 Task: Look for space in Padang, Indonesia from 13th August, 2023 to 17th August, 2023 for 2 adults in price range Rs.10000 to Rs.16000. Place can be entire place with 2 bedrooms having 2 beds and 1 bathroom. Property type can be house, flat, guest house. Amenities needed are: wifi. Booking option can be shelf check-in. Required host language is English.
Action: Mouse moved to (587, 70)
Screenshot: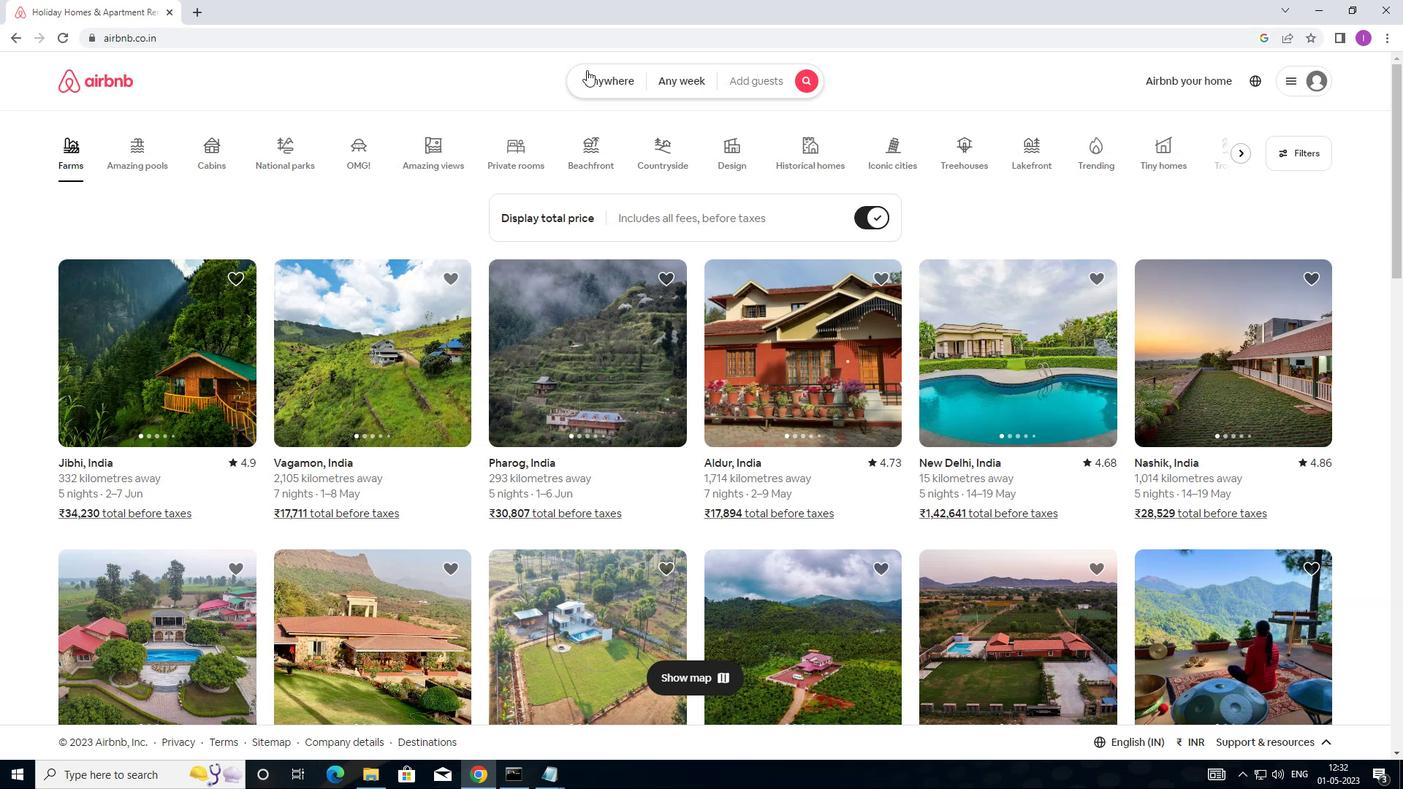 
Action: Mouse pressed left at (587, 70)
Screenshot: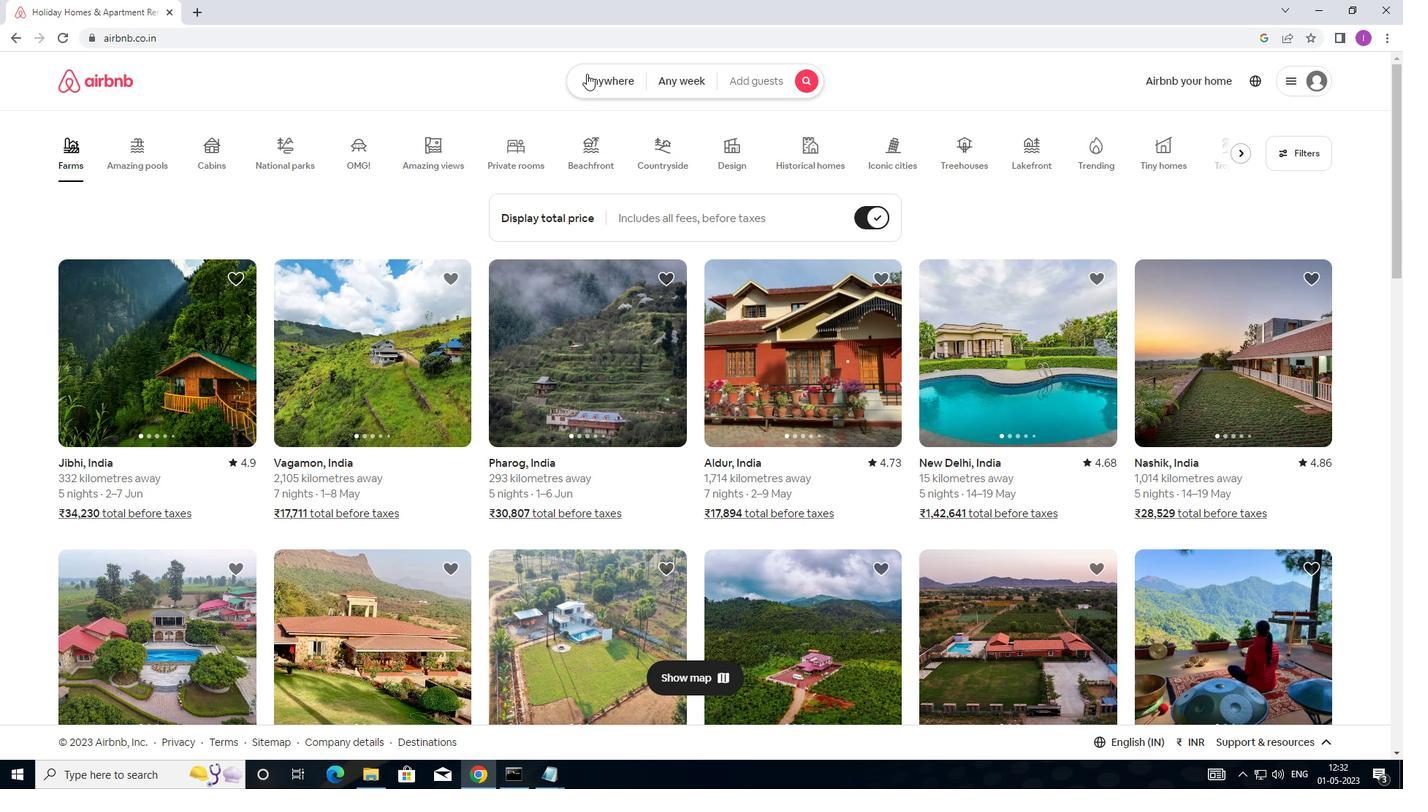 
Action: Mouse moved to (435, 140)
Screenshot: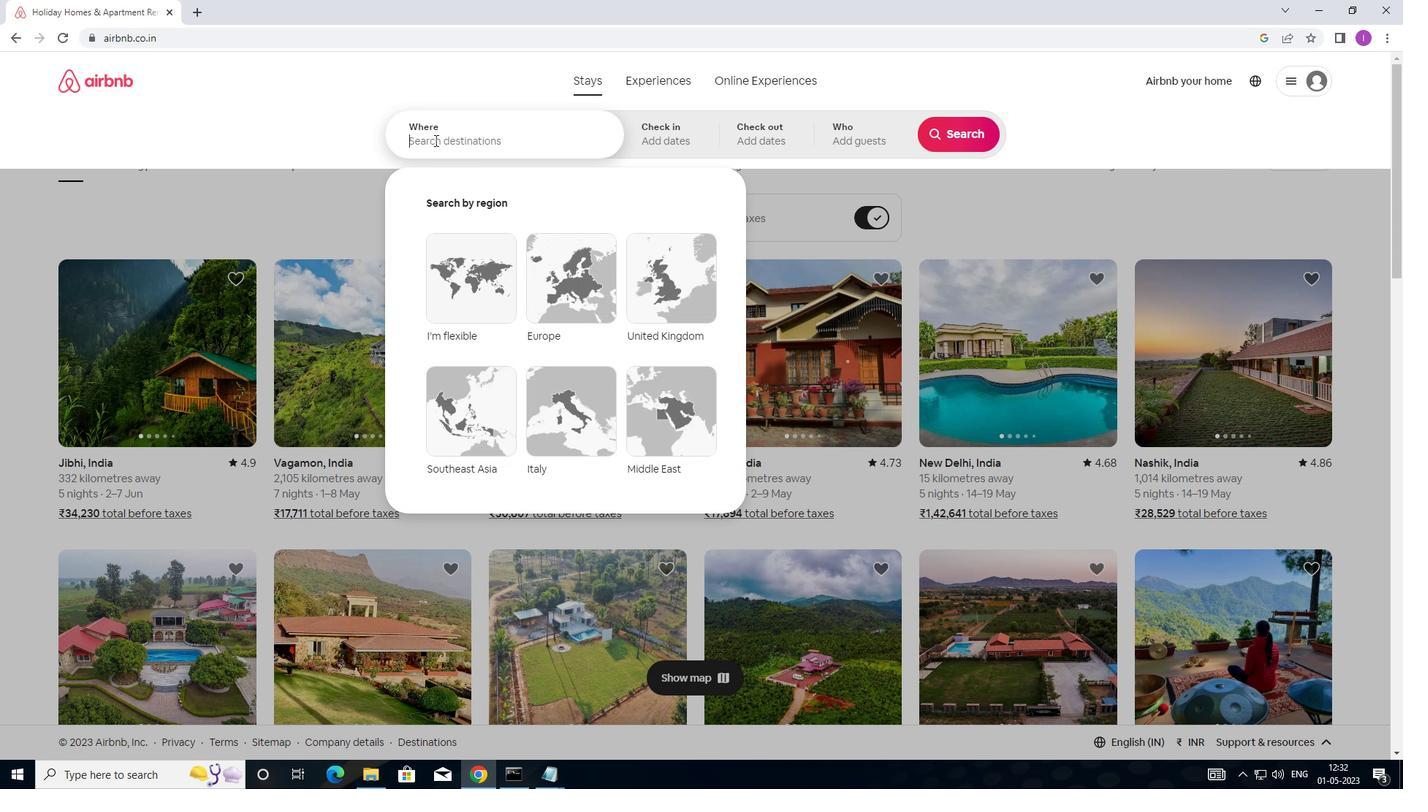 
Action: Mouse pressed left at (435, 140)
Screenshot: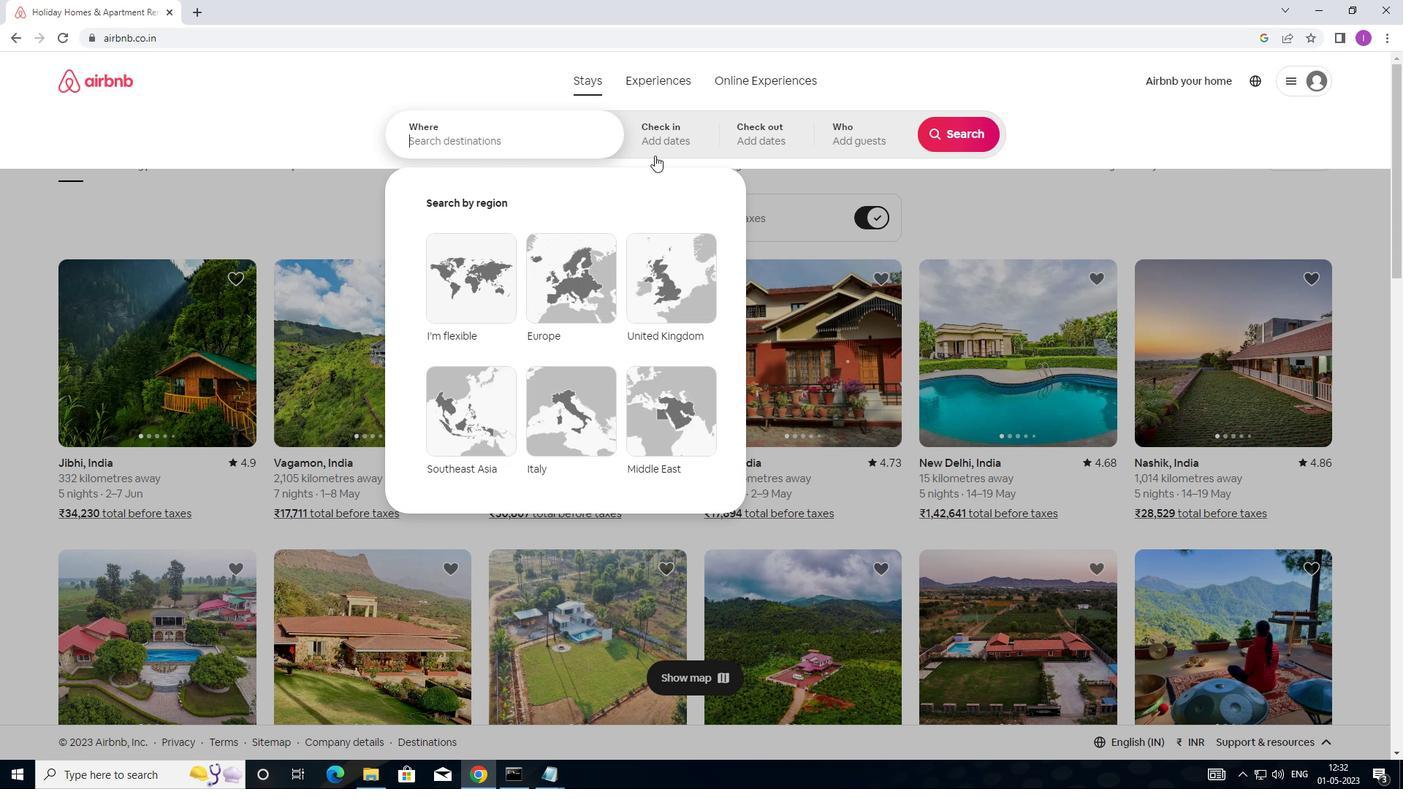 
Action: Mouse moved to (937, 157)
Screenshot: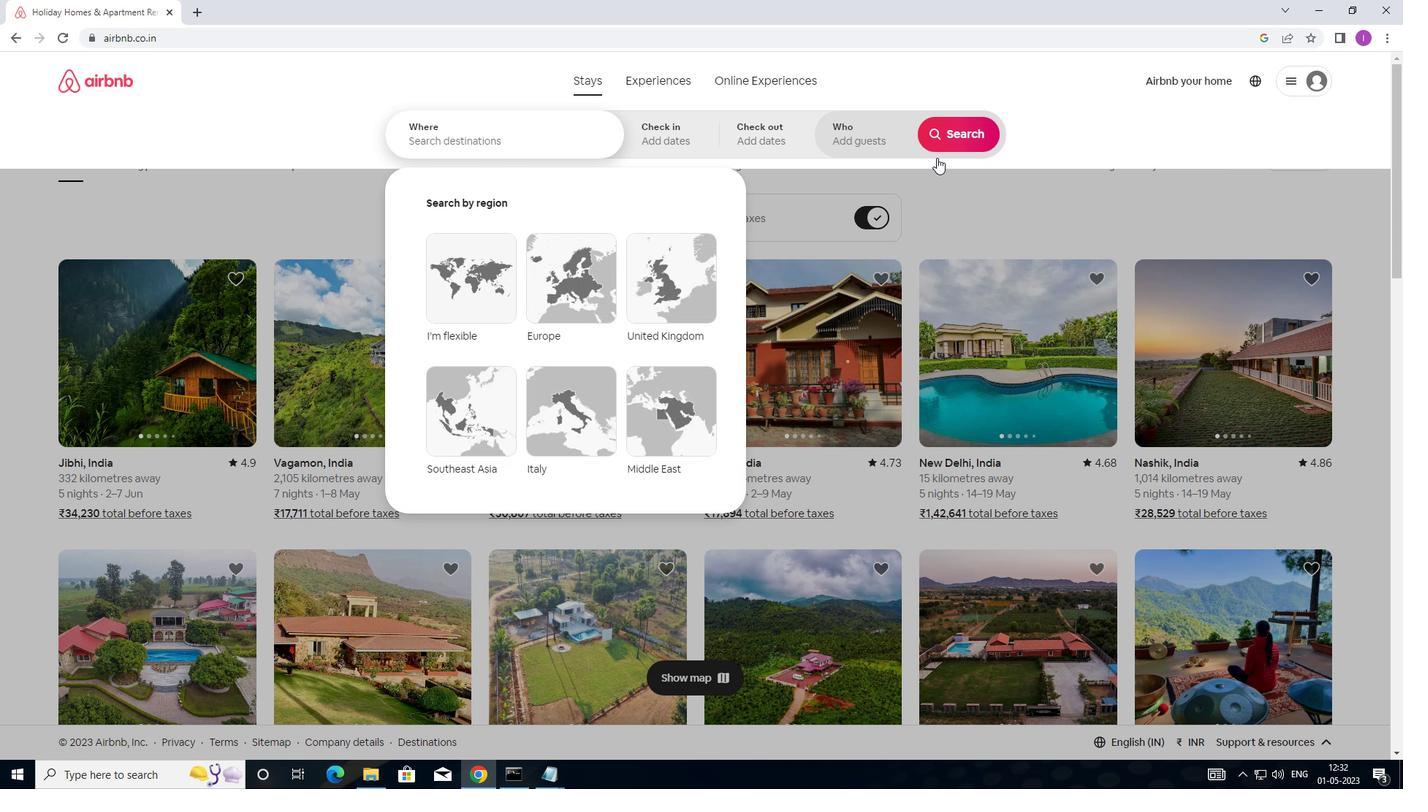 
Action: Key pressed <Key.shift>PADANG,<Key.shift>INDONESIA
Screenshot: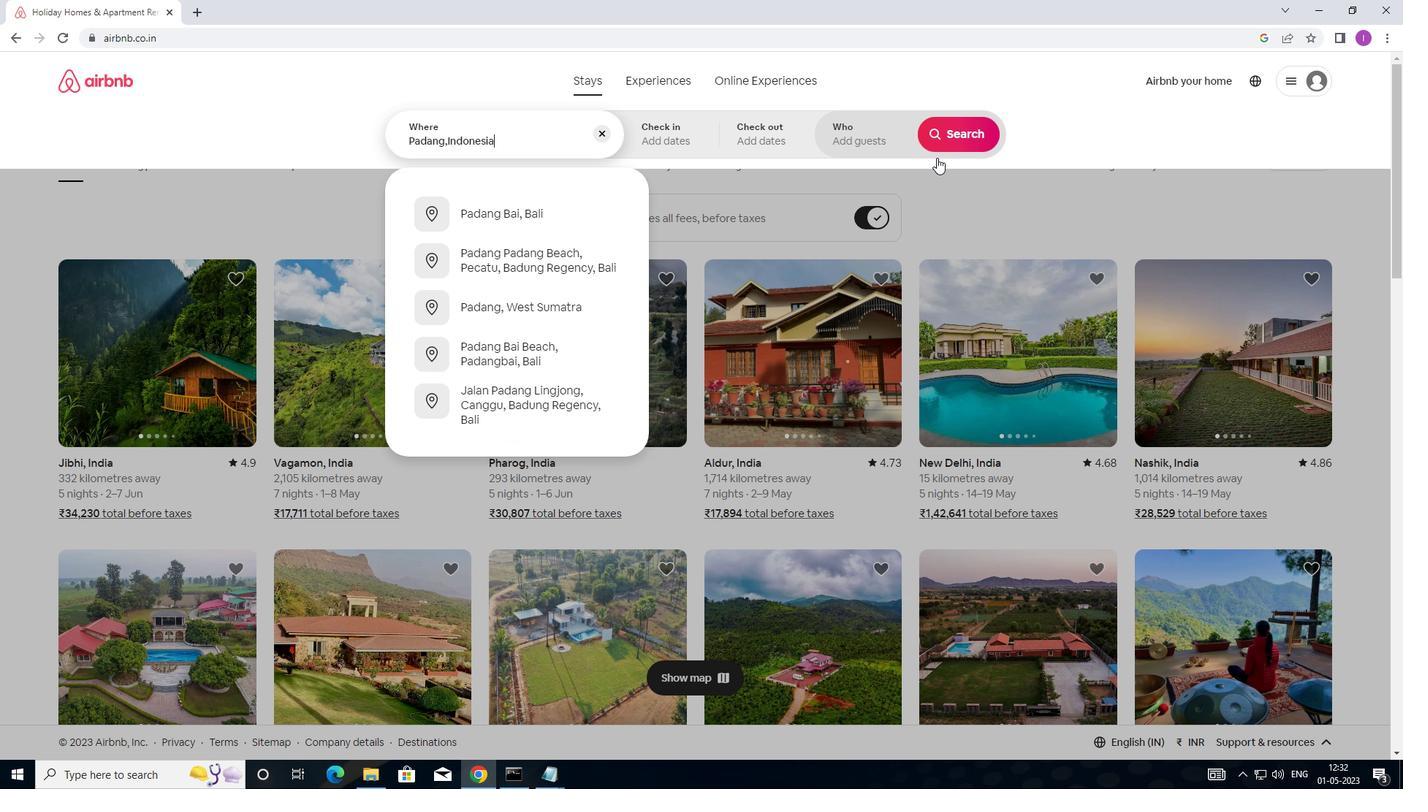 
Action: Mouse moved to (678, 133)
Screenshot: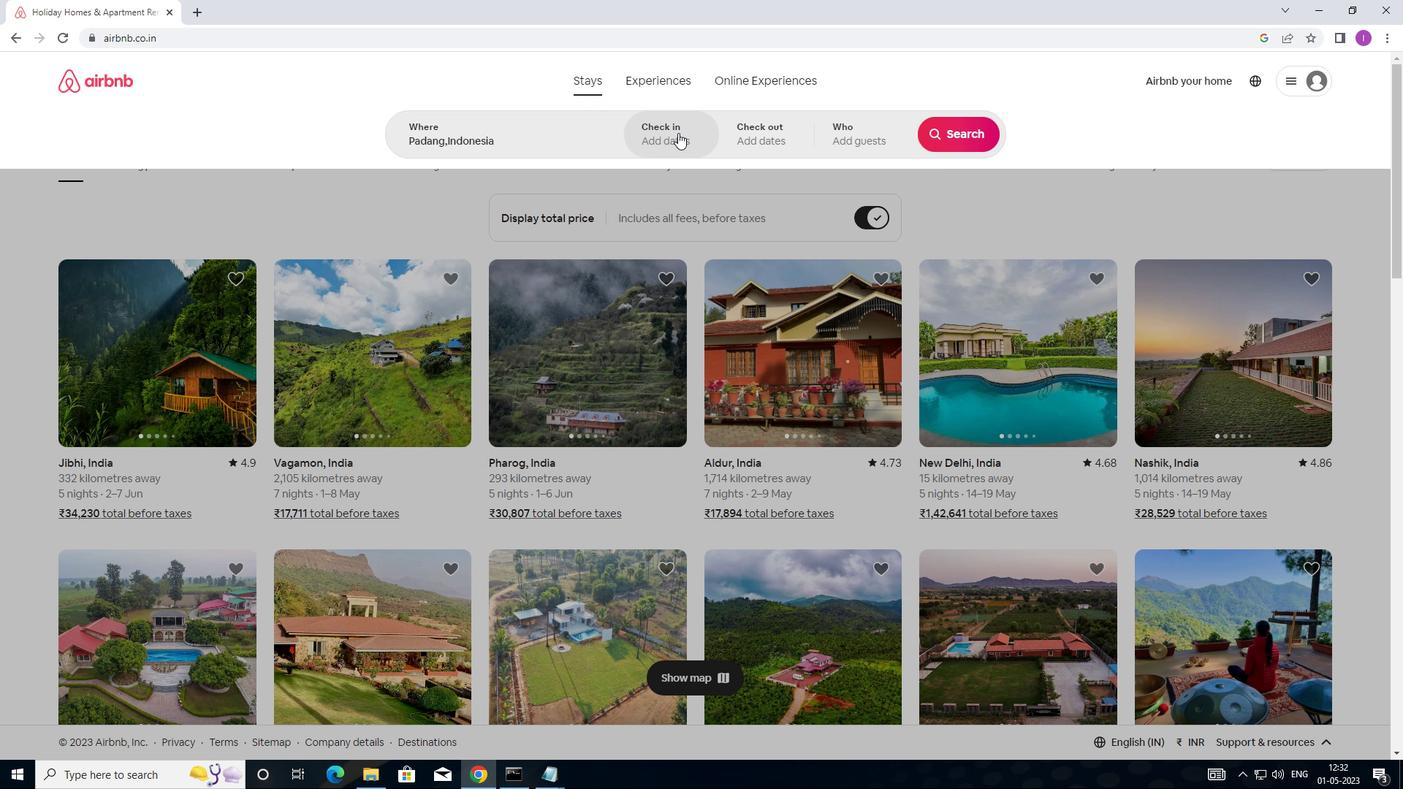 
Action: Mouse pressed left at (678, 133)
Screenshot: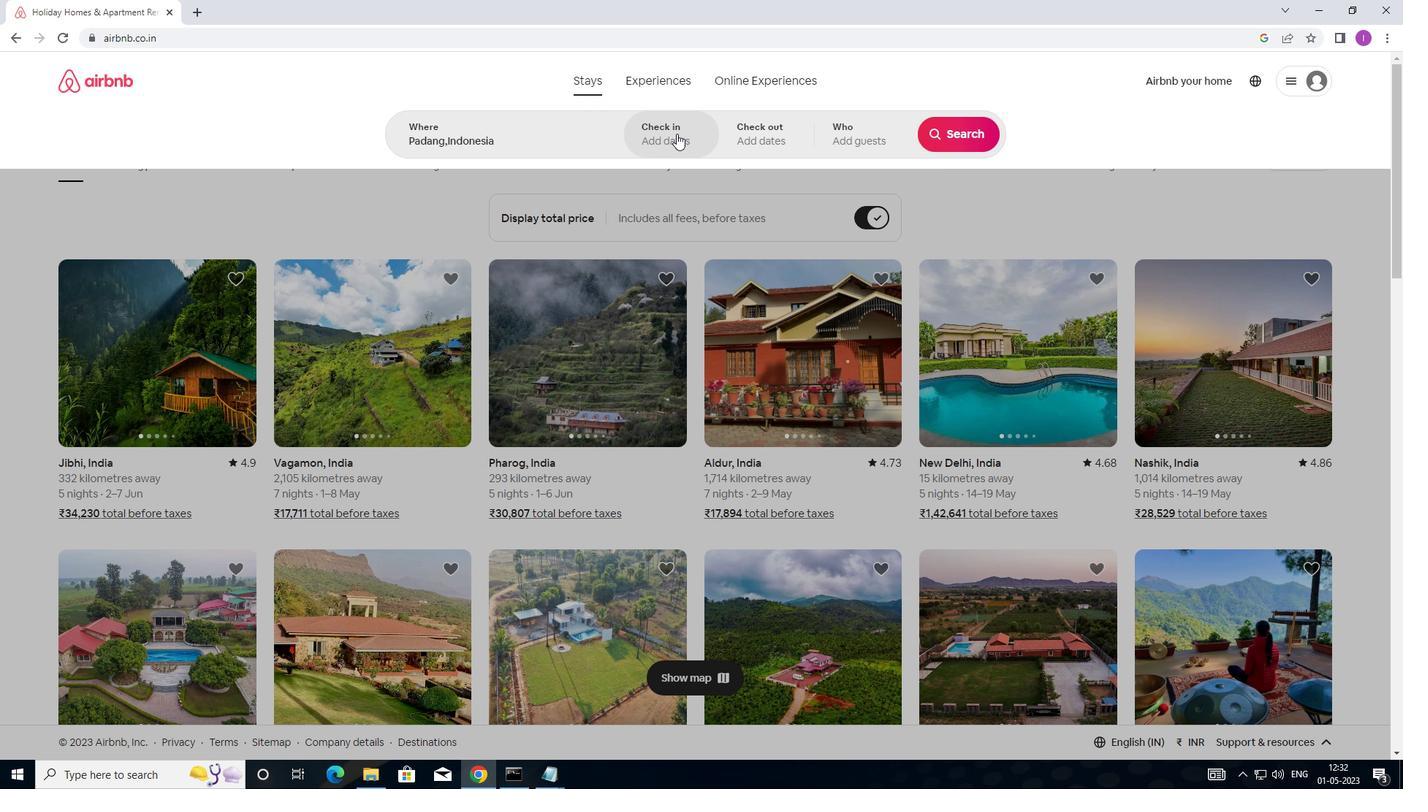 
Action: Mouse moved to (954, 257)
Screenshot: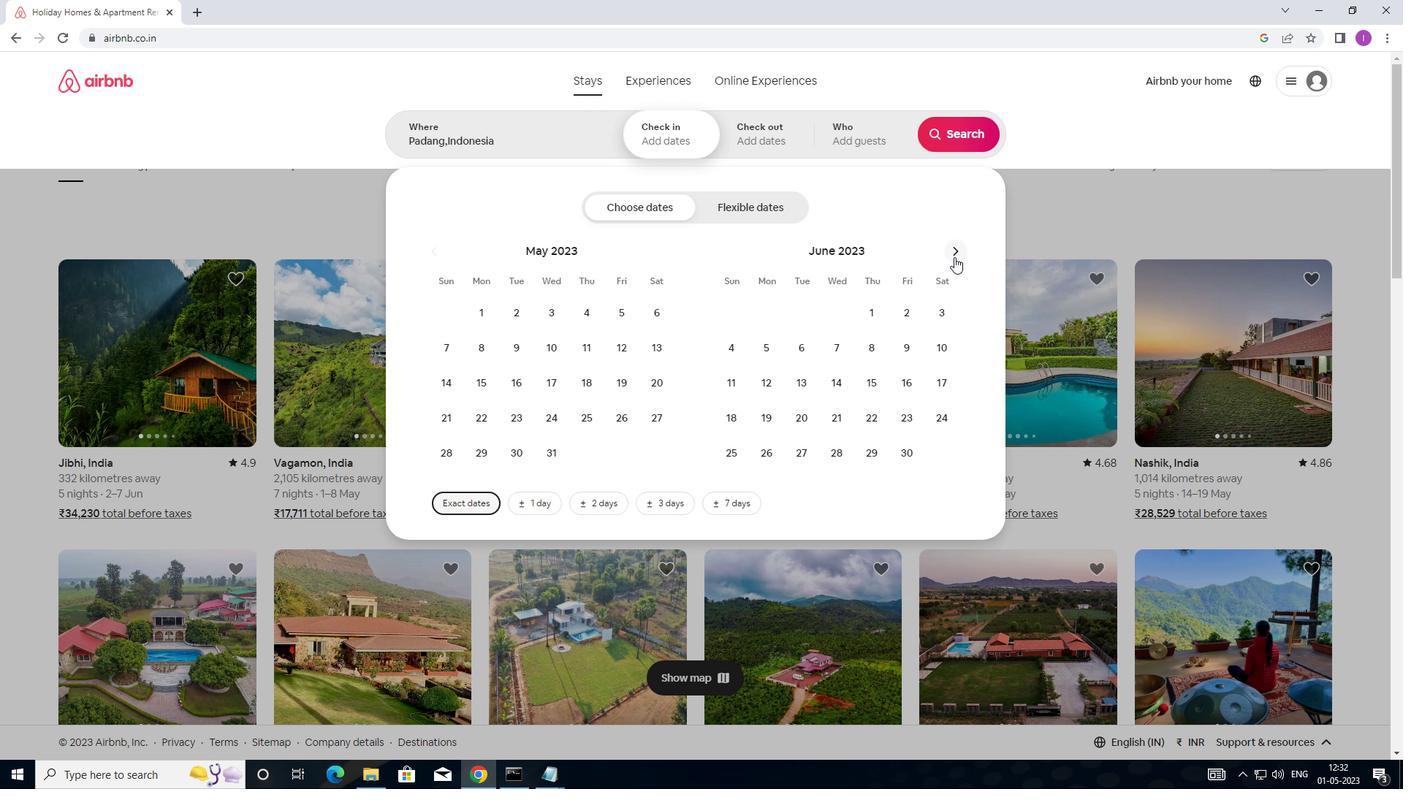 
Action: Mouse pressed left at (954, 257)
Screenshot: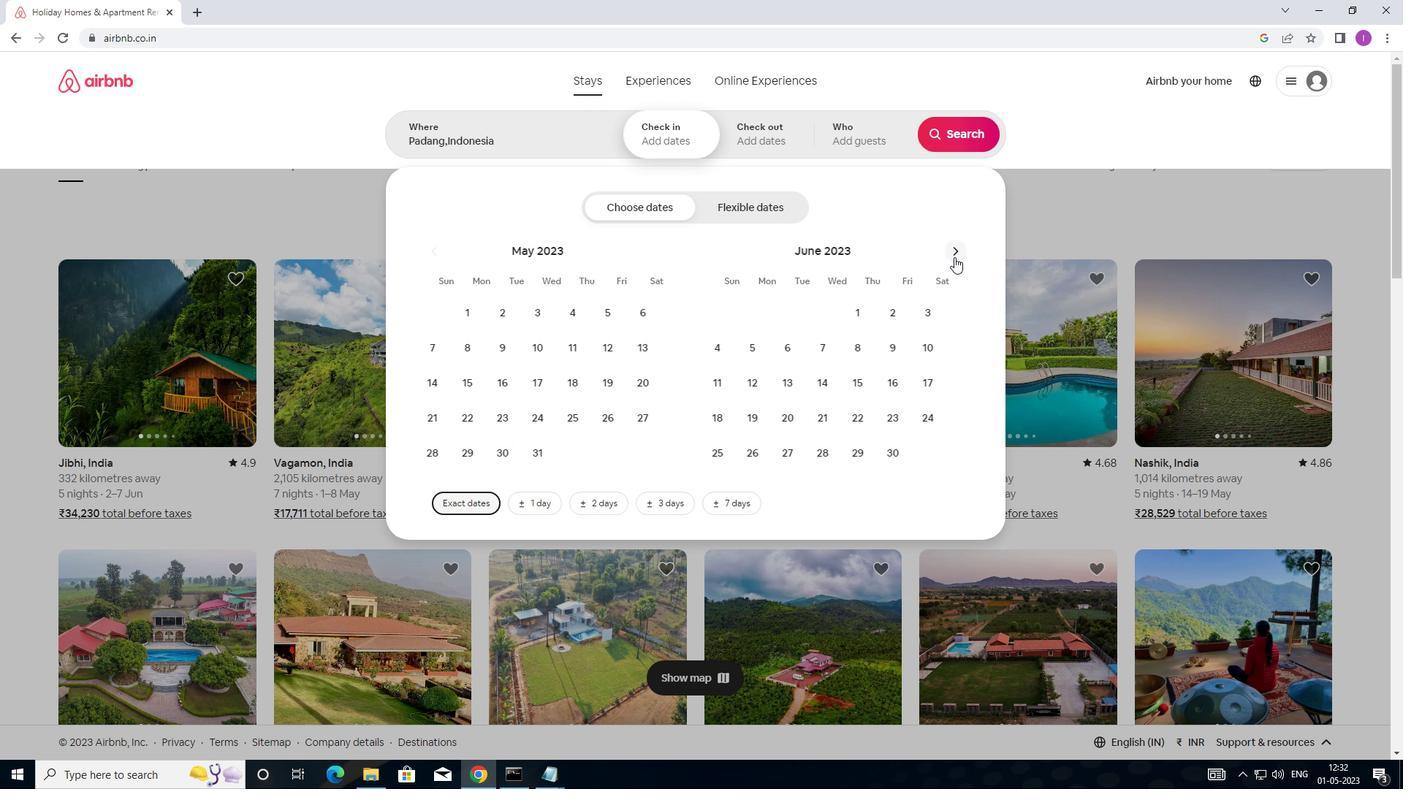 
Action: Mouse moved to (952, 261)
Screenshot: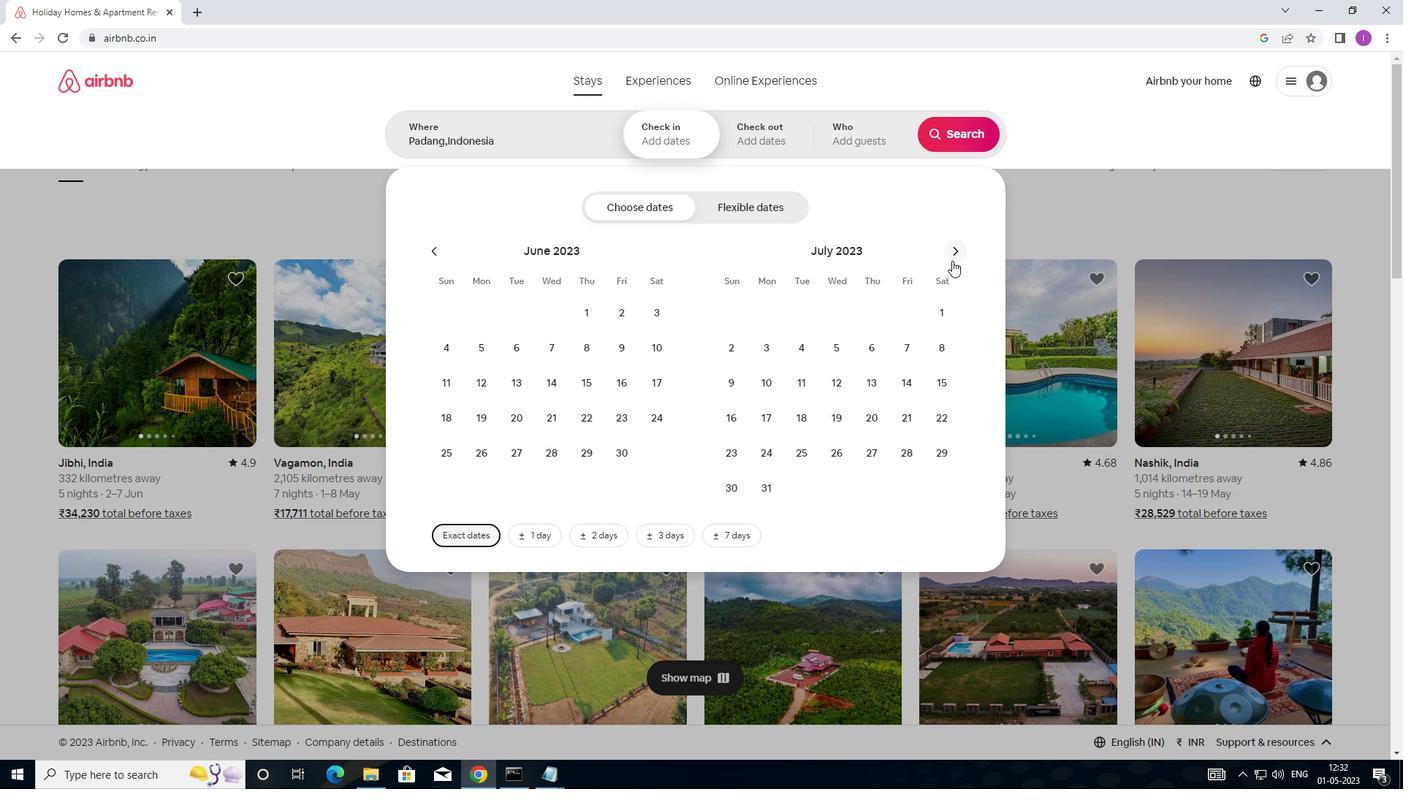 
Action: Mouse pressed left at (952, 261)
Screenshot: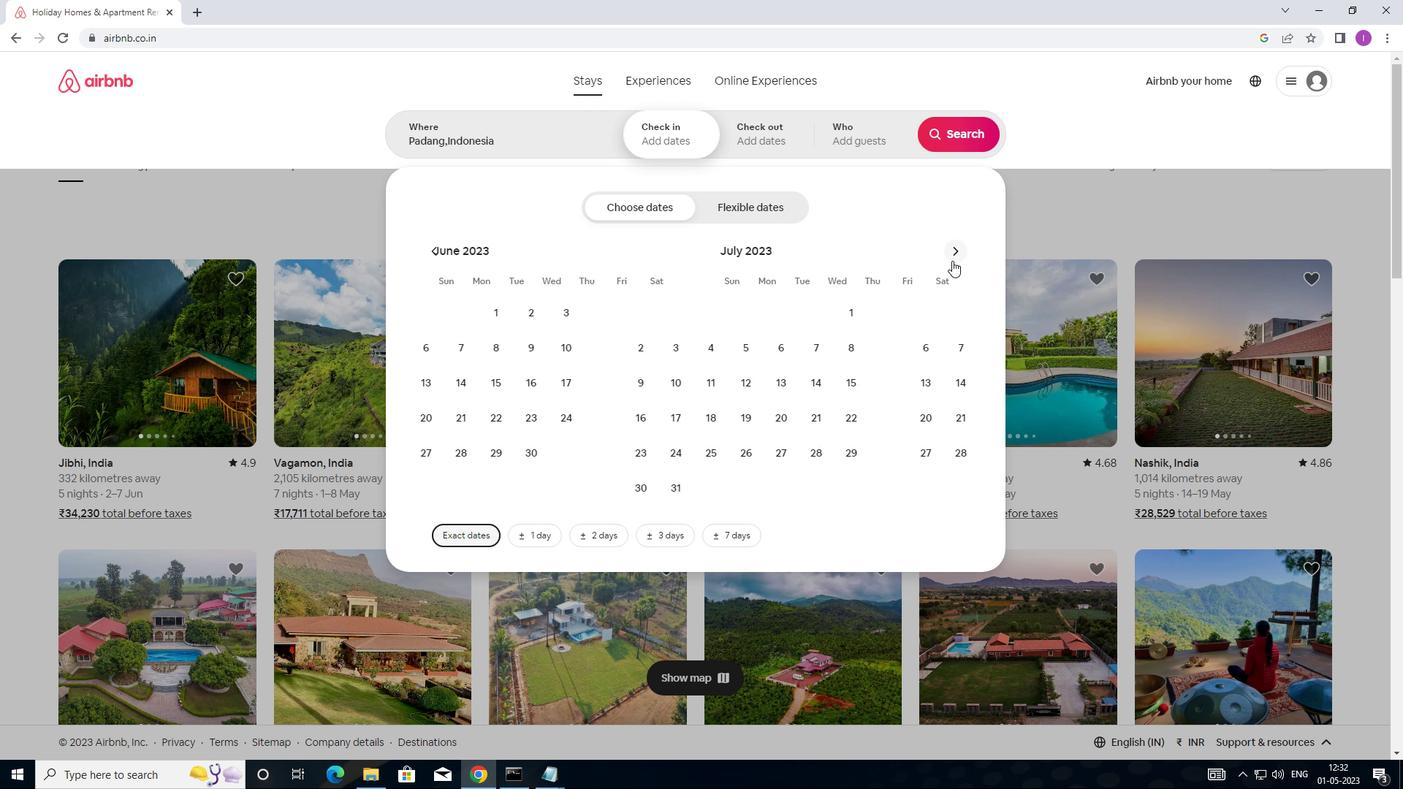 
Action: Mouse moved to (729, 379)
Screenshot: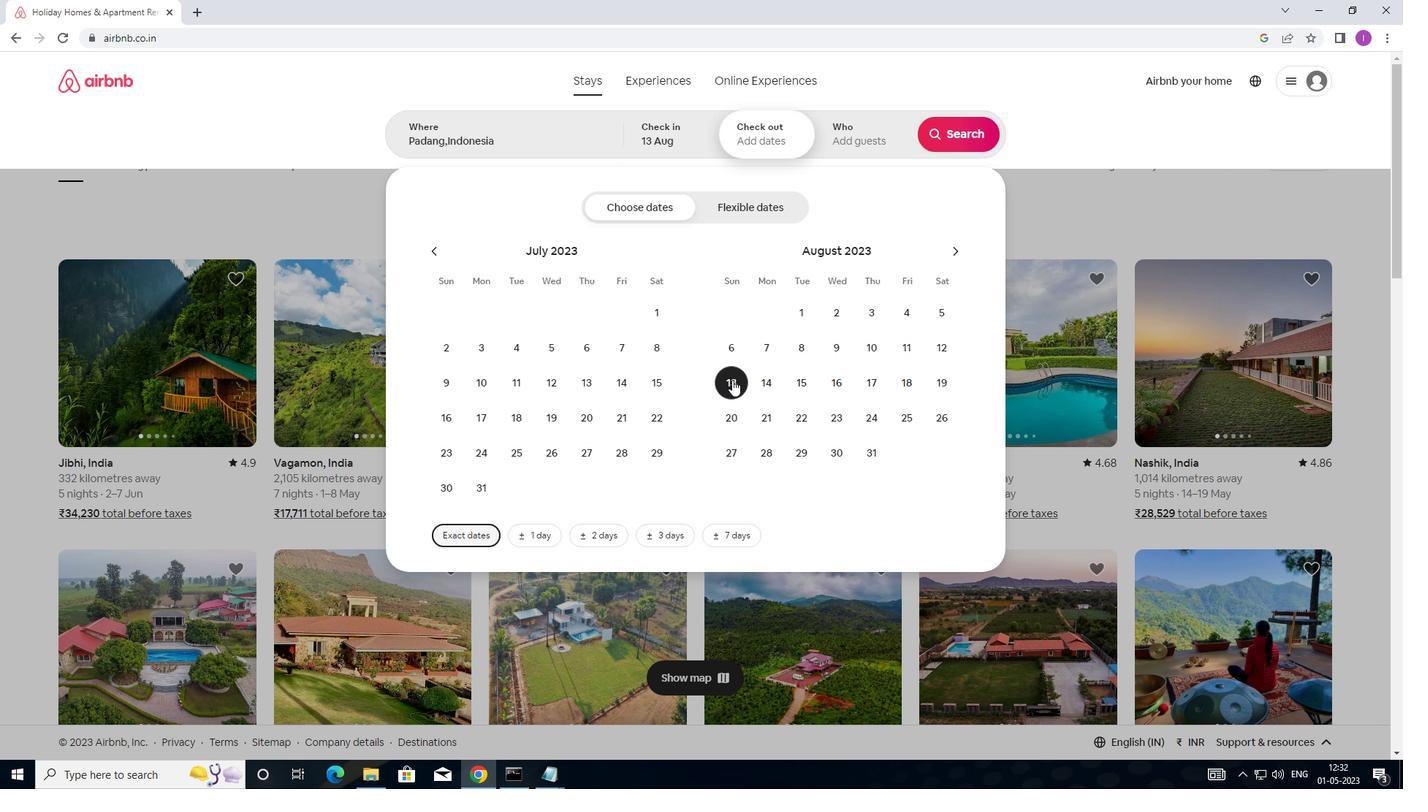 
Action: Mouse pressed left at (729, 379)
Screenshot: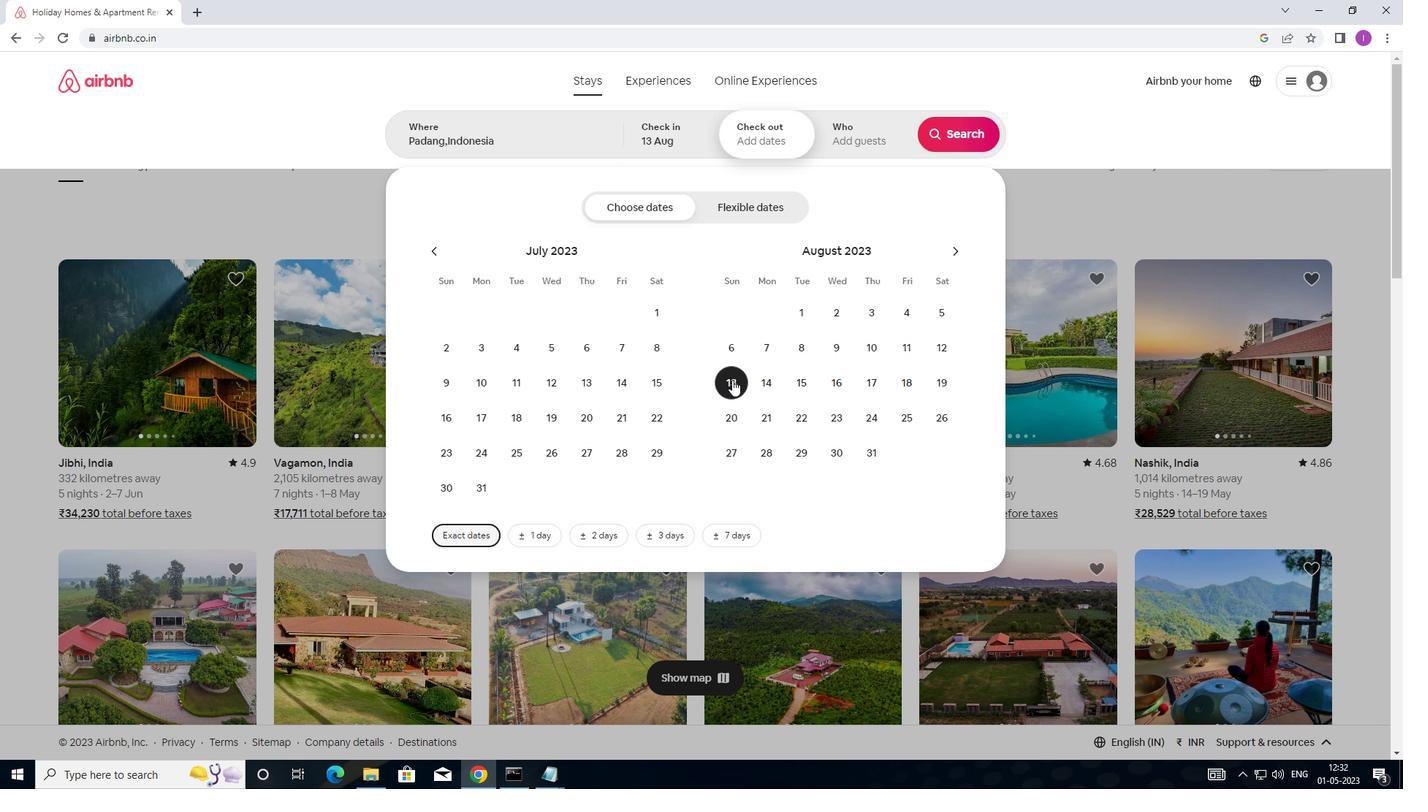 
Action: Mouse moved to (874, 383)
Screenshot: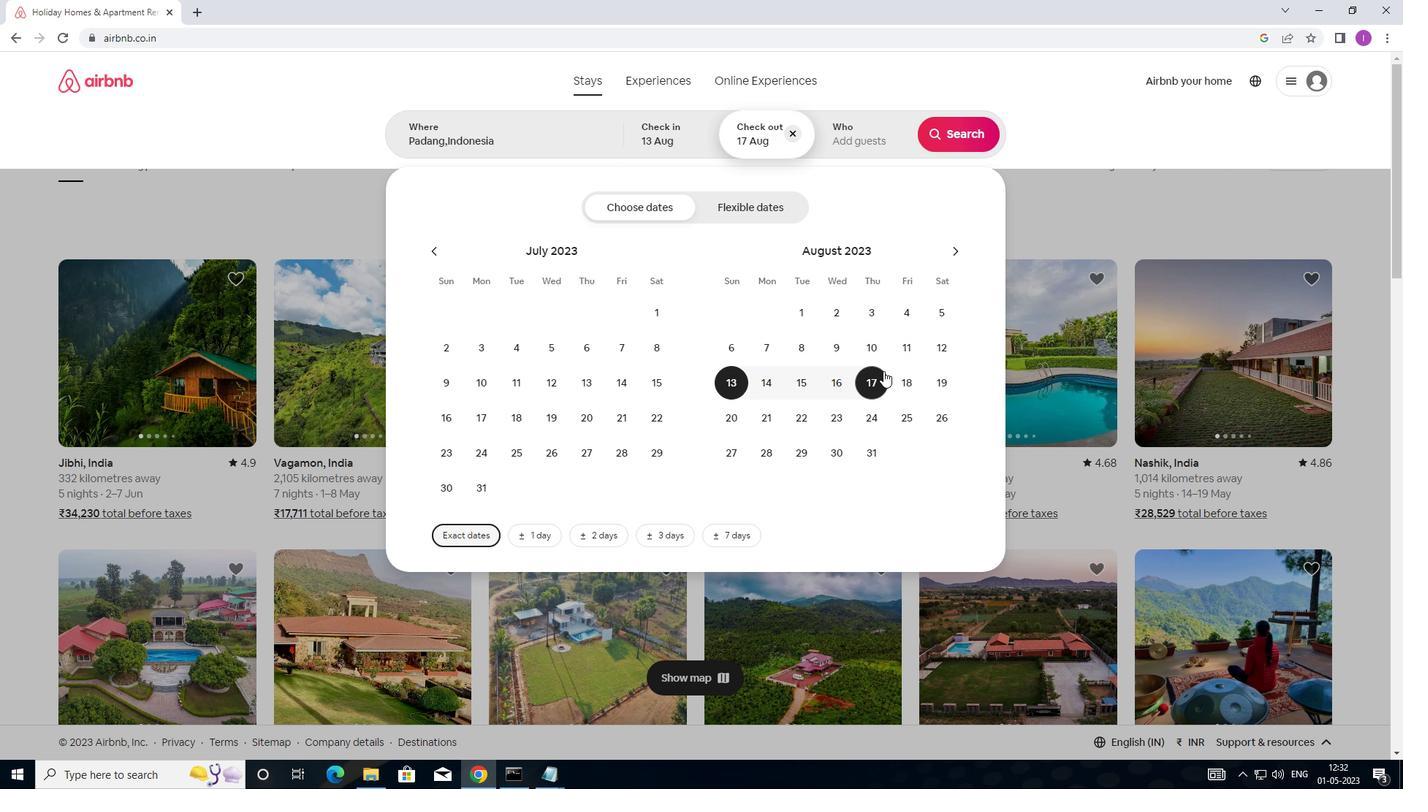 
Action: Mouse pressed left at (874, 383)
Screenshot: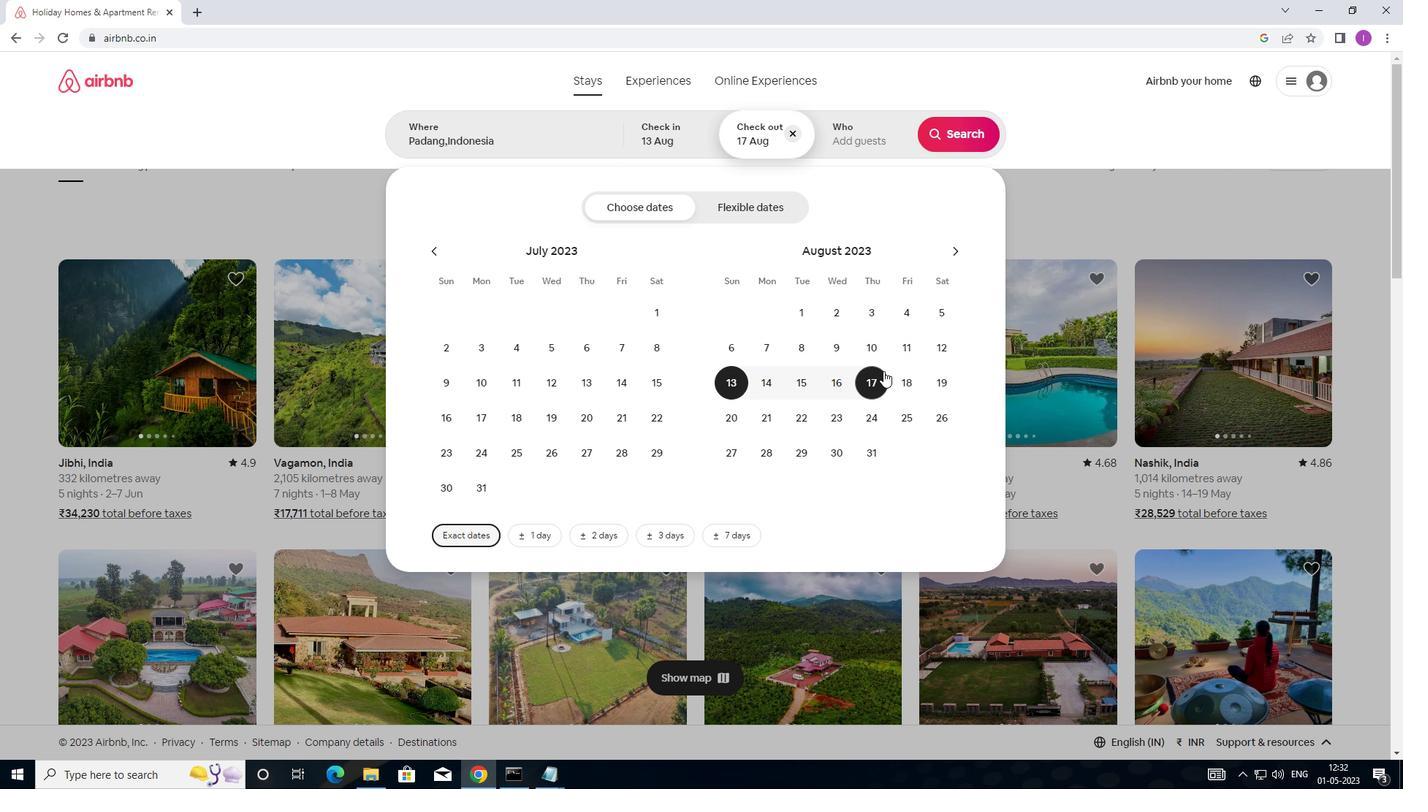 
Action: Mouse moved to (867, 139)
Screenshot: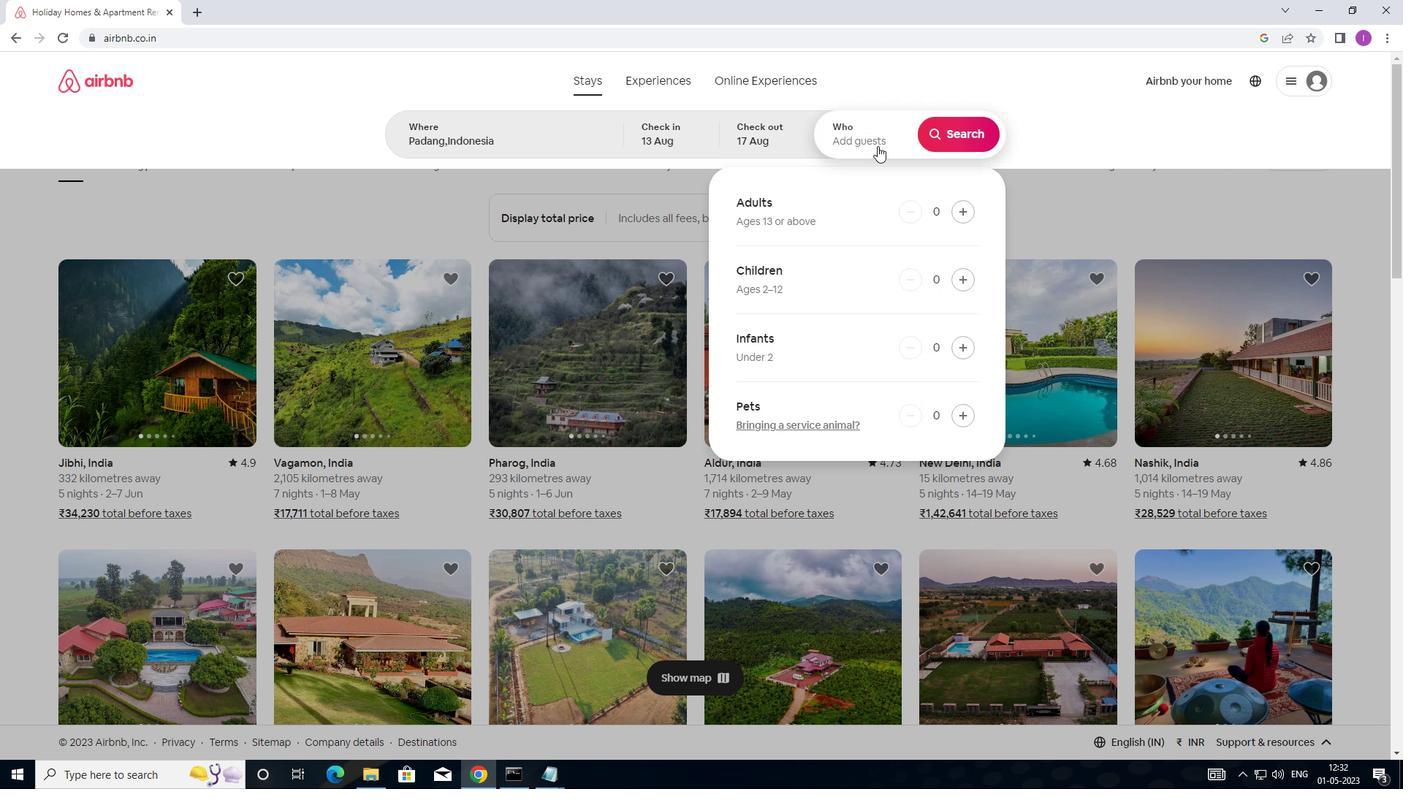 
Action: Mouse pressed left at (867, 139)
Screenshot: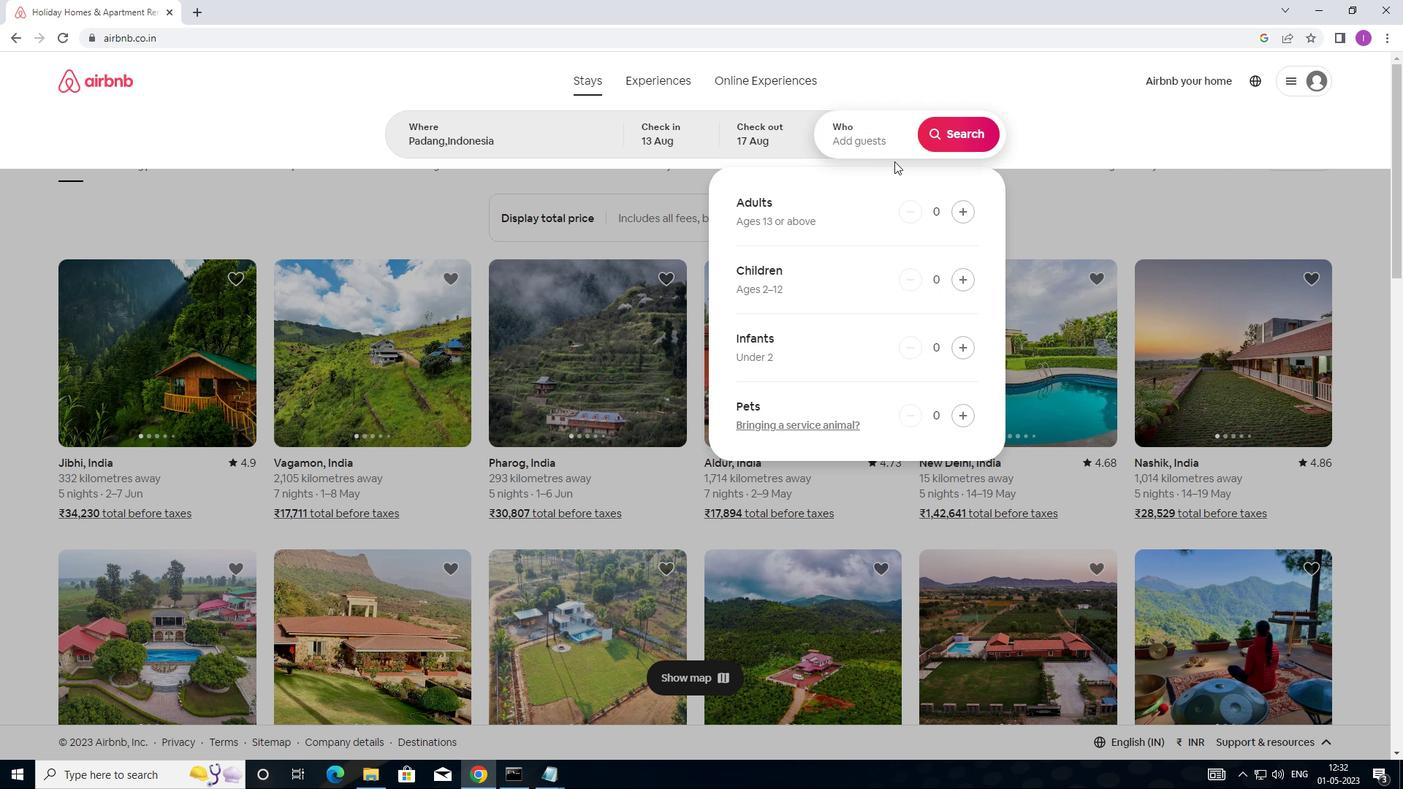 
Action: Mouse moved to (960, 209)
Screenshot: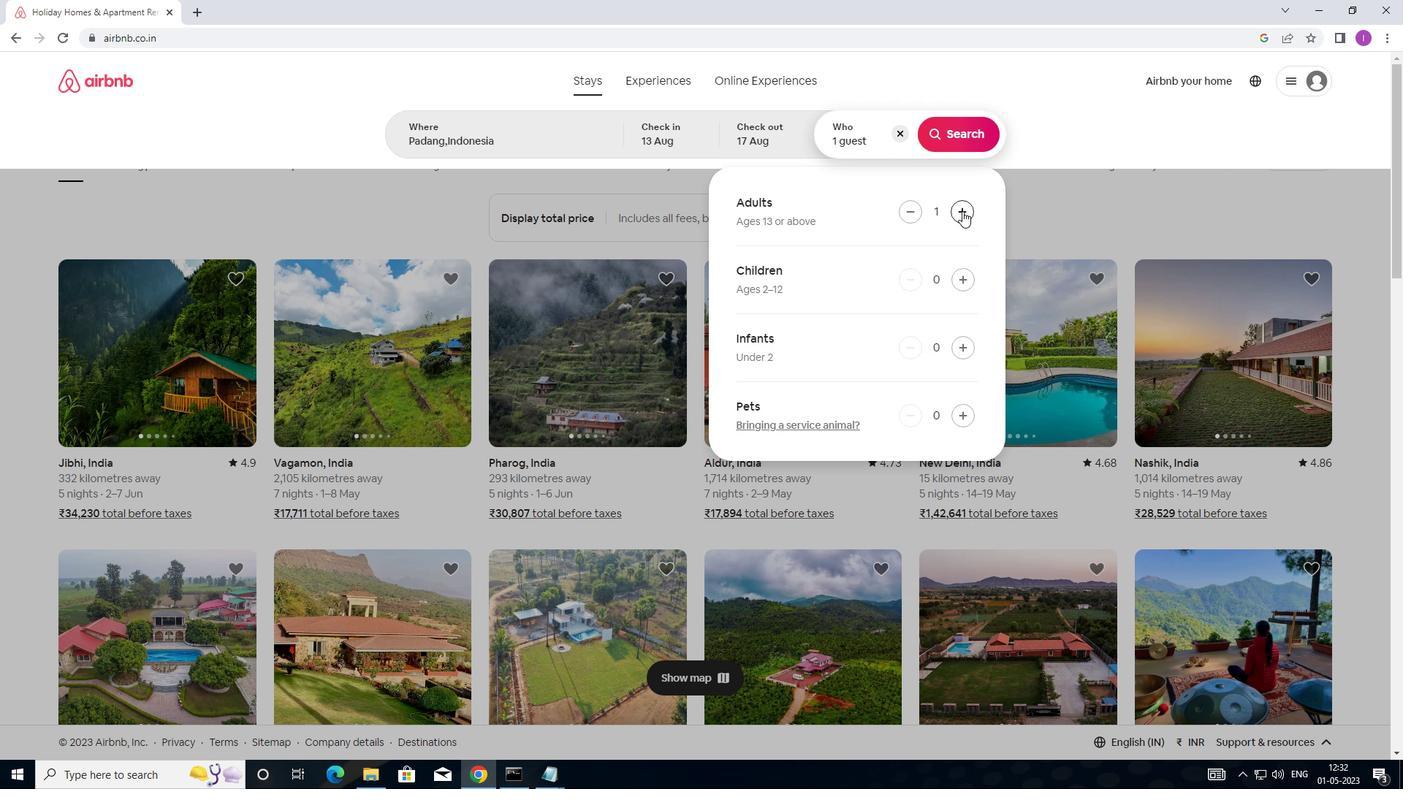 
Action: Mouse pressed left at (960, 209)
Screenshot: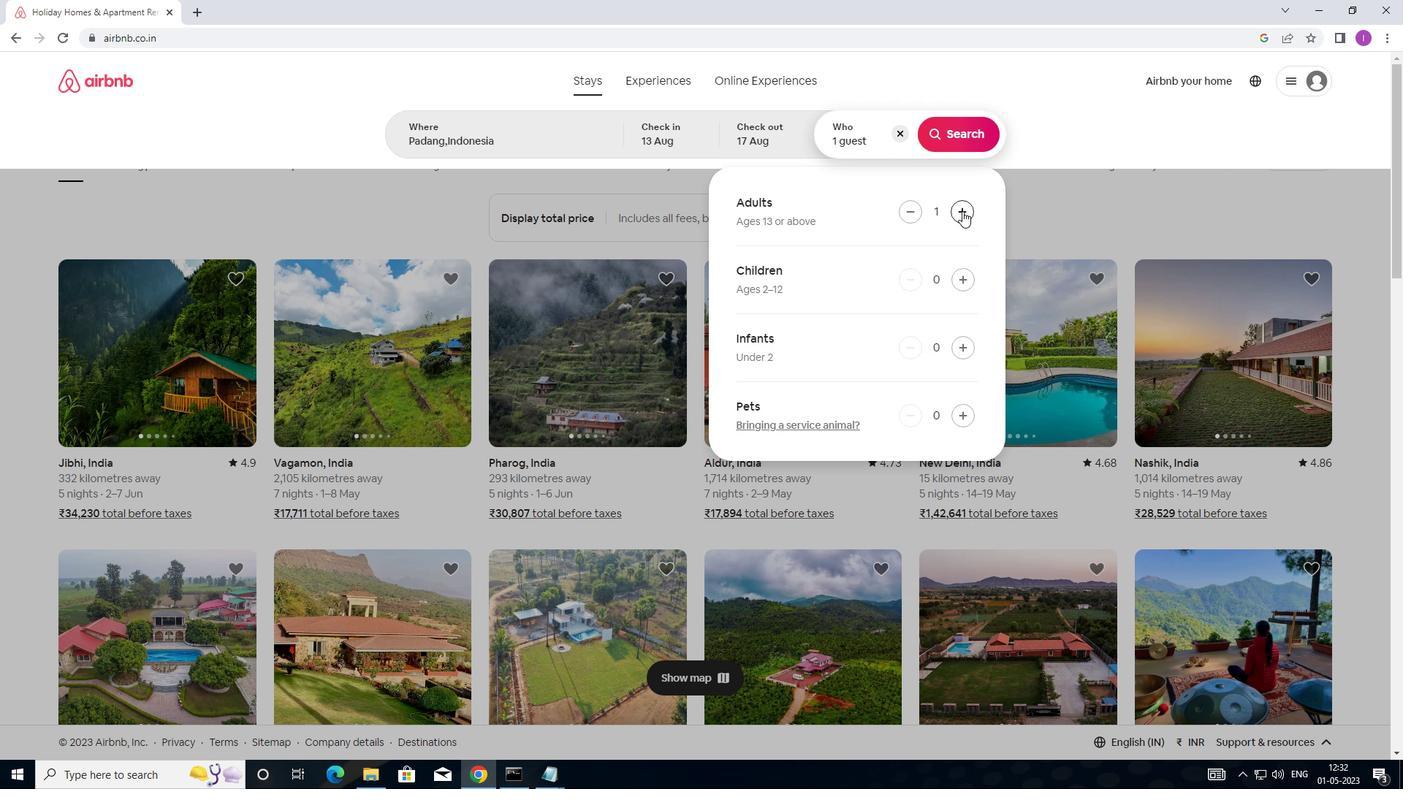 
Action: Mouse moved to (962, 211)
Screenshot: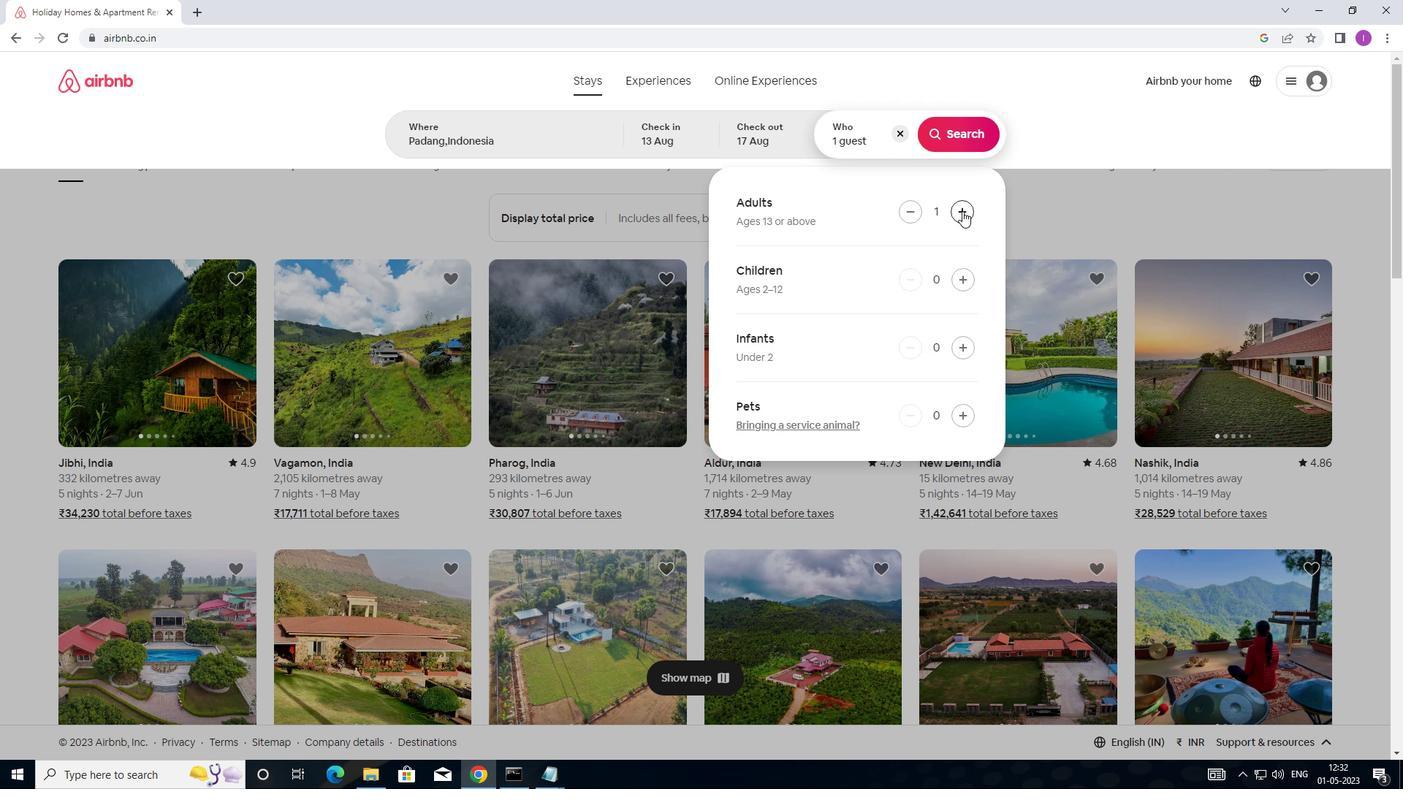 
Action: Mouse pressed left at (962, 211)
Screenshot: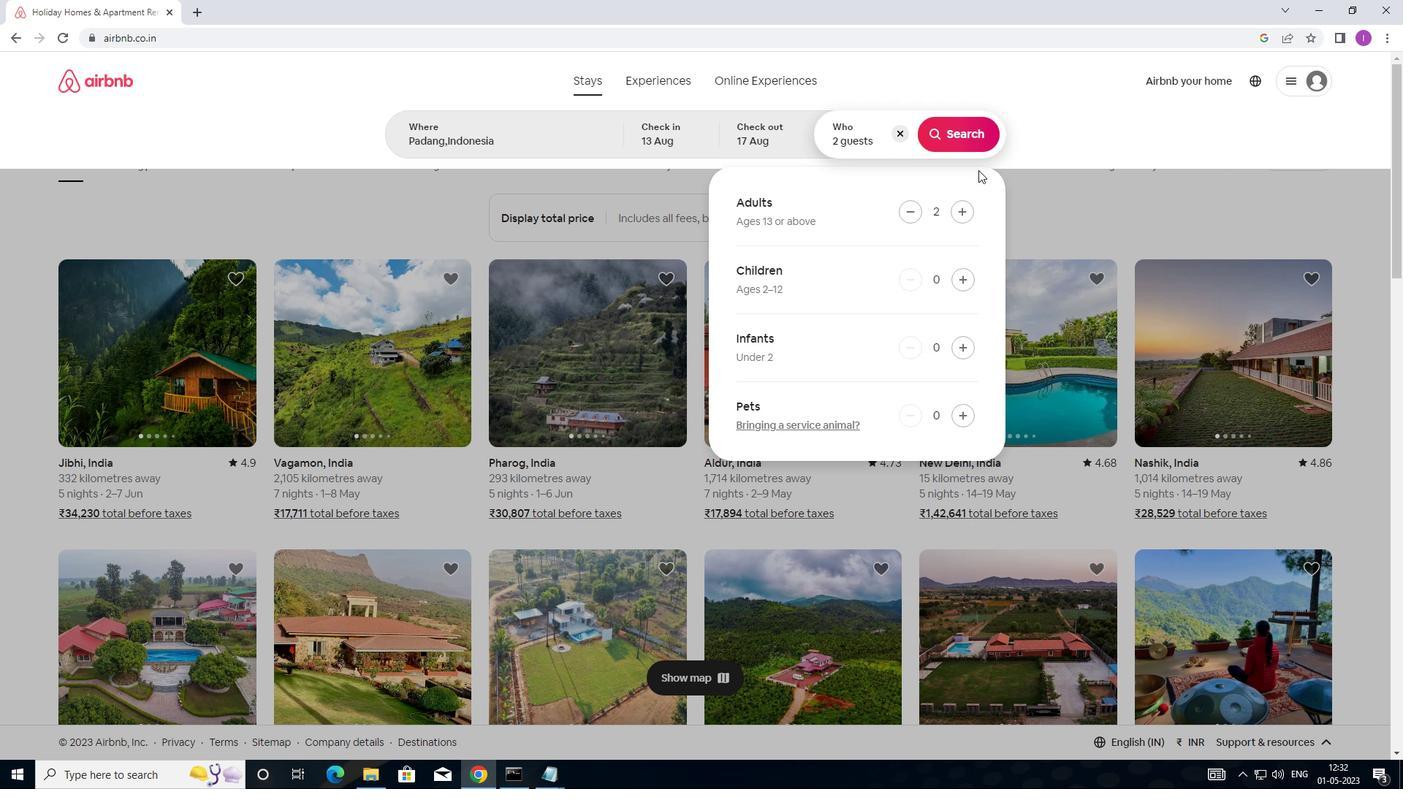 
Action: Mouse moved to (975, 134)
Screenshot: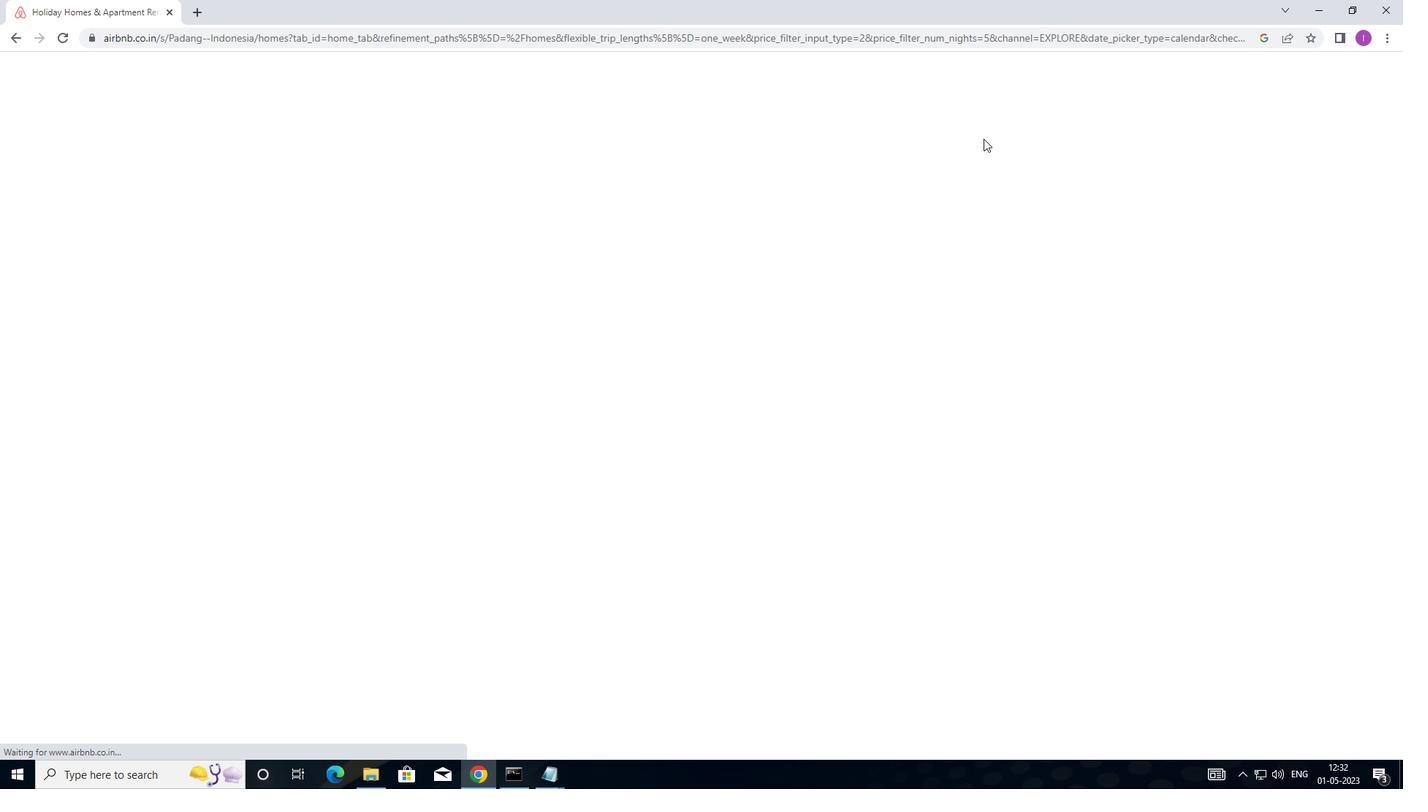 
Action: Mouse pressed left at (975, 134)
Screenshot: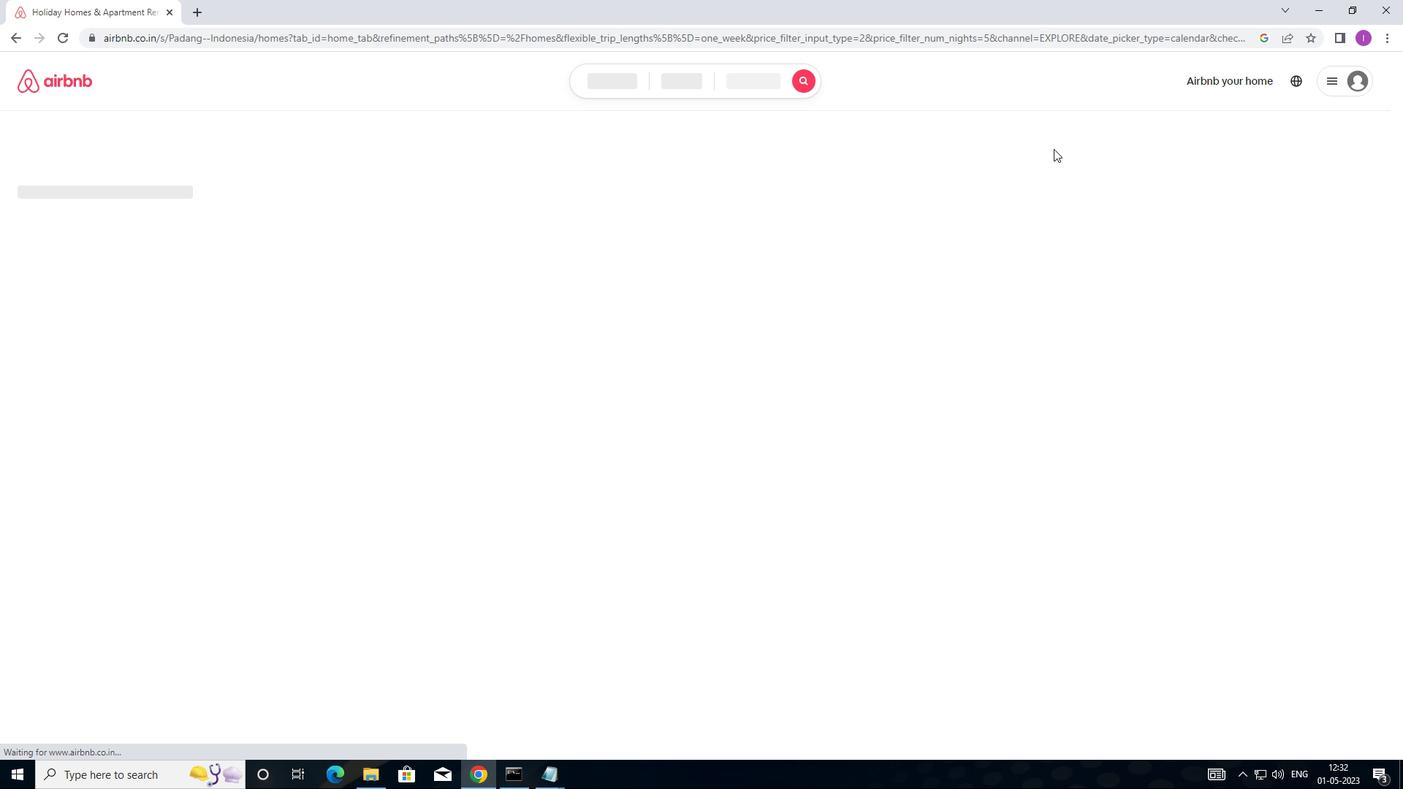 
Action: Mouse moved to (1307, 144)
Screenshot: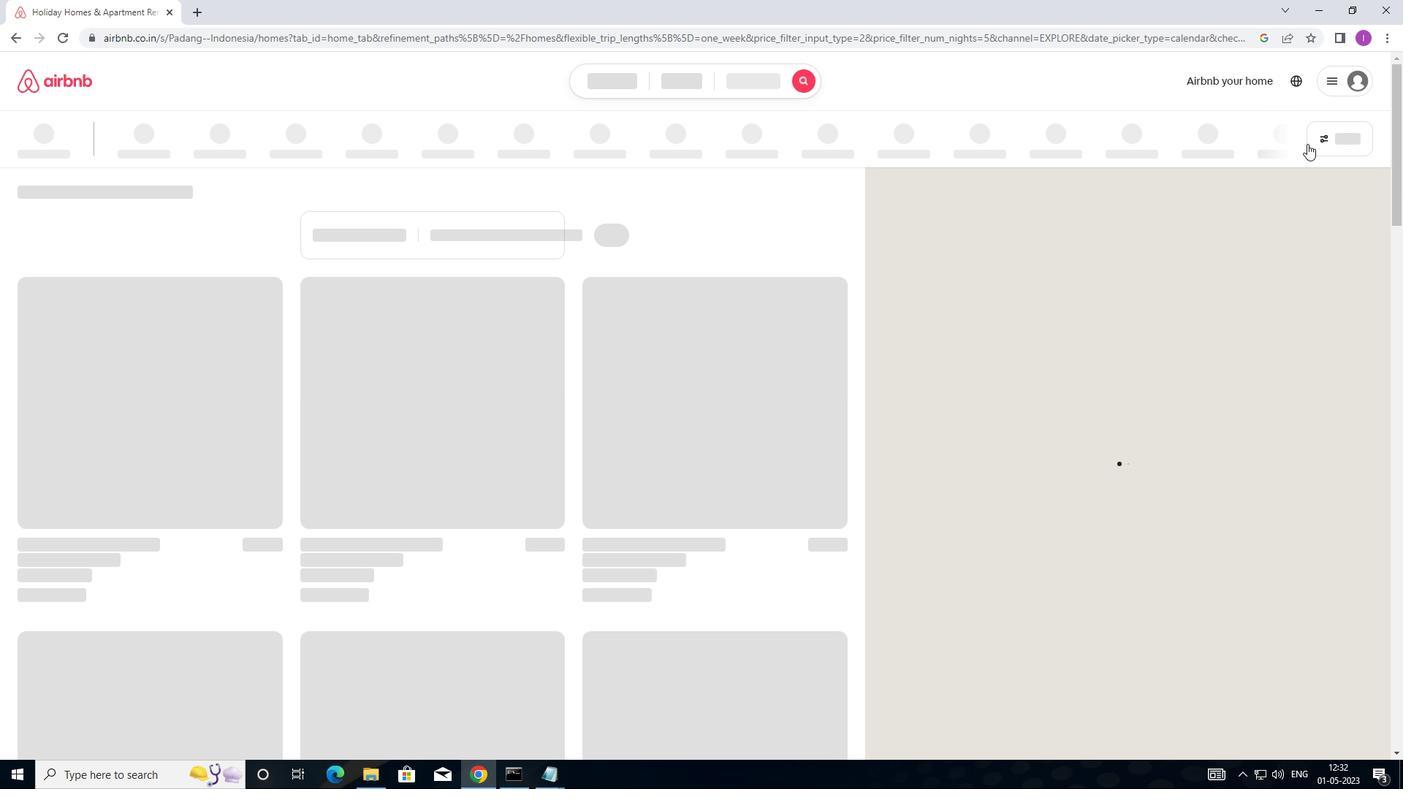 
Action: Mouse pressed left at (1307, 144)
Screenshot: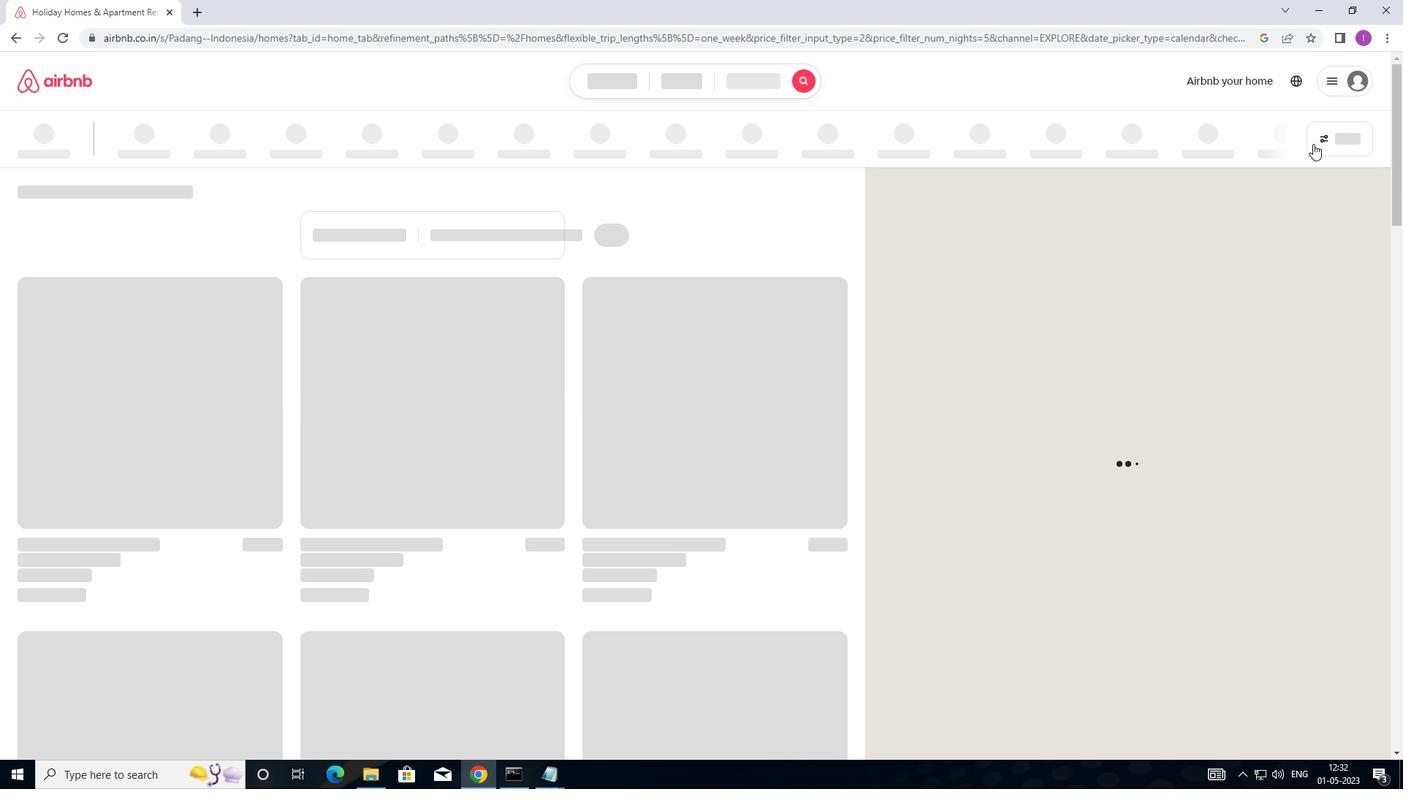 
Action: Mouse moved to (1341, 142)
Screenshot: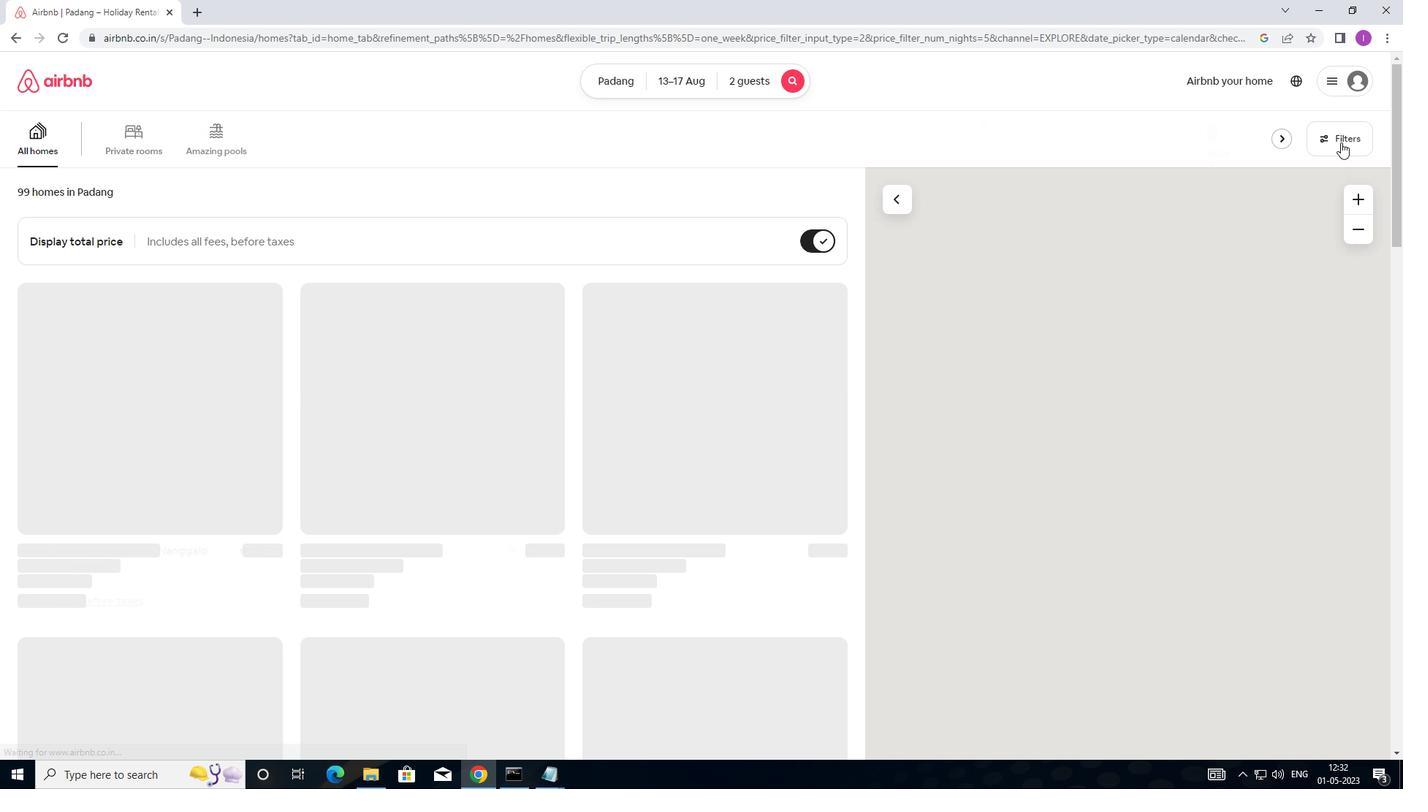 
Action: Mouse pressed left at (1341, 142)
Screenshot: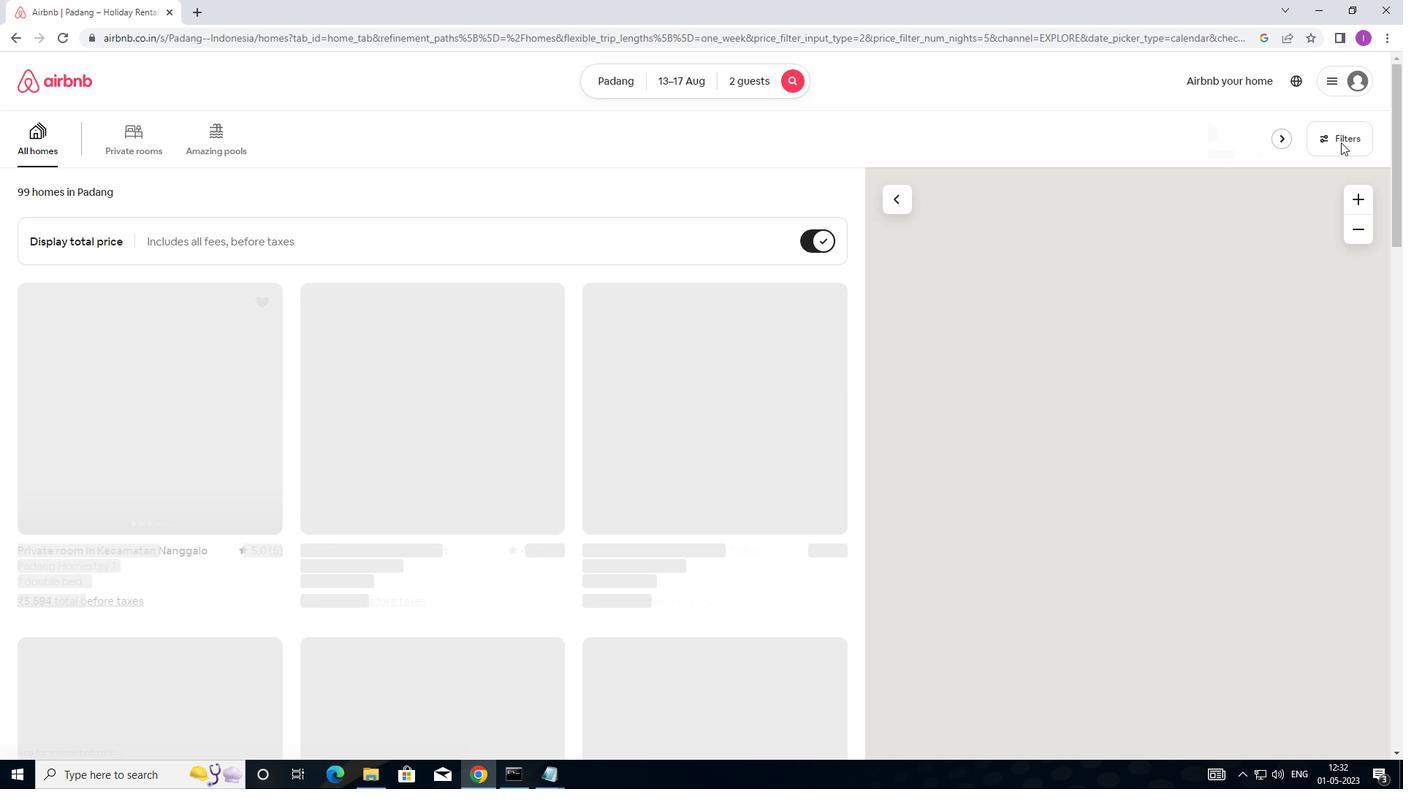 
Action: Mouse moved to (577, 328)
Screenshot: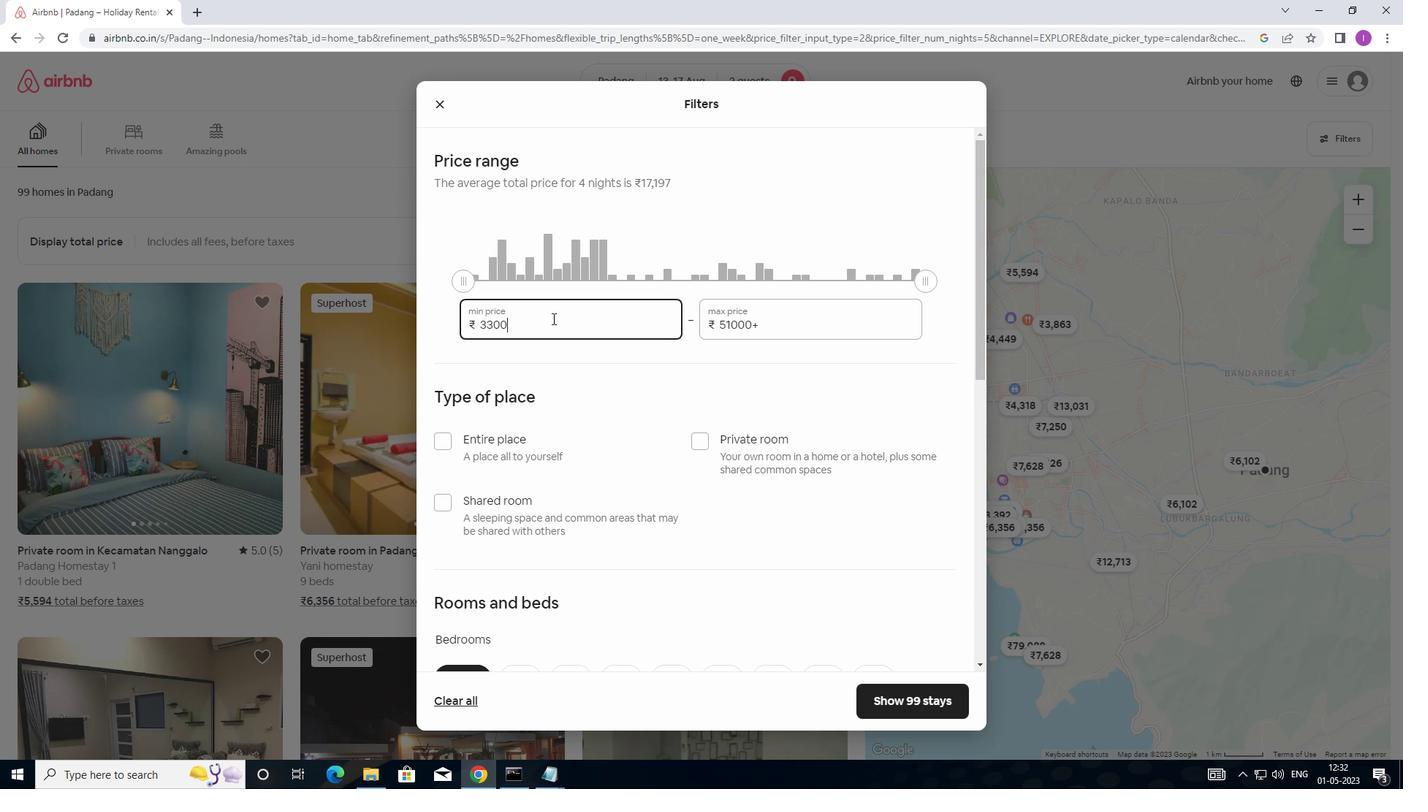 
Action: Mouse pressed left at (577, 328)
Screenshot: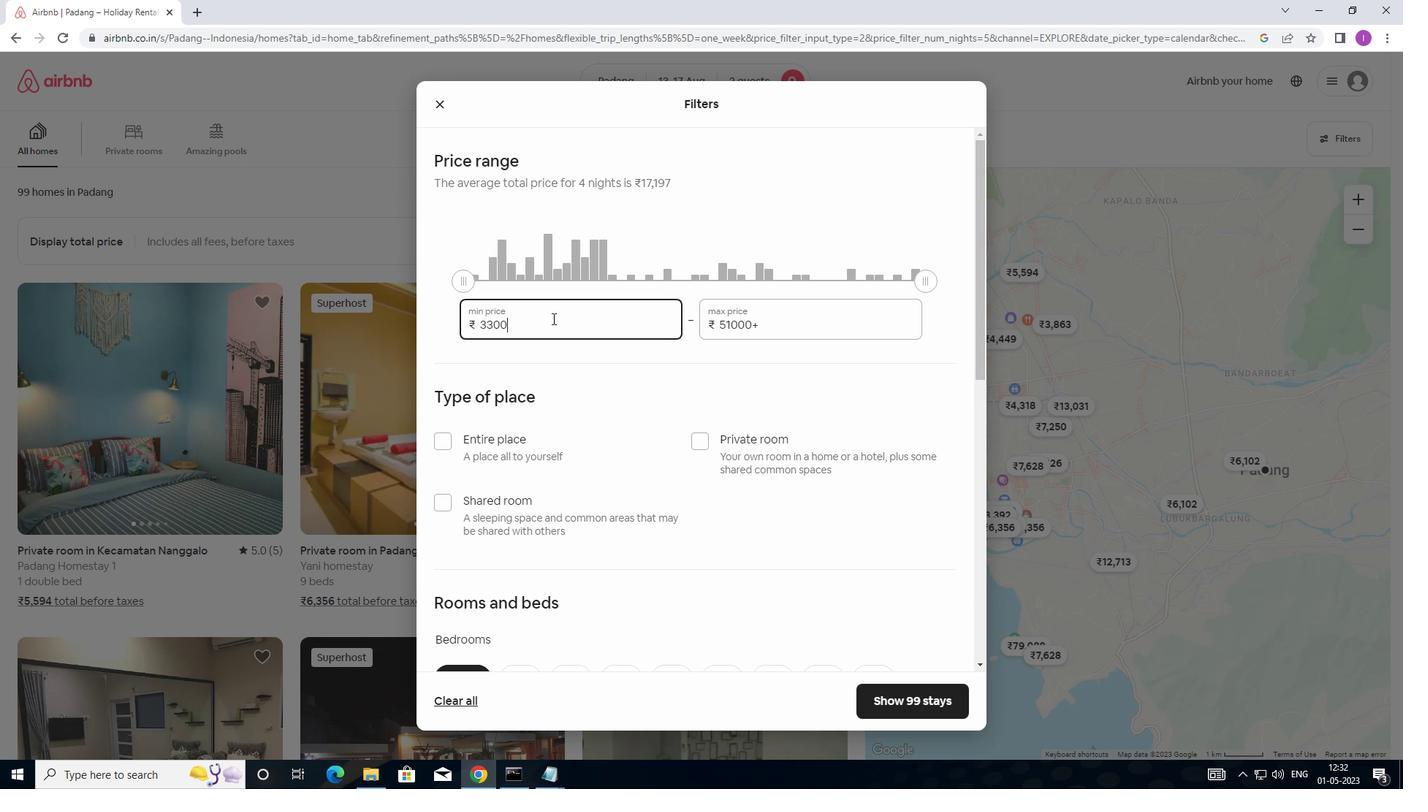 
Action: Mouse moved to (538, 301)
Screenshot: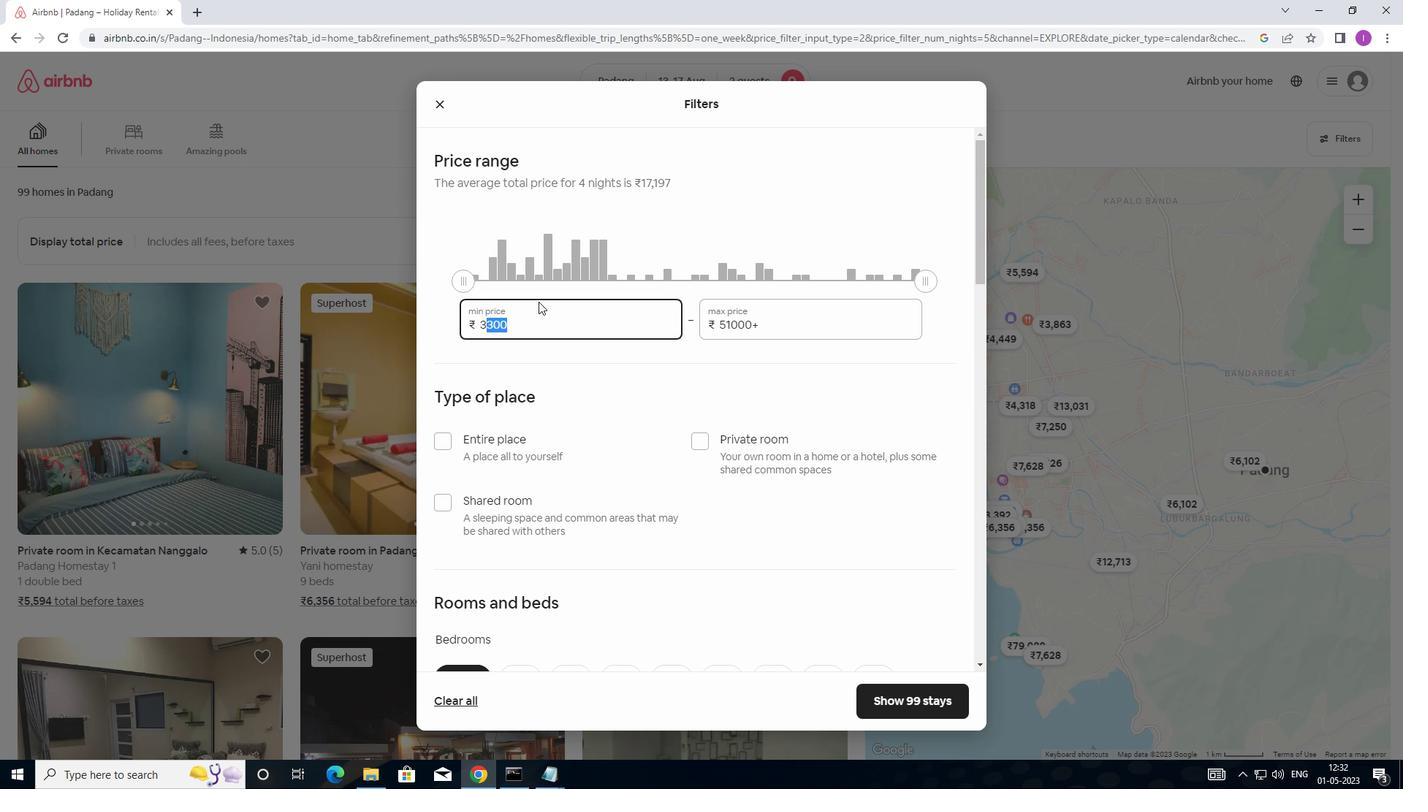 
Action: Key pressed <Key.backspace>
Screenshot: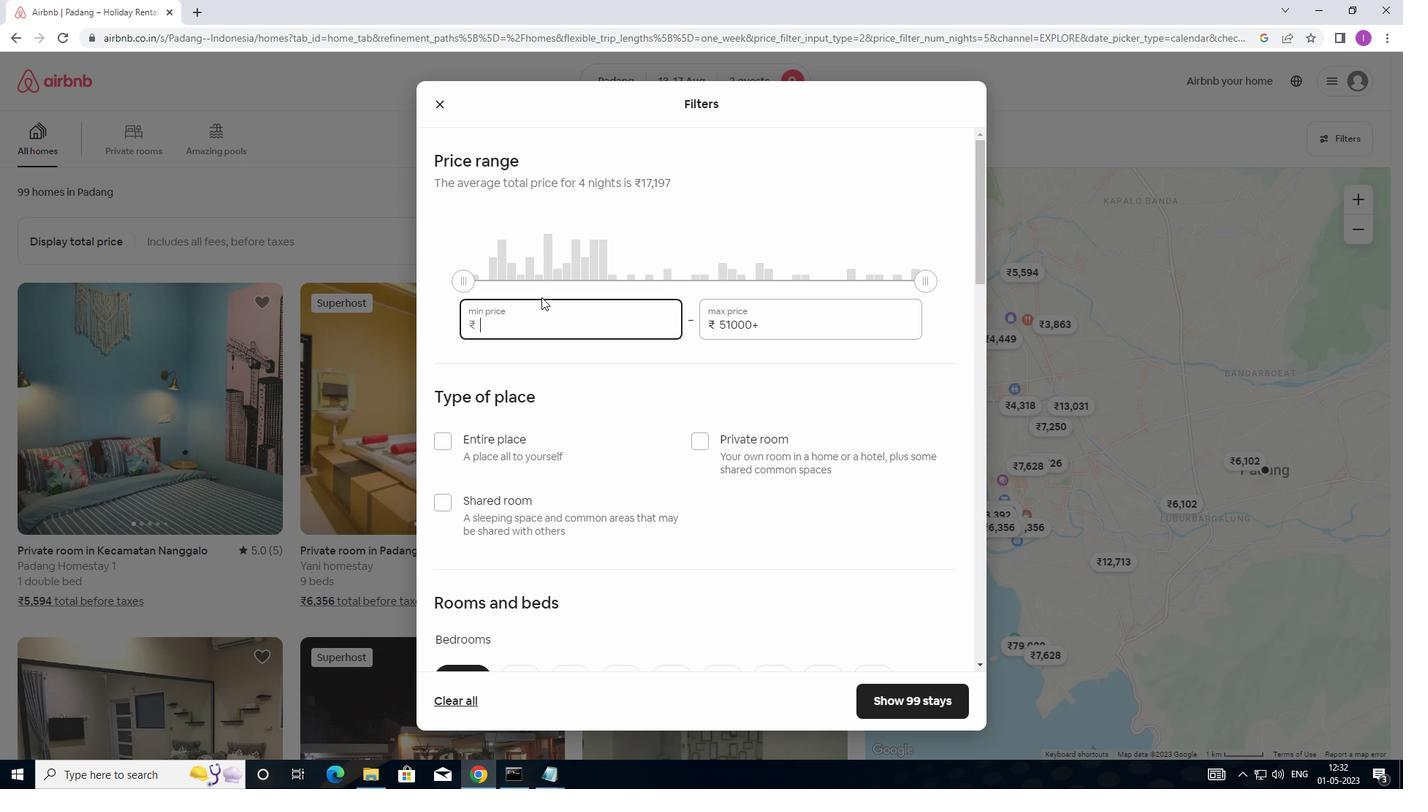
Action: Mouse moved to (540, 300)
Screenshot: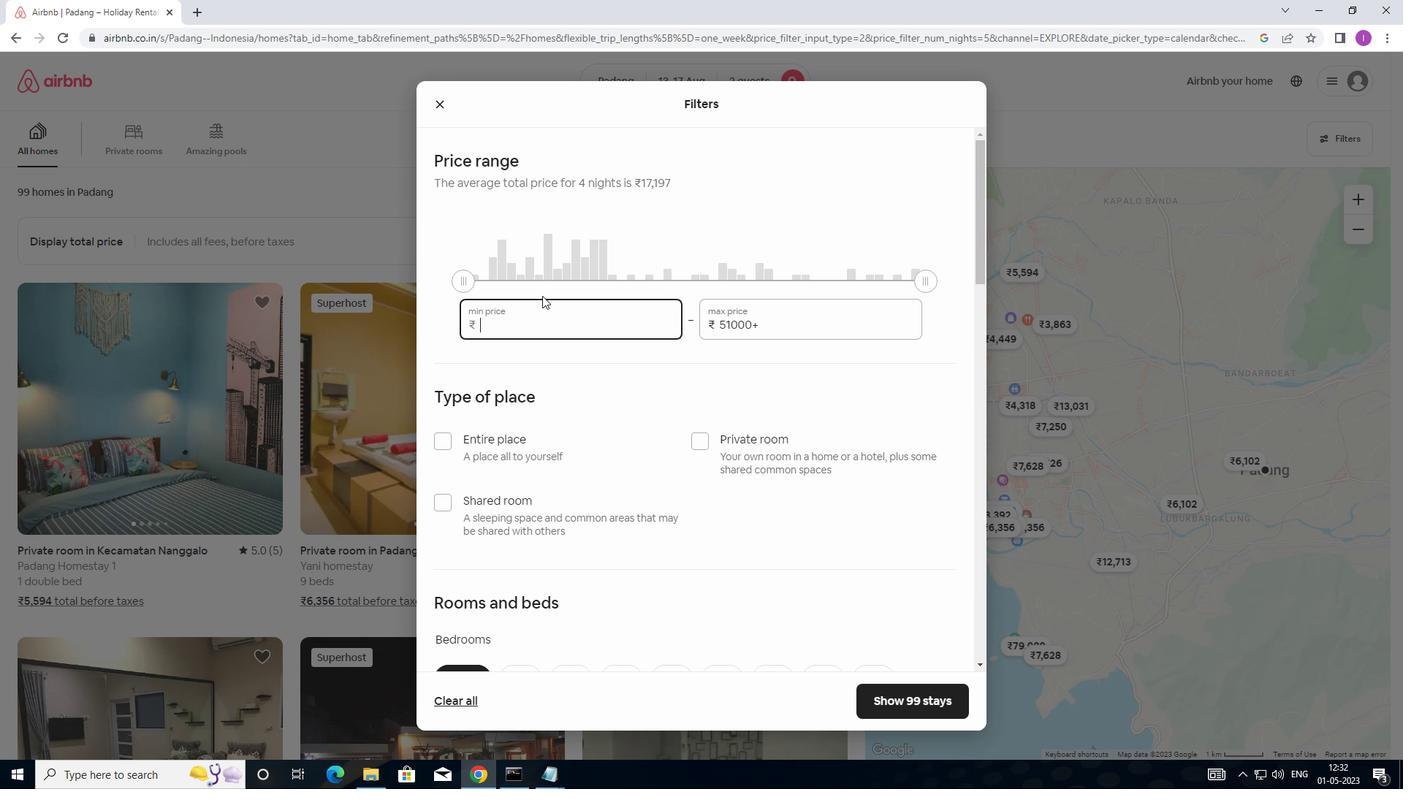 
Action: Key pressed <Key.backspace>
Screenshot: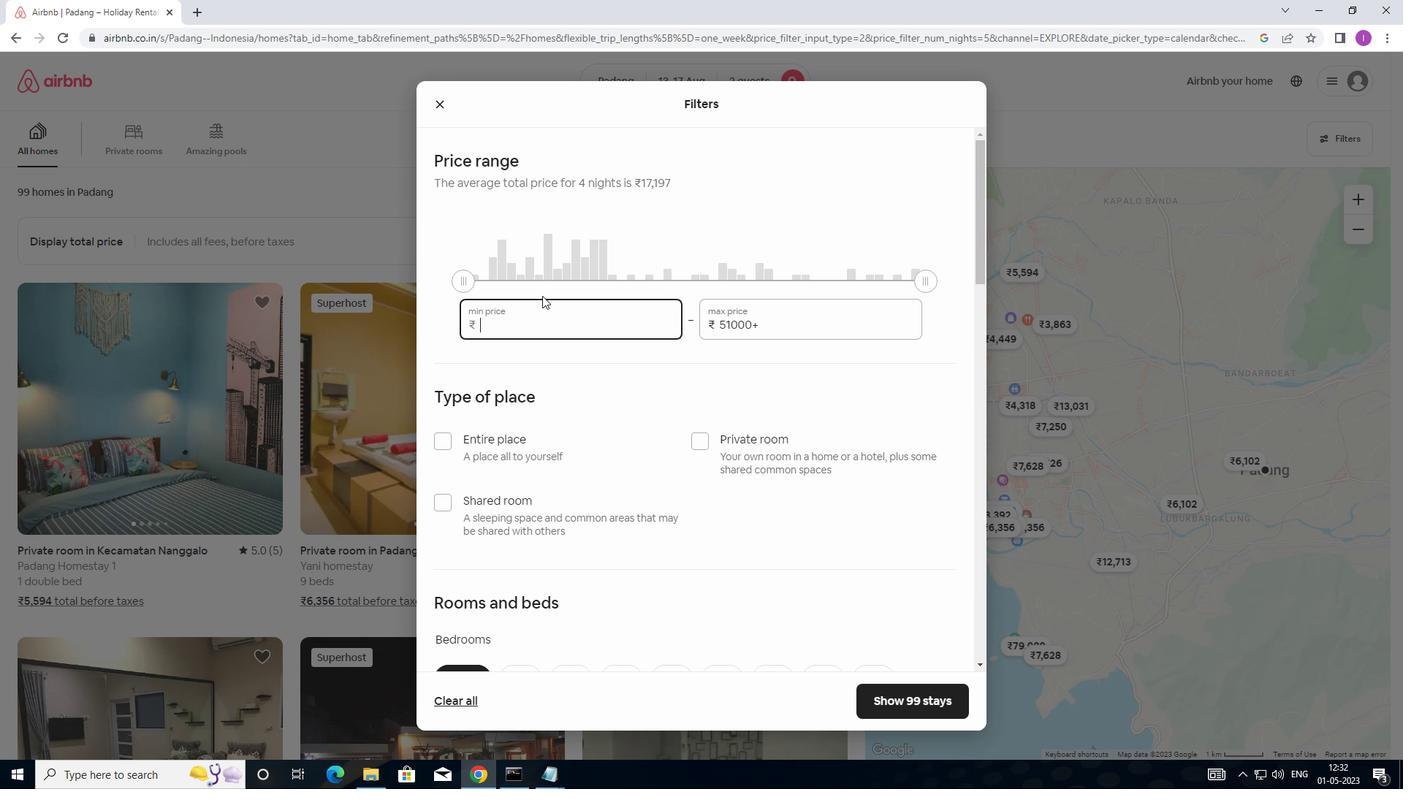 
Action: Mouse moved to (542, 296)
Screenshot: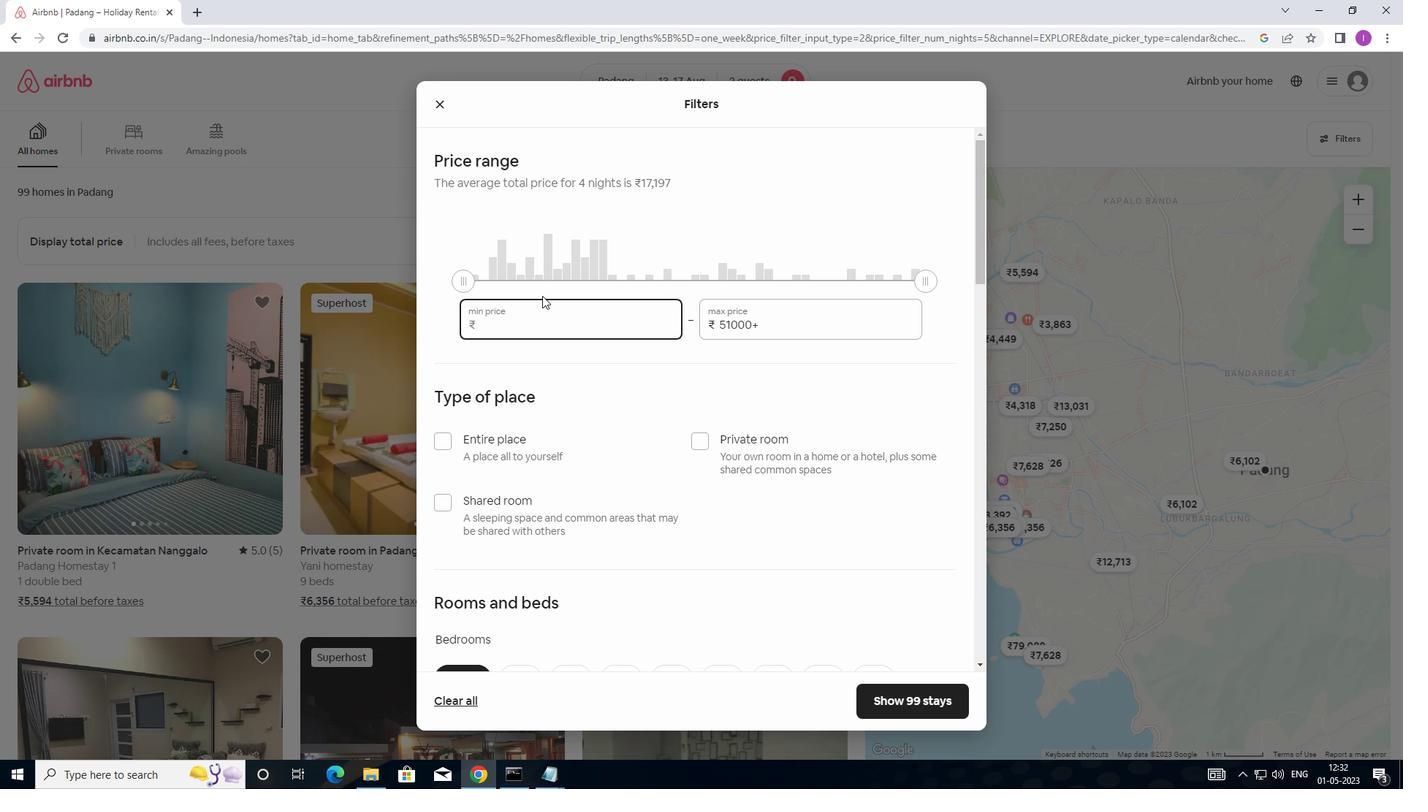 
Action: Key pressed <Key.backspace>
Screenshot: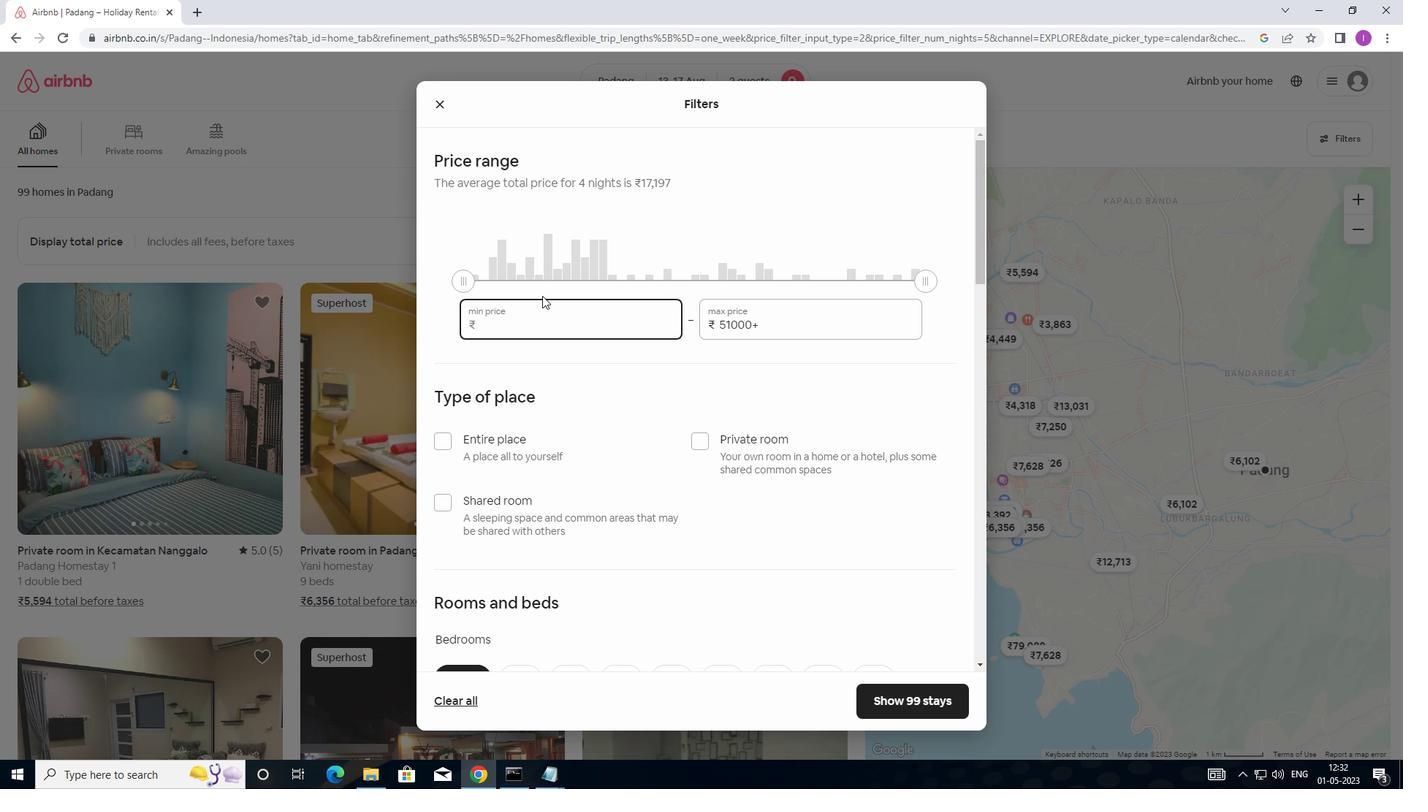 
Action: Mouse moved to (549, 282)
Screenshot: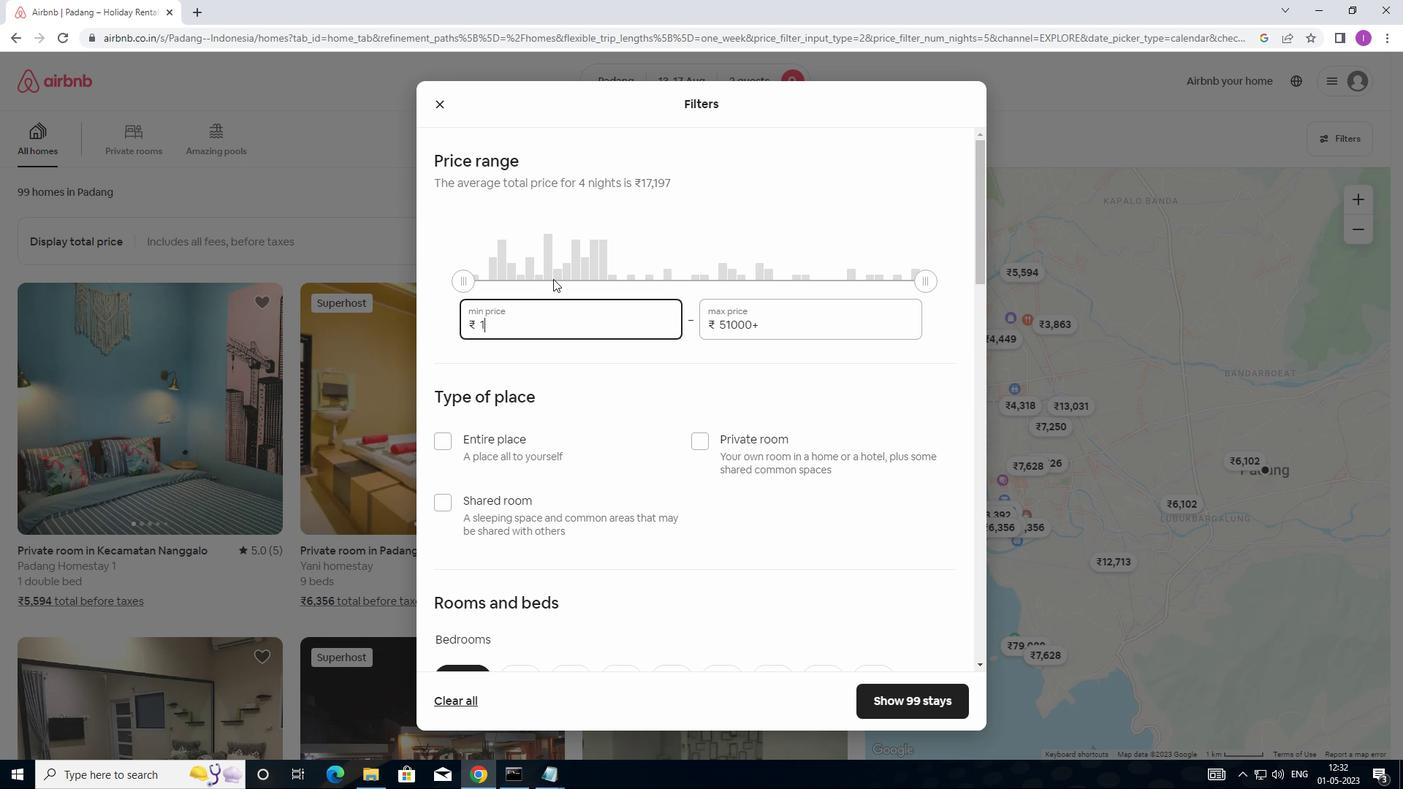 
Action: Key pressed 1
Screenshot: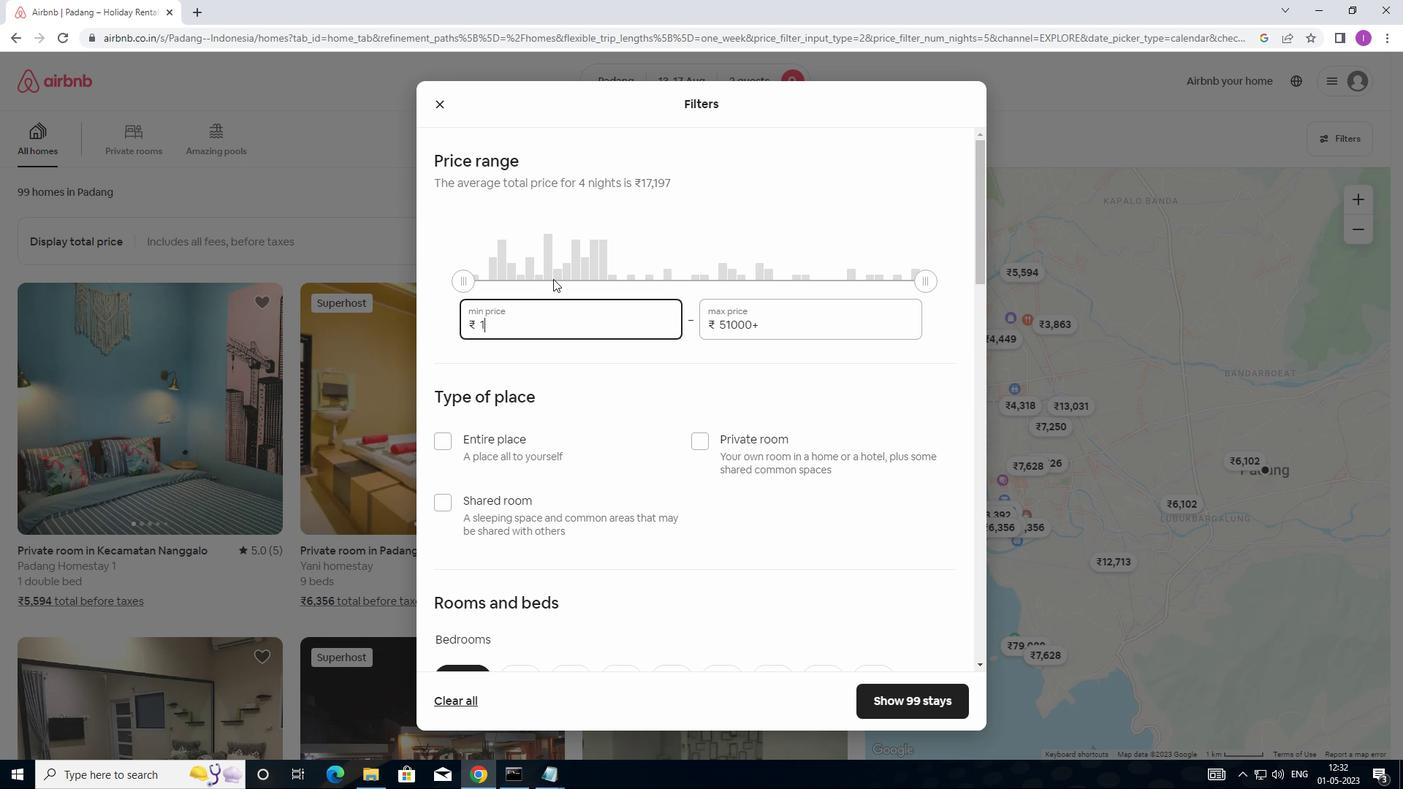 
Action: Mouse moved to (556, 280)
Screenshot: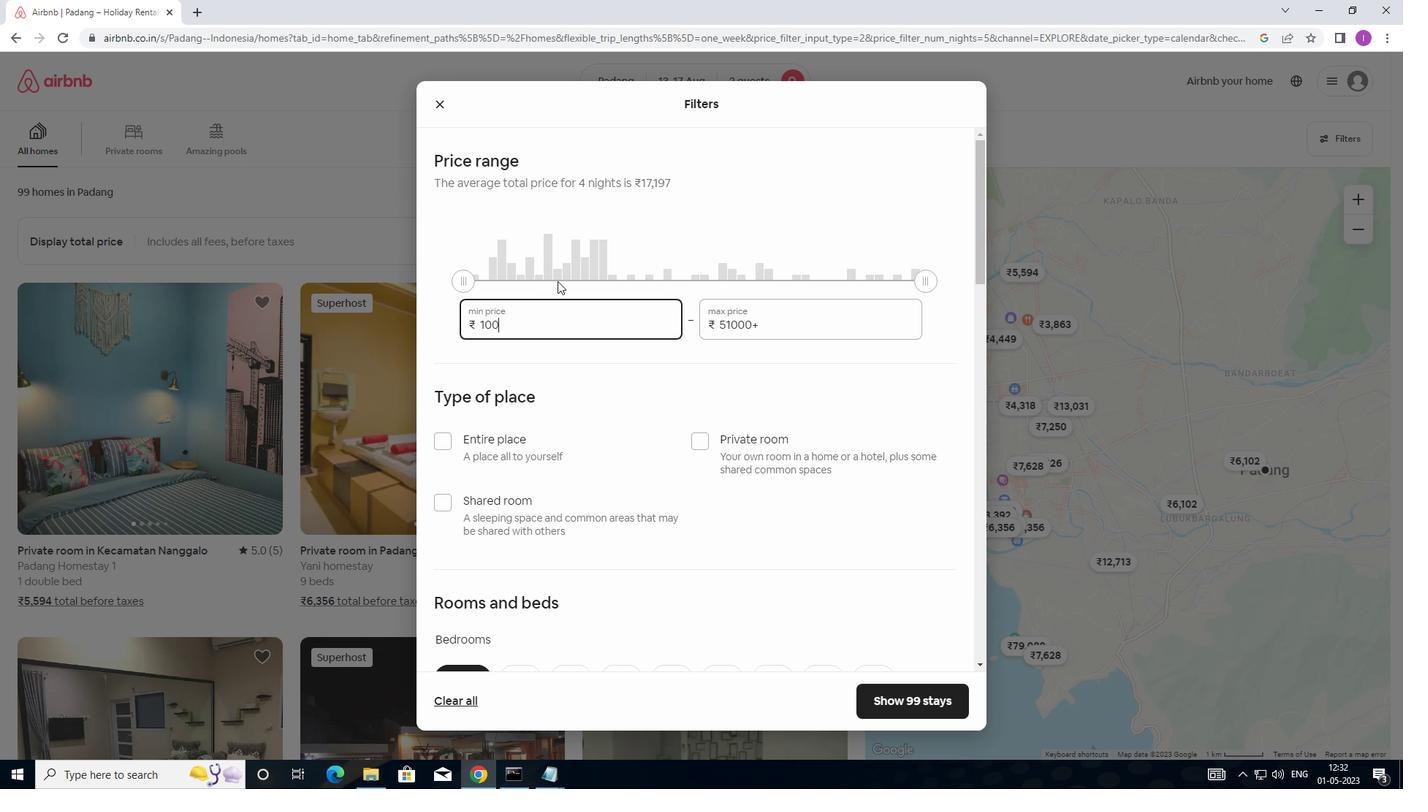 
Action: Key pressed 0
Screenshot: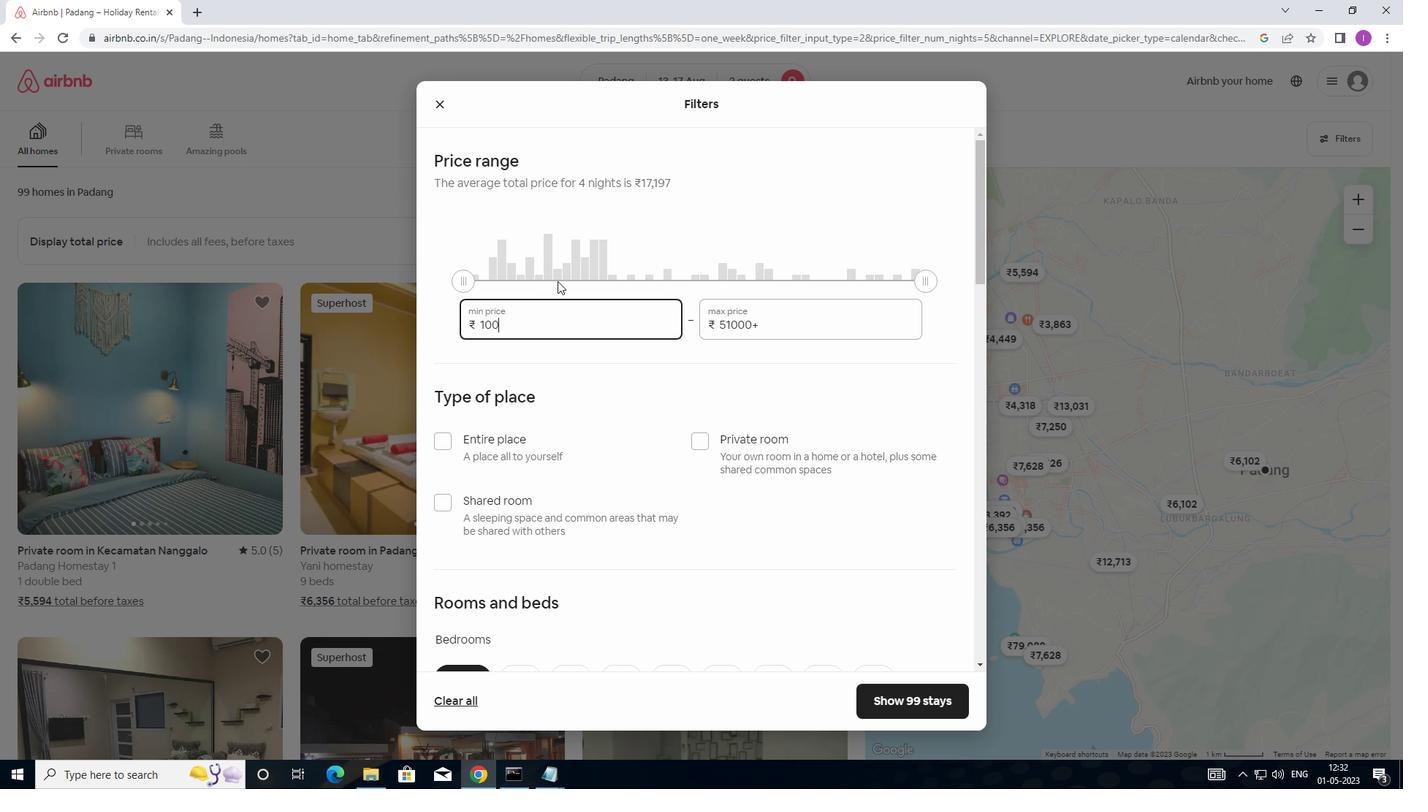 
Action: Mouse moved to (557, 281)
Screenshot: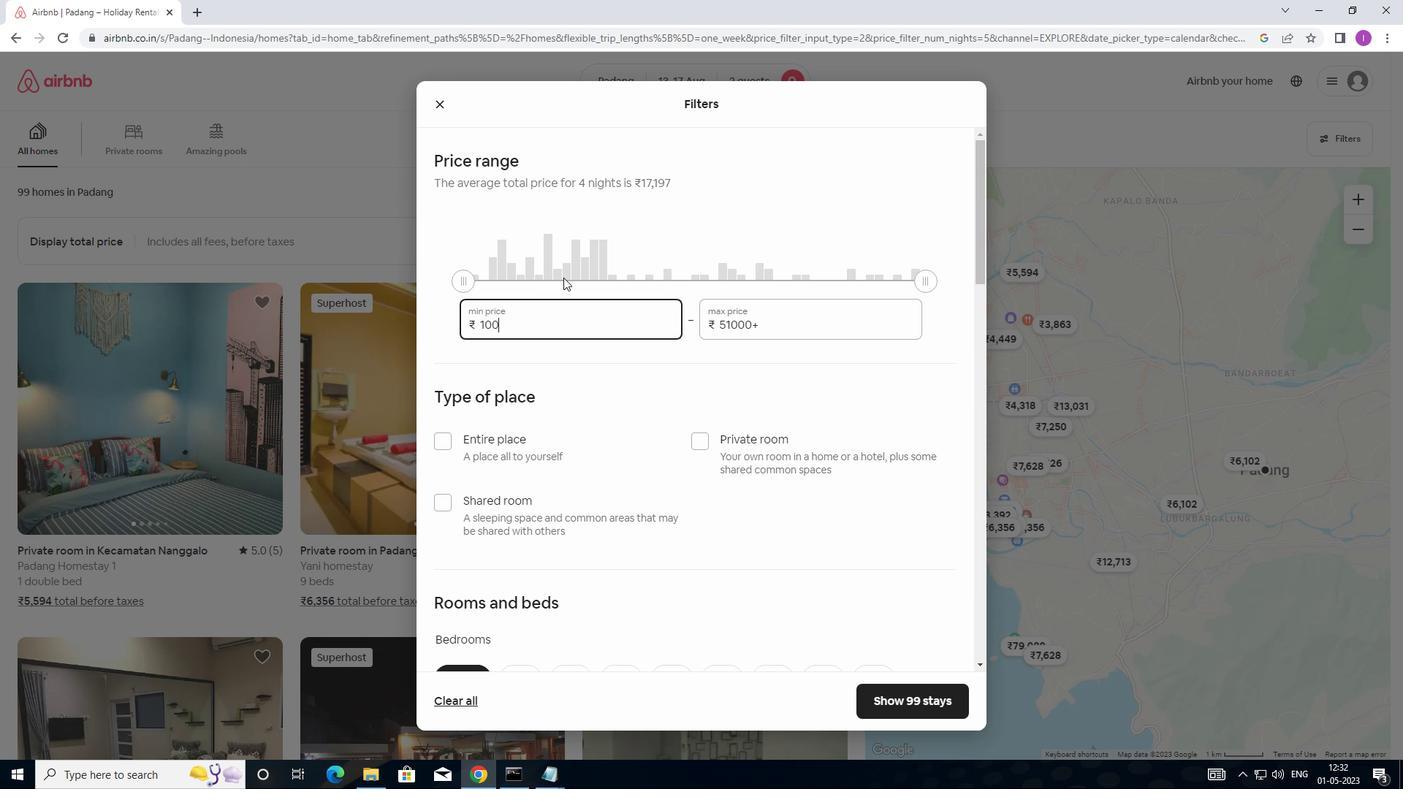 
Action: Key pressed 0
Screenshot: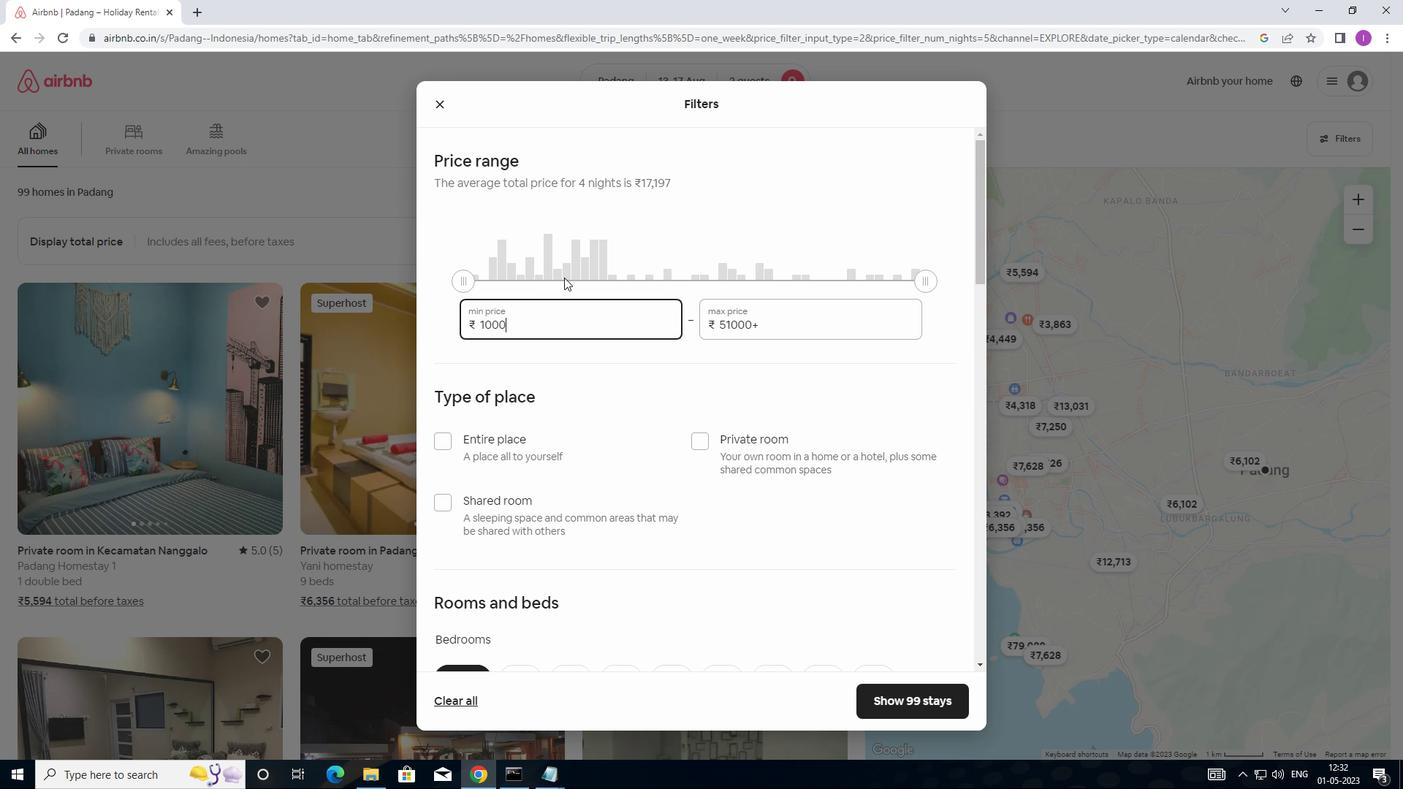 
Action: Mouse moved to (563, 278)
Screenshot: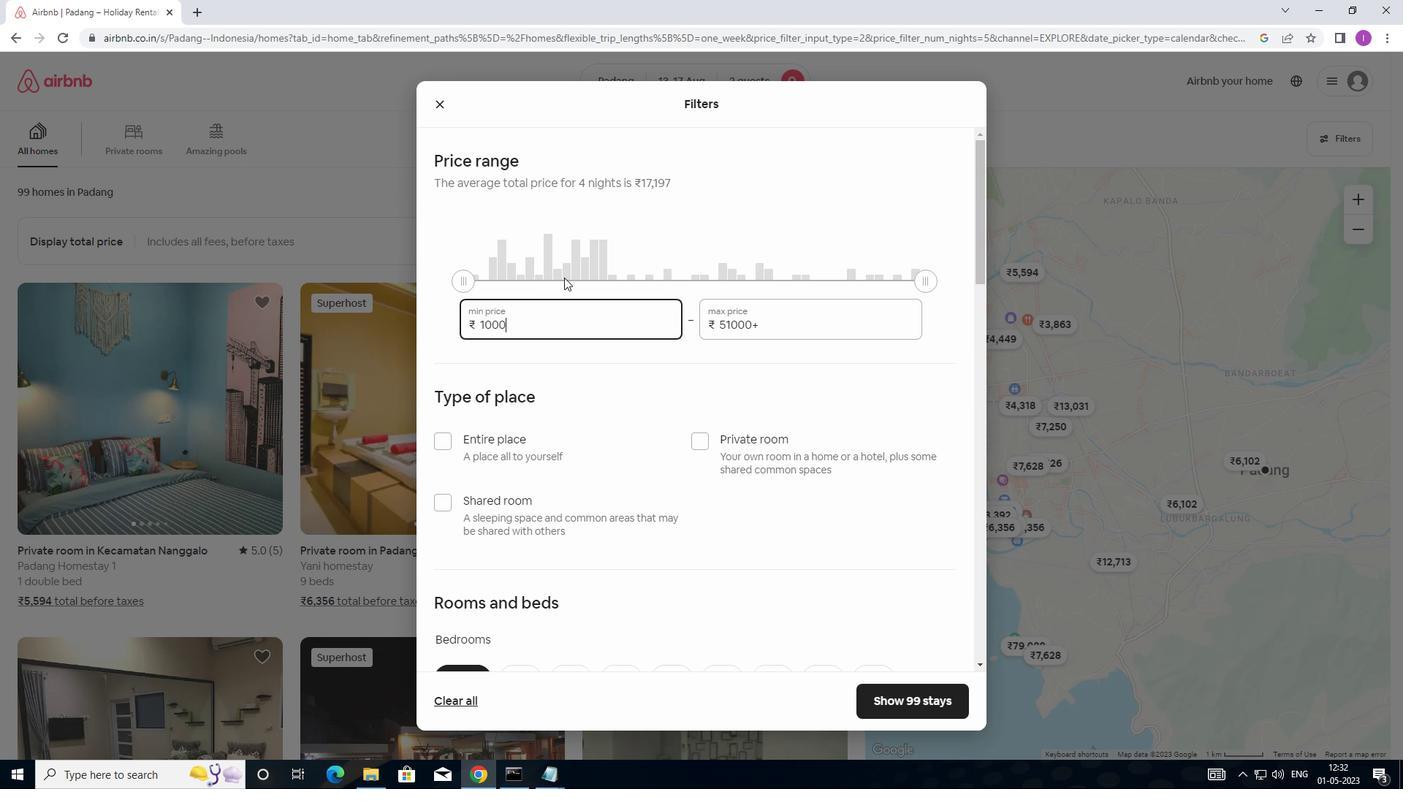 
Action: Key pressed 0
Screenshot: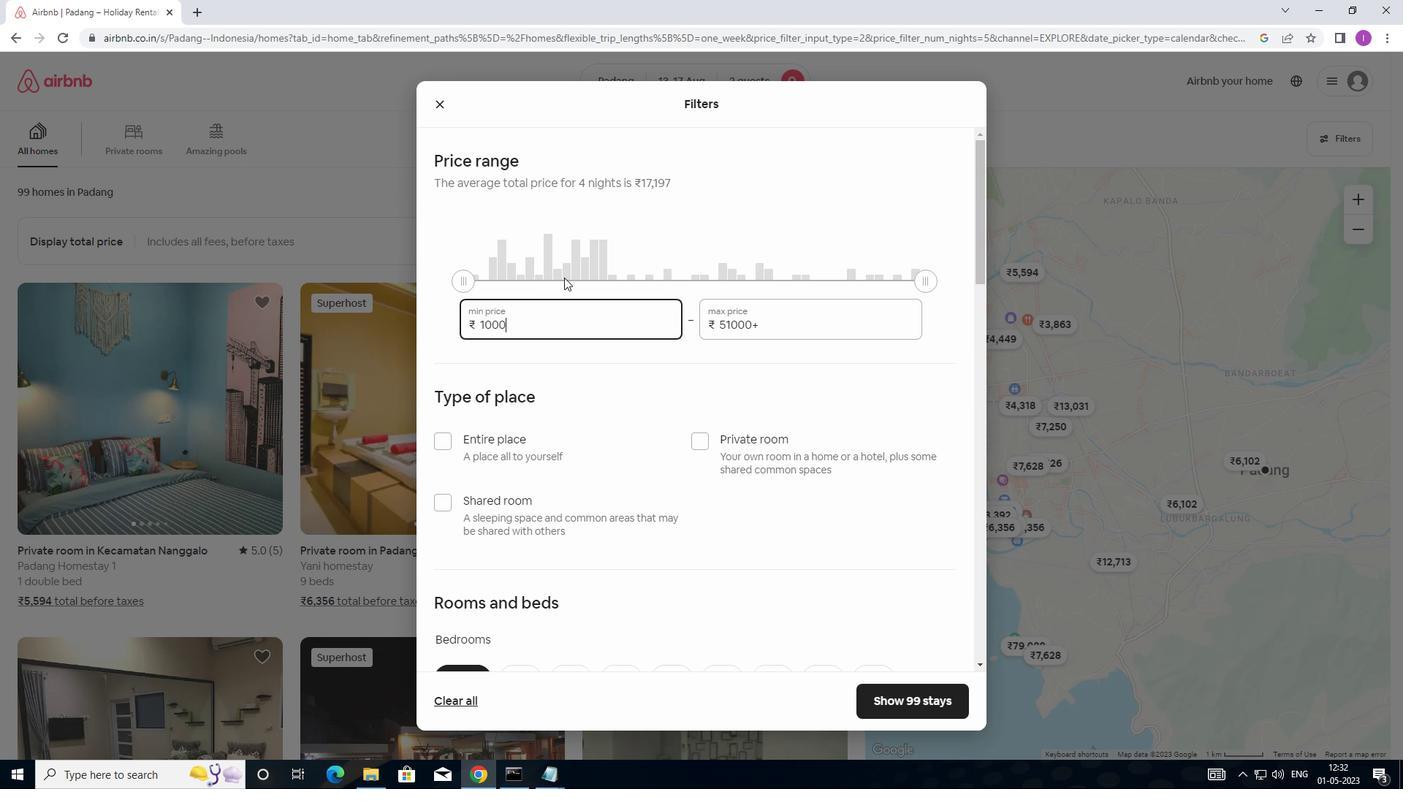 
Action: Mouse moved to (564, 277)
Screenshot: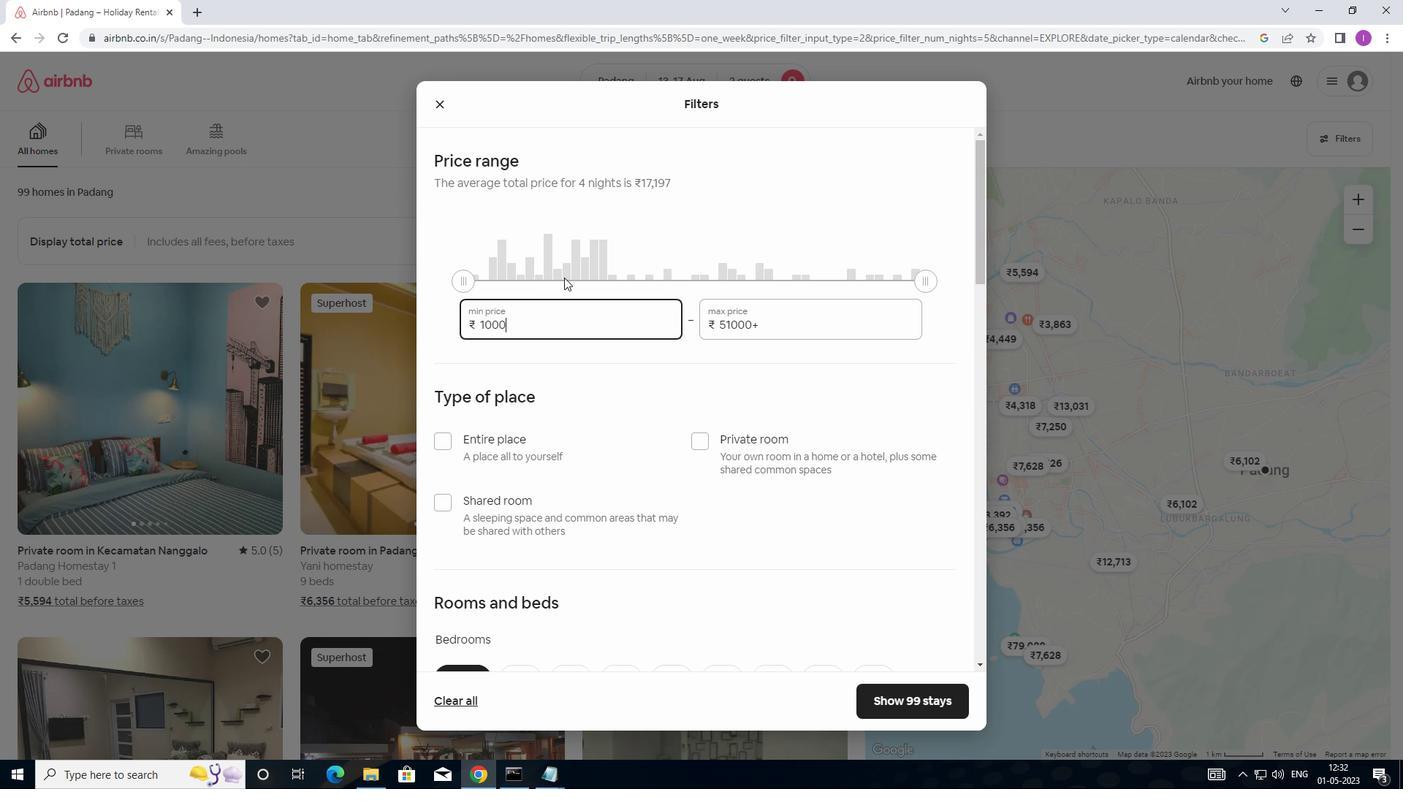 
Action: Key pressed 0
Screenshot: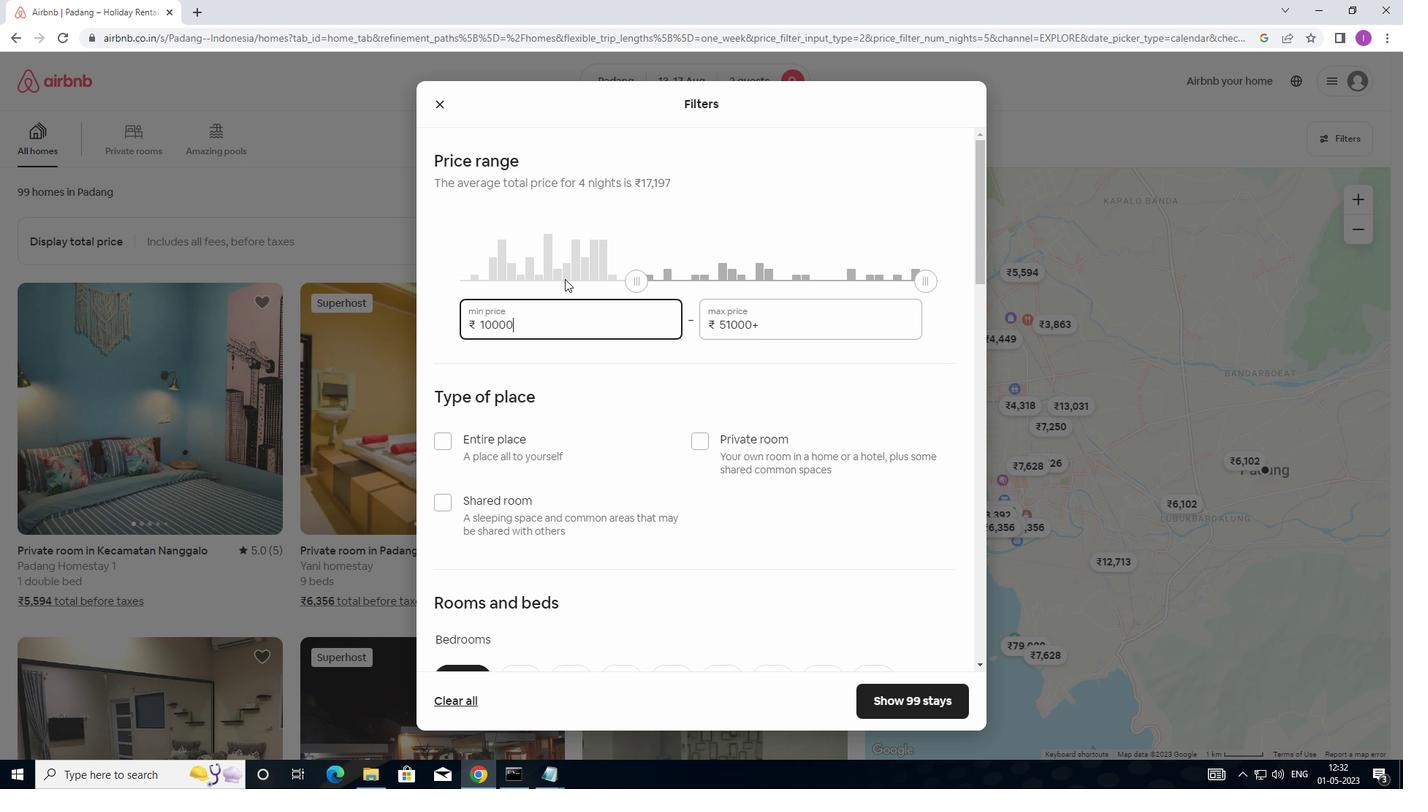 
Action: Mouse moved to (775, 323)
Screenshot: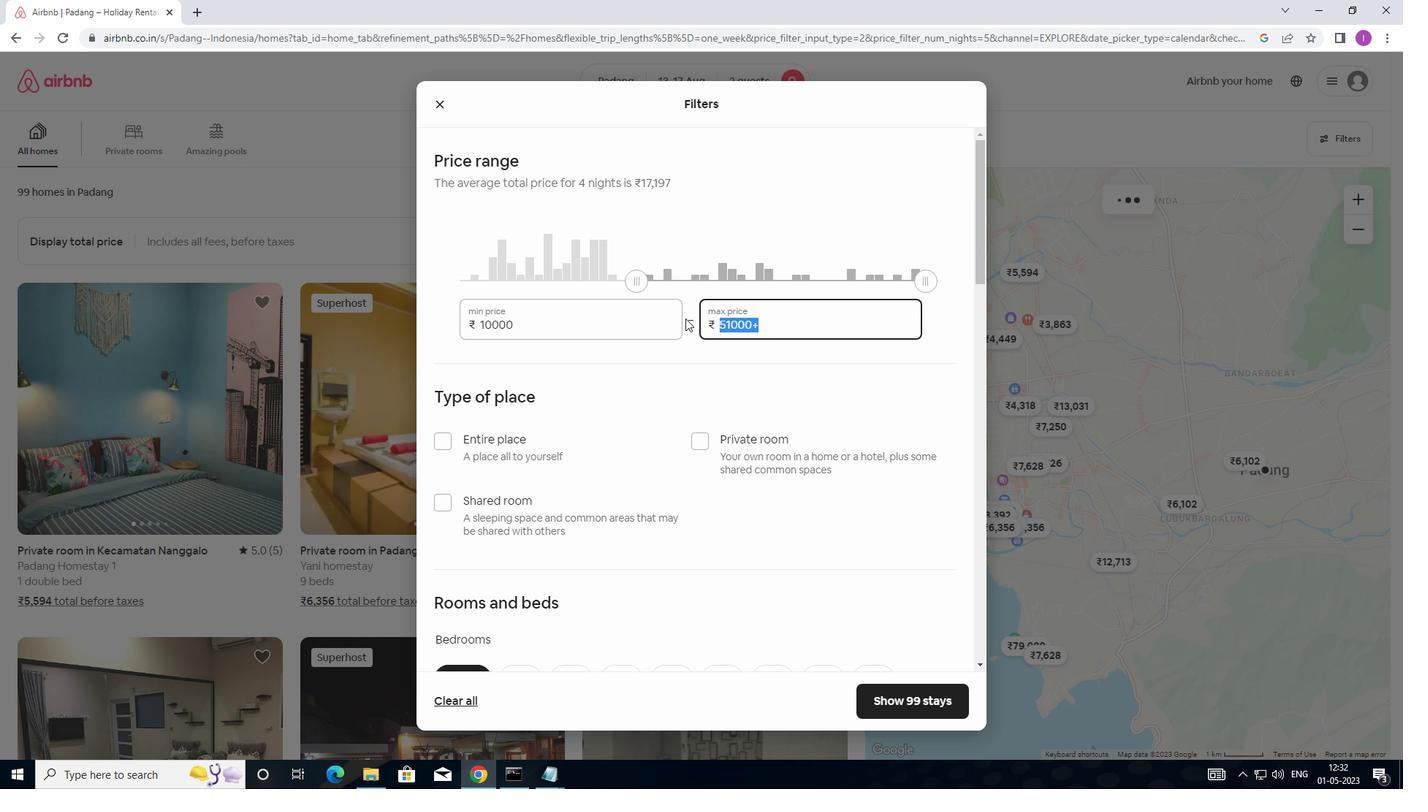 
Action: Mouse pressed left at (775, 323)
Screenshot: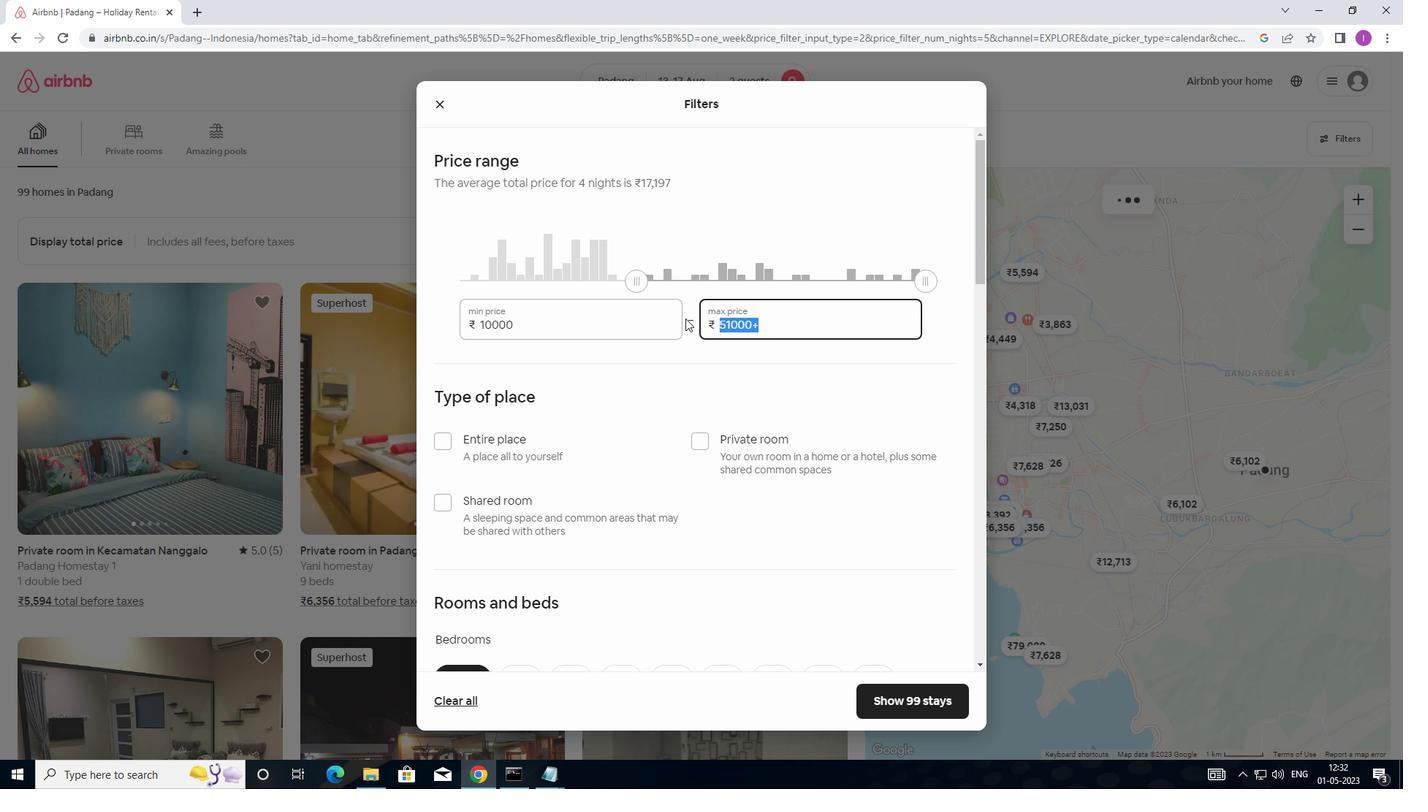 
Action: Mouse moved to (706, 330)
Screenshot: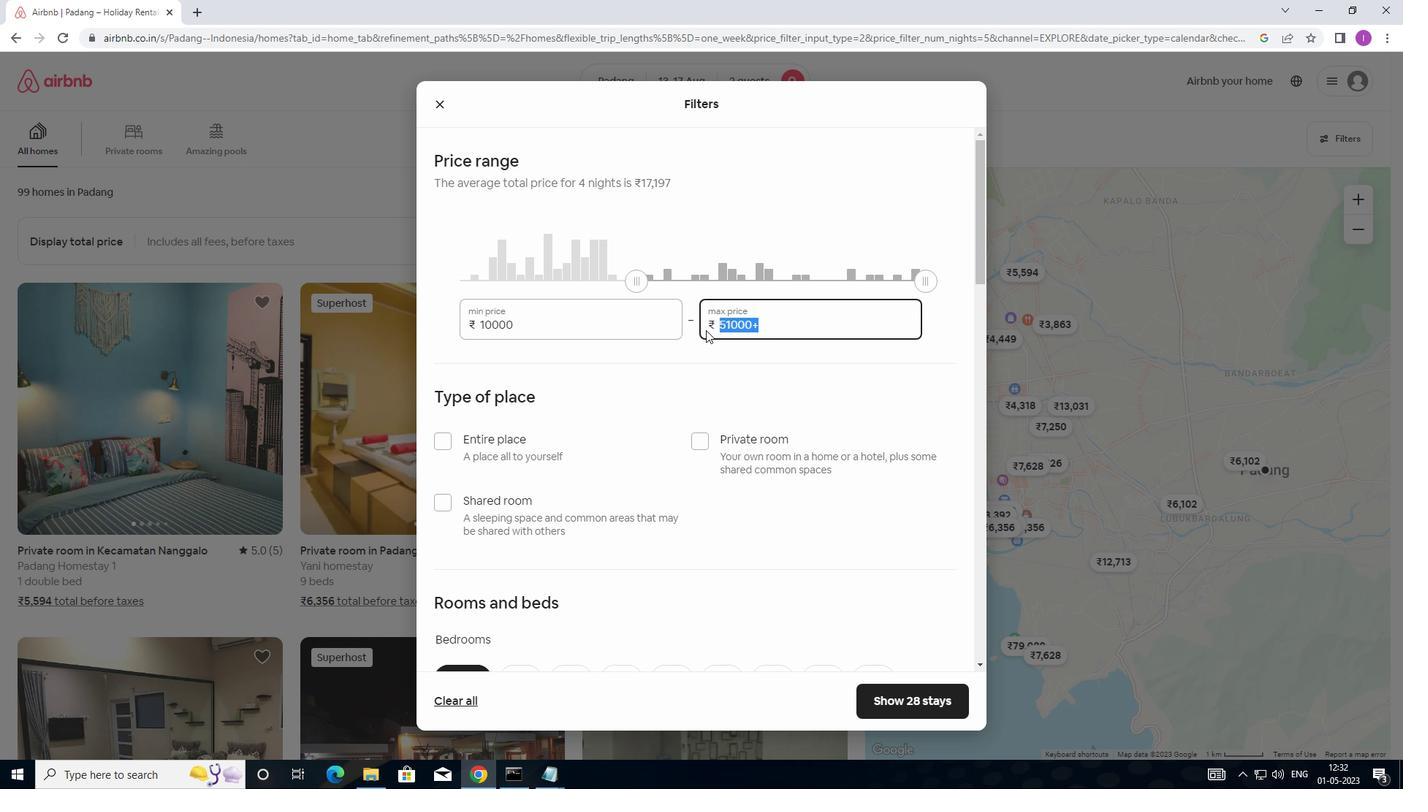 
Action: Key pressed 1
Screenshot: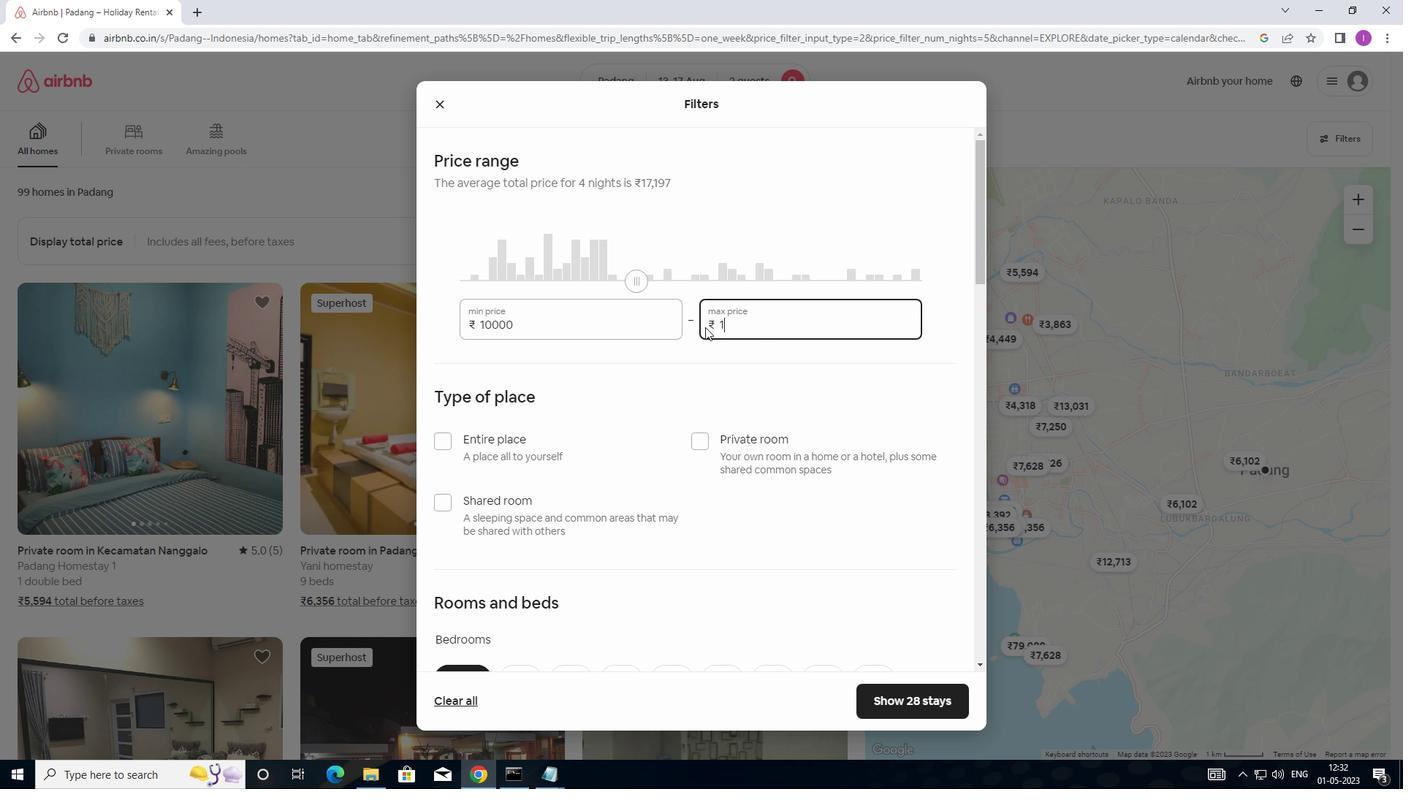 
Action: Mouse moved to (705, 327)
Screenshot: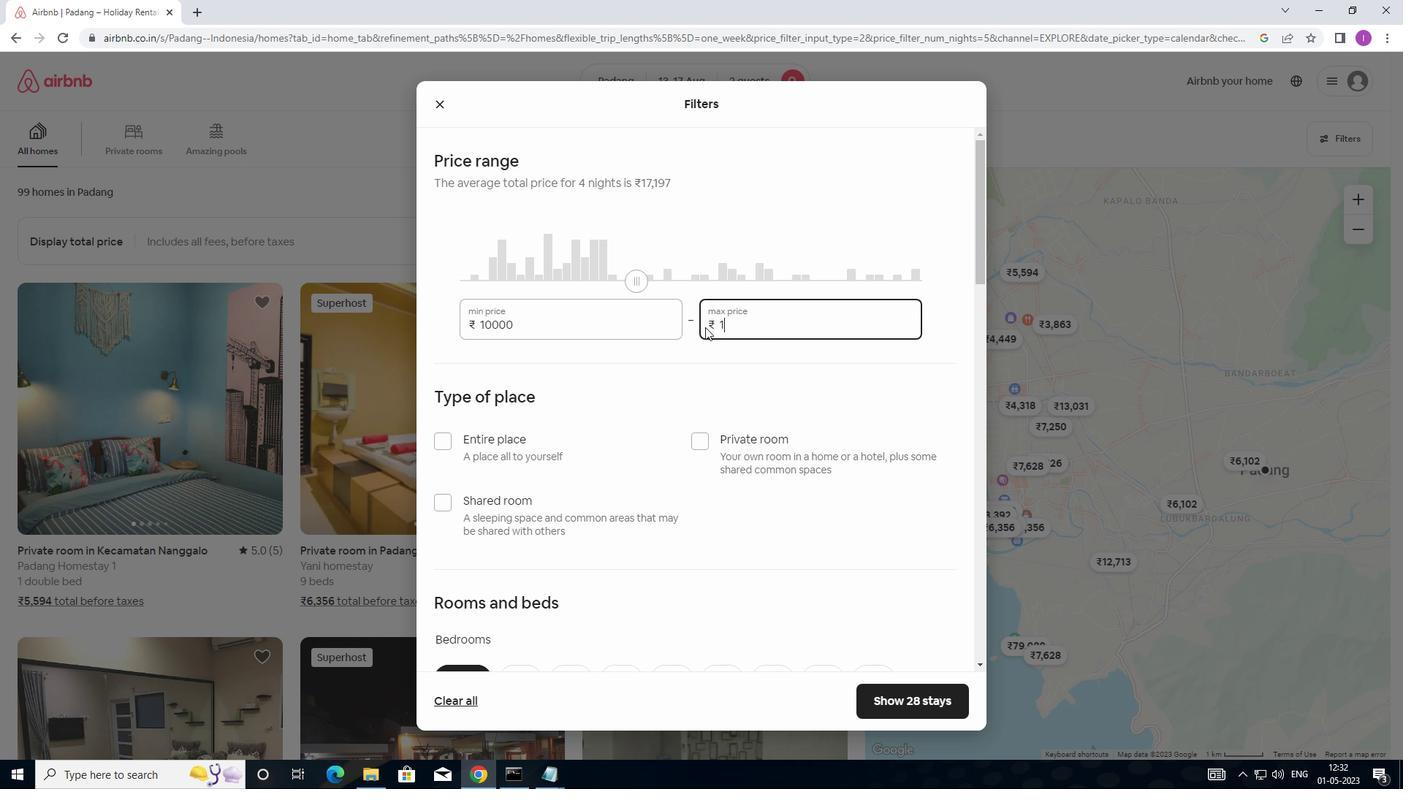 
Action: Key pressed 6
Screenshot: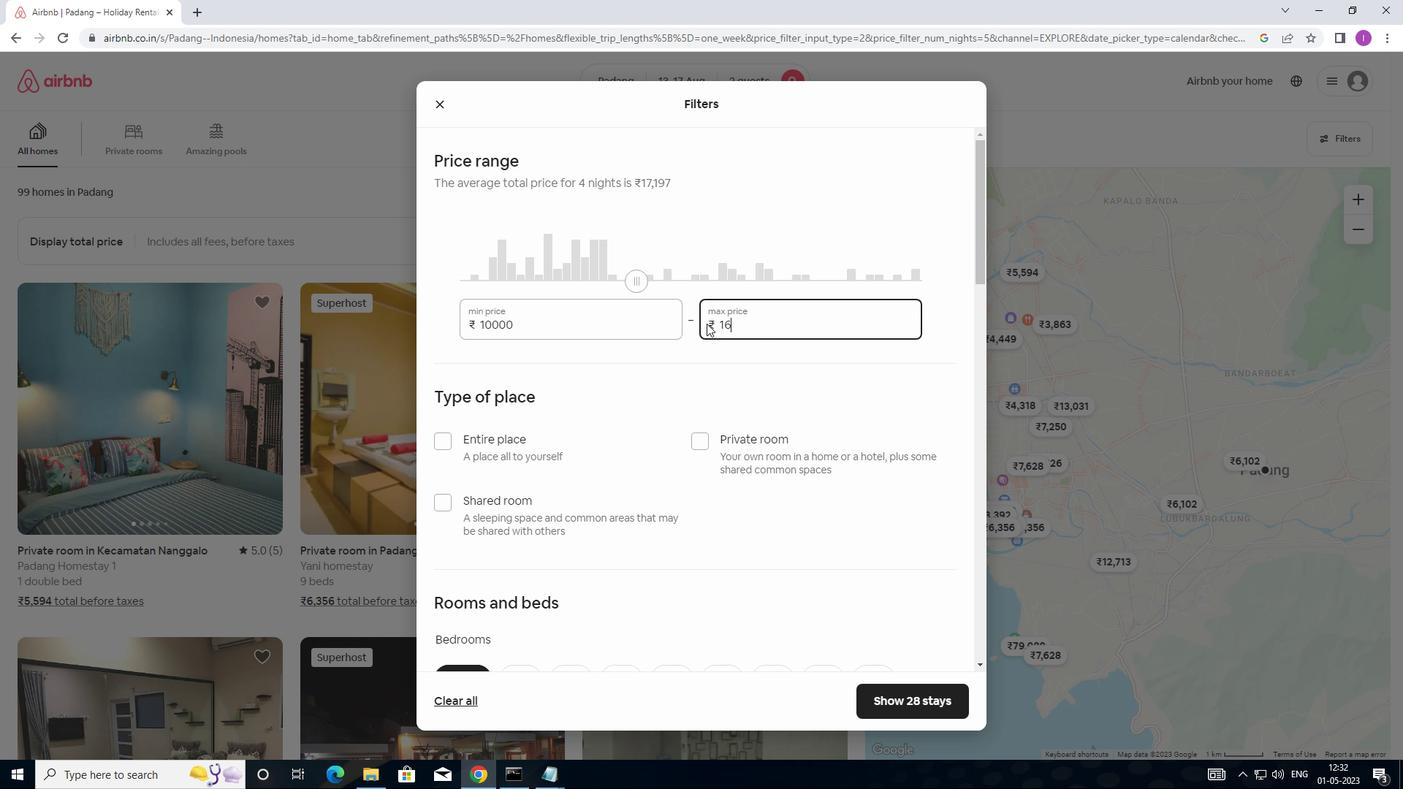
Action: Mouse moved to (709, 324)
Screenshot: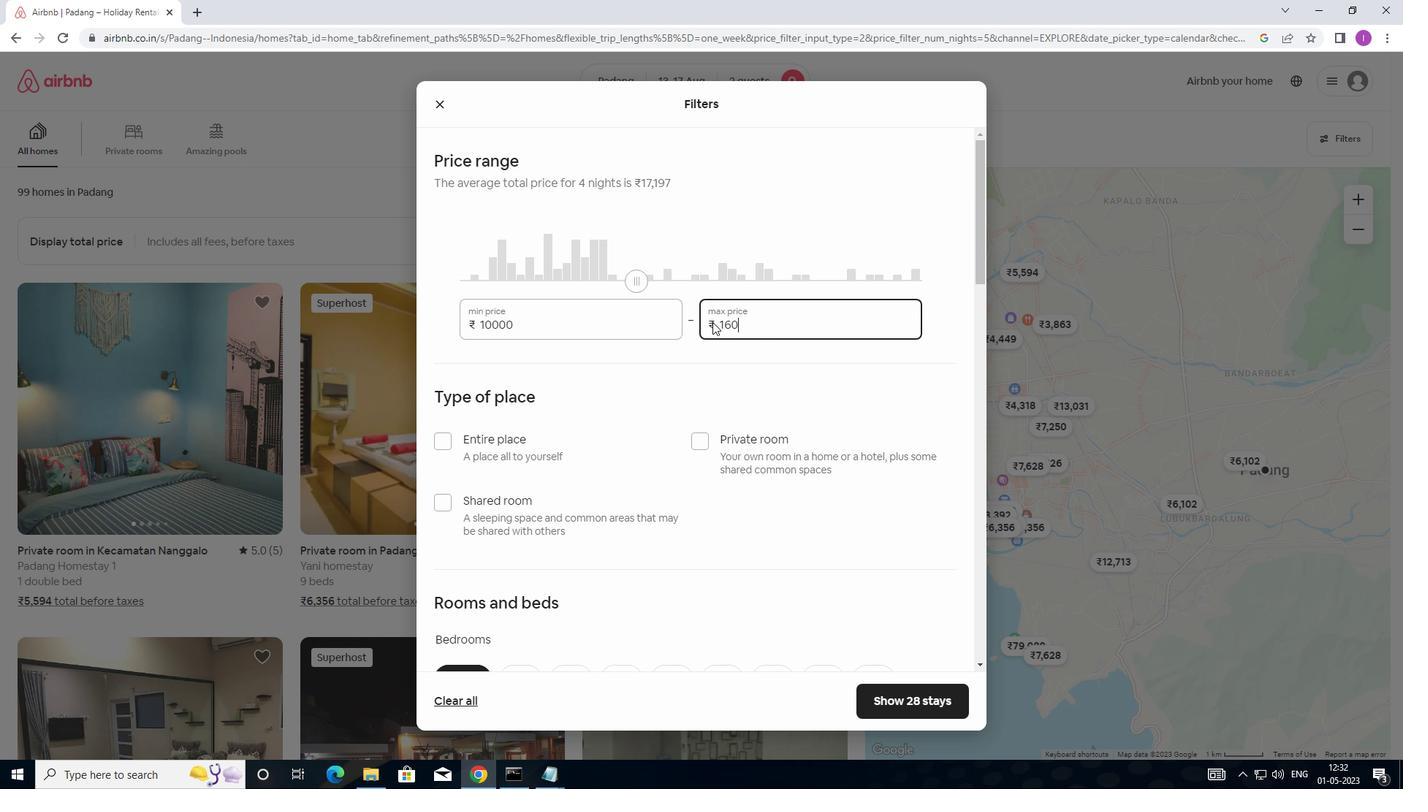 
Action: Key pressed 0
Screenshot: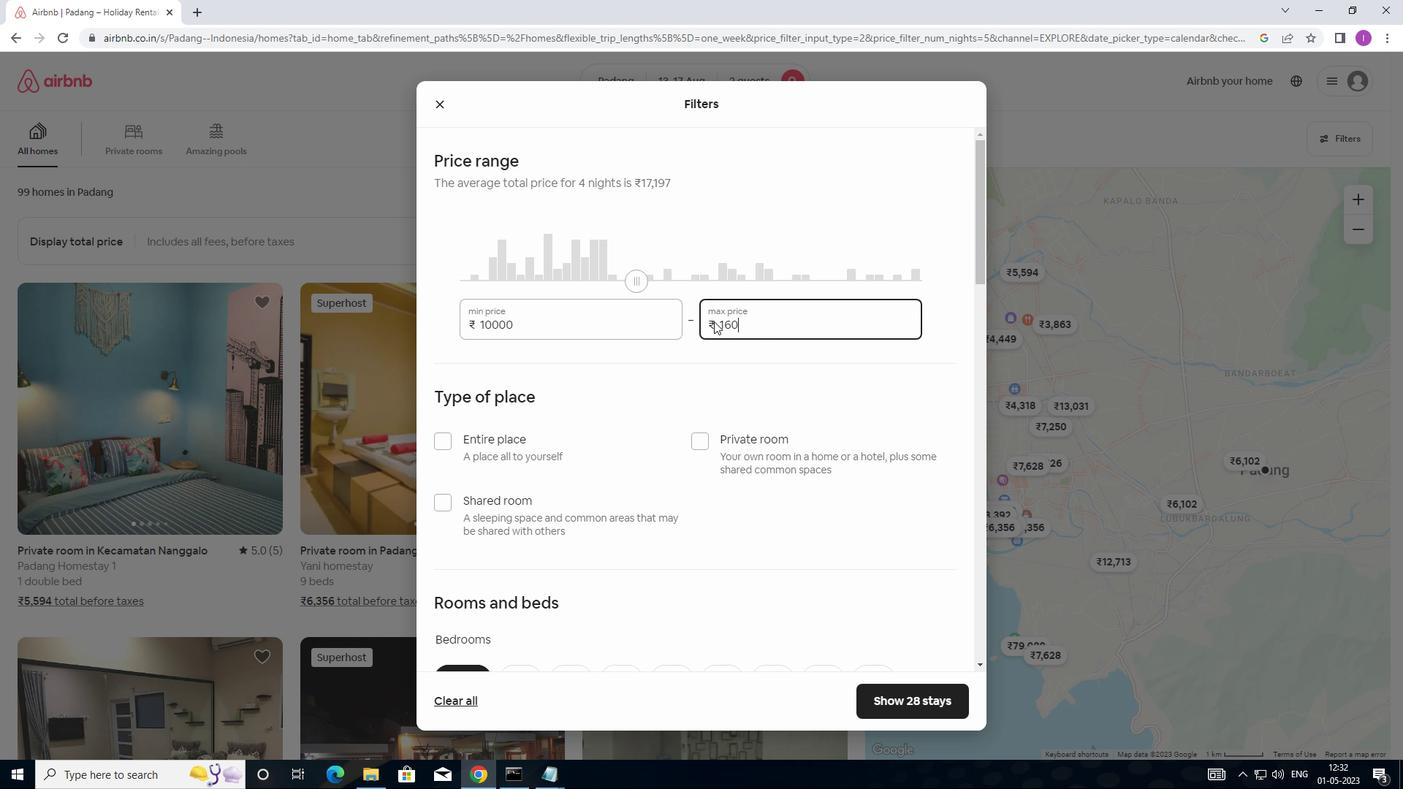 
Action: Mouse moved to (714, 321)
Screenshot: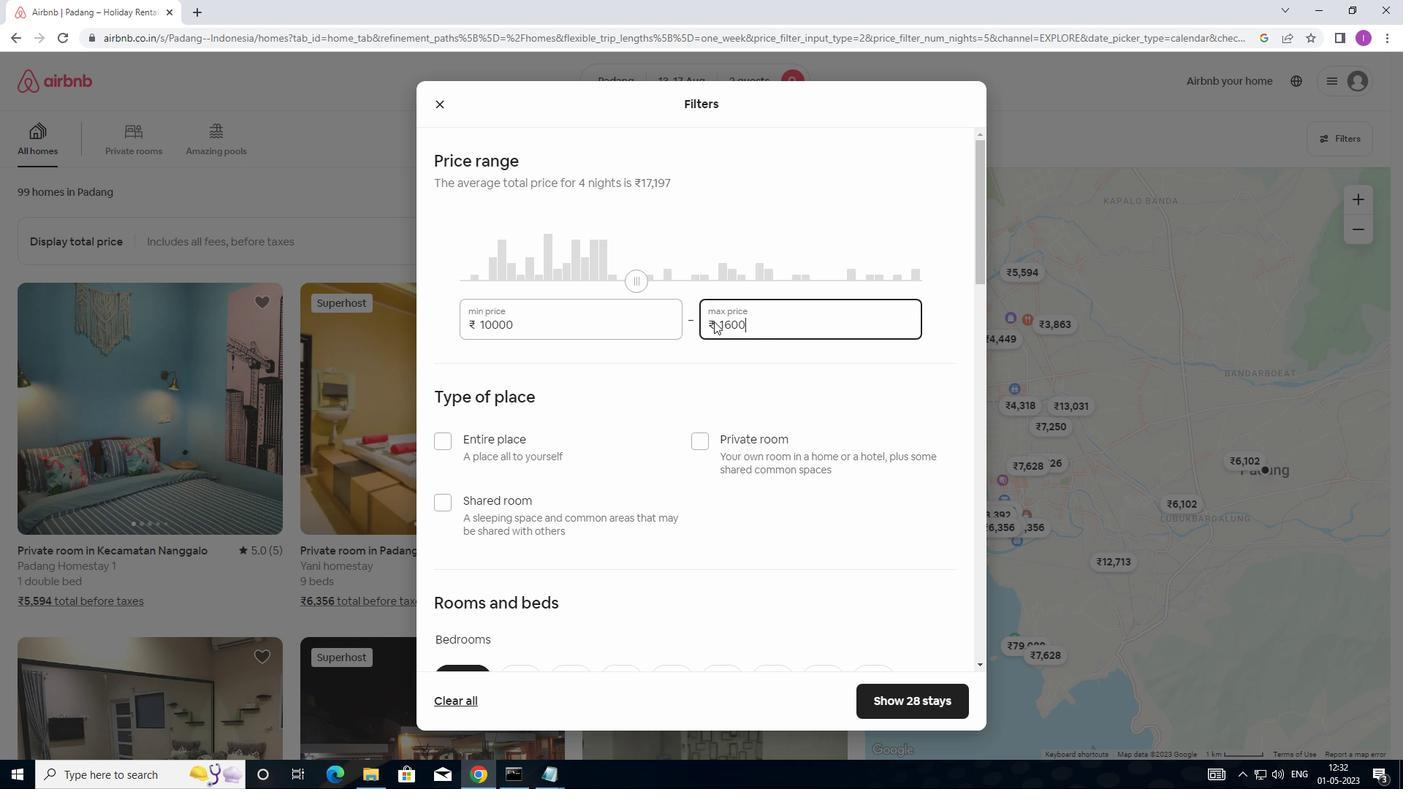 
Action: Key pressed 0
Screenshot: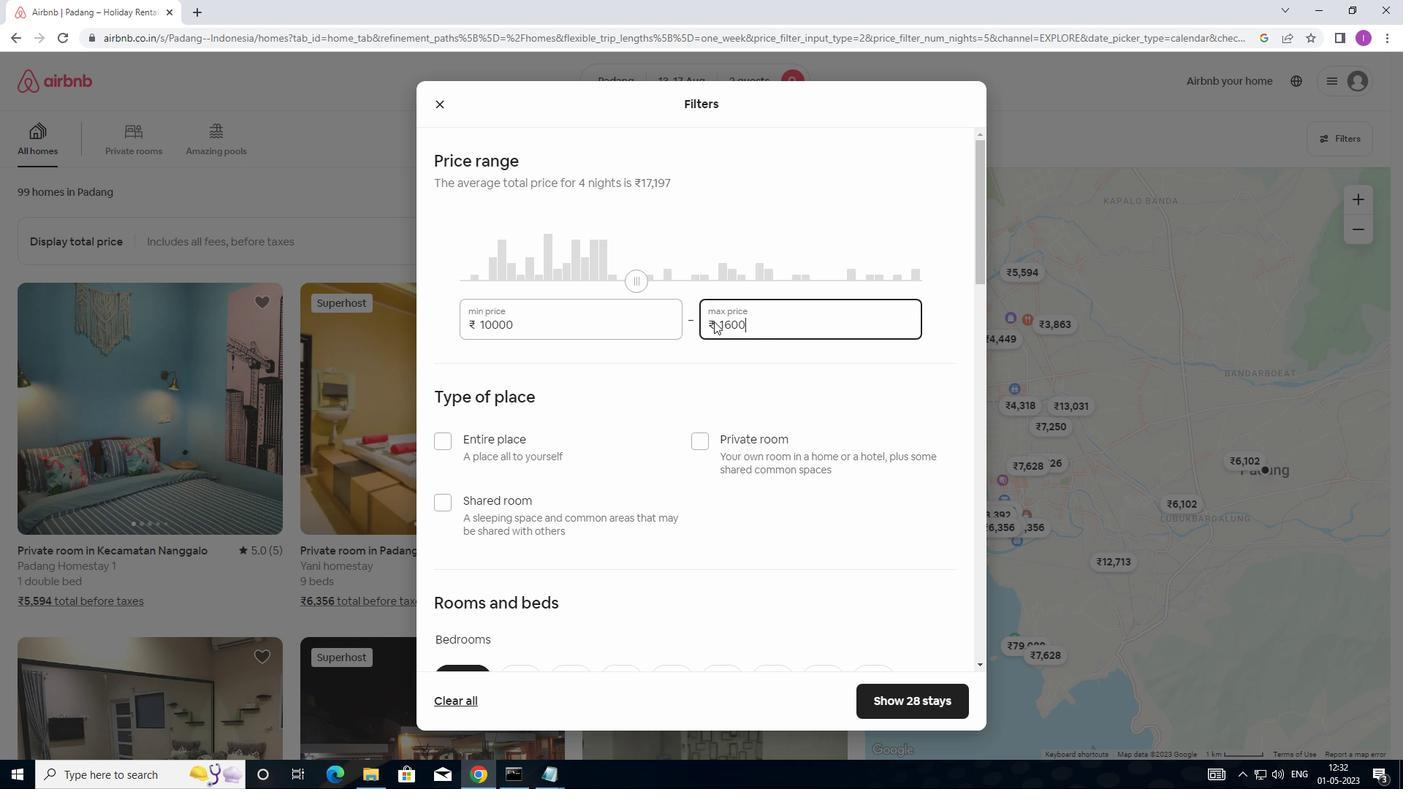 
Action: Mouse moved to (714, 321)
Screenshot: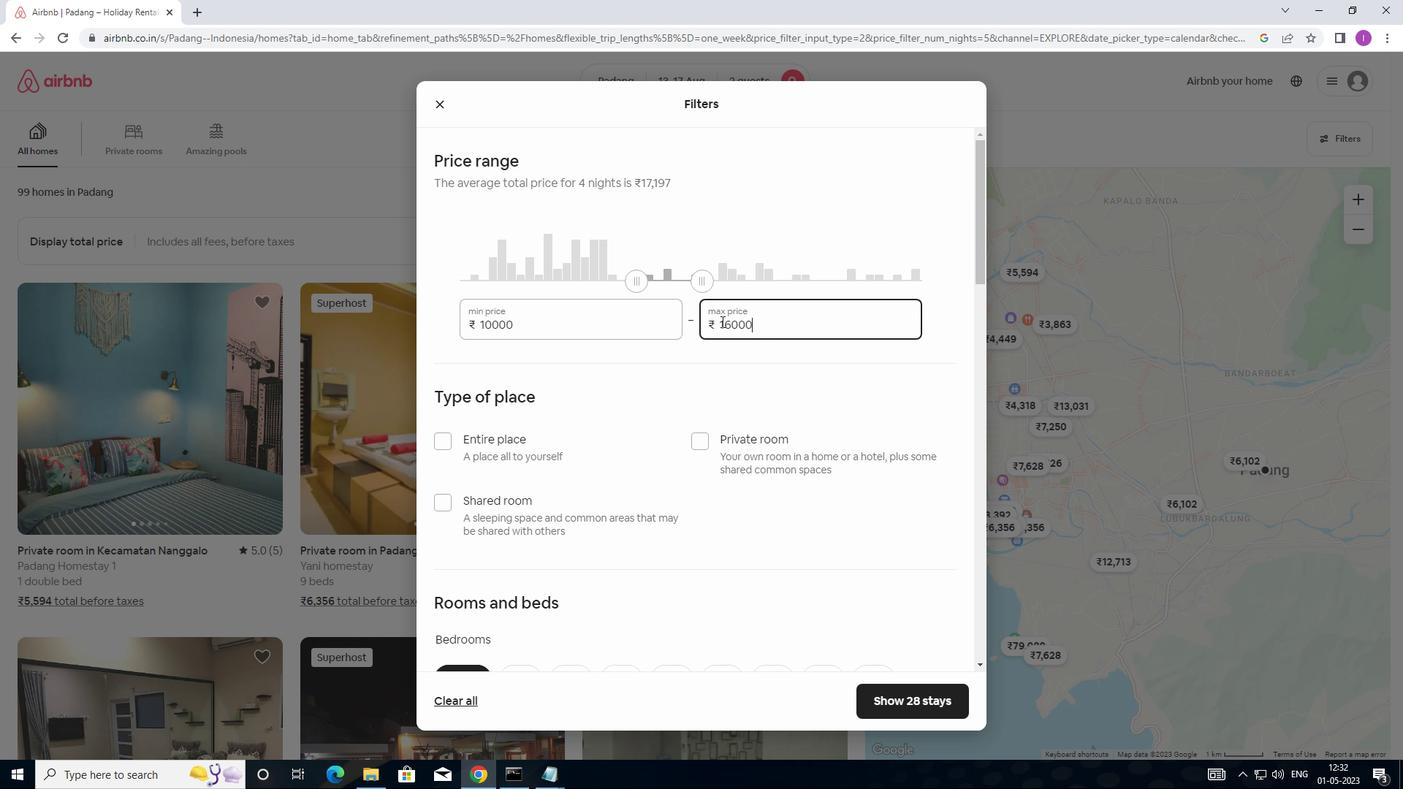 
Action: Key pressed 0
Screenshot: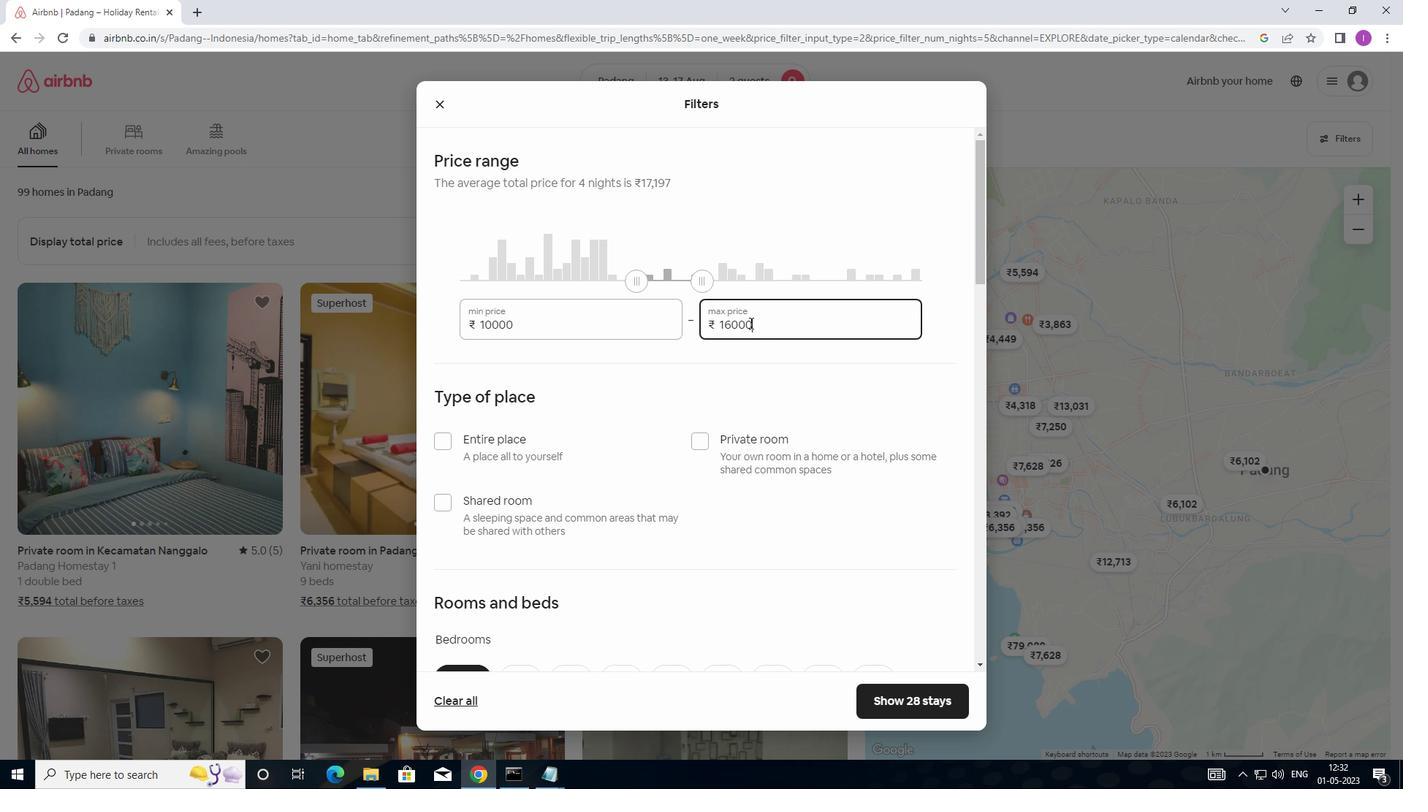 
Action: Mouse moved to (640, 440)
Screenshot: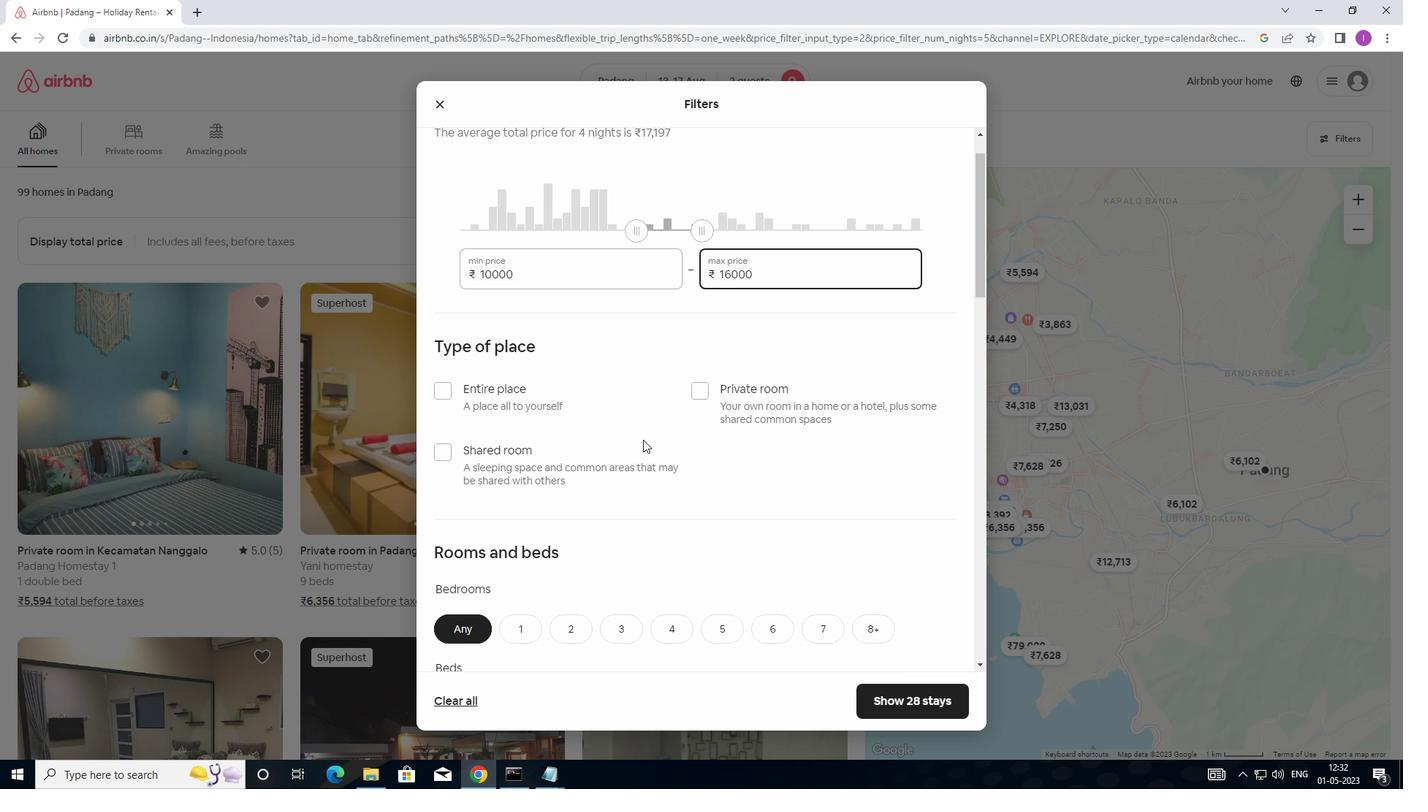 
Action: Mouse scrolled (640, 440) with delta (0, 0)
Screenshot: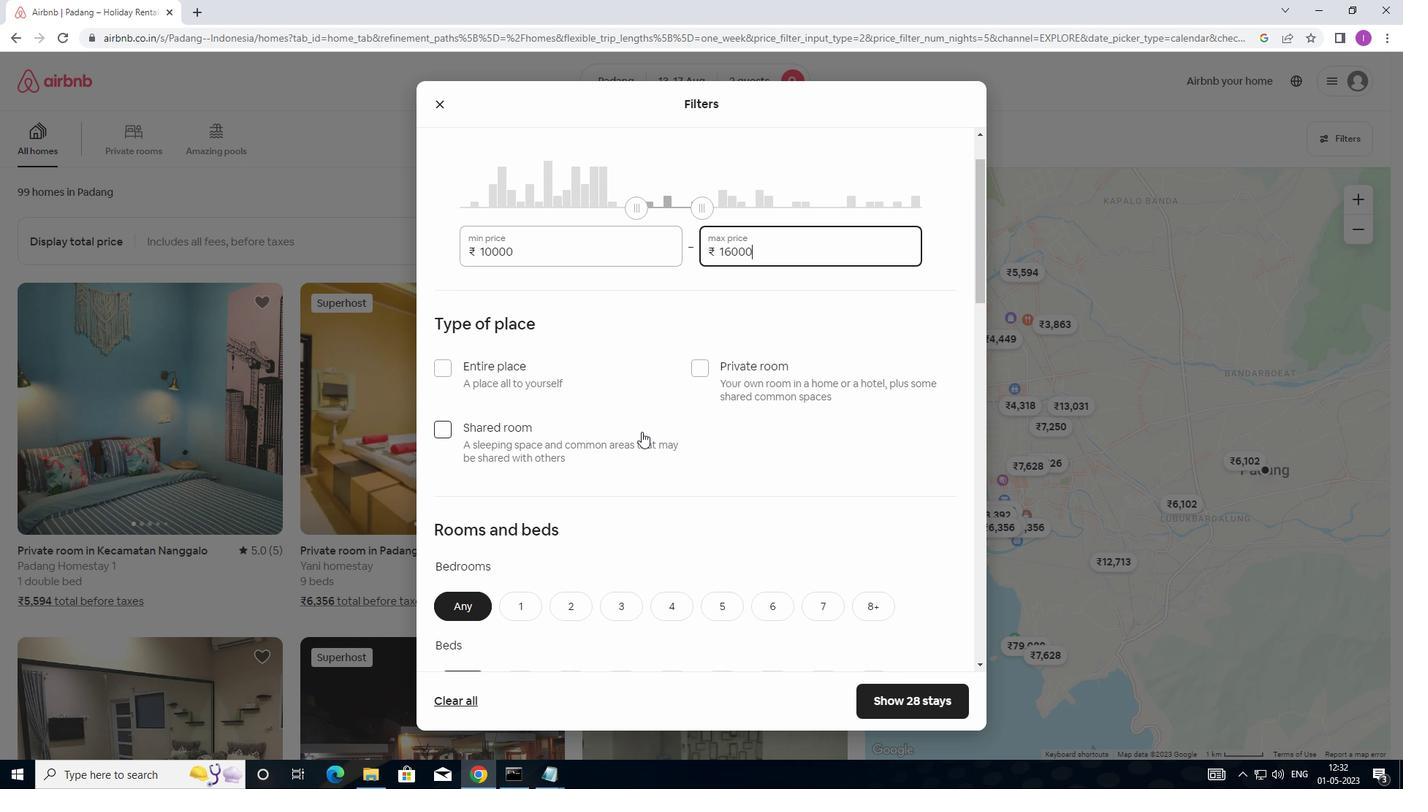 
Action: Mouse moved to (449, 360)
Screenshot: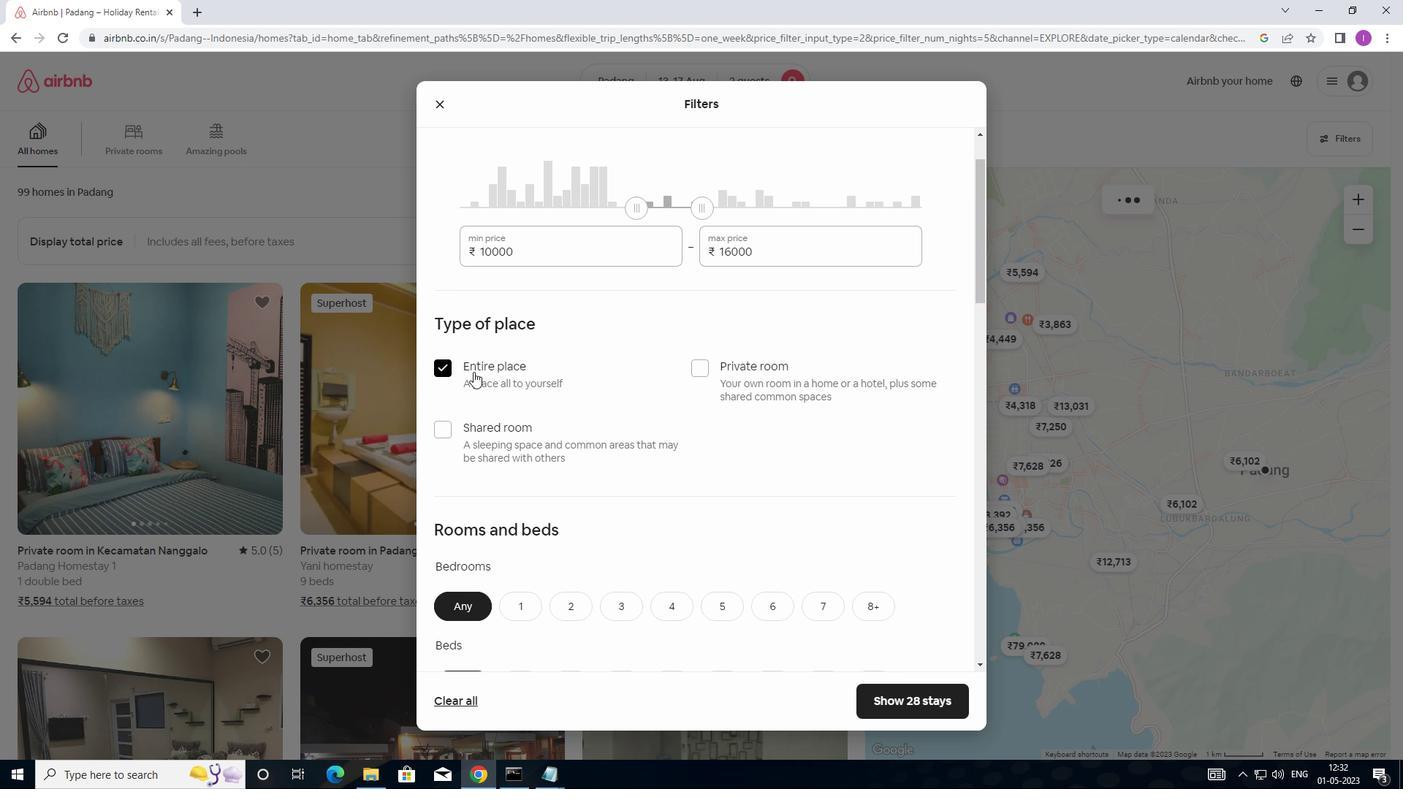 
Action: Mouse pressed left at (449, 360)
Screenshot: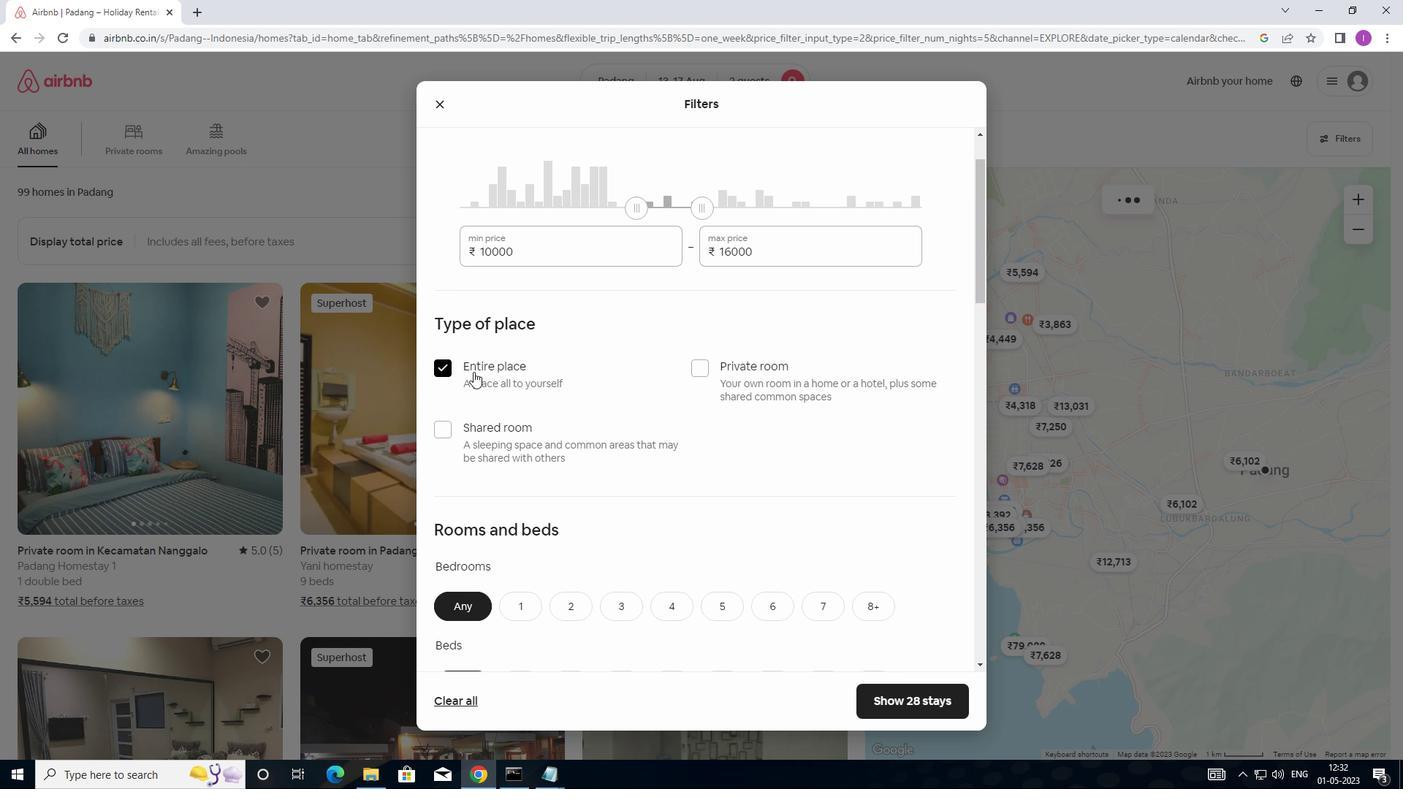 
Action: Mouse moved to (515, 387)
Screenshot: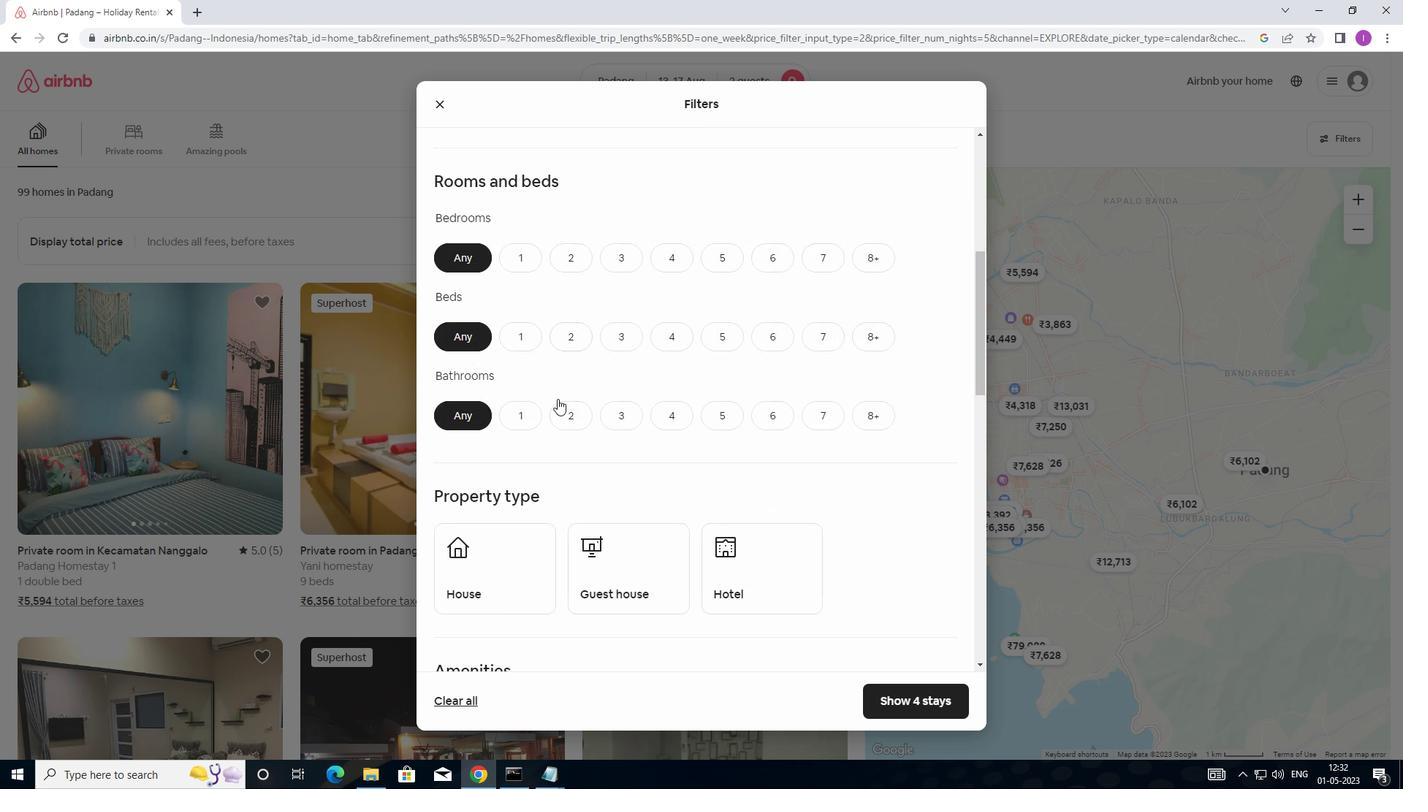 
Action: Mouse scrolled (515, 386) with delta (0, 0)
Screenshot: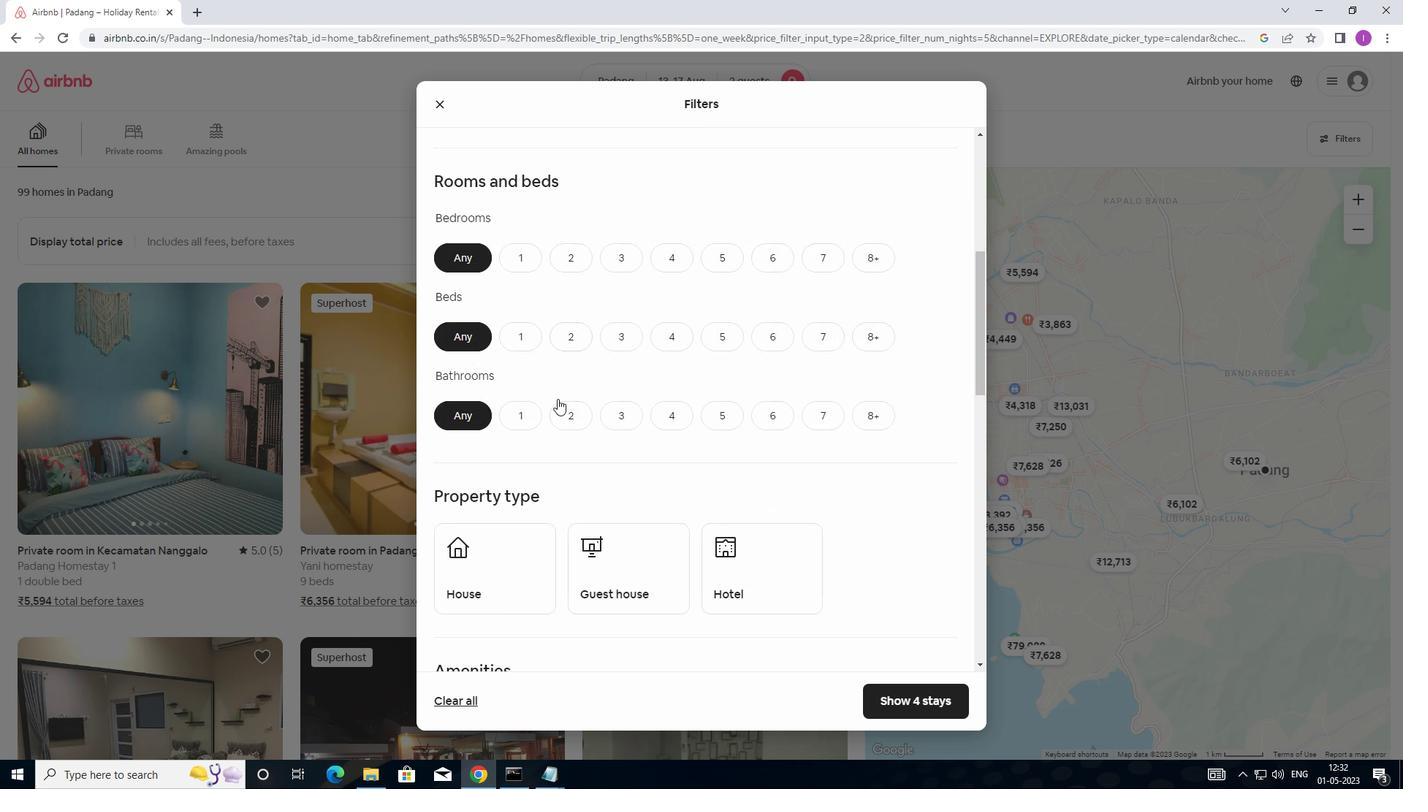 
Action: Mouse moved to (524, 401)
Screenshot: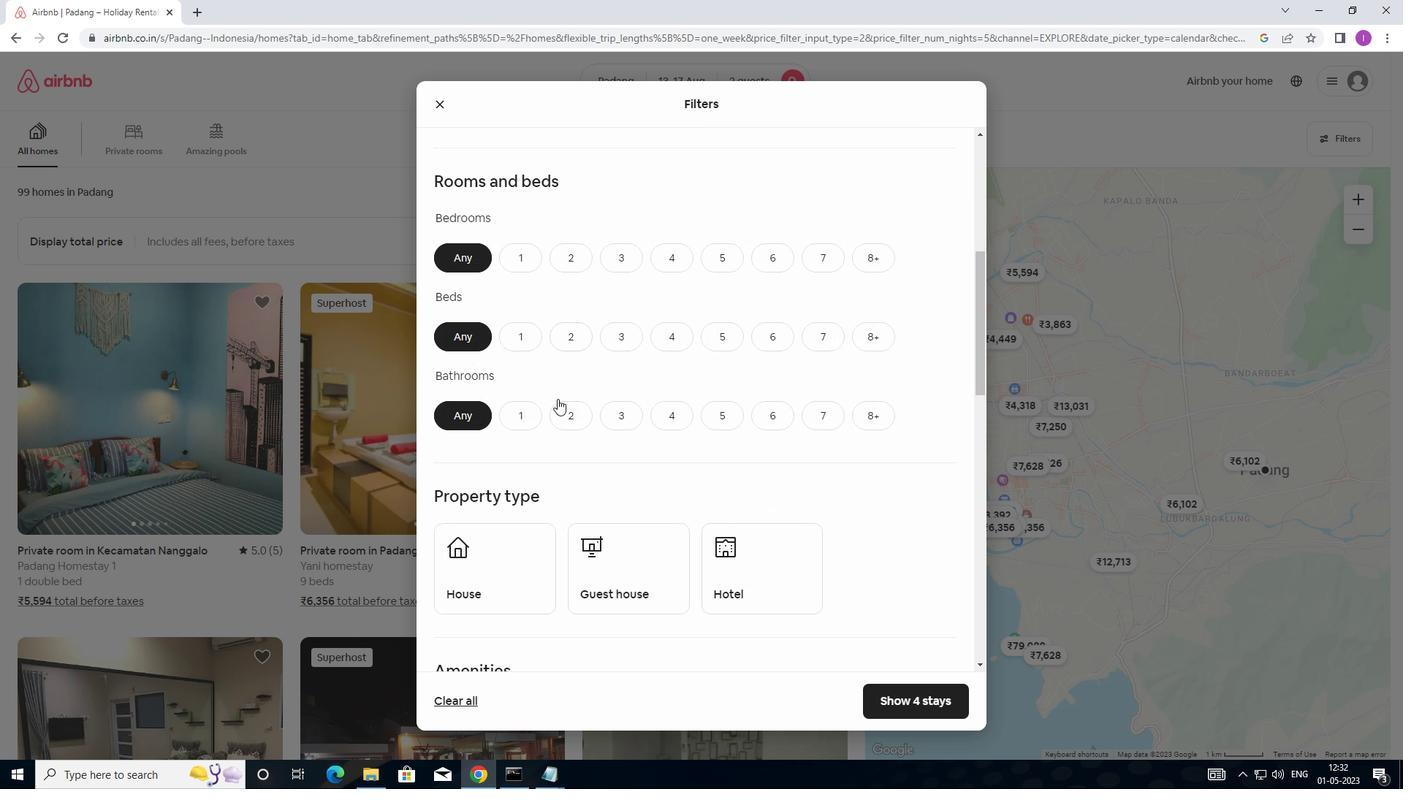 
Action: Mouse scrolled (524, 400) with delta (0, 0)
Screenshot: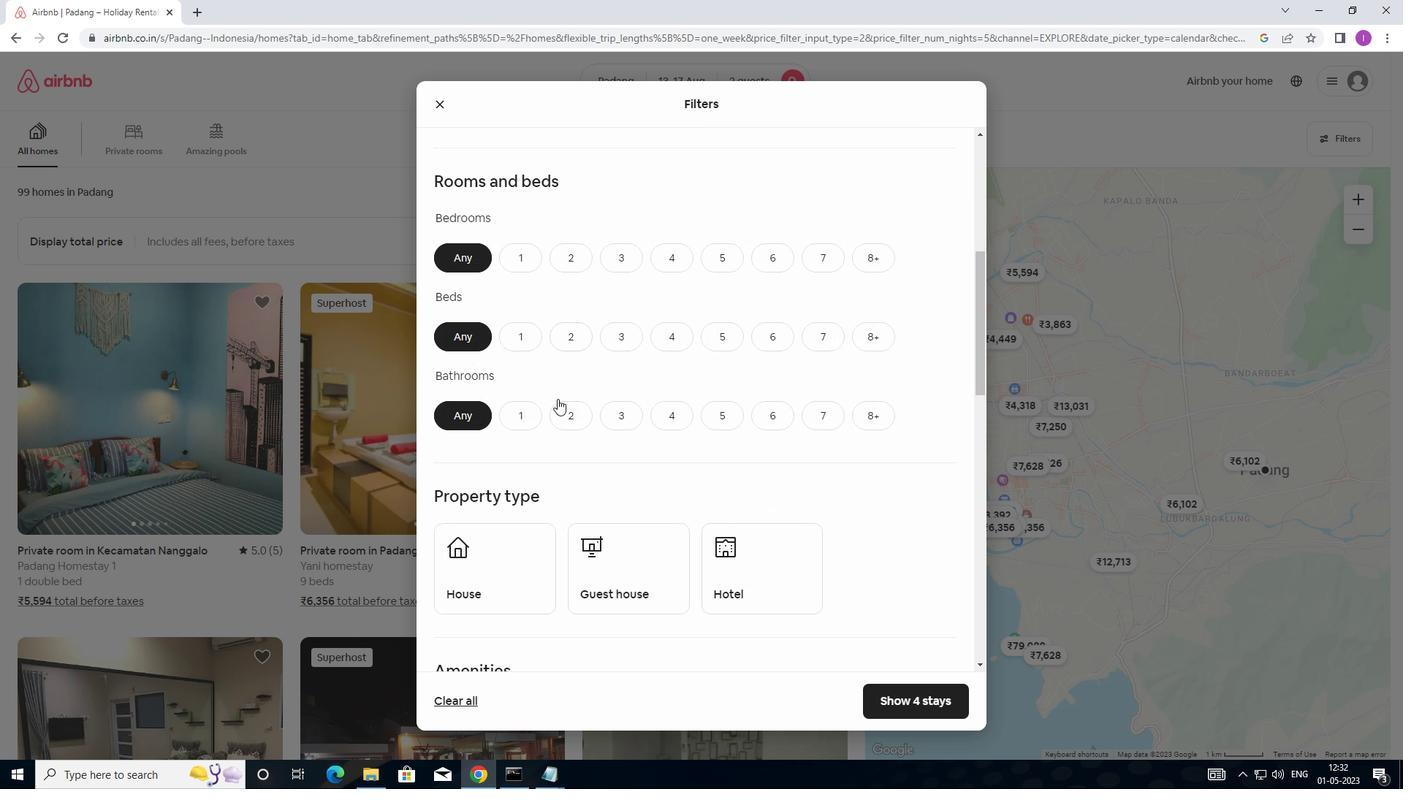 
Action: Mouse moved to (532, 403)
Screenshot: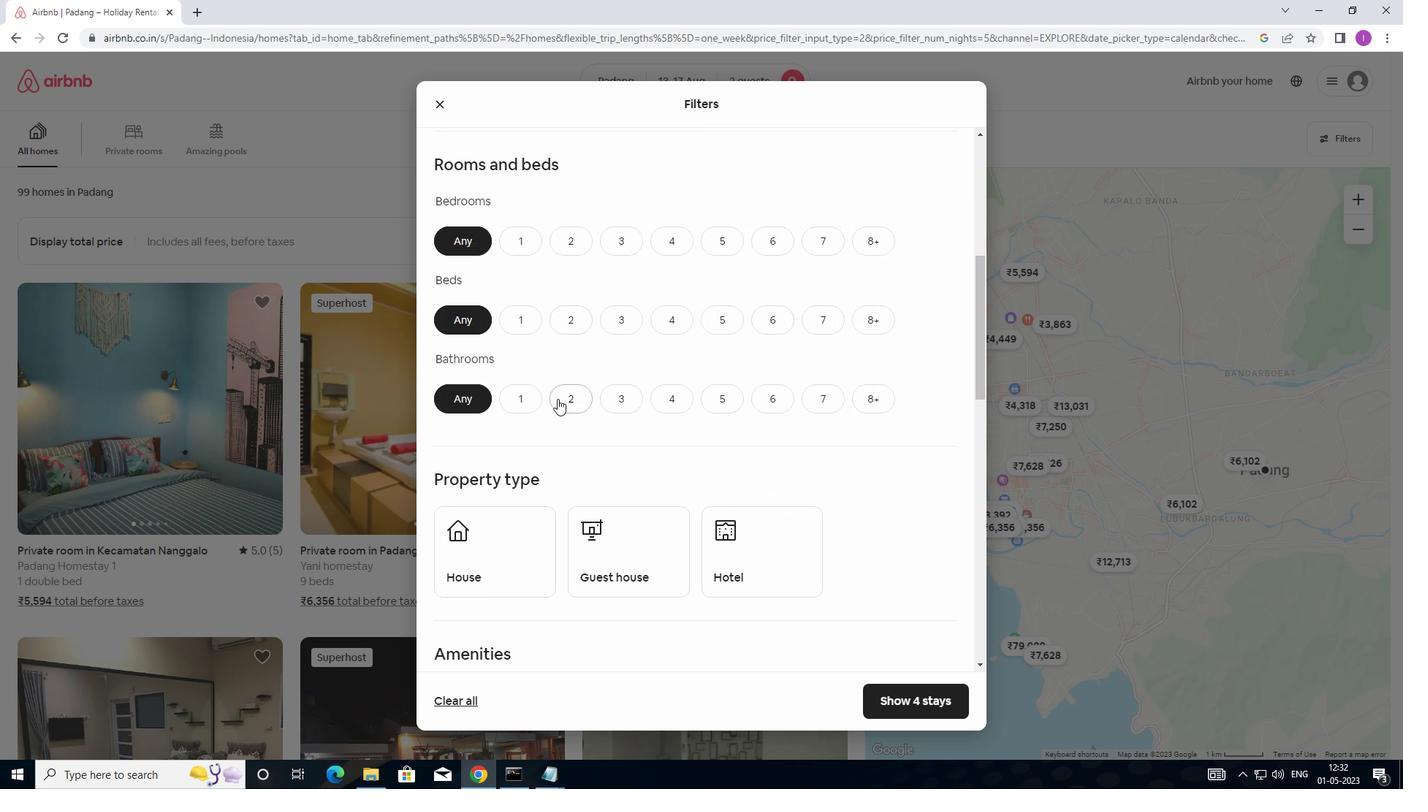 
Action: Mouse scrolled (532, 402) with delta (0, 0)
Screenshot: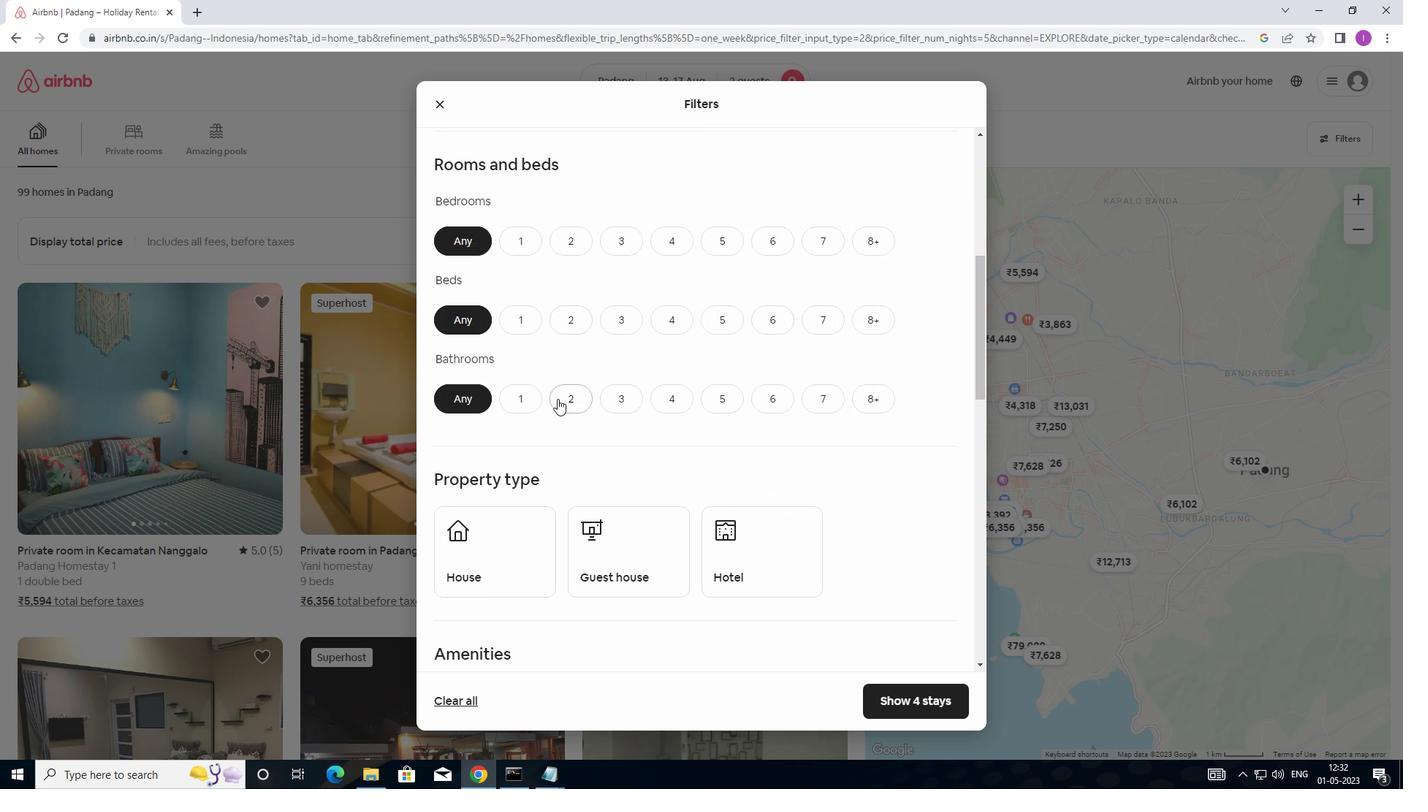 
Action: Mouse moved to (535, 403)
Screenshot: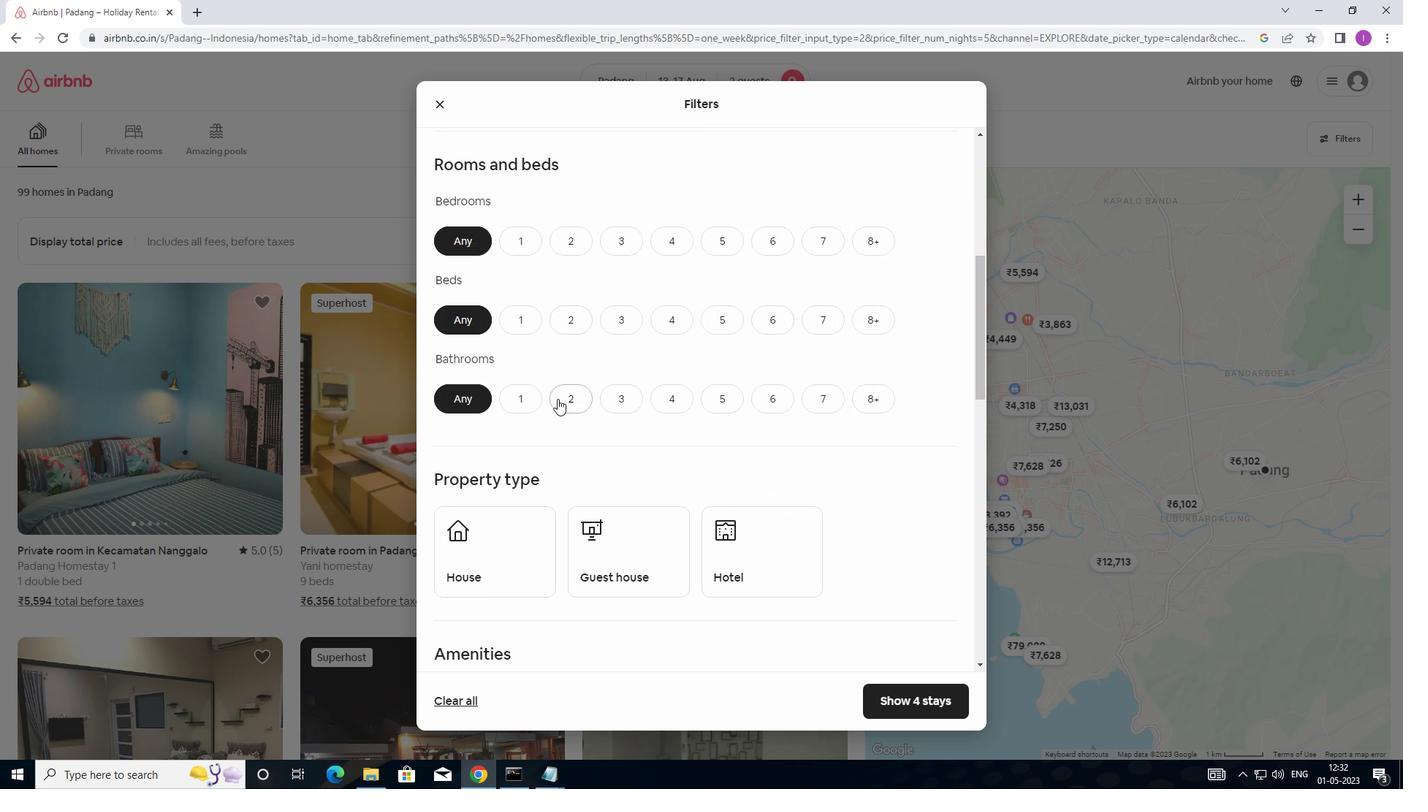 
Action: Mouse scrolled (535, 402) with delta (0, 0)
Screenshot: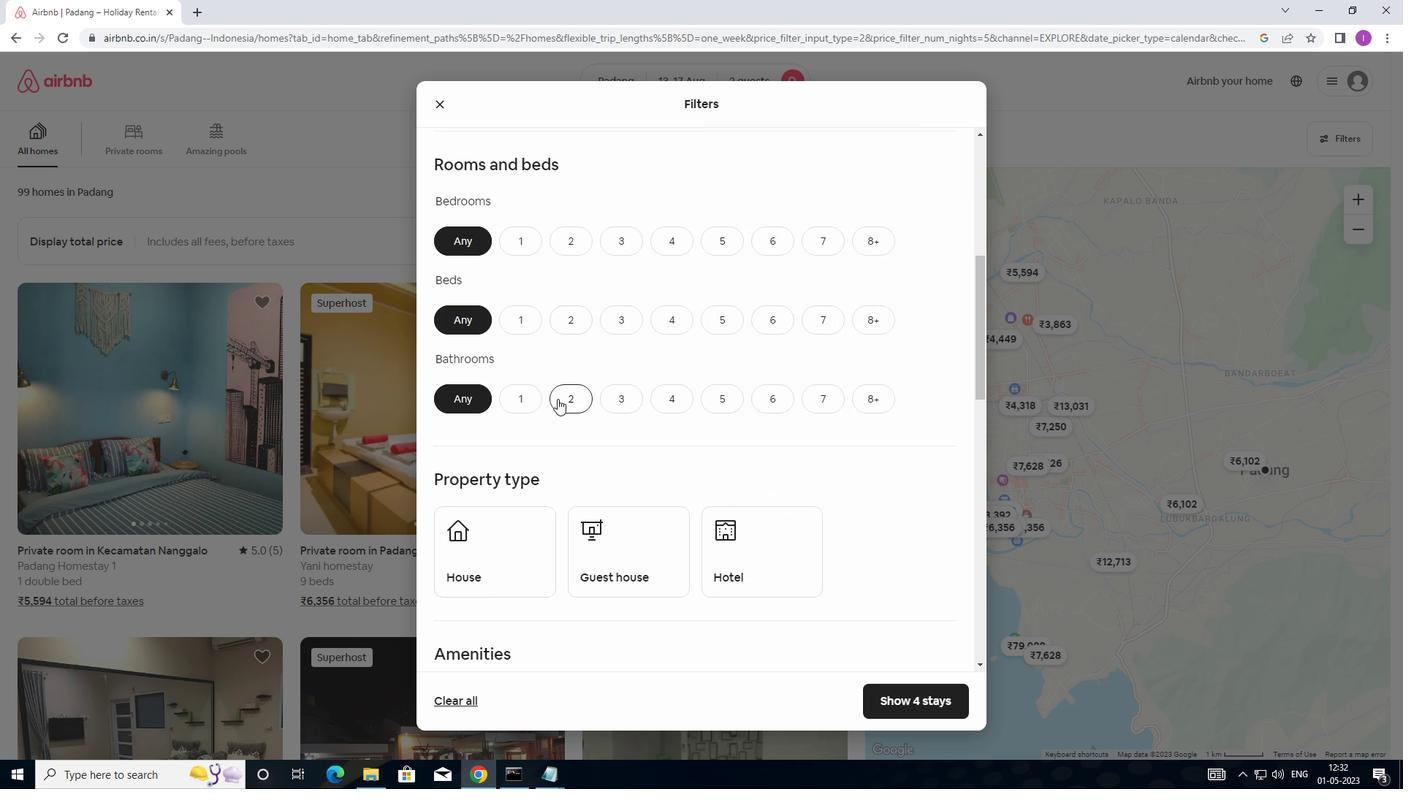 
Action: Mouse scrolled (535, 402) with delta (0, 0)
Screenshot: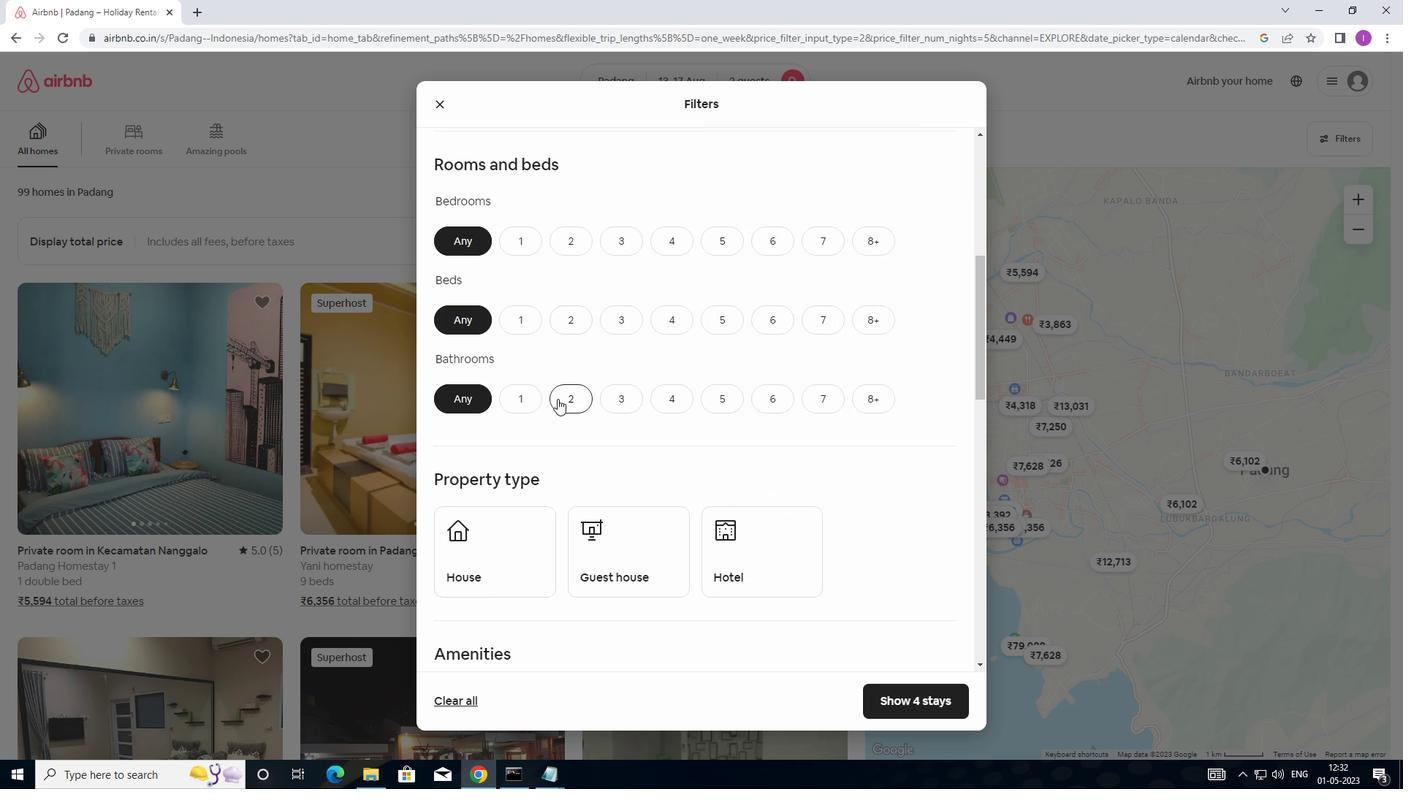 
Action: Mouse moved to (522, 244)
Screenshot: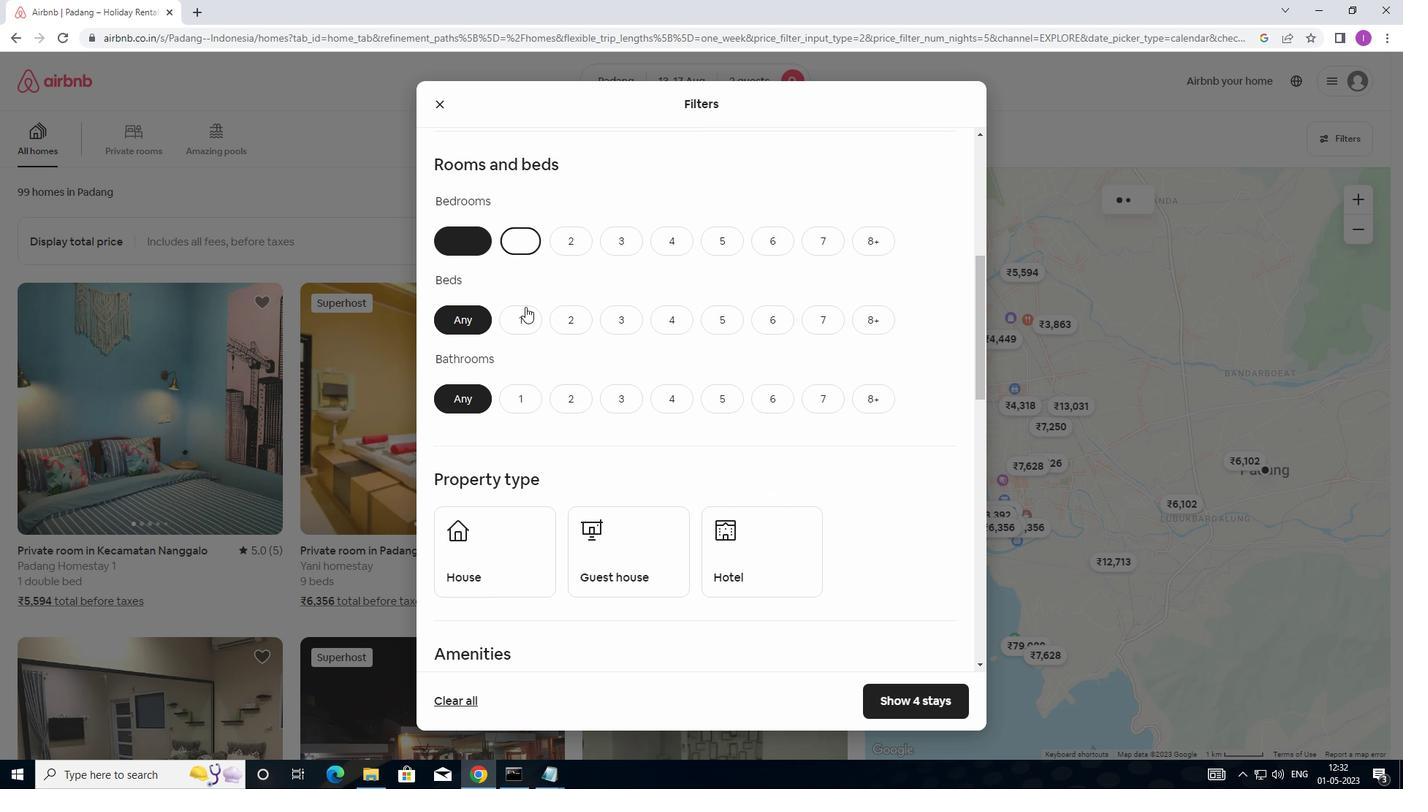 
Action: Mouse pressed left at (522, 244)
Screenshot: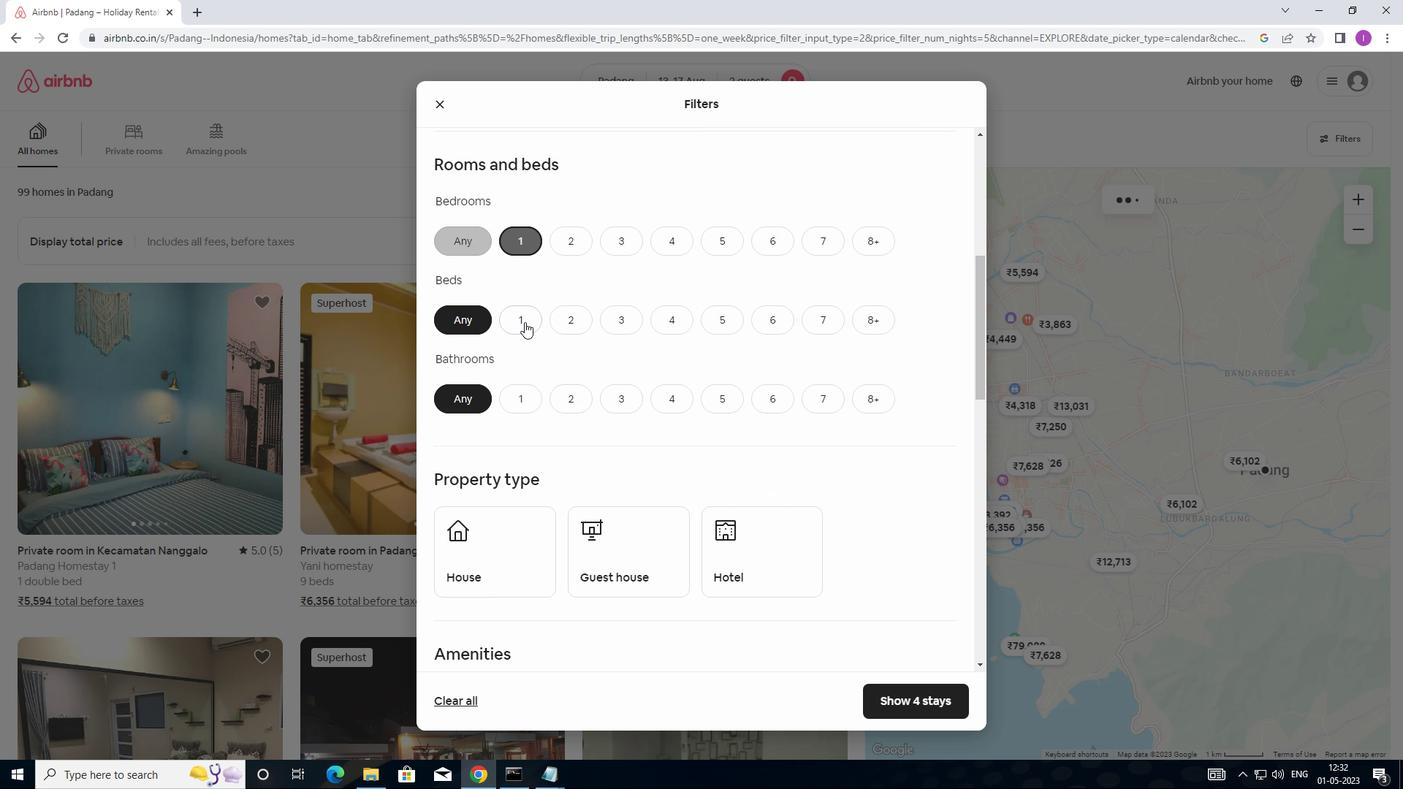 
Action: Mouse moved to (523, 325)
Screenshot: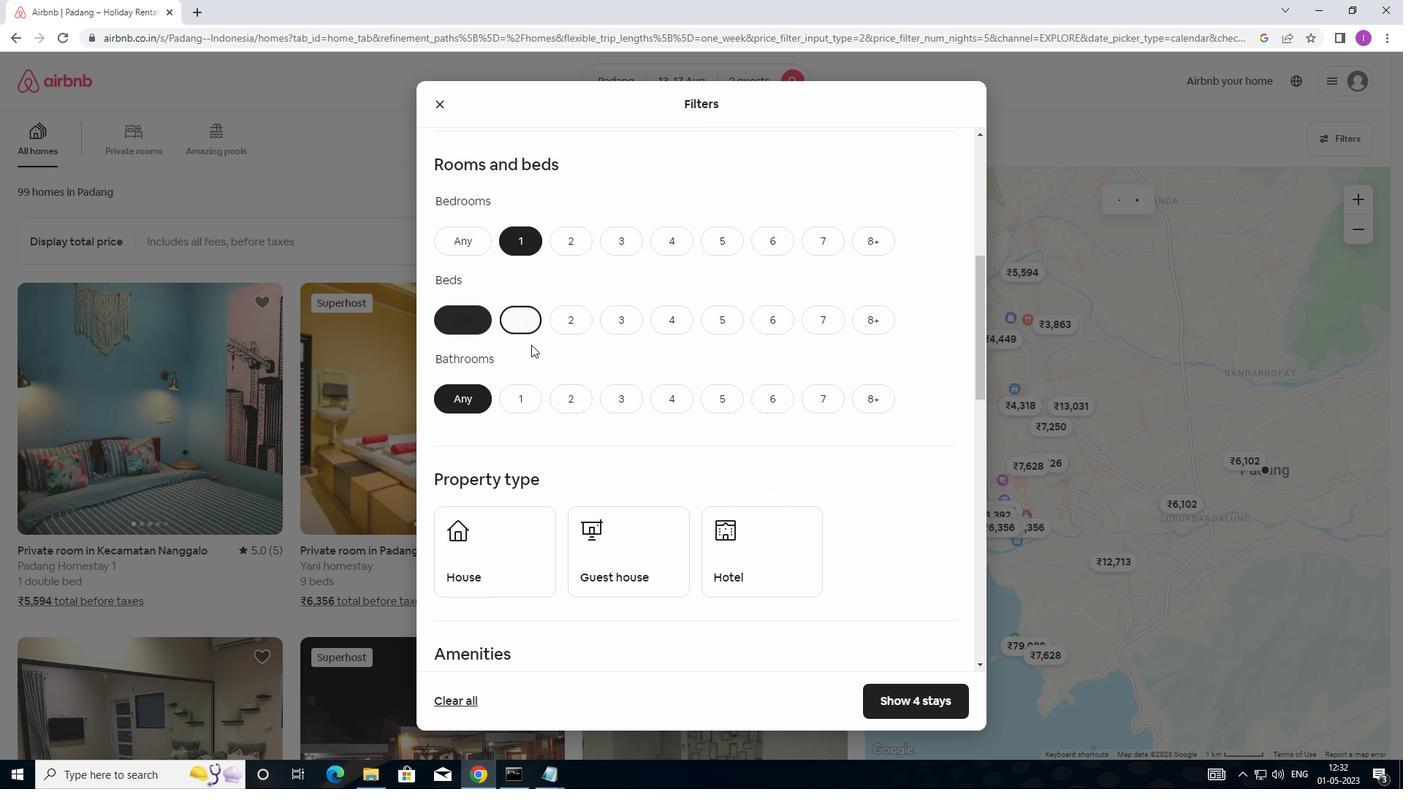 
Action: Mouse pressed left at (523, 325)
Screenshot: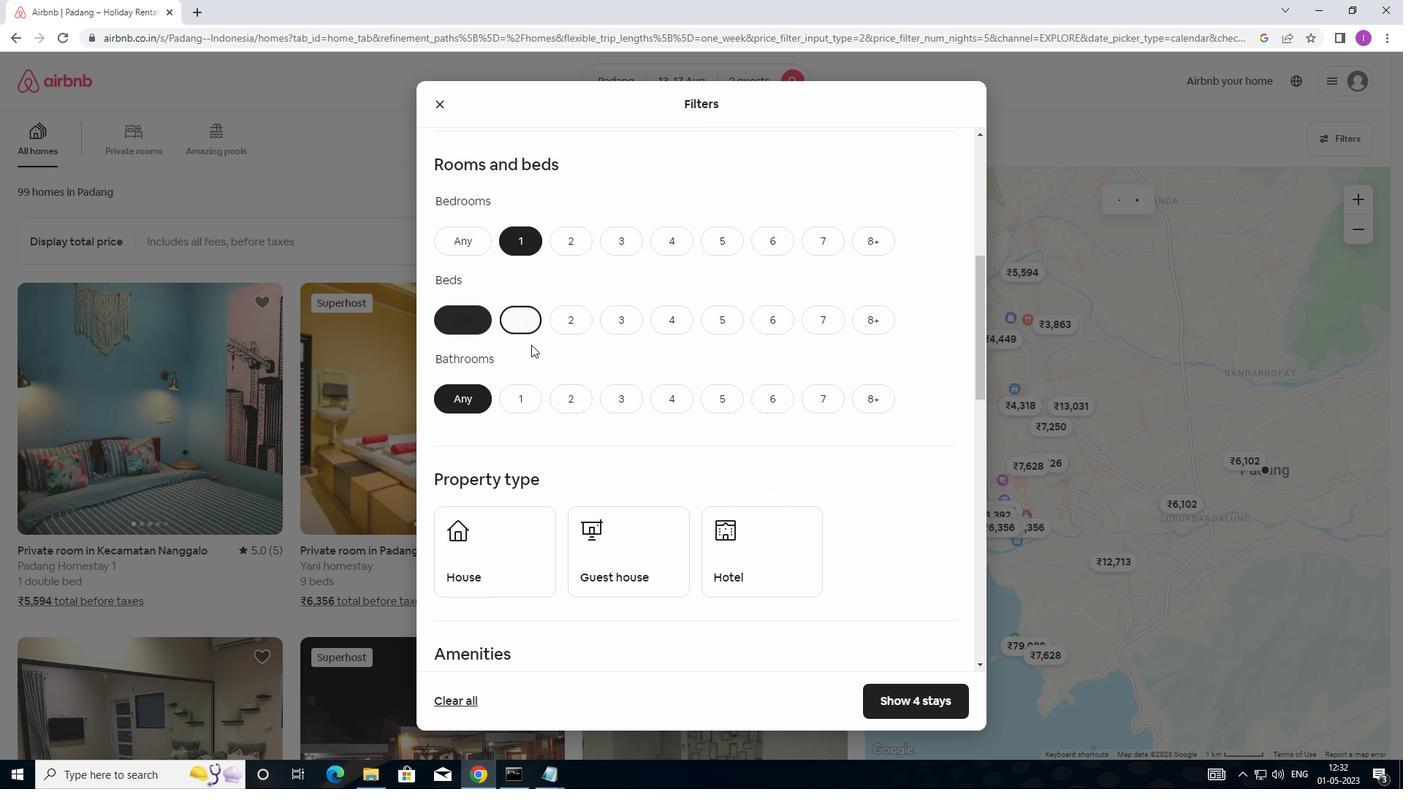 
Action: Mouse moved to (521, 383)
Screenshot: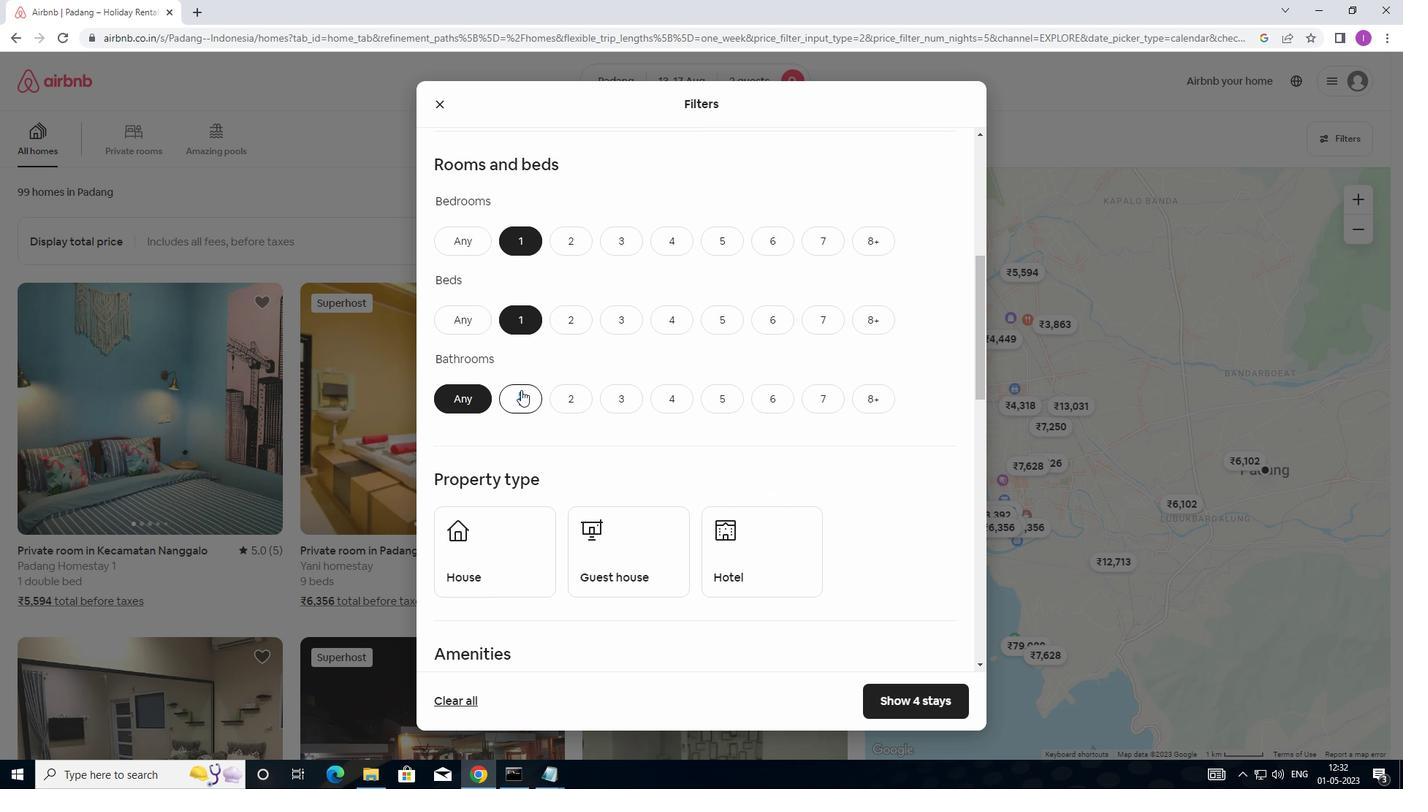 
Action: Mouse pressed left at (521, 383)
Screenshot: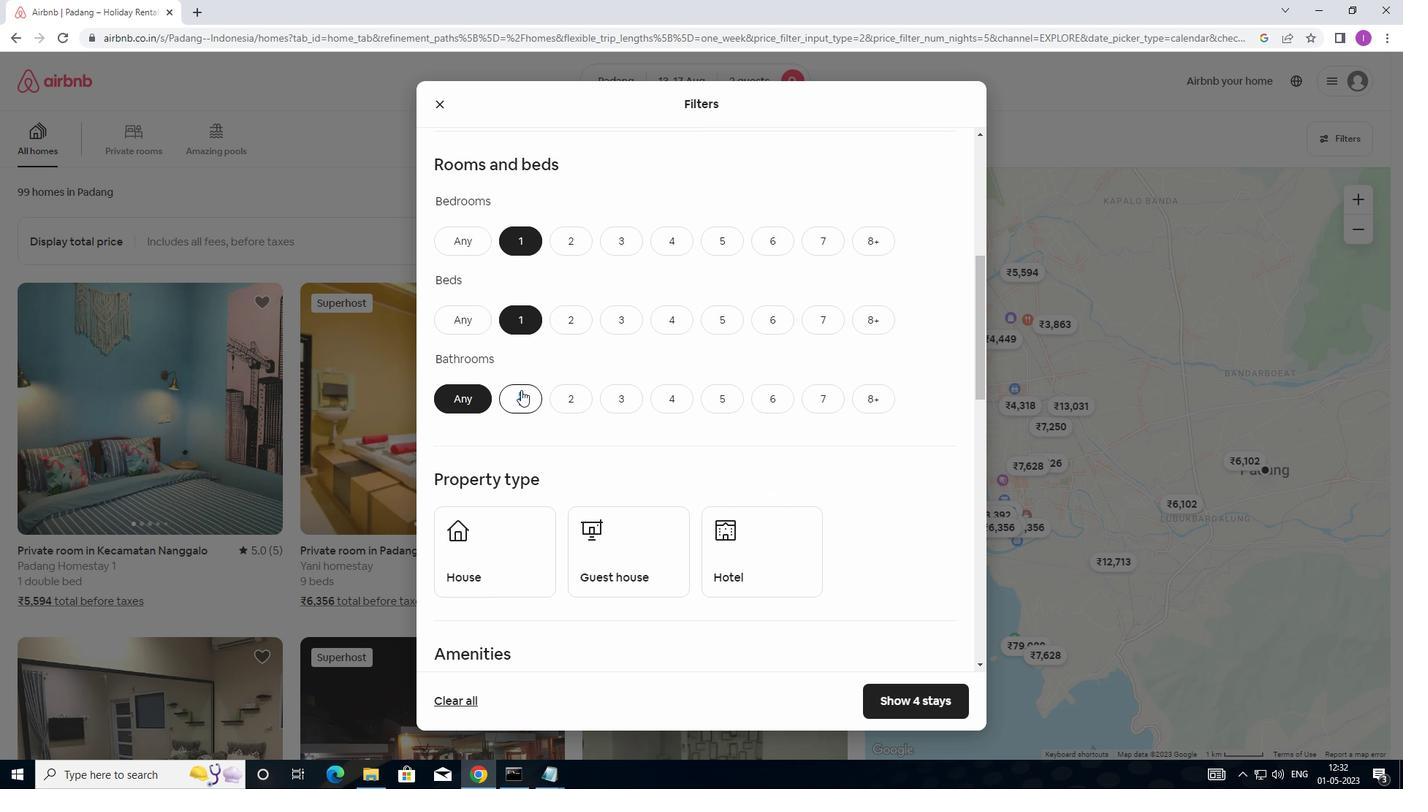 
Action: Mouse moved to (569, 362)
Screenshot: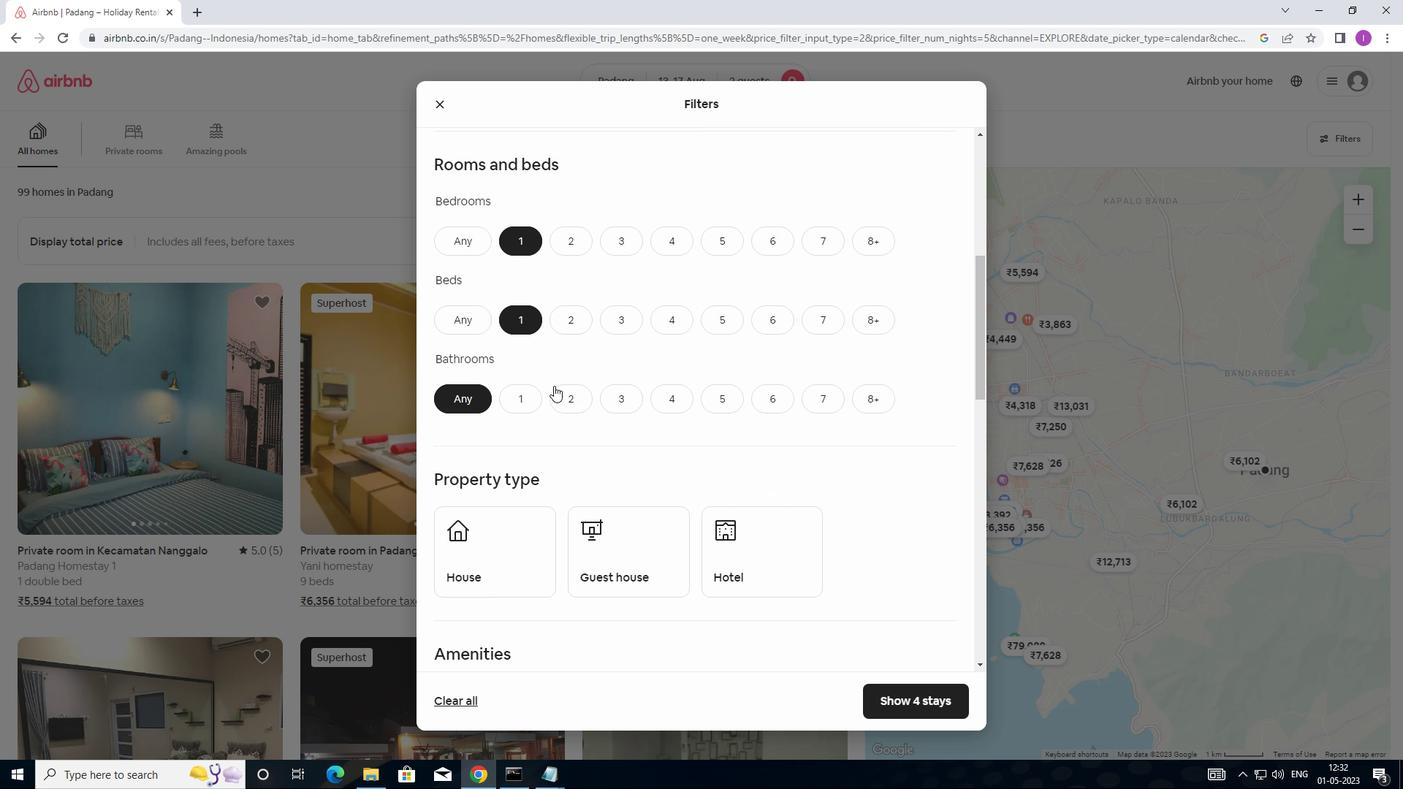 
Action: Mouse pressed left at (569, 362)
Screenshot: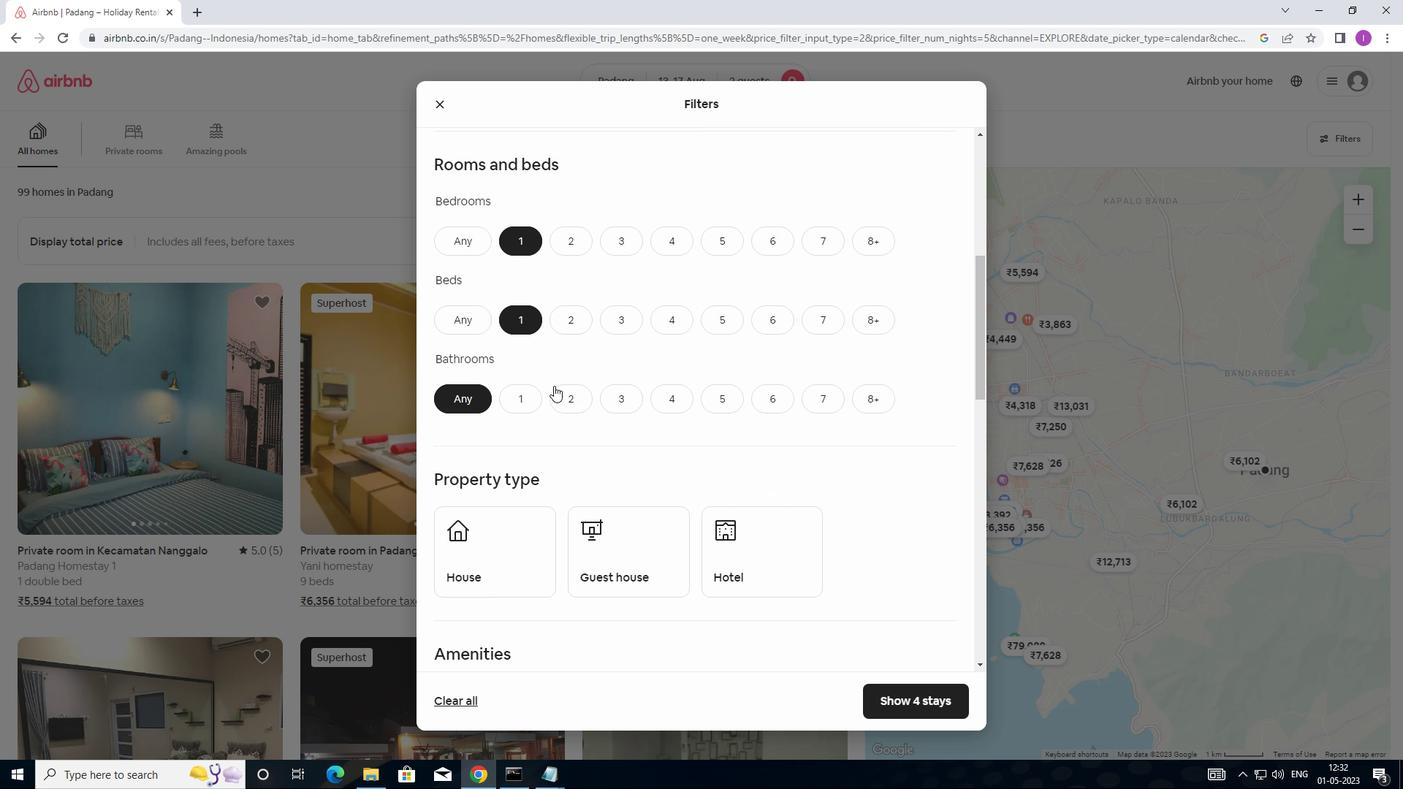 
Action: Mouse moved to (533, 394)
Screenshot: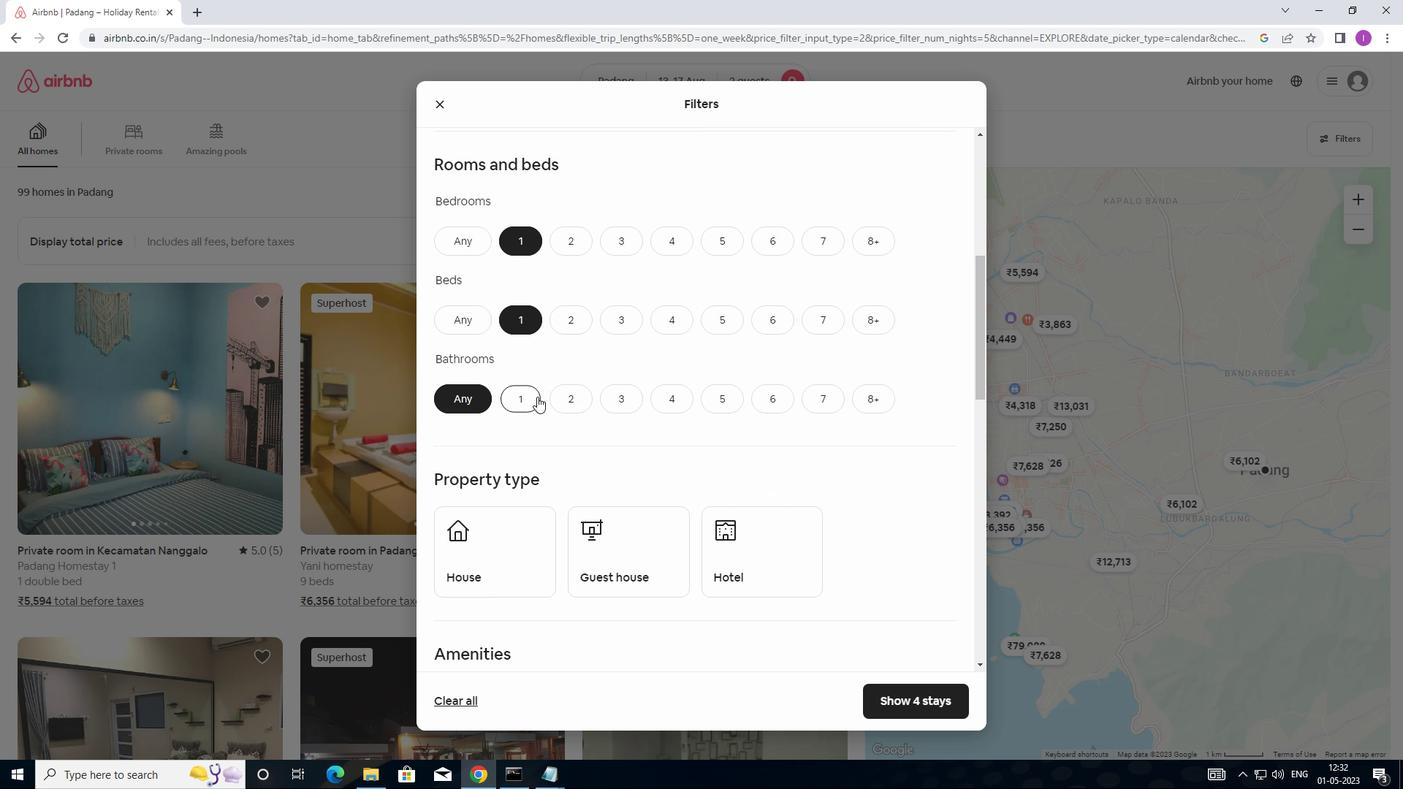 
Action: Mouse pressed left at (533, 394)
Screenshot: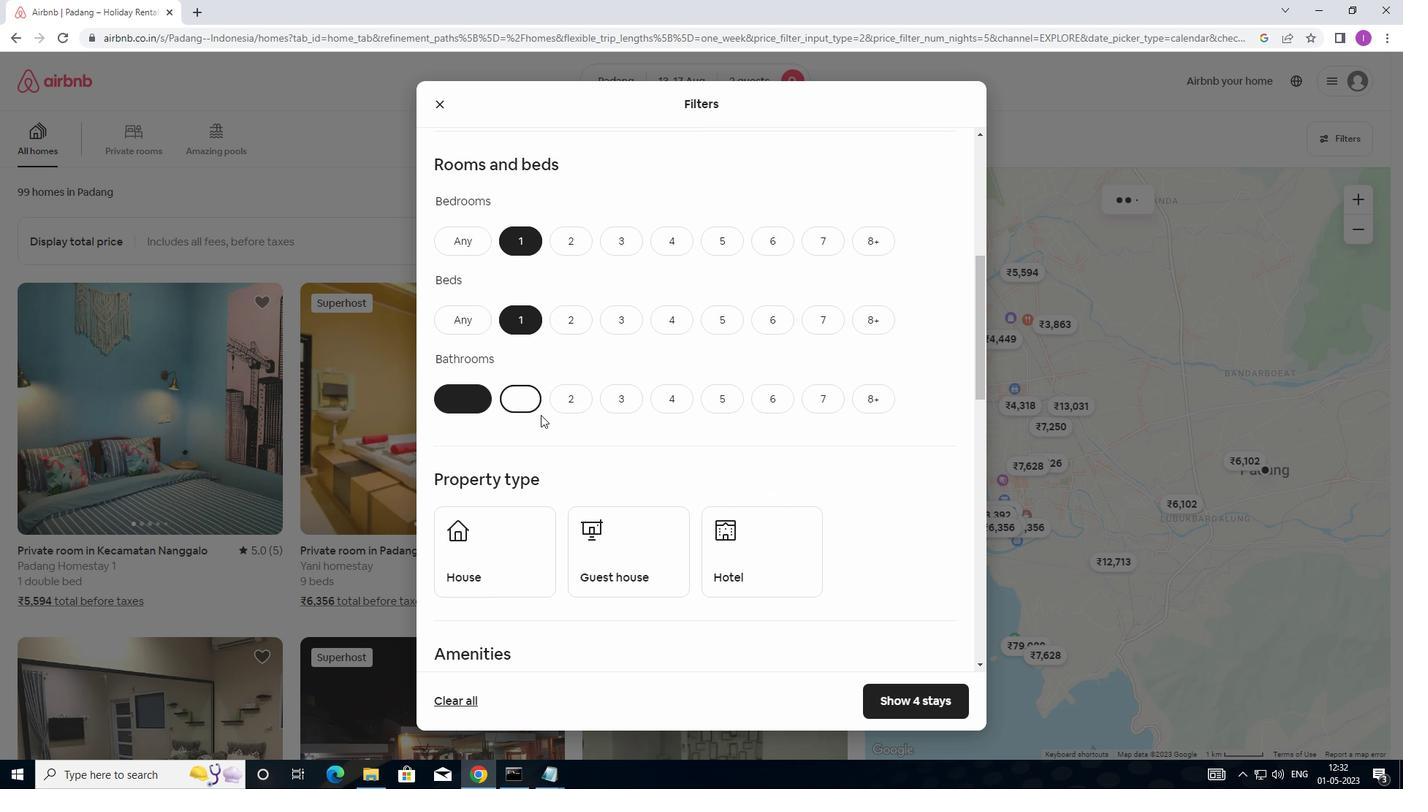 
Action: Mouse moved to (476, 525)
Screenshot: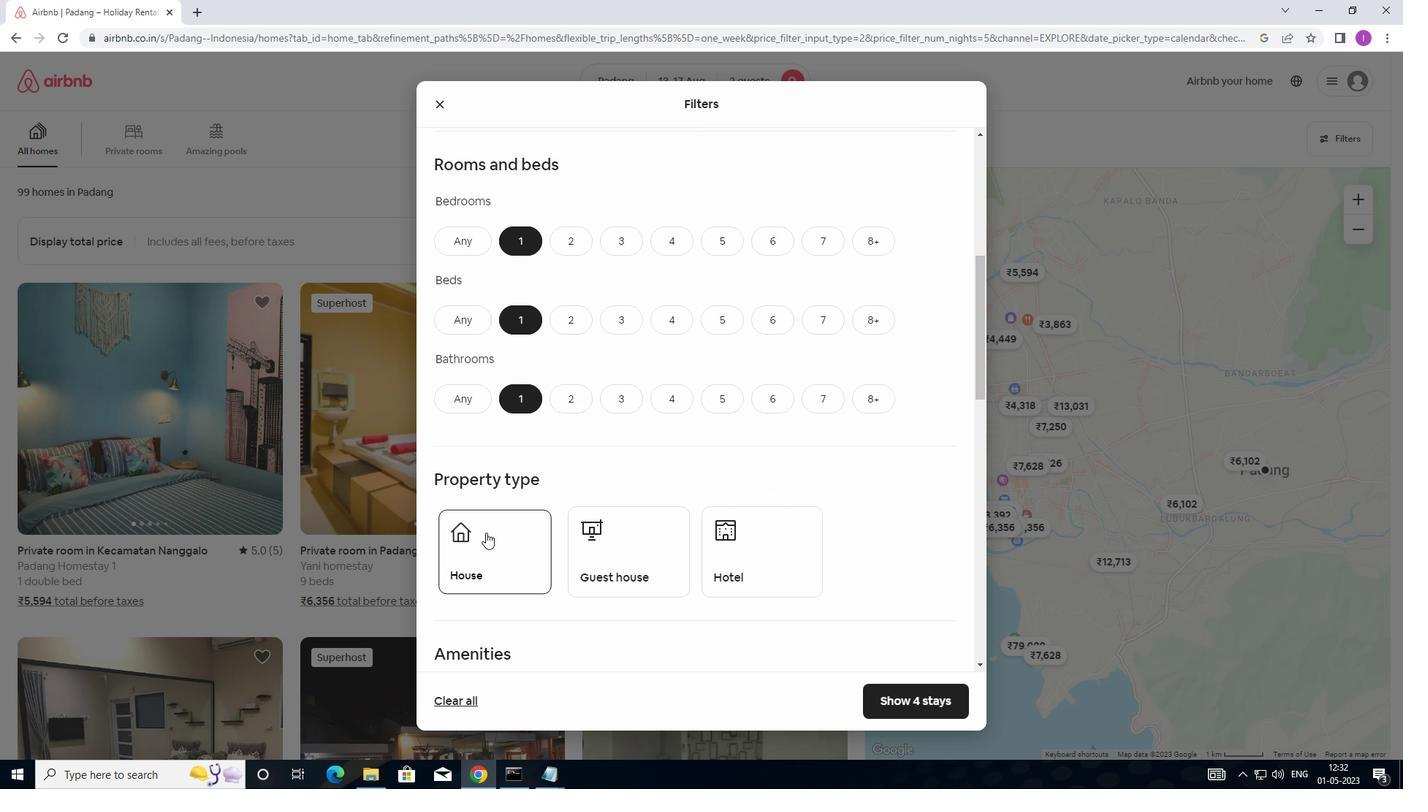 
Action: Mouse pressed left at (476, 525)
Screenshot: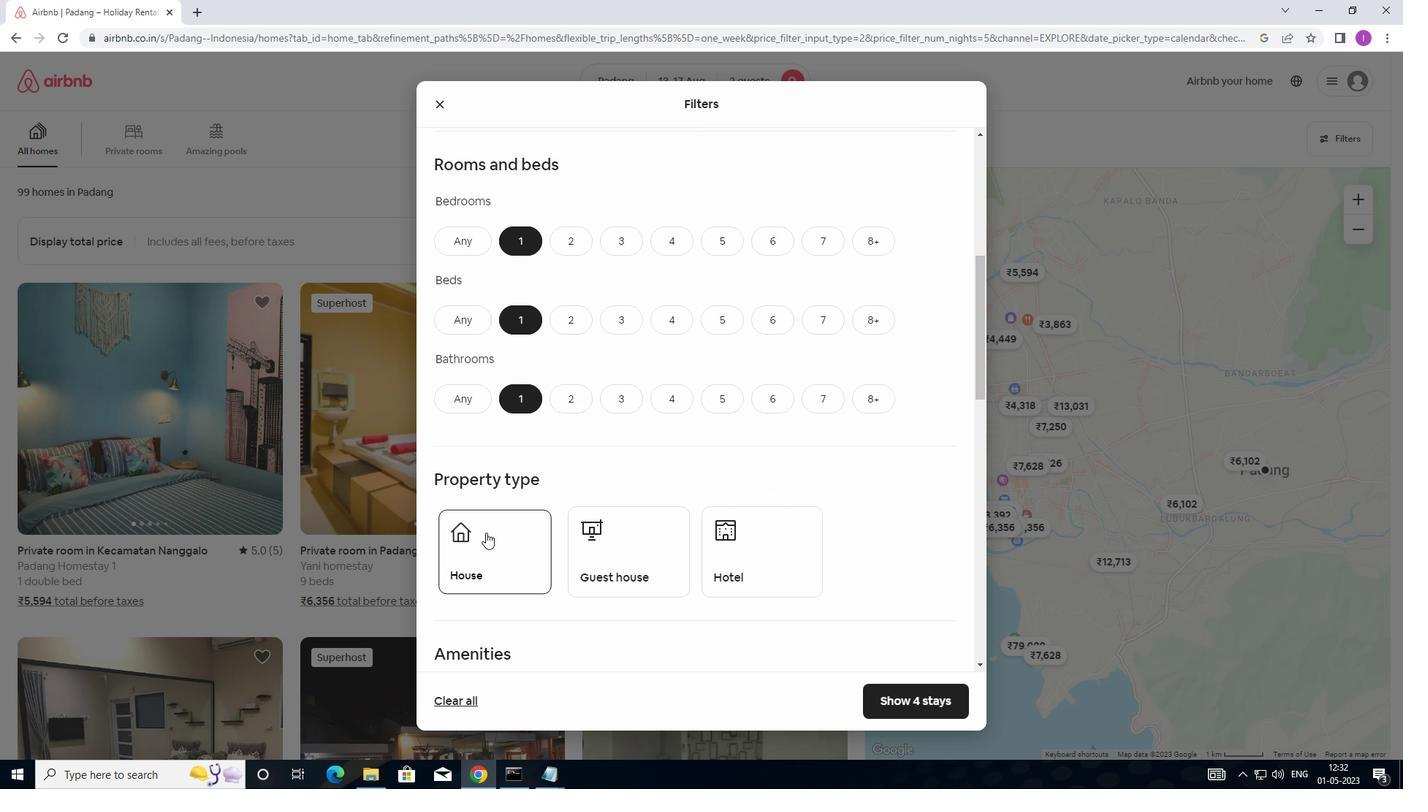 
Action: Mouse moved to (610, 548)
Screenshot: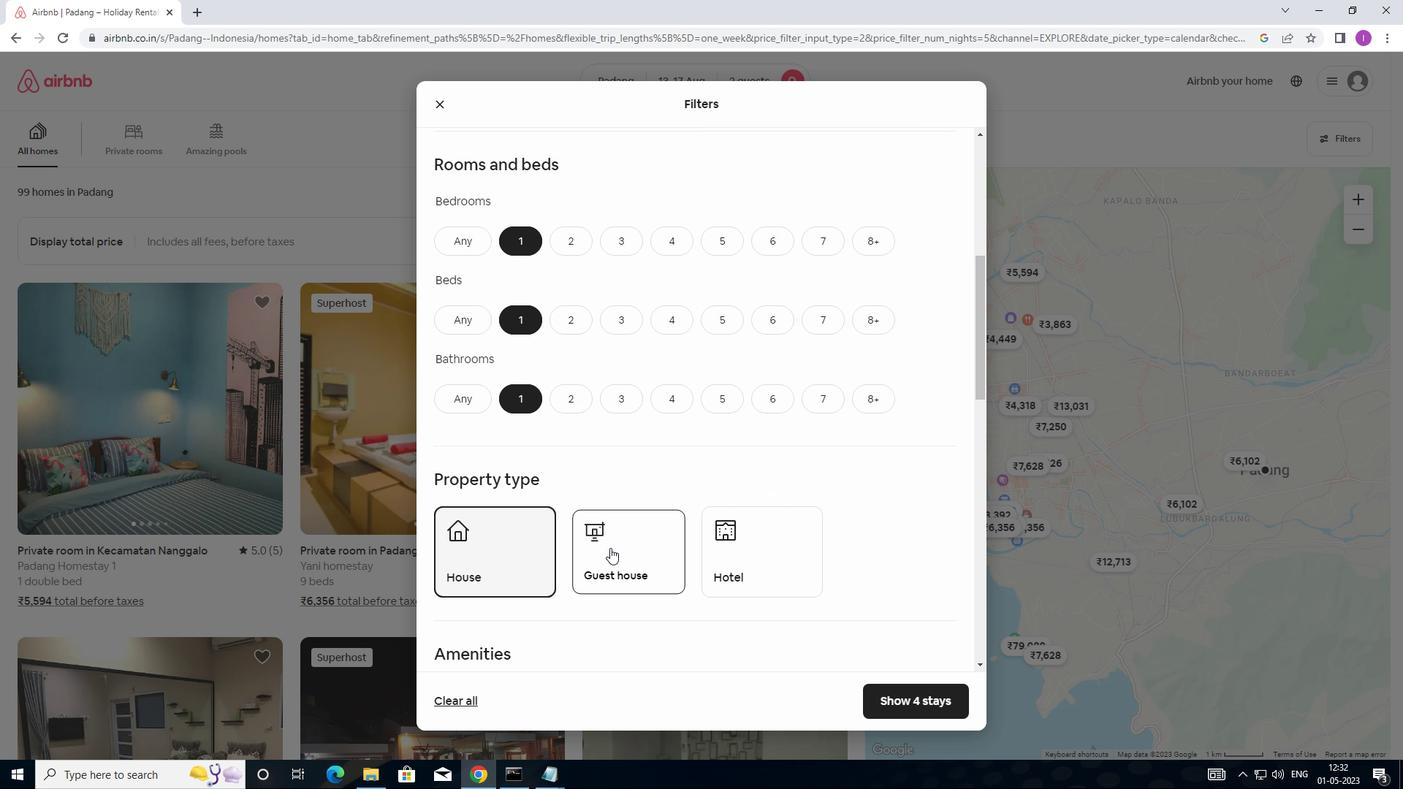 
Action: Mouse pressed left at (610, 548)
Screenshot: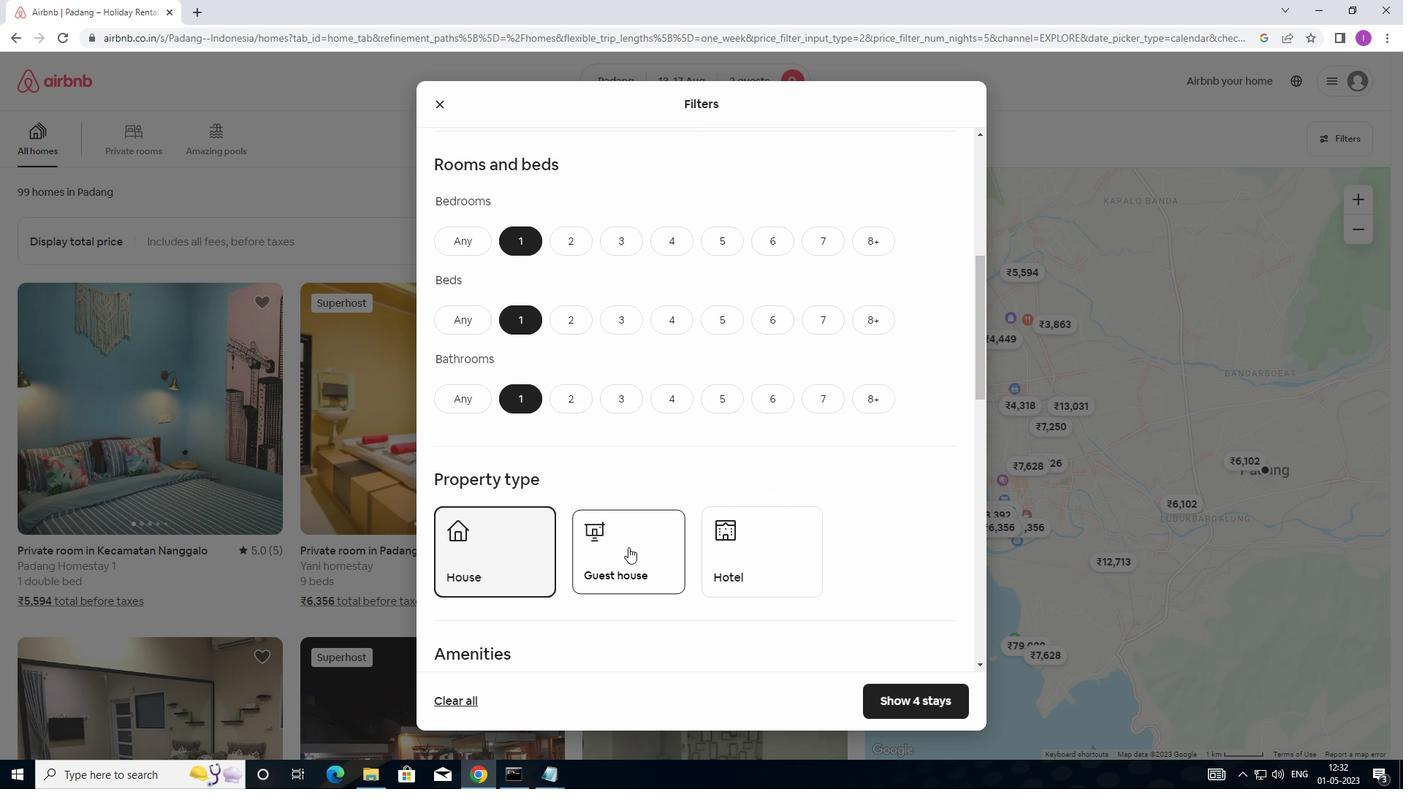 
Action: Mouse moved to (636, 560)
Screenshot: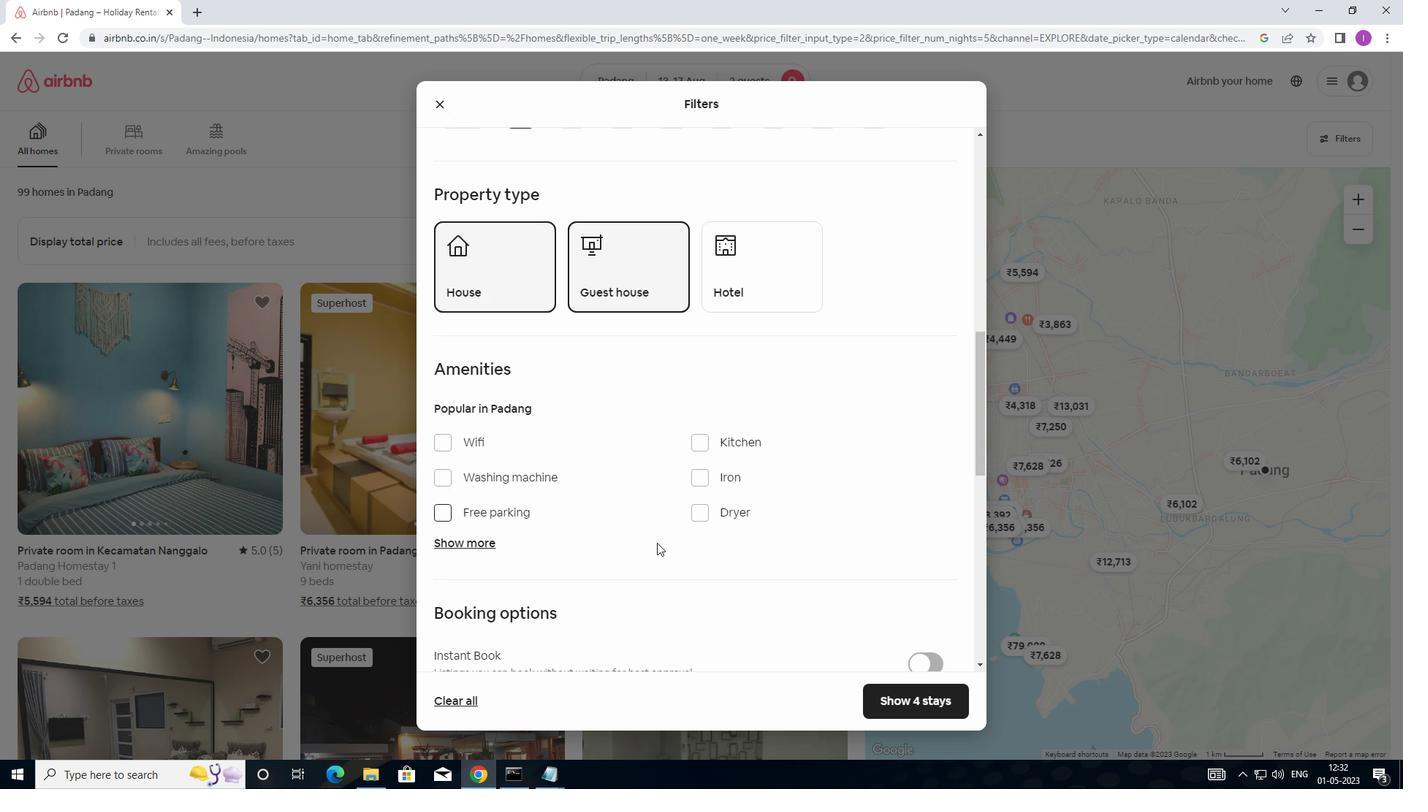 
Action: Mouse scrolled (636, 560) with delta (0, 0)
Screenshot: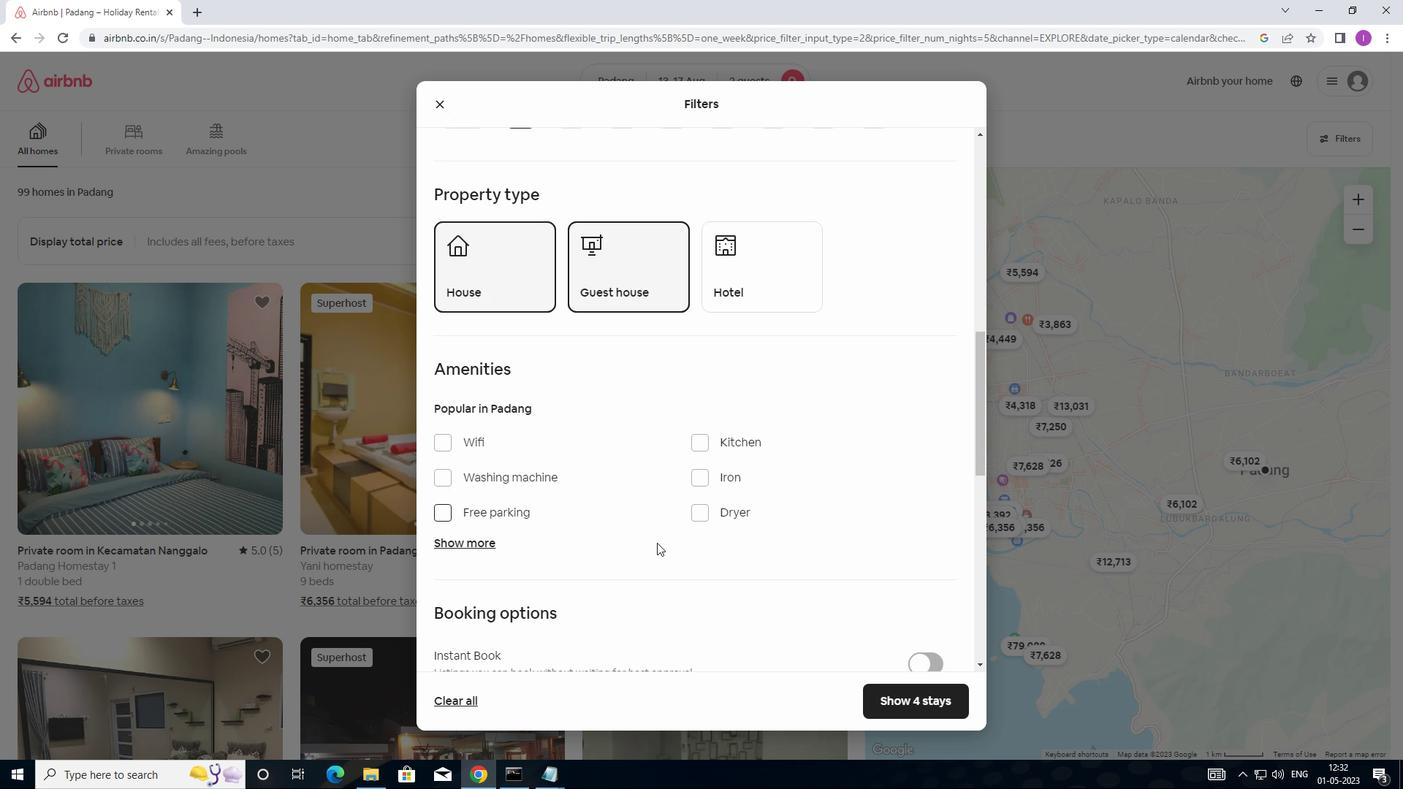 
Action: Mouse moved to (640, 561)
Screenshot: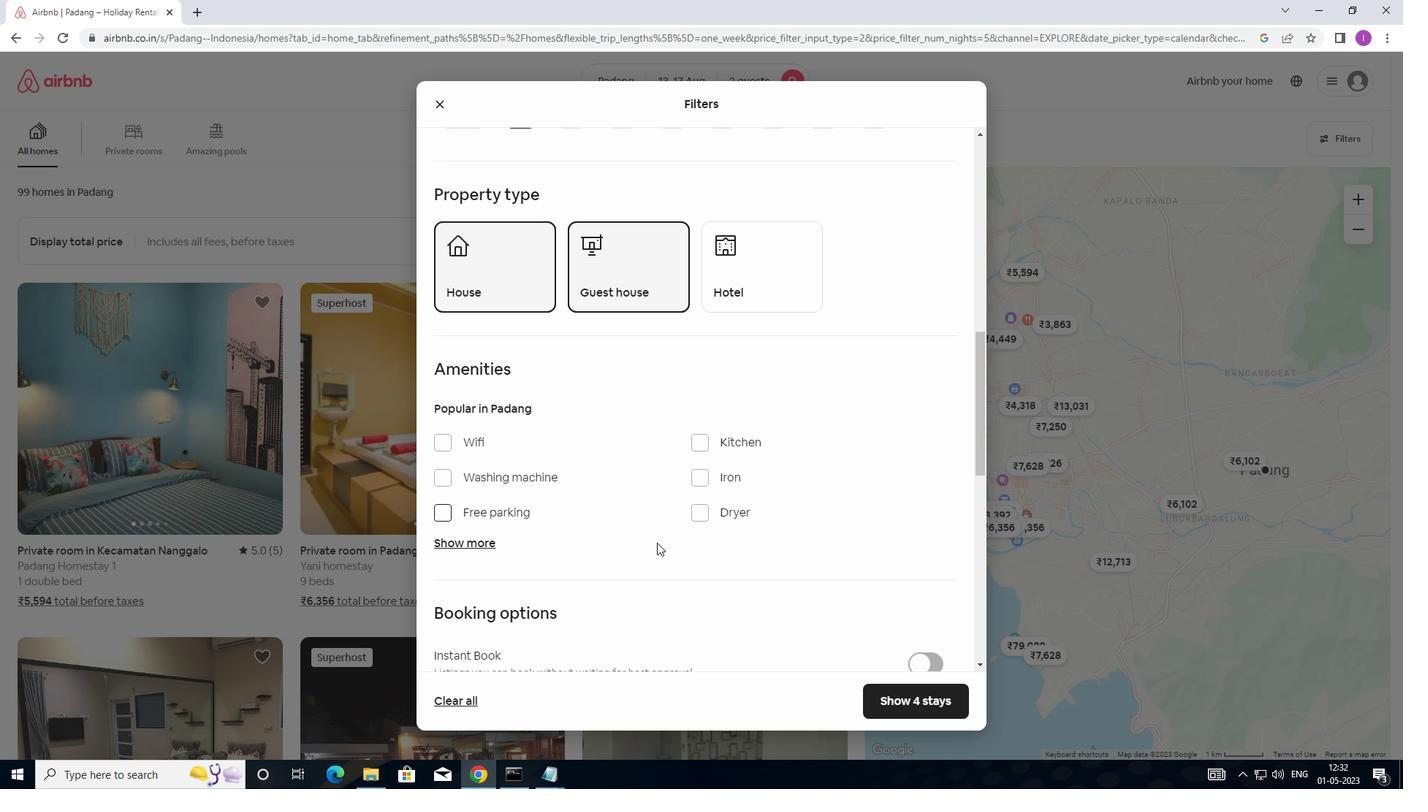 
Action: Mouse scrolled (640, 560) with delta (0, 0)
Screenshot: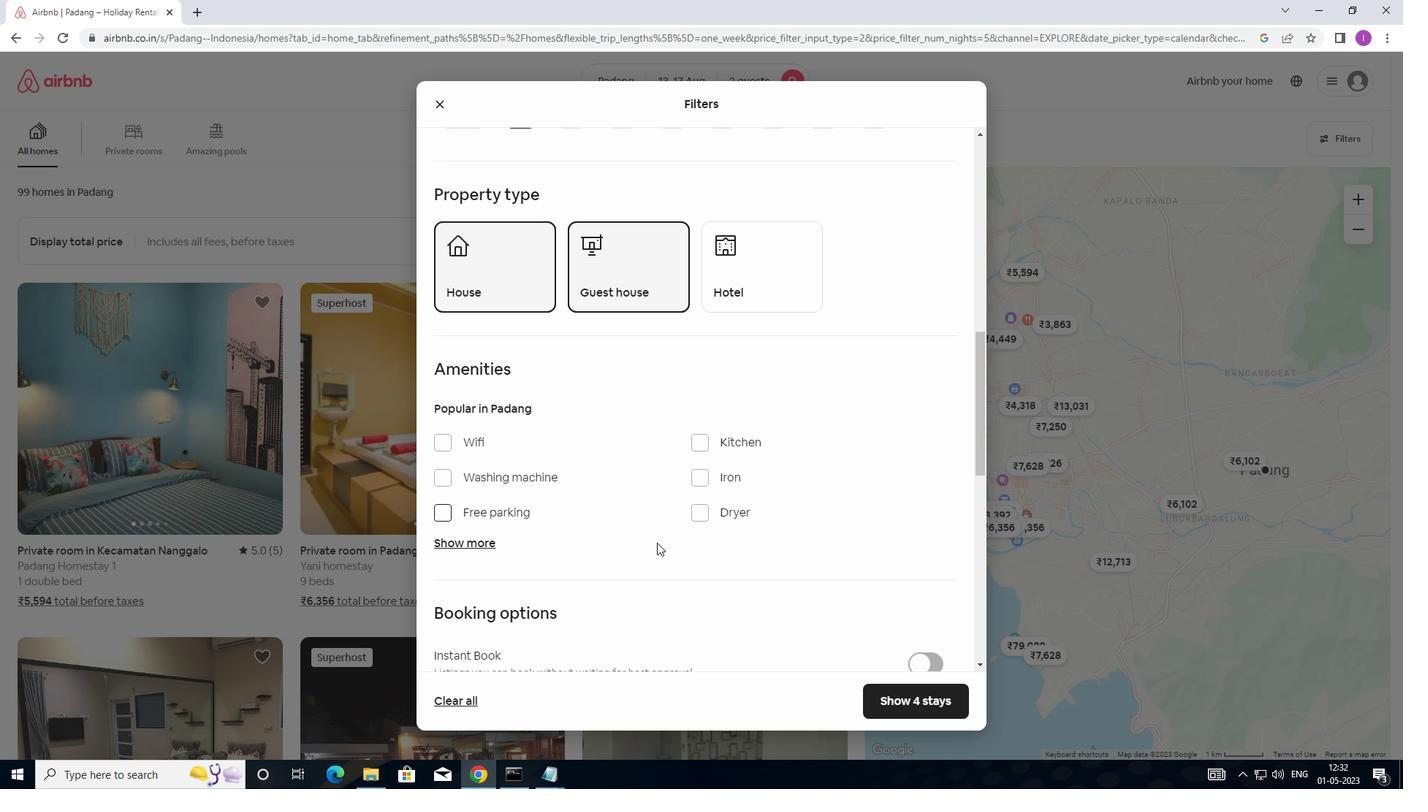 
Action: Mouse moved to (657, 566)
Screenshot: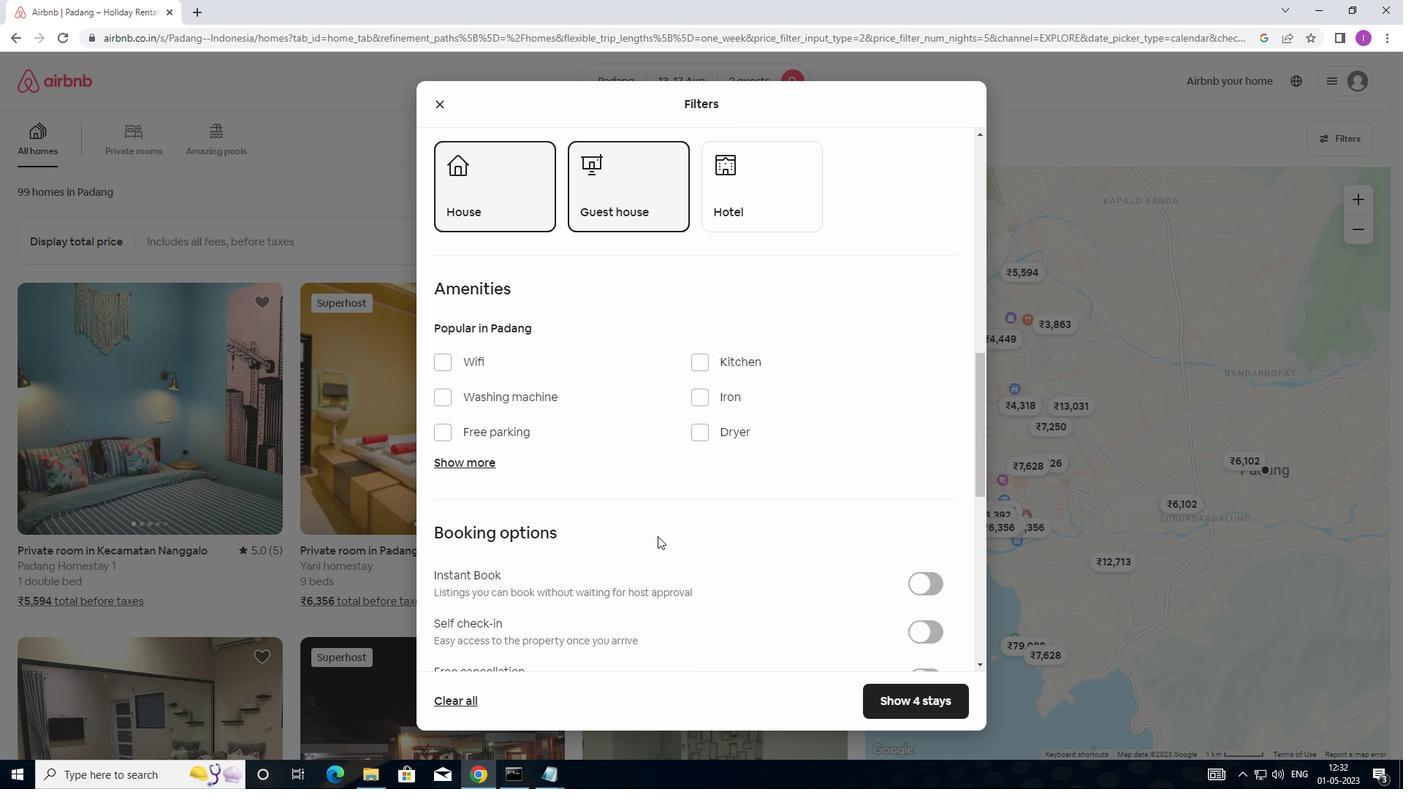 
Action: Mouse scrolled (657, 565) with delta (0, 0)
Screenshot: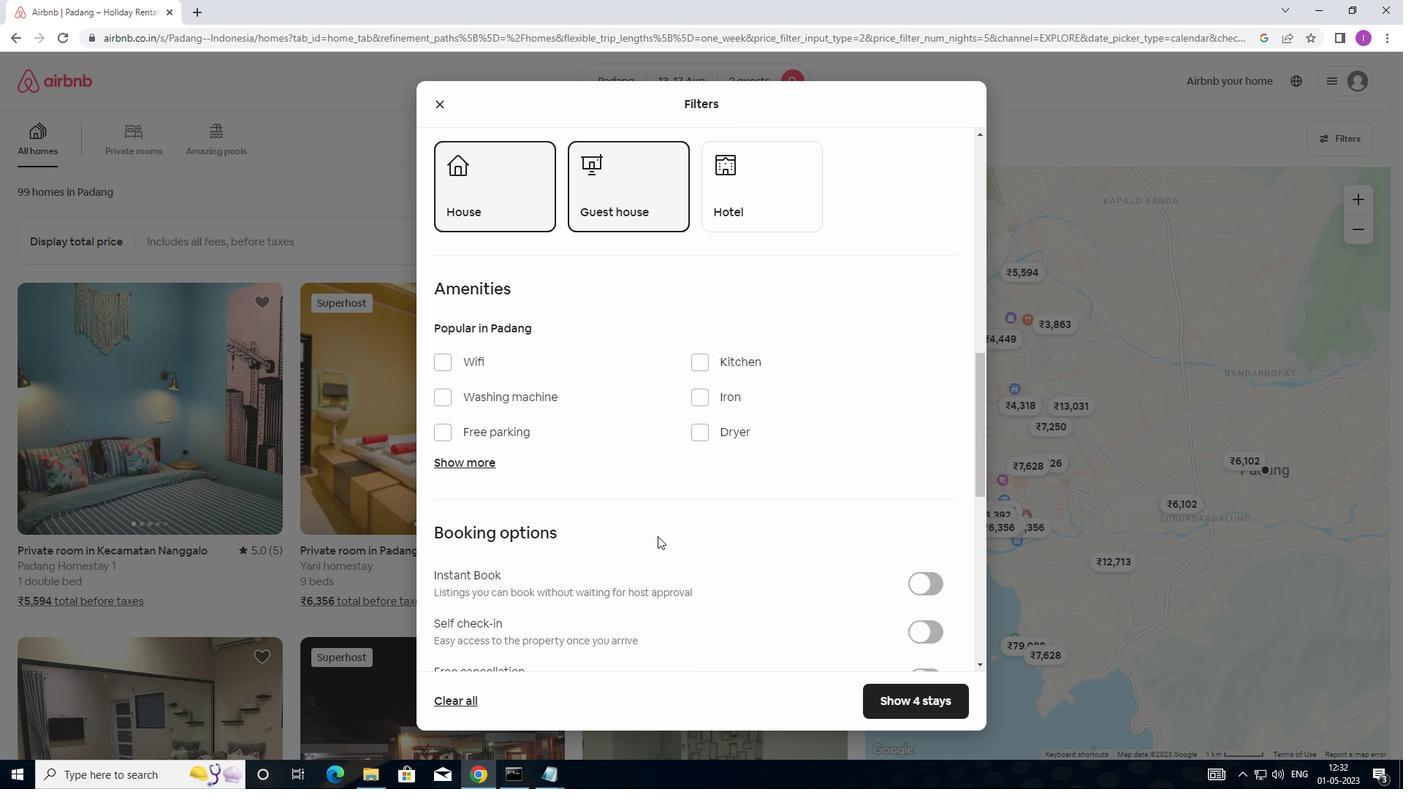 
Action: Mouse moved to (660, 566)
Screenshot: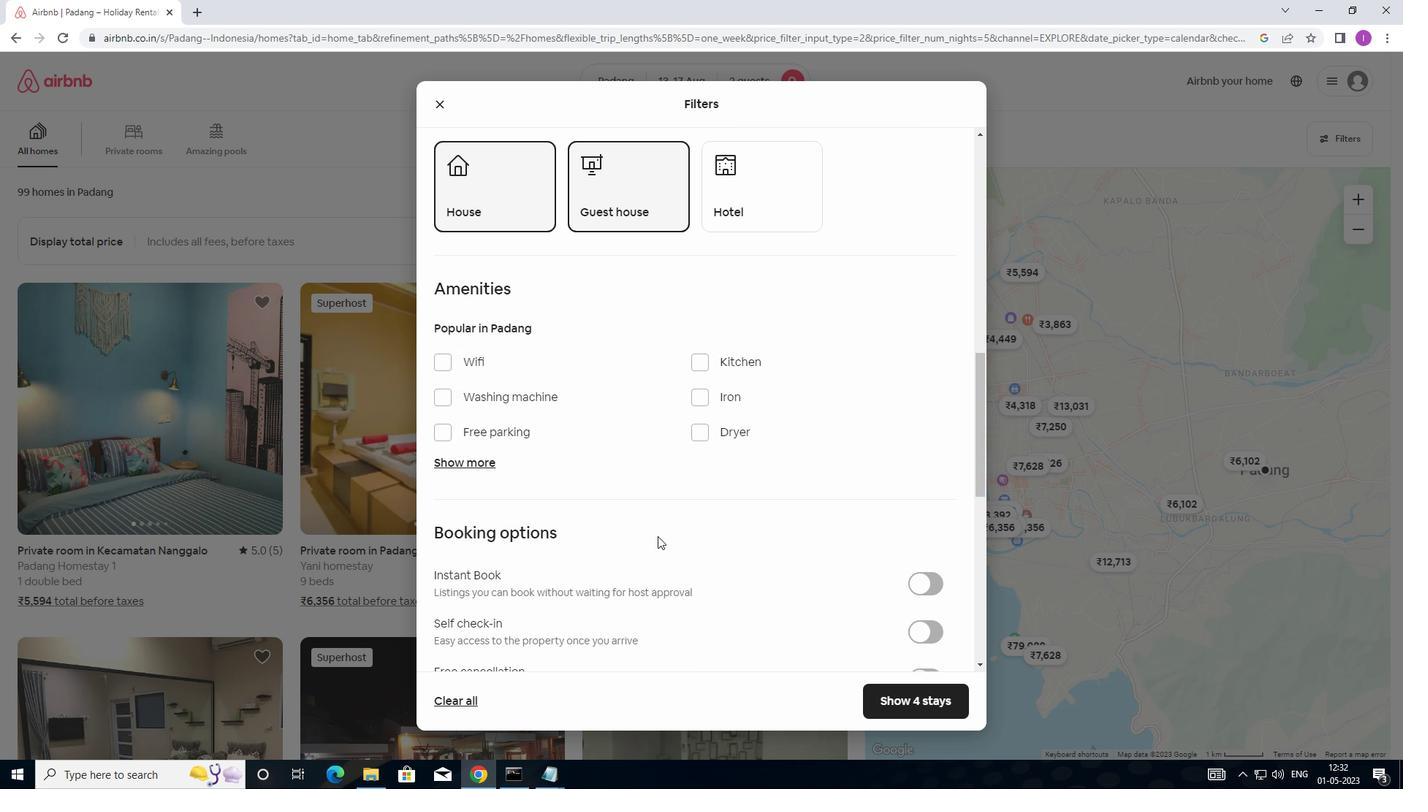 
Action: Mouse scrolled (660, 565) with delta (0, 0)
Screenshot: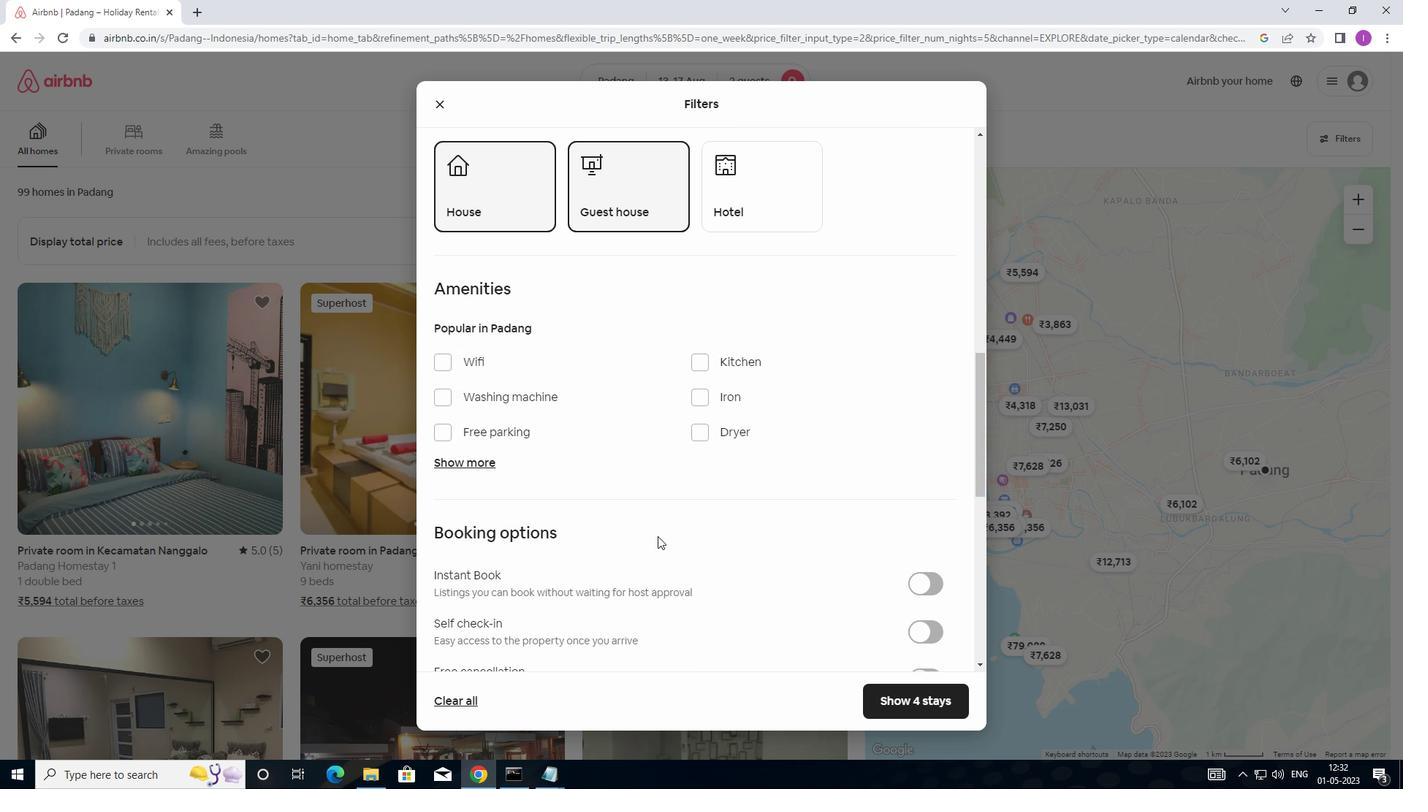 
Action: Mouse moved to (661, 563)
Screenshot: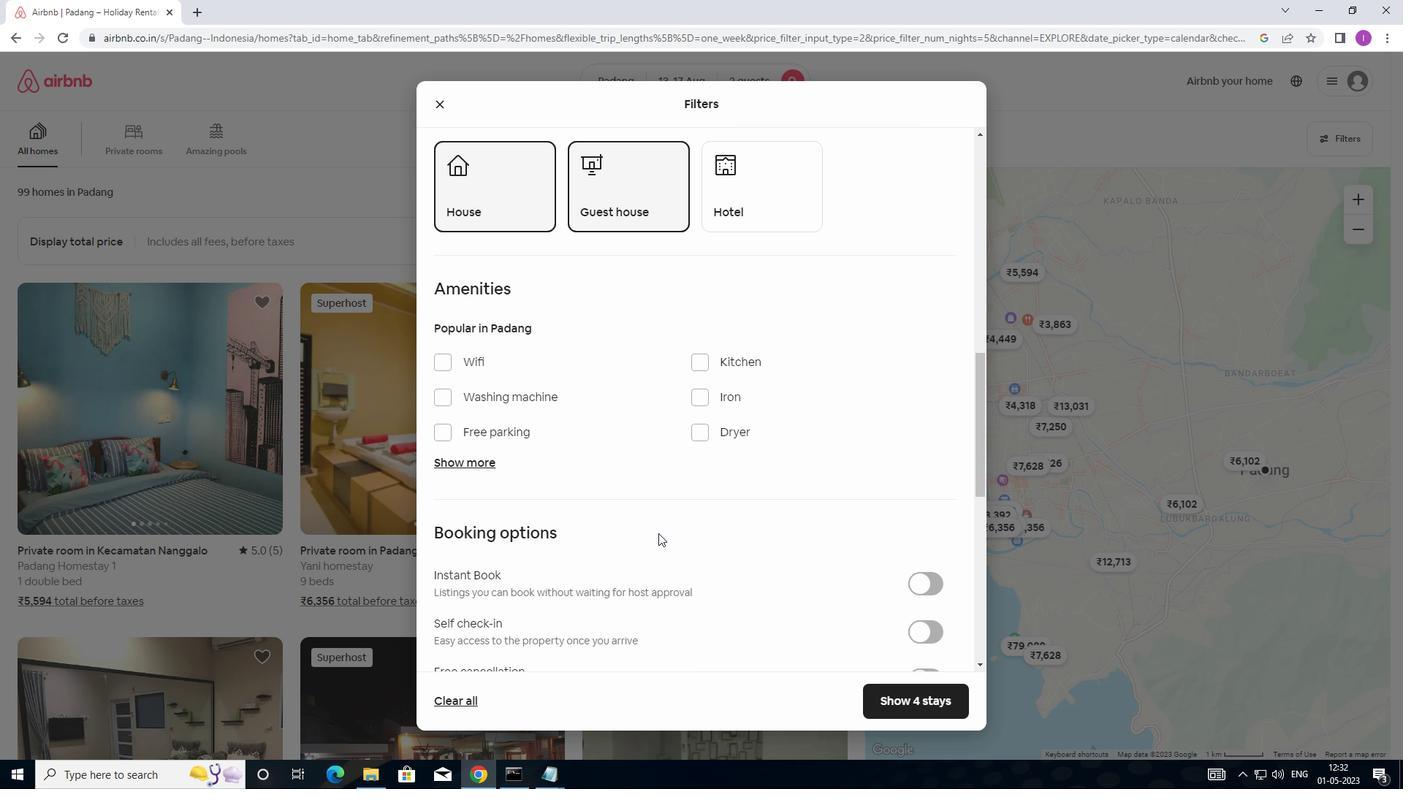 
Action: Mouse scrolled (661, 562) with delta (0, 0)
Screenshot: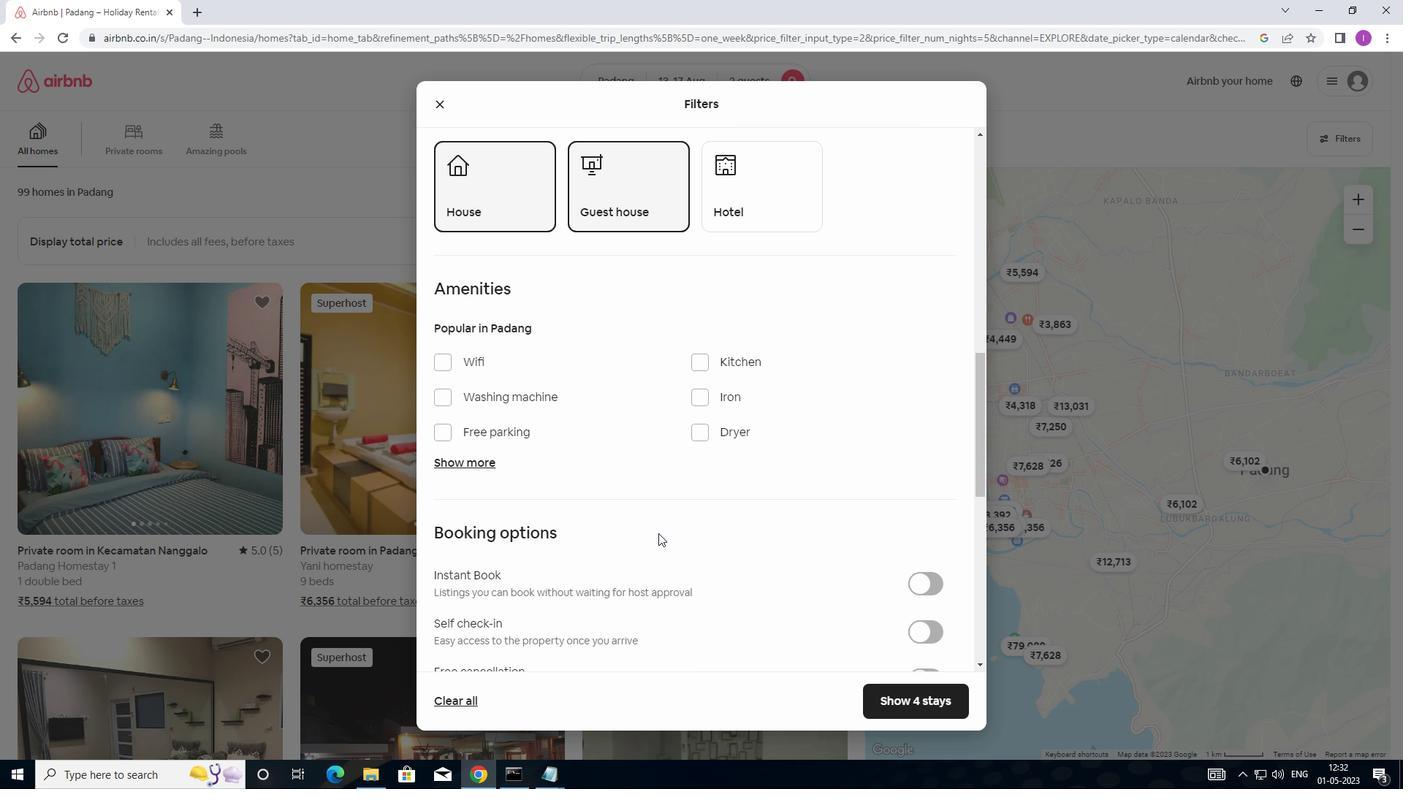 
Action: Mouse moved to (442, 359)
Screenshot: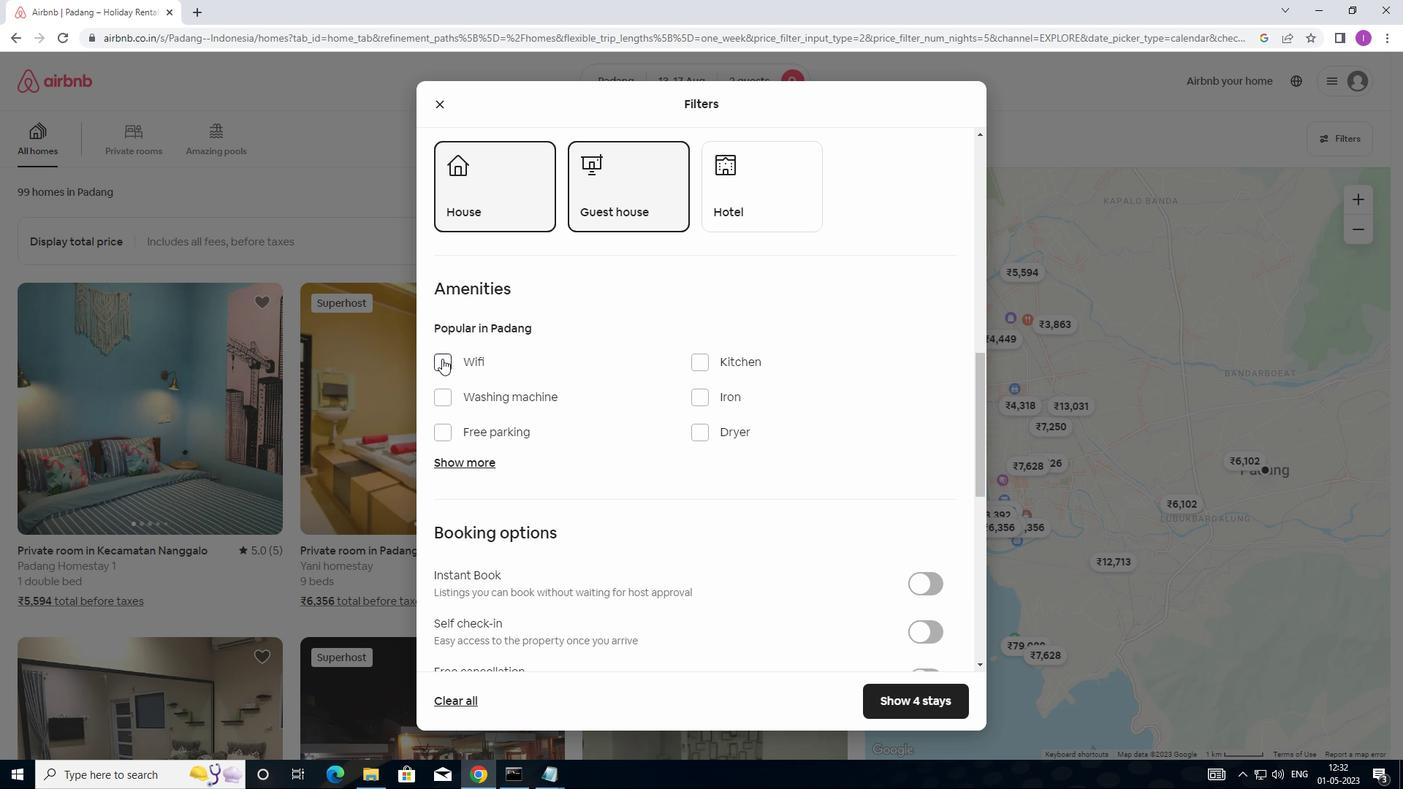 
Action: Mouse pressed left at (442, 359)
Screenshot: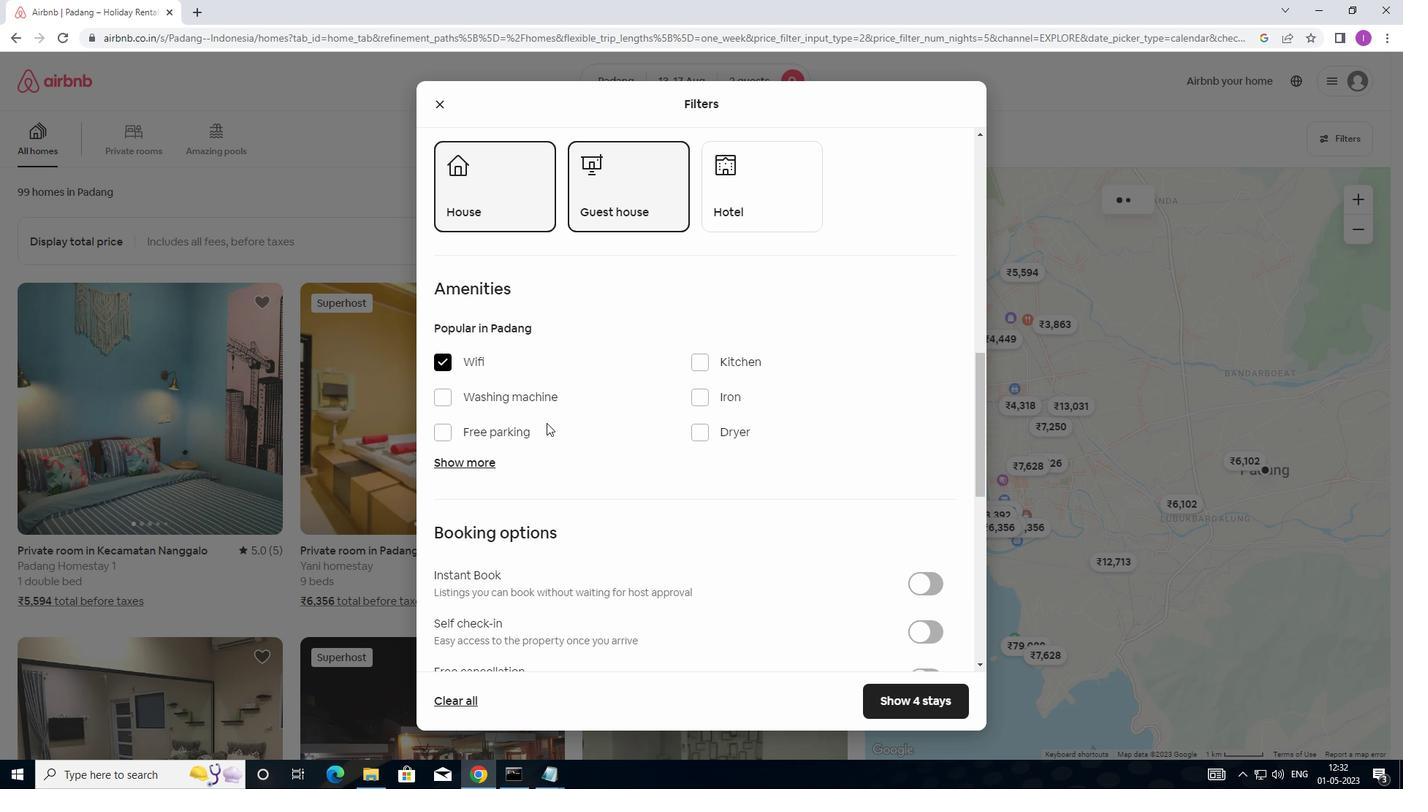 
Action: Mouse moved to (859, 498)
Screenshot: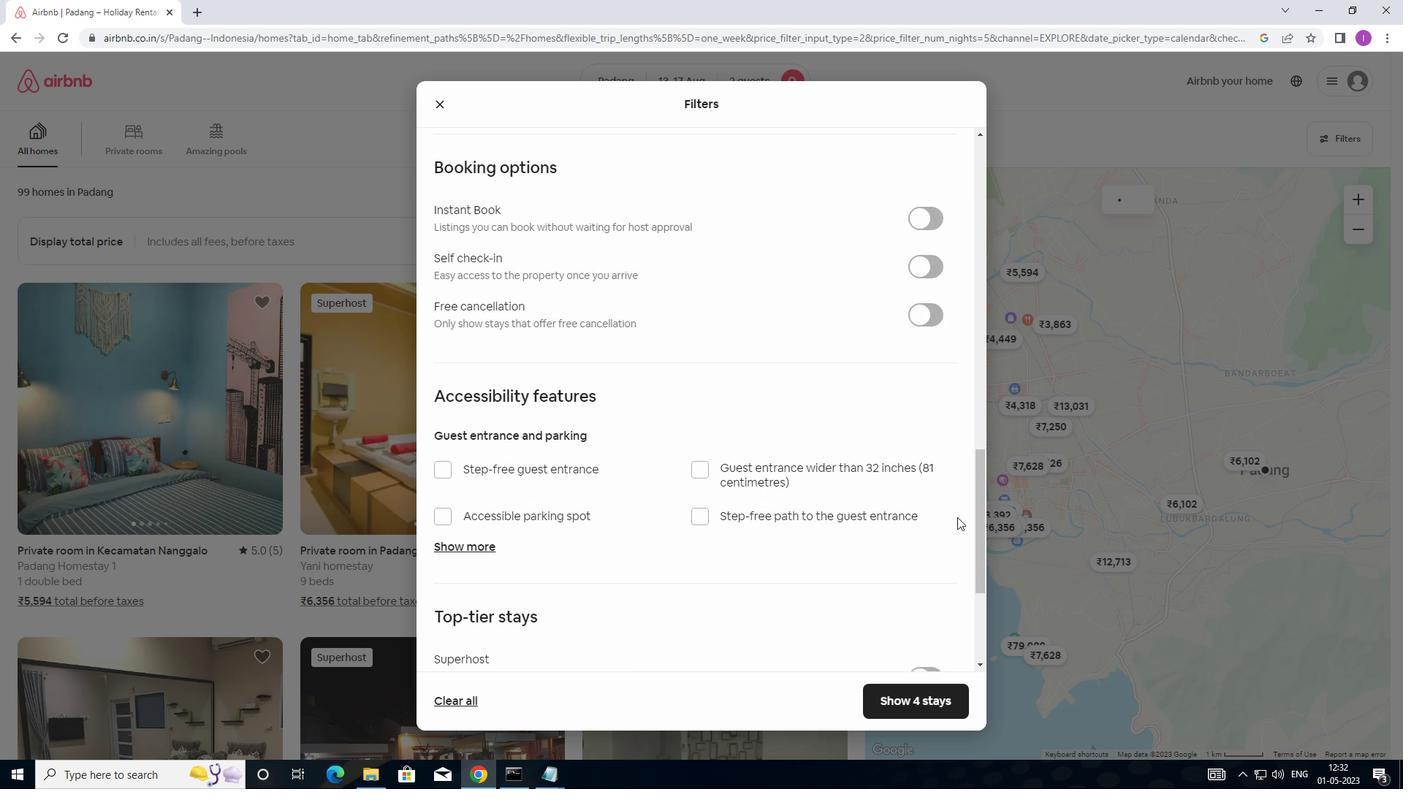 
Action: Mouse scrolled (859, 497) with delta (0, 0)
Screenshot: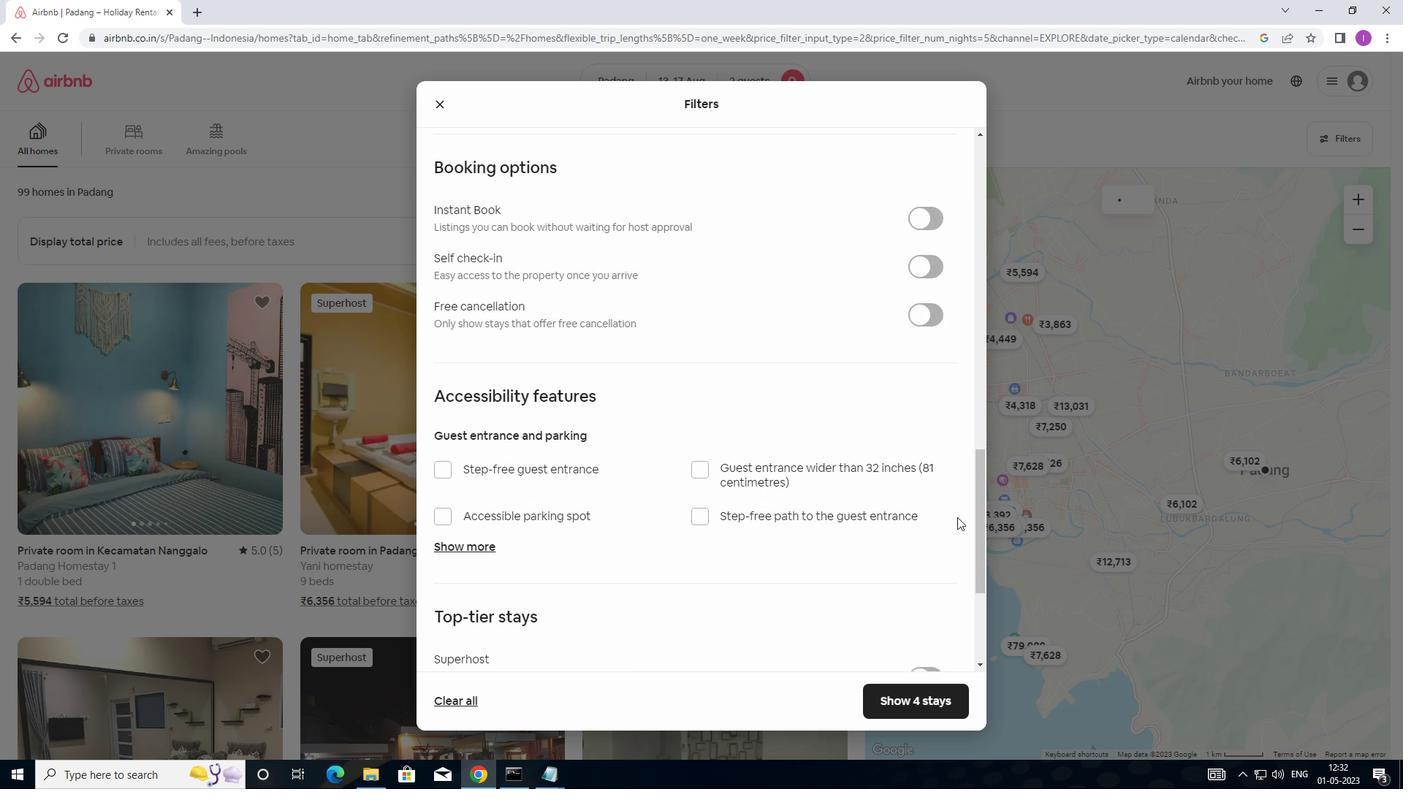 
Action: Mouse moved to (882, 508)
Screenshot: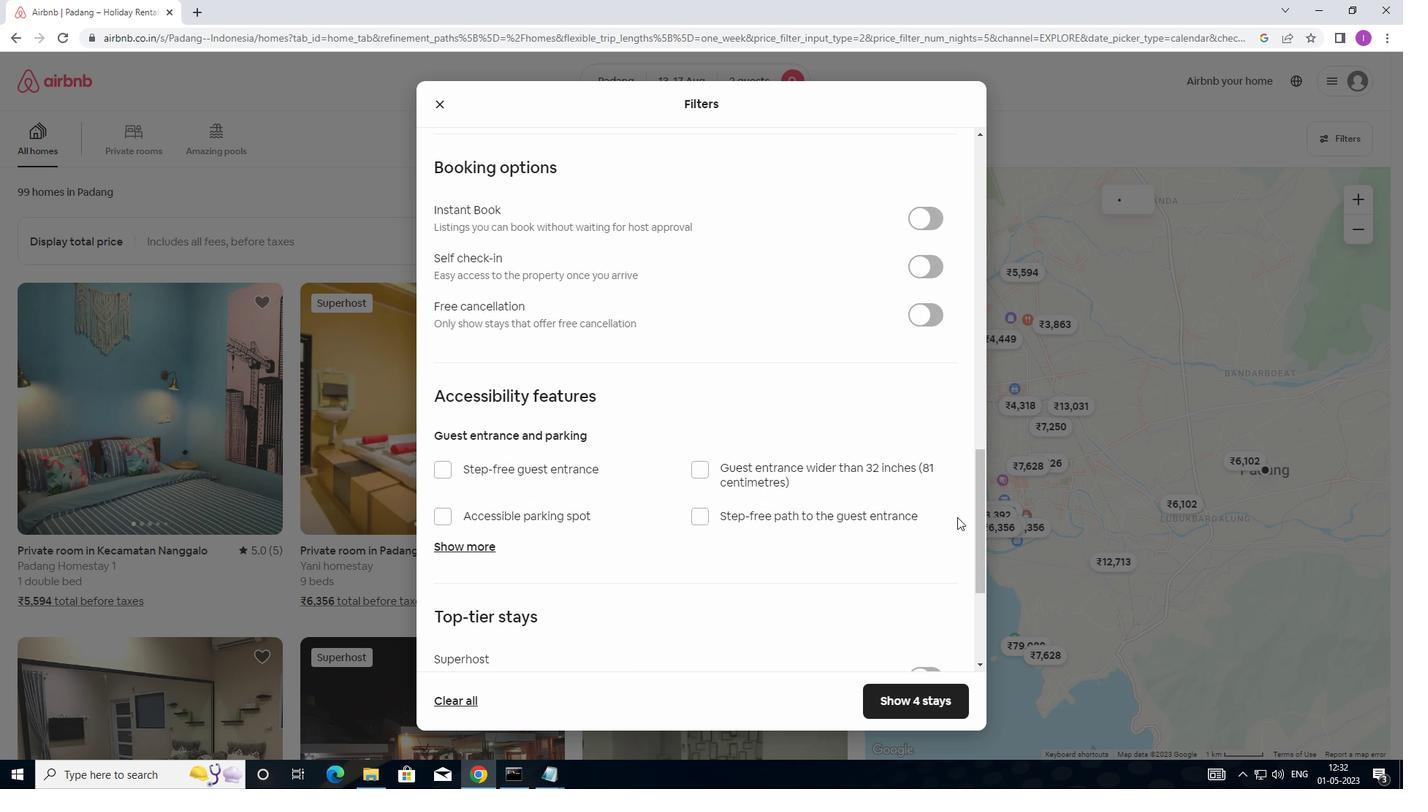 
Action: Mouse scrolled (882, 507) with delta (0, 0)
Screenshot: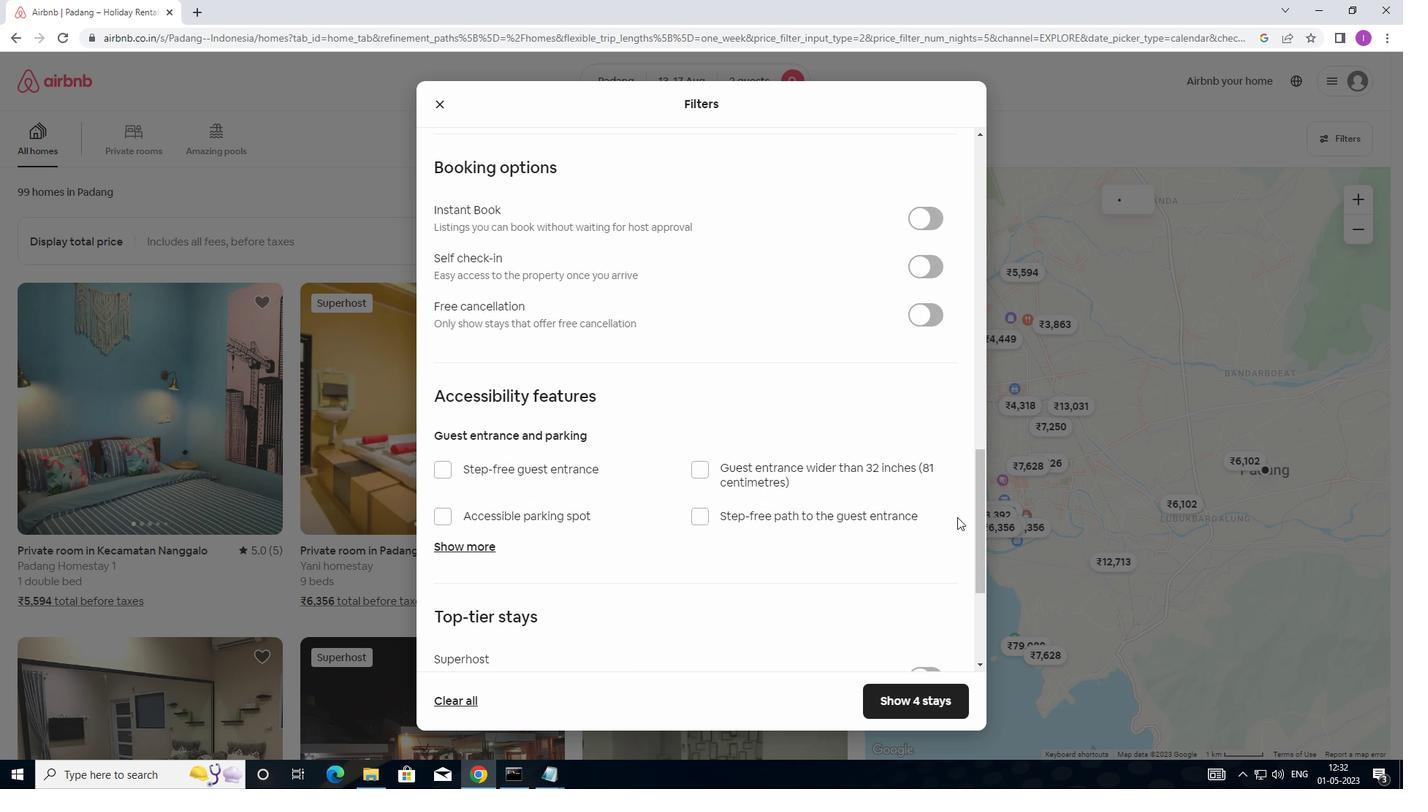 
Action: Mouse moved to (924, 523)
Screenshot: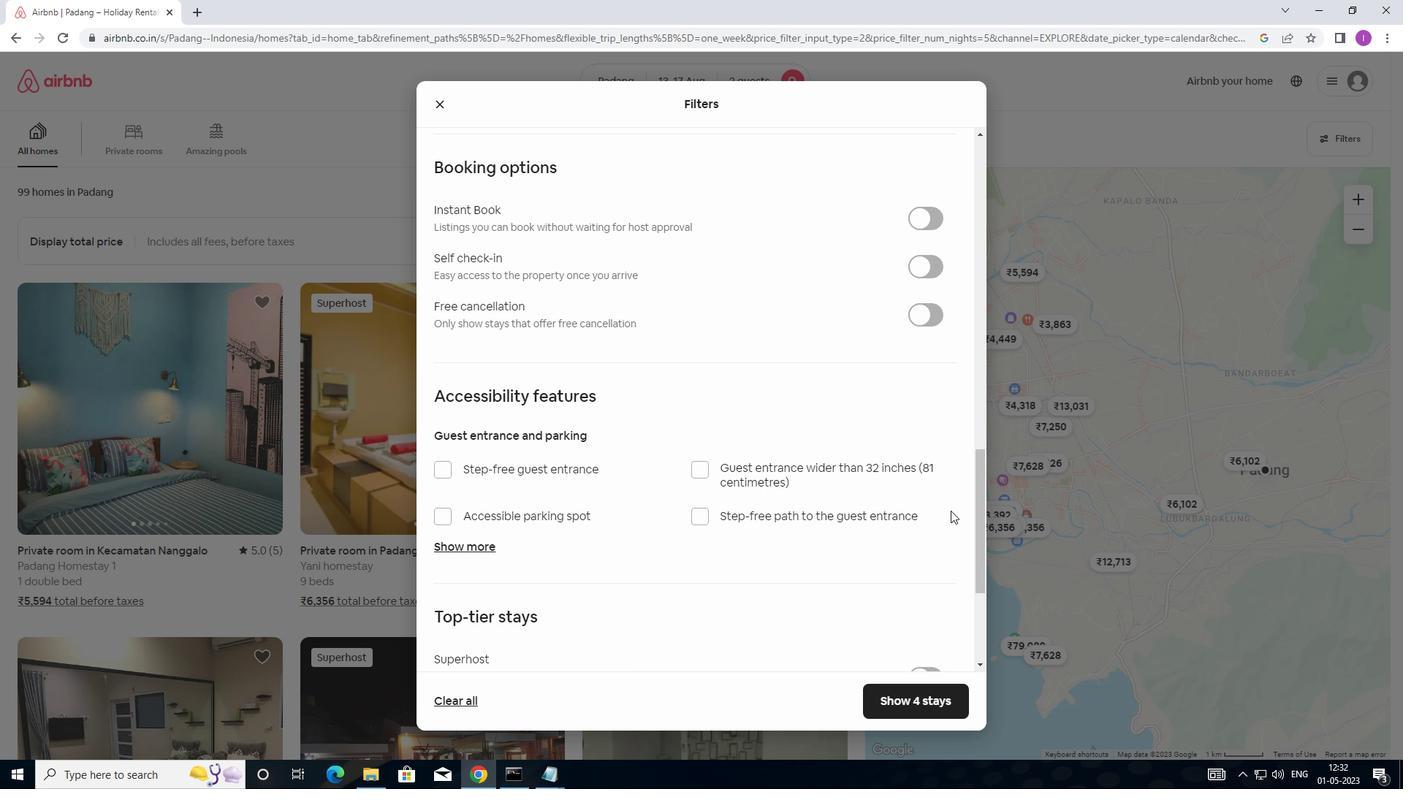 
Action: Mouse scrolled (924, 522) with delta (0, 0)
Screenshot: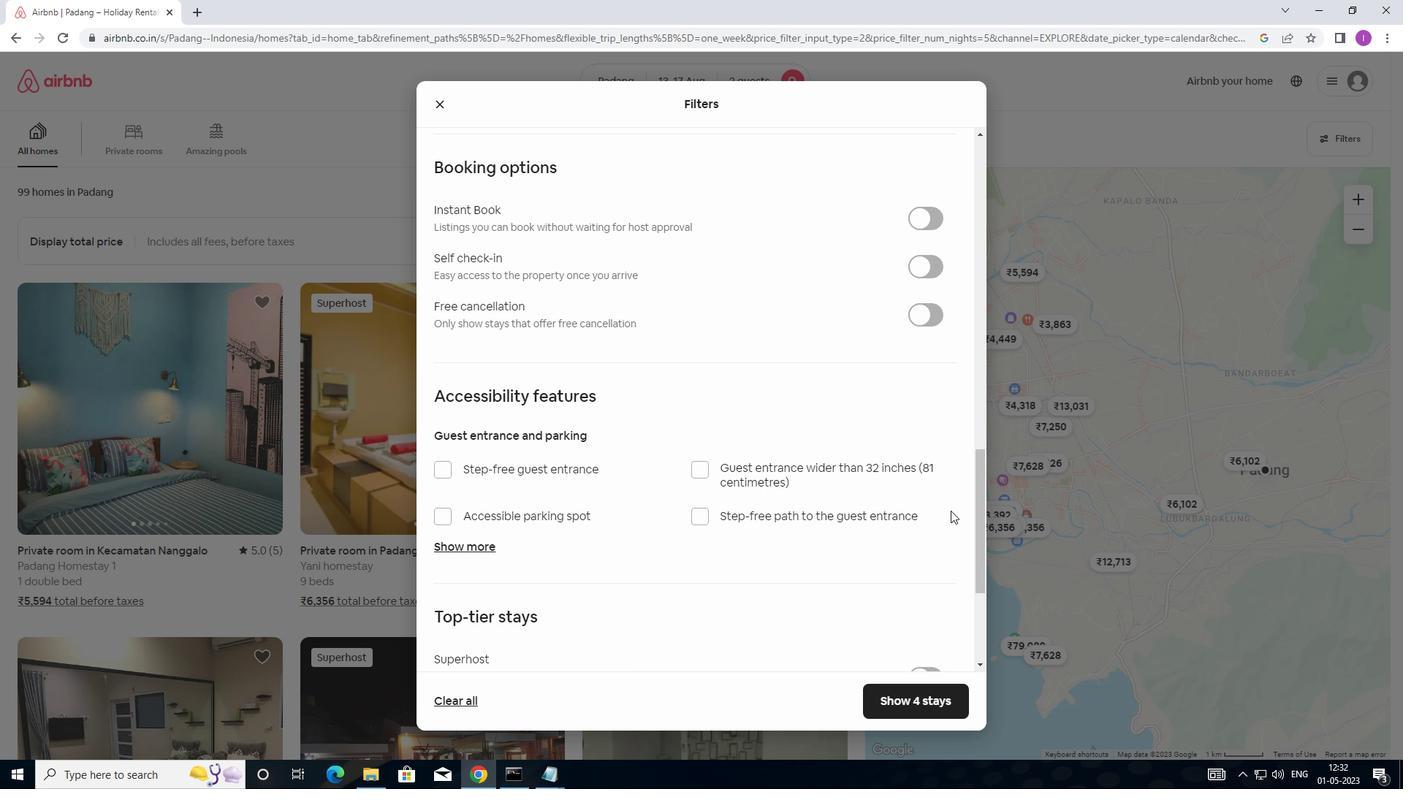 
Action: Mouse moved to (949, 524)
Screenshot: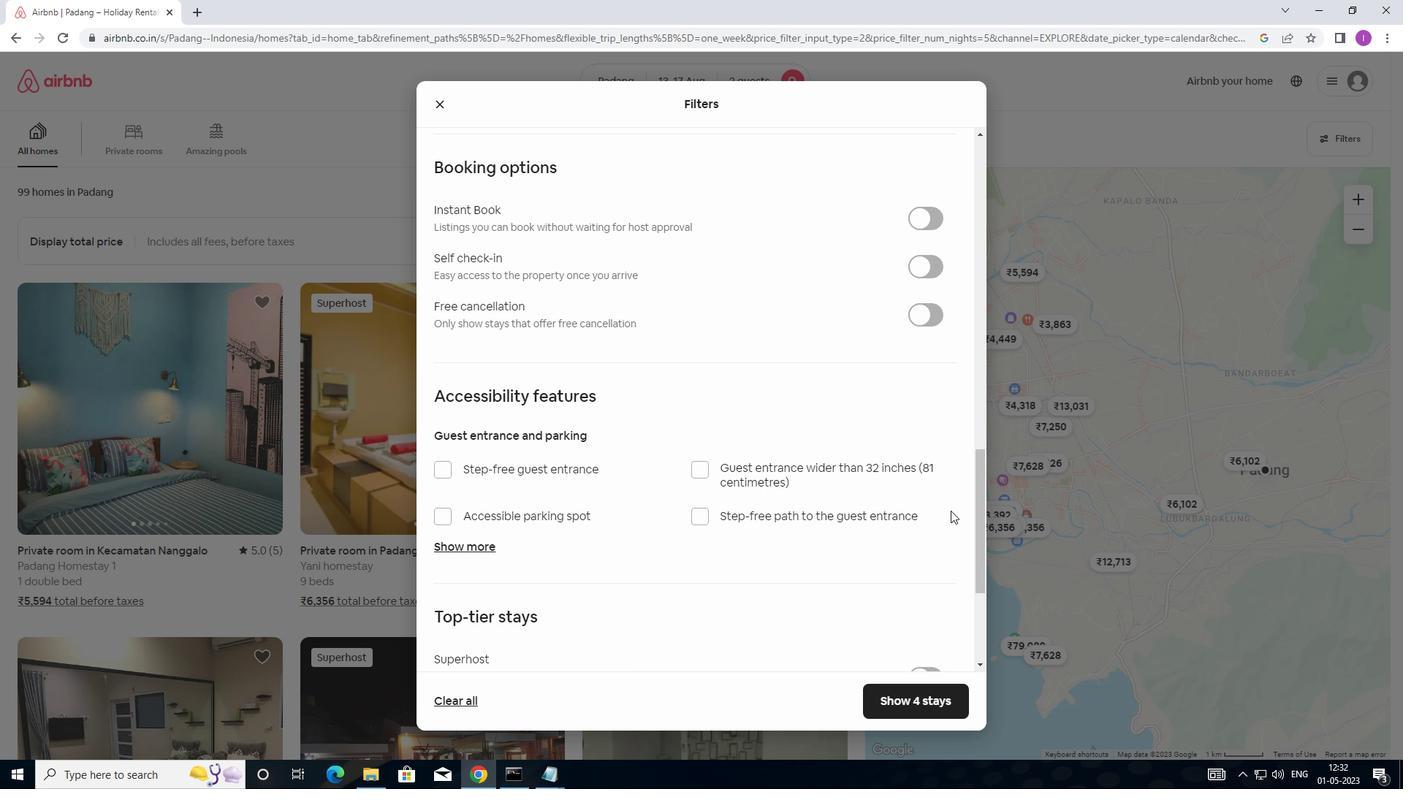 
Action: Mouse scrolled (949, 524) with delta (0, 0)
Screenshot: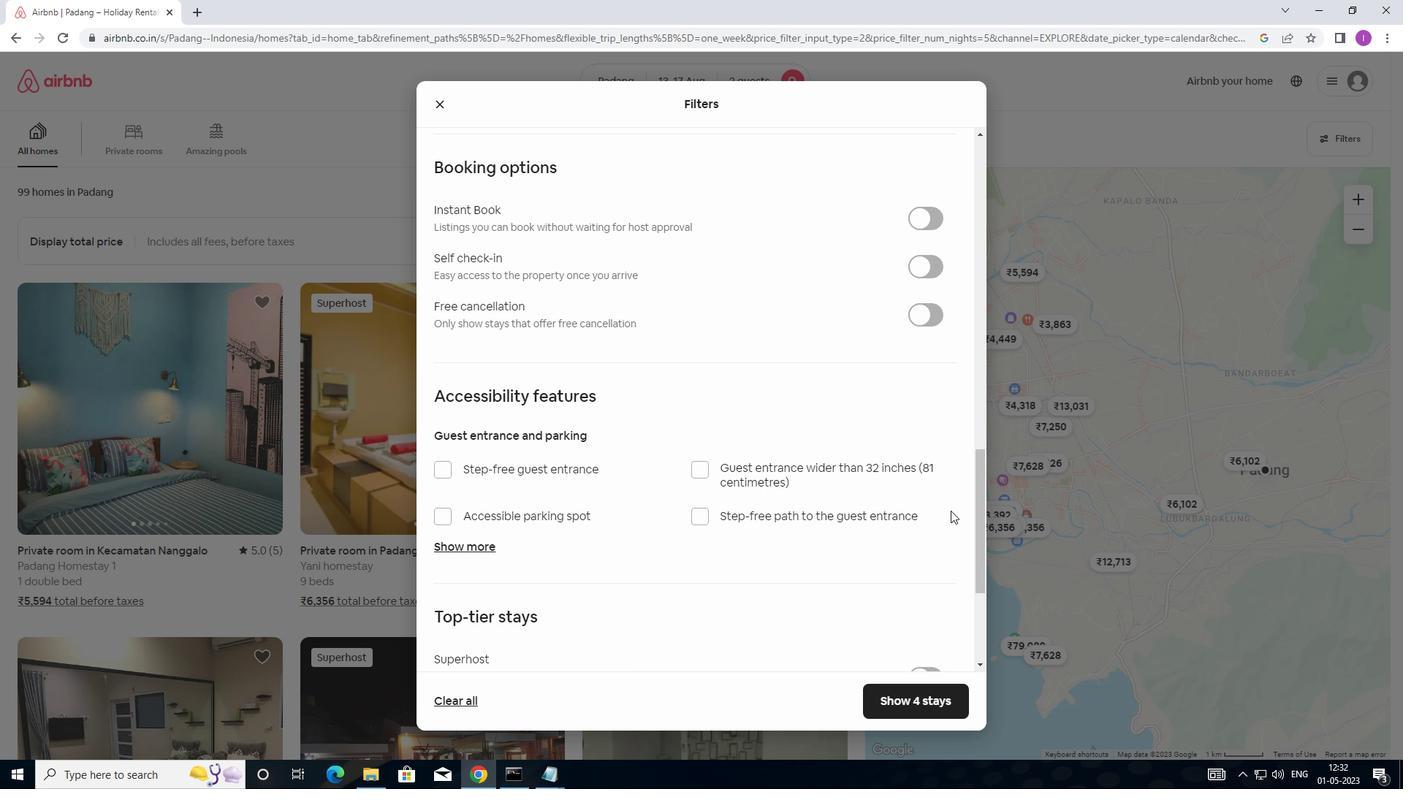 
Action: Mouse moved to (956, 524)
Screenshot: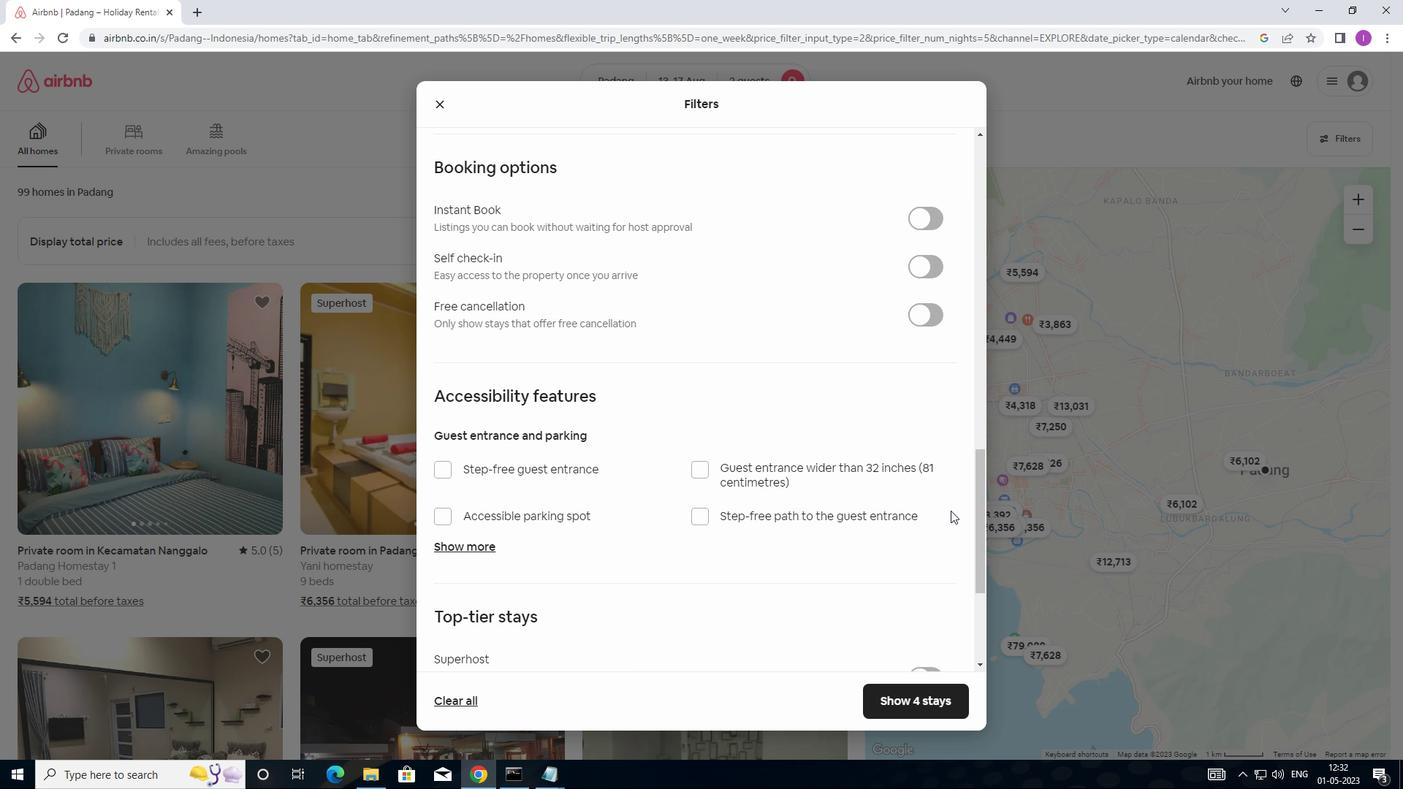
Action: Mouse scrolled (956, 524) with delta (0, 0)
Screenshot: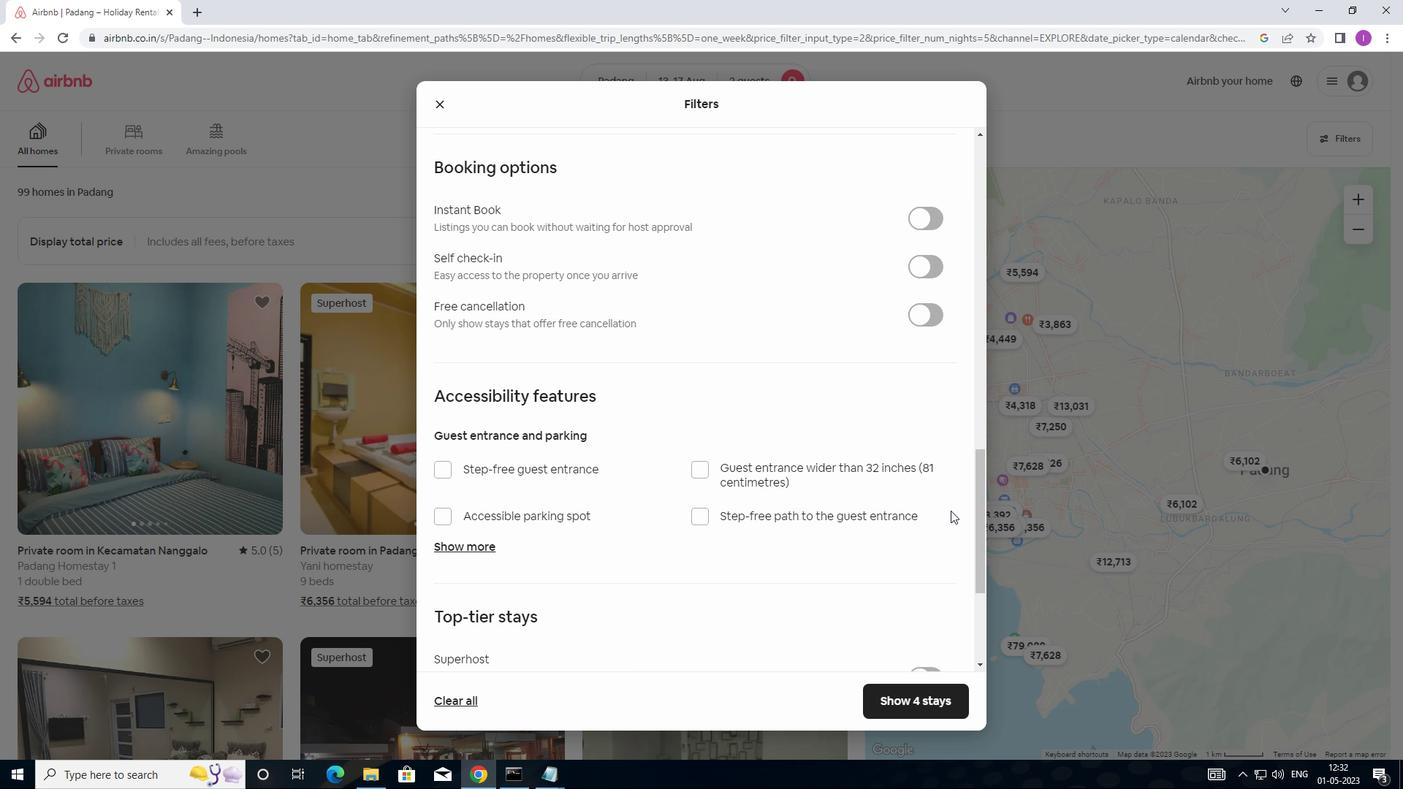 
Action: Mouse moved to (934, 272)
Screenshot: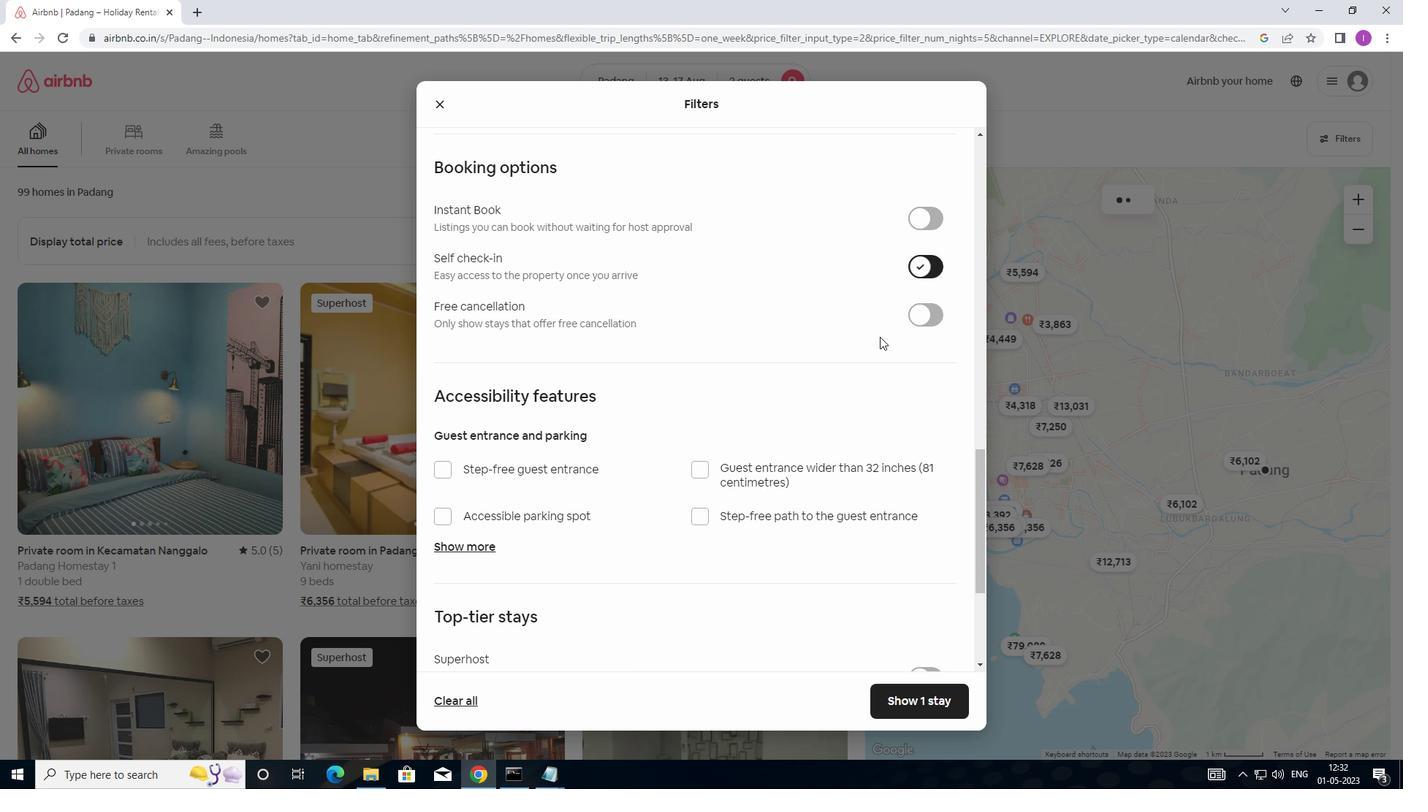 
Action: Mouse pressed left at (934, 272)
Screenshot: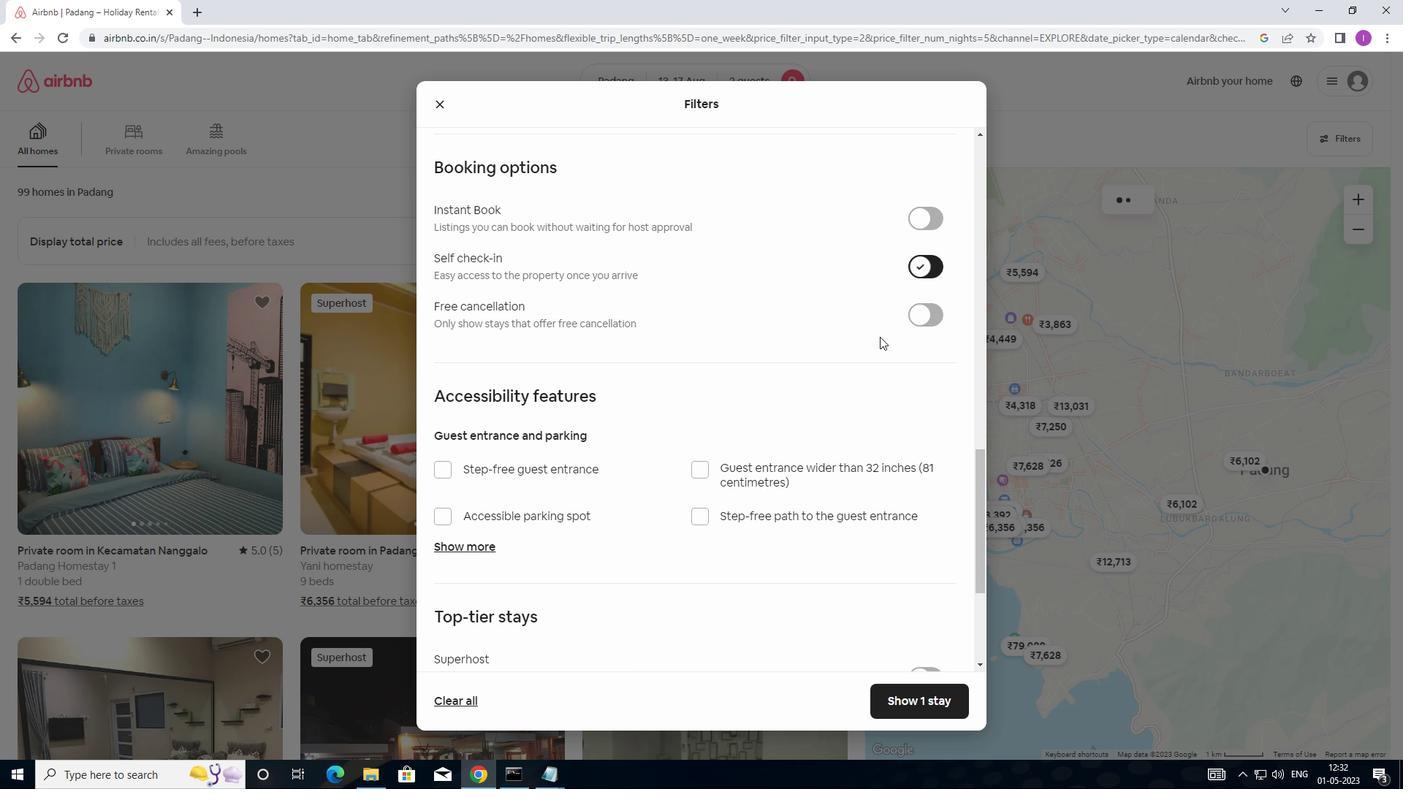 
Action: Mouse moved to (631, 567)
Screenshot: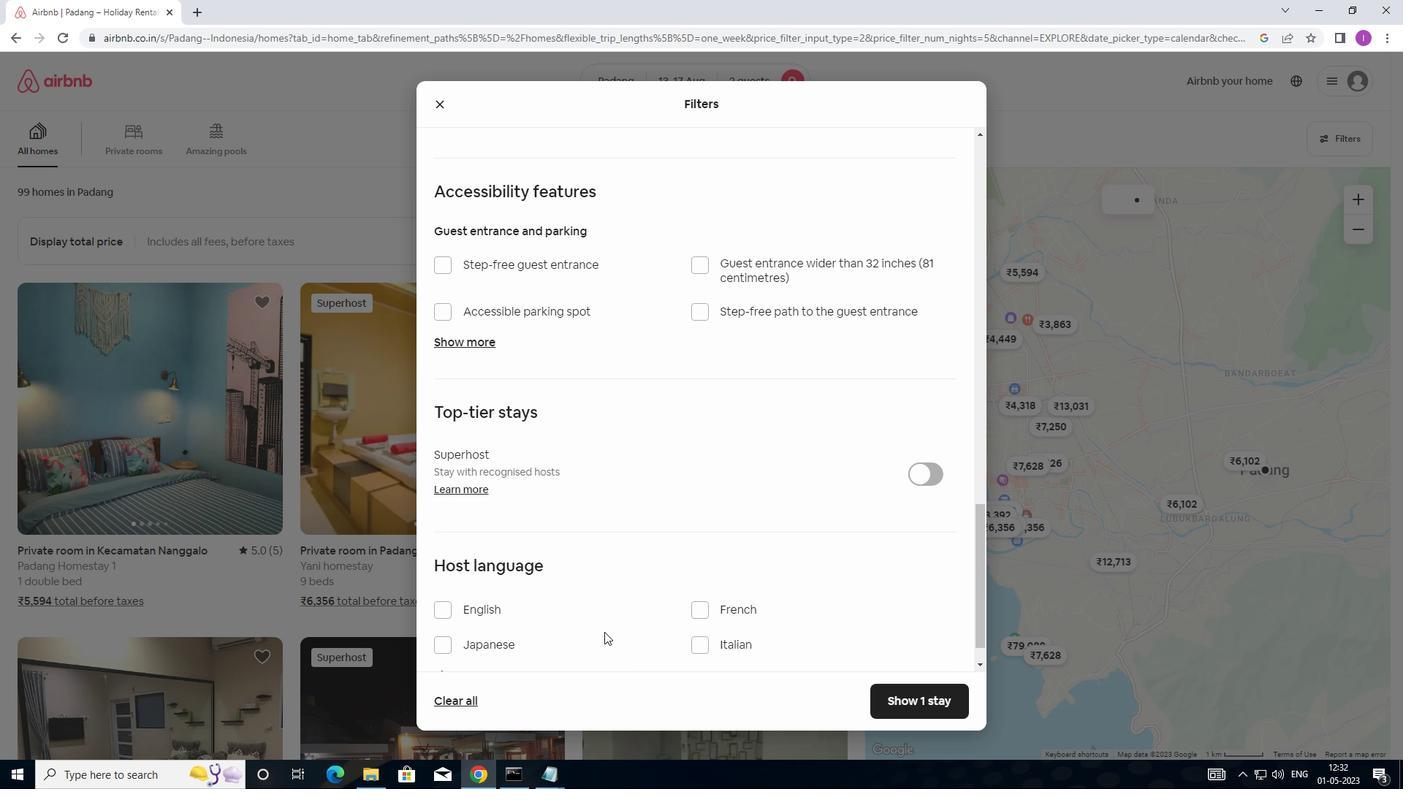 
Action: Mouse scrolled (631, 566) with delta (0, 0)
Screenshot: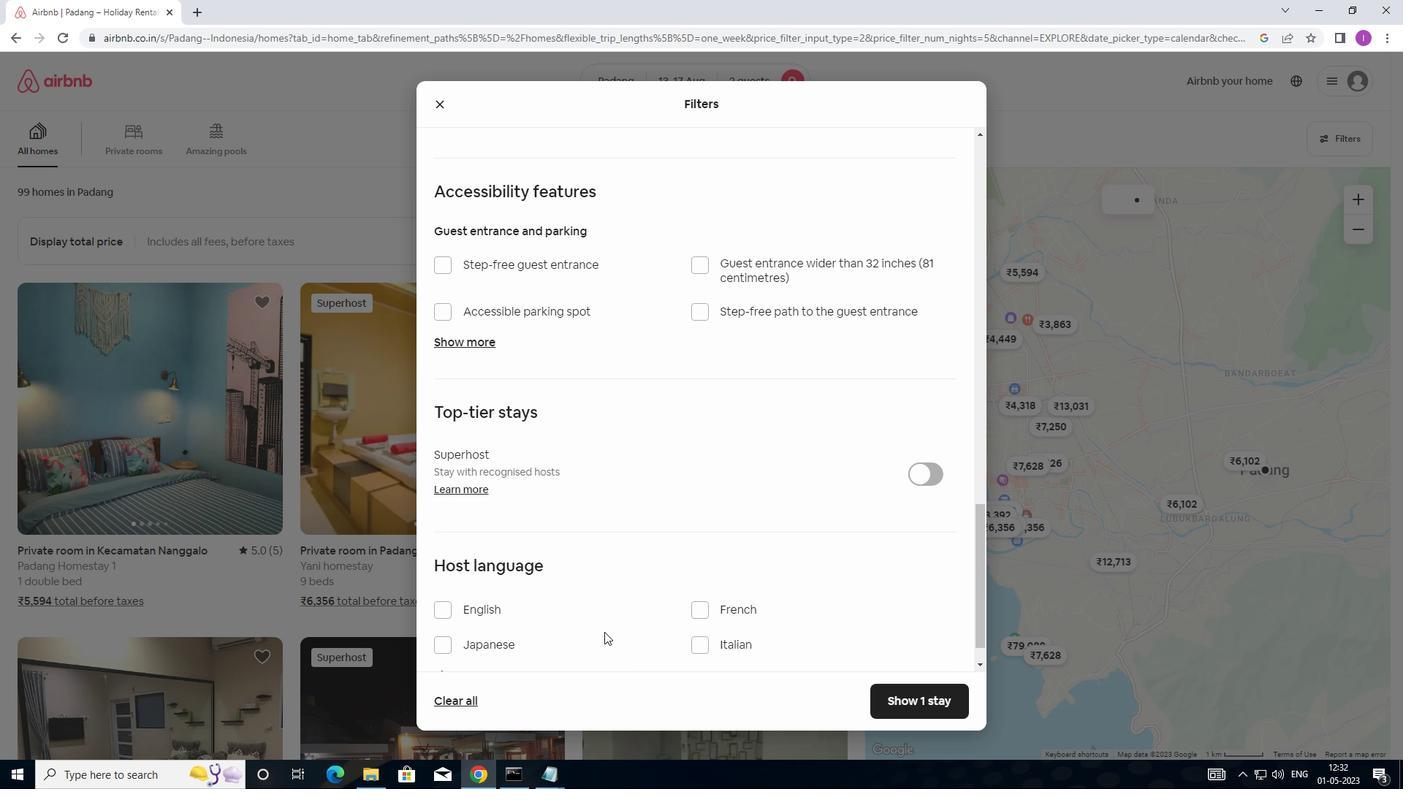 
Action: Mouse moved to (622, 588)
Screenshot: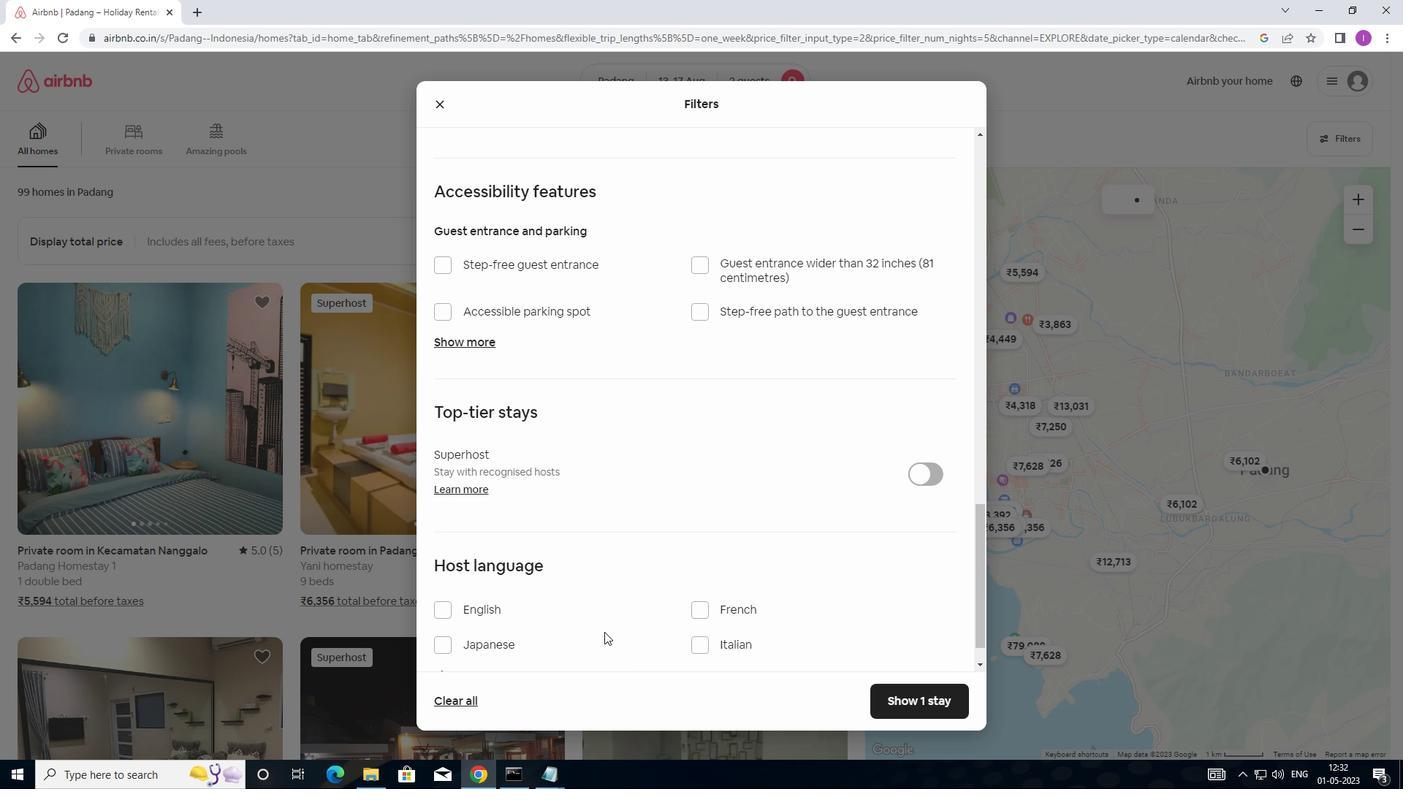 
Action: Mouse scrolled (622, 587) with delta (0, 0)
Screenshot: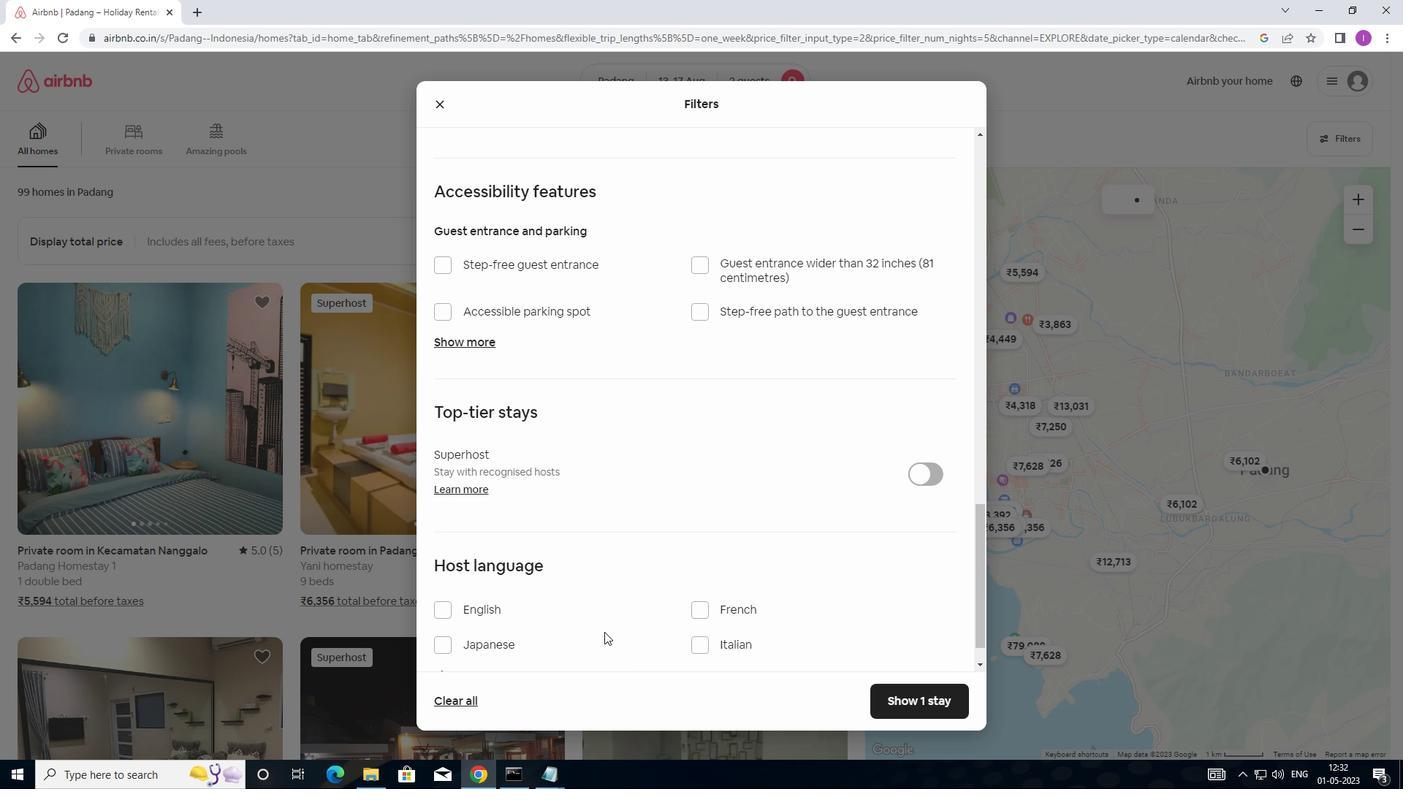 
Action: Mouse moved to (620, 596)
Screenshot: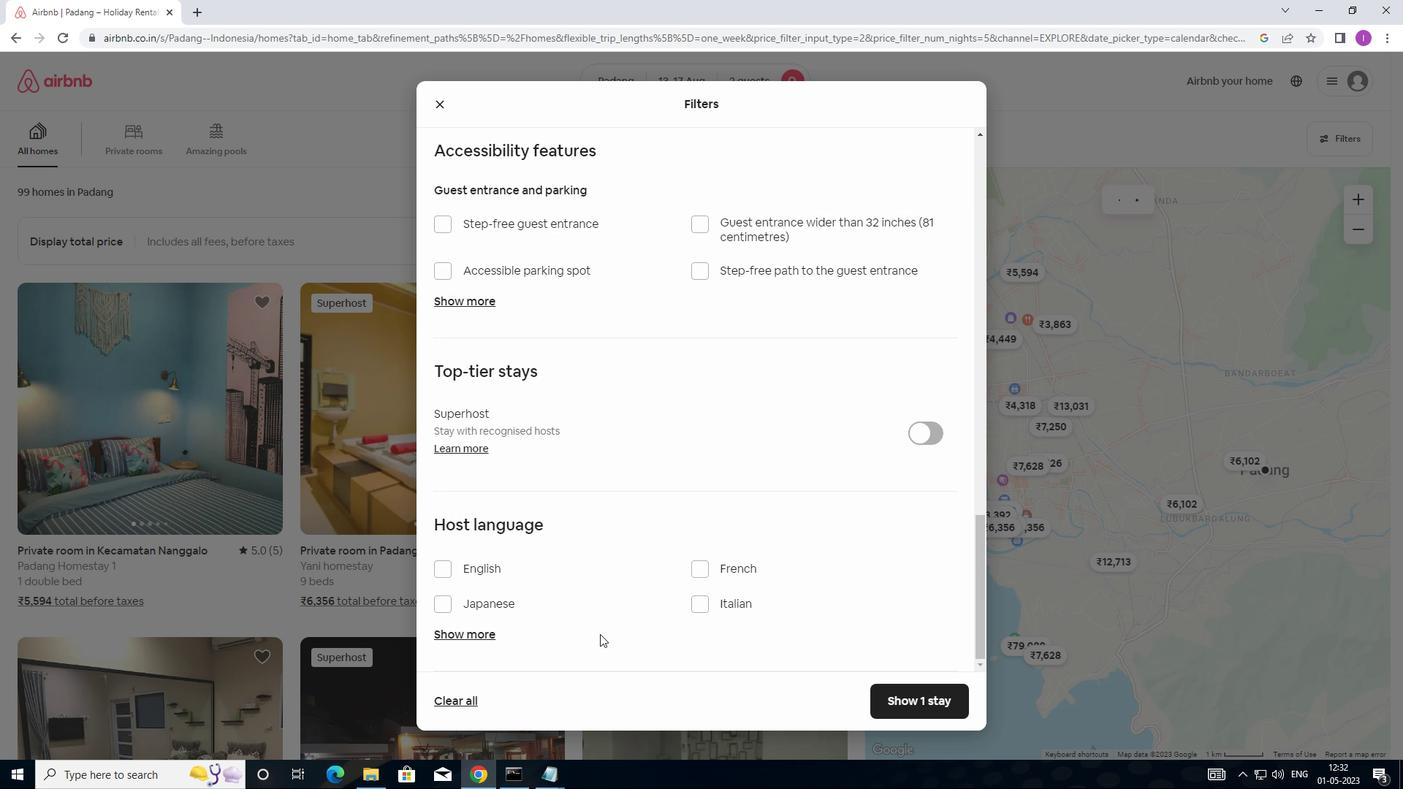 
Action: Mouse scrolled (620, 595) with delta (0, 0)
Screenshot: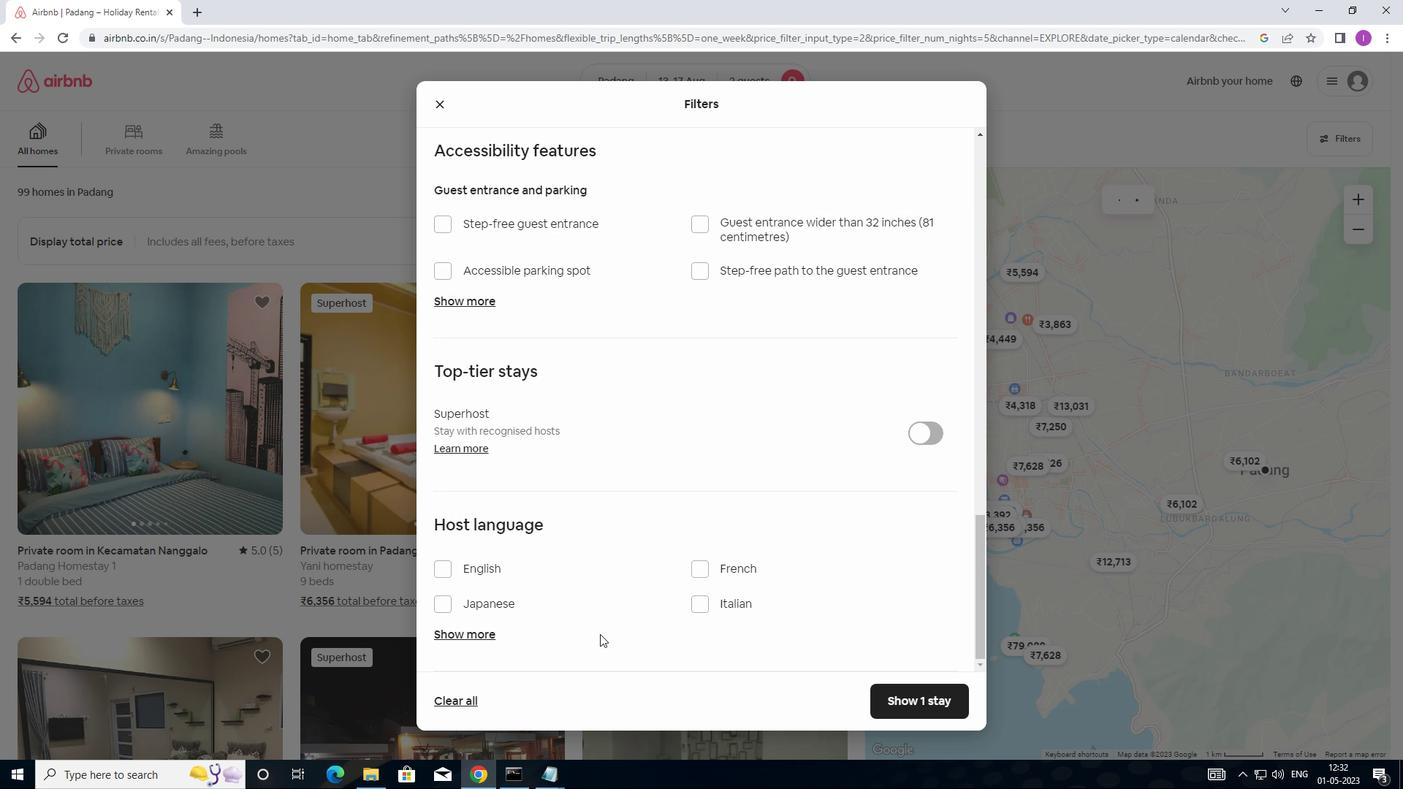 
Action: Mouse moved to (615, 608)
Screenshot: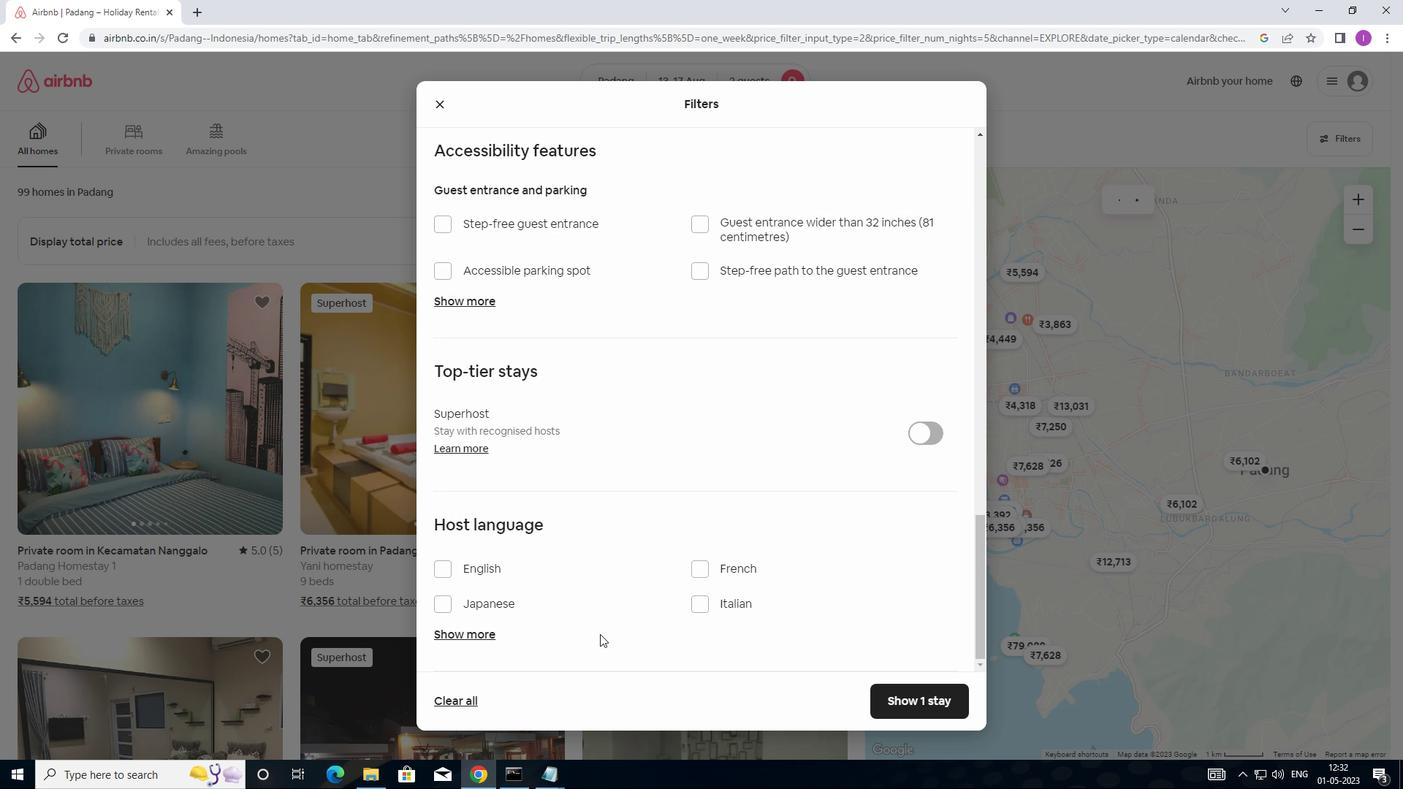 
Action: Mouse scrolled (615, 607) with delta (0, 0)
Screenshot: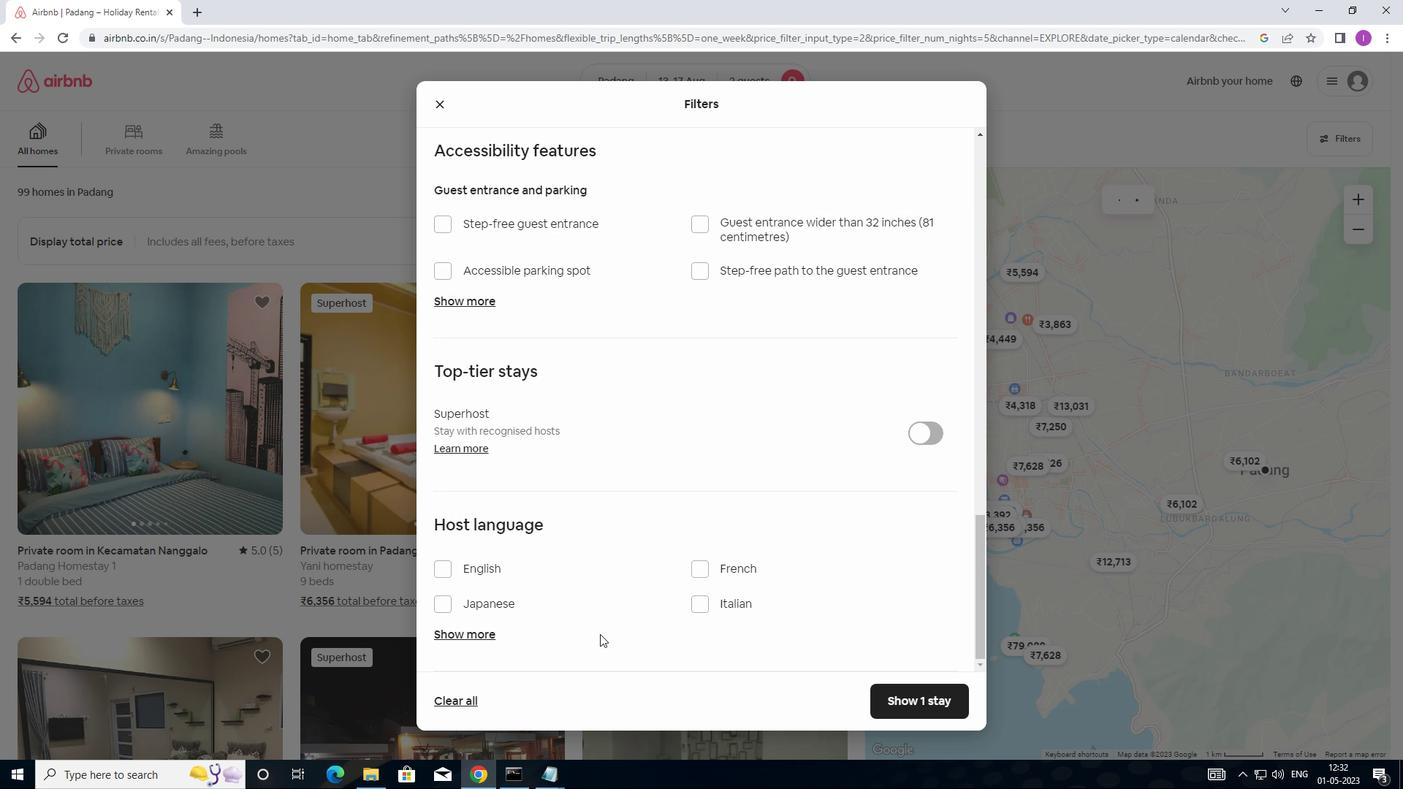 
Action: Mouse moved to (614, 609)
Screenshot: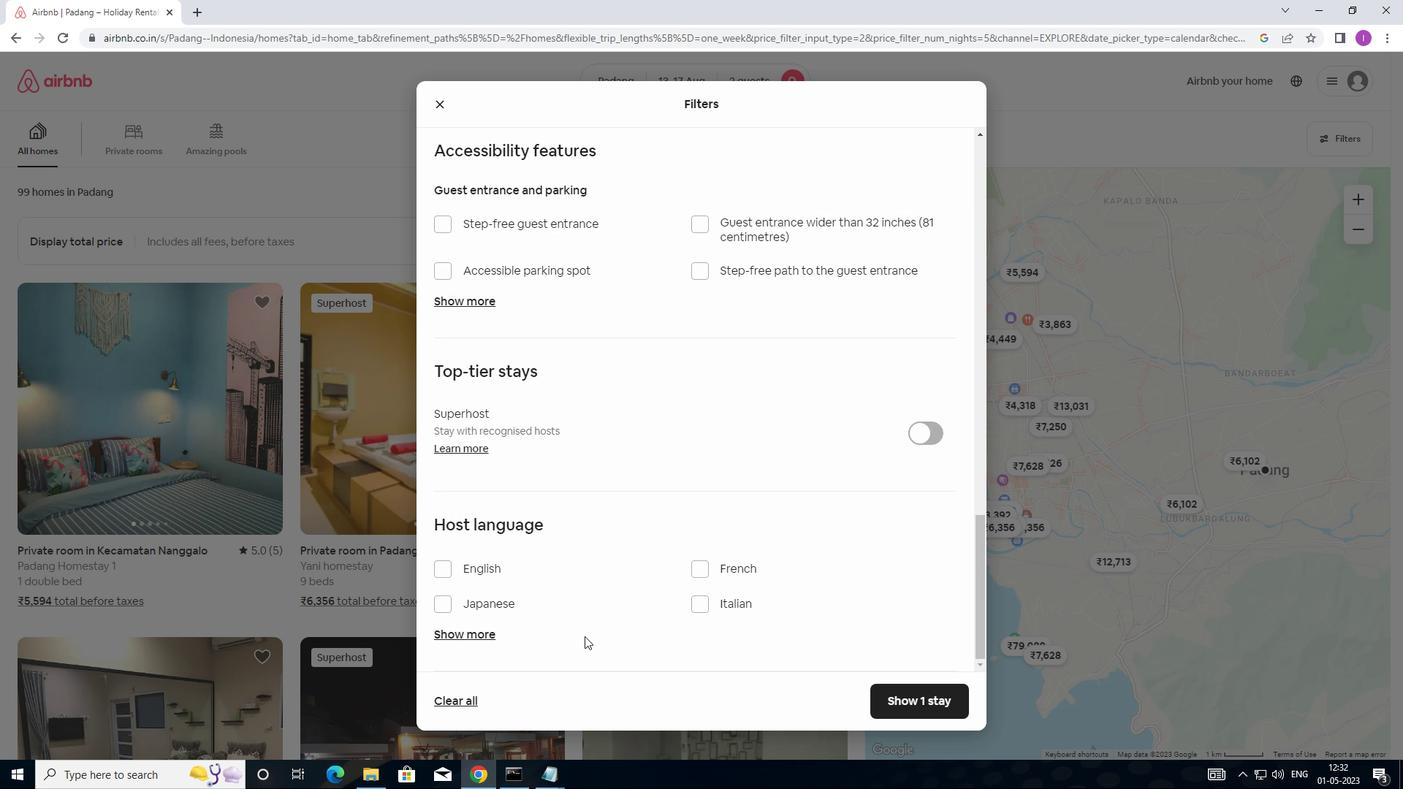 
Action: Mouse scrolled (614, 609) with delta (0, 0)
Screenshot: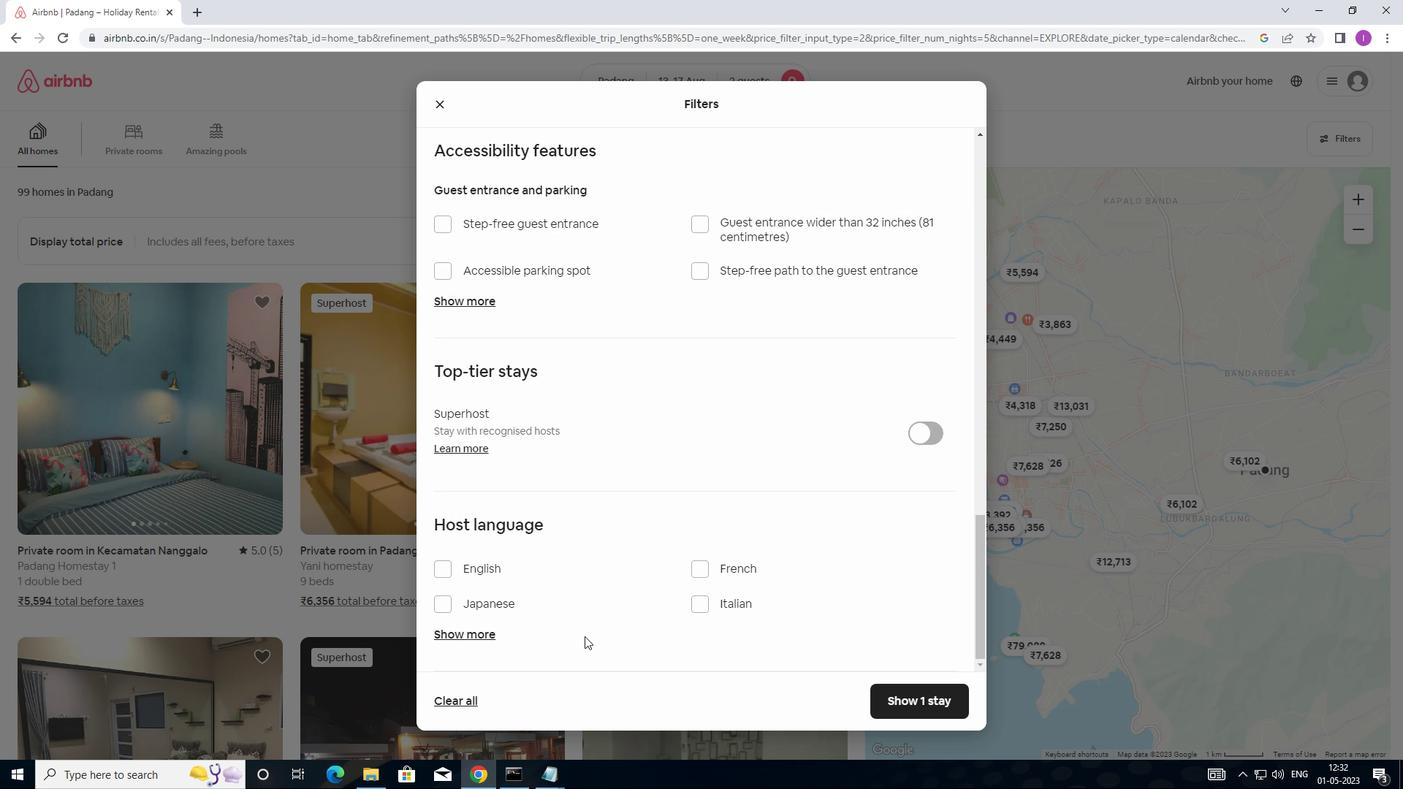 
Action: Mouse moved to (463, 576)
Screenshot: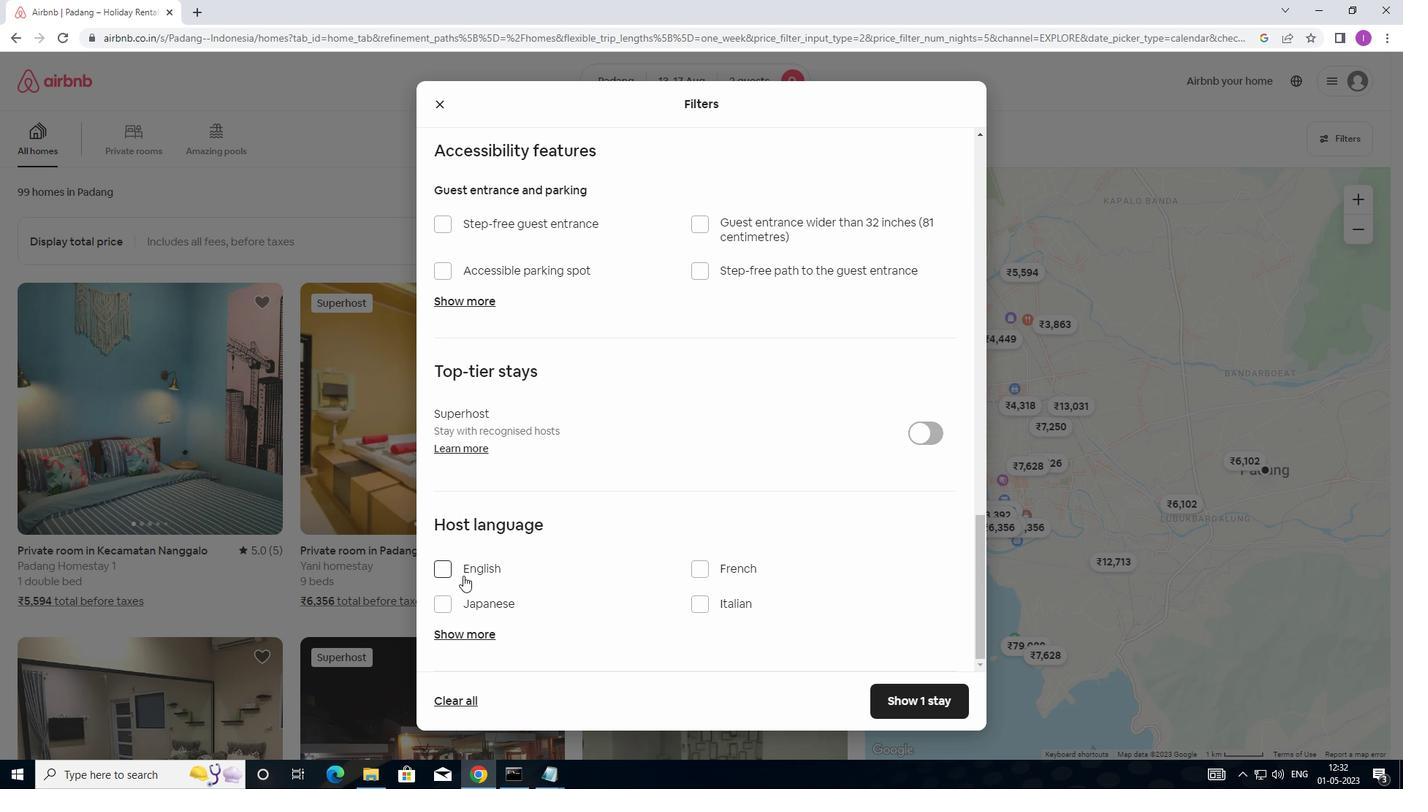 
Action: Mouse pressed left at (463, 576)
Screenshot: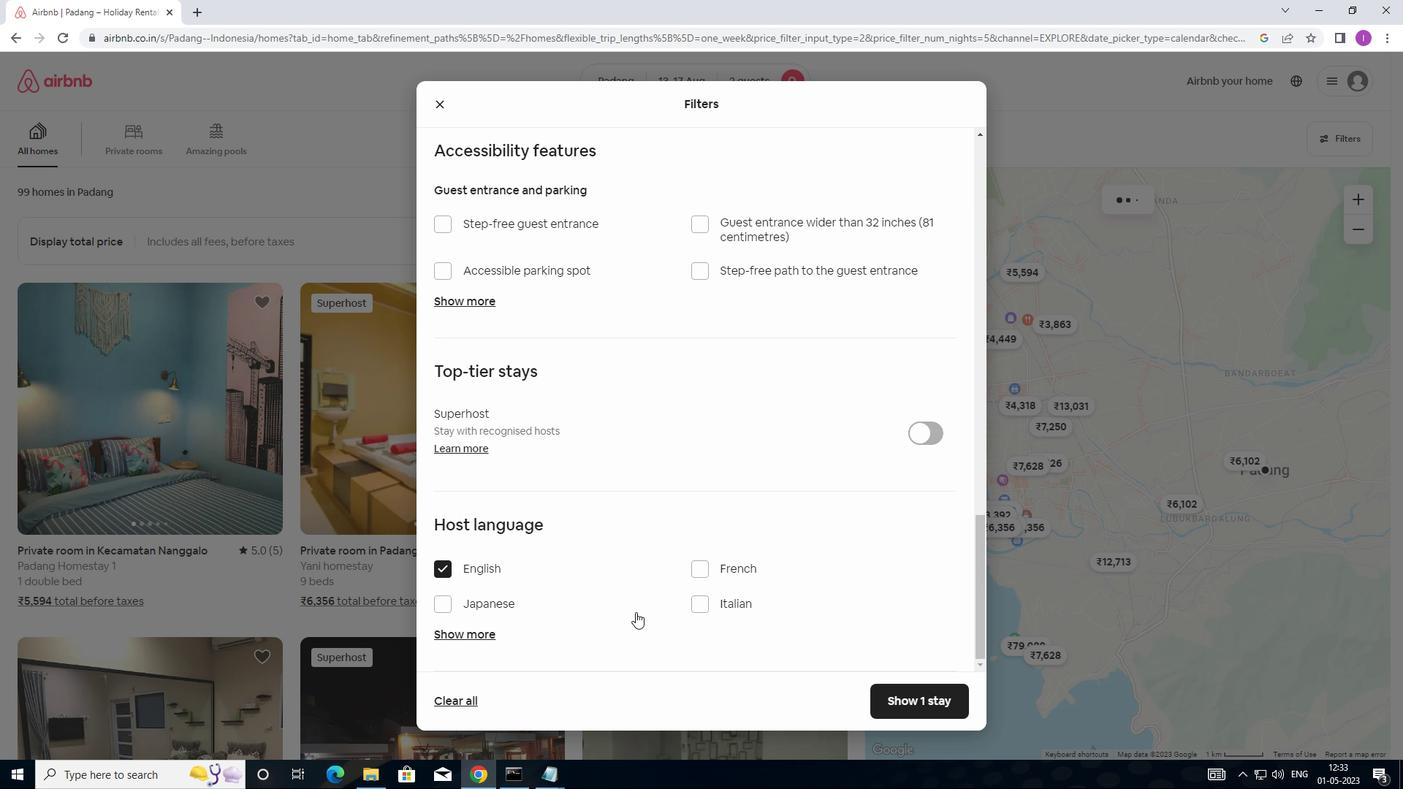 
Action: Mouse moved to (933, 703)
Screenshot: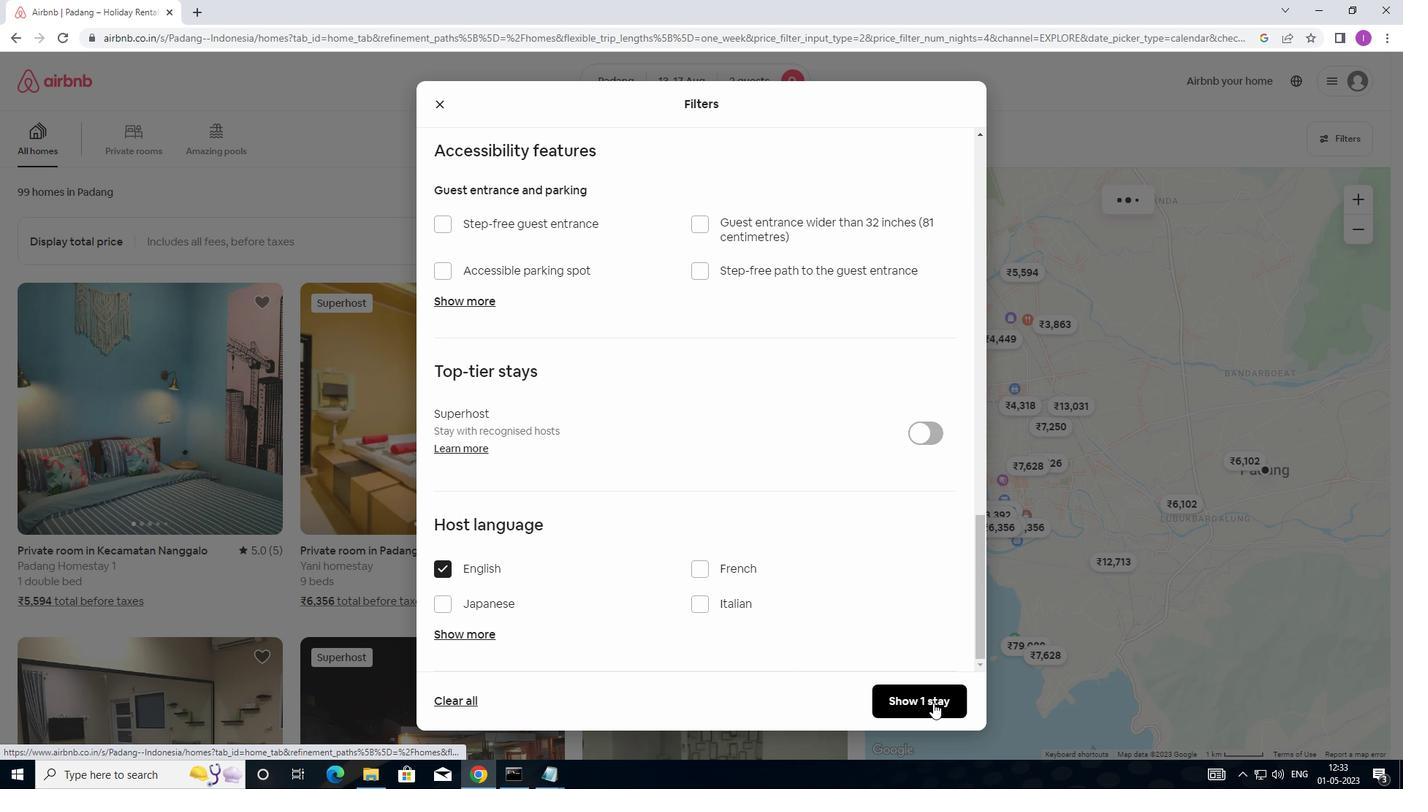
Action: Mouse pressed left at (933, 703)
Screenshot: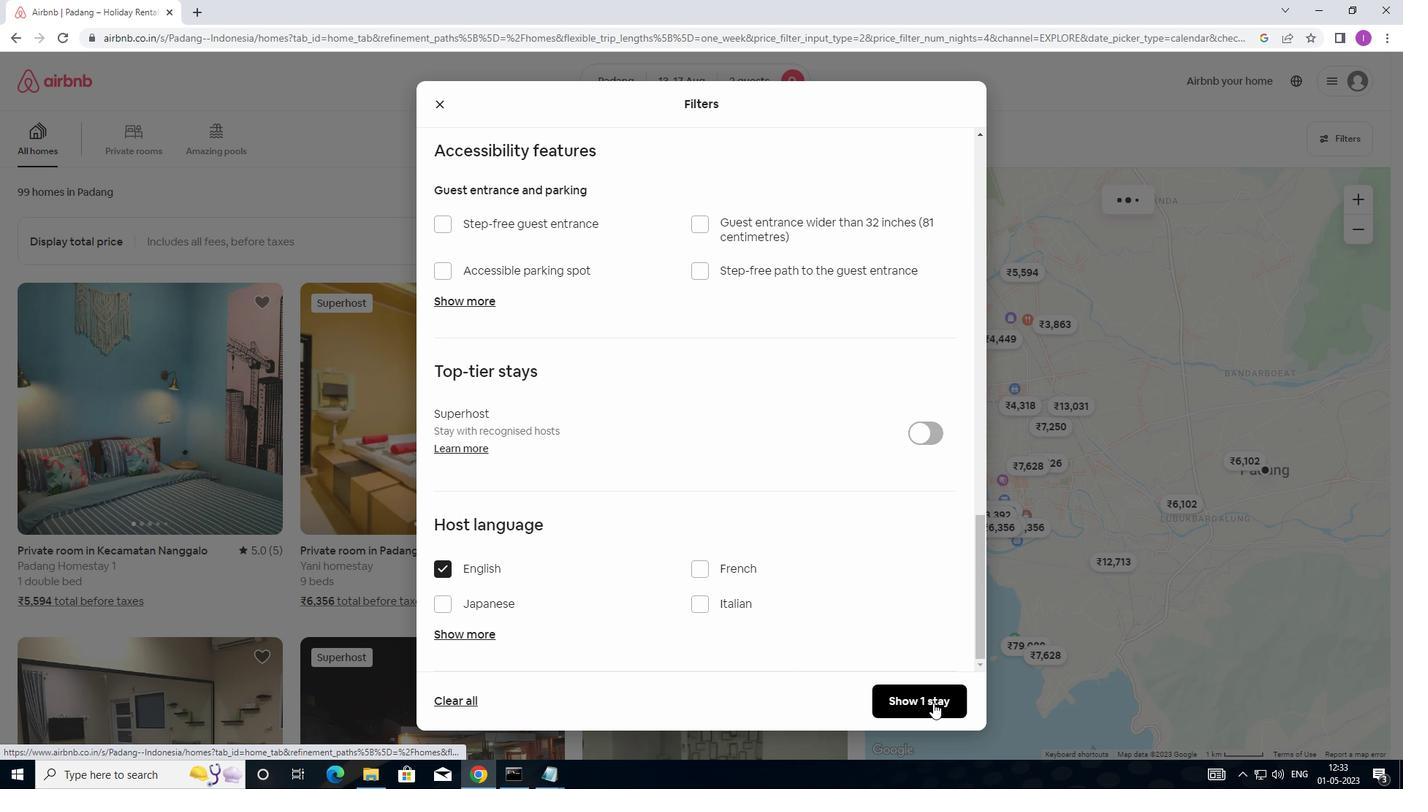 
Action: Mouse moved to (936, 692)
Screenshot: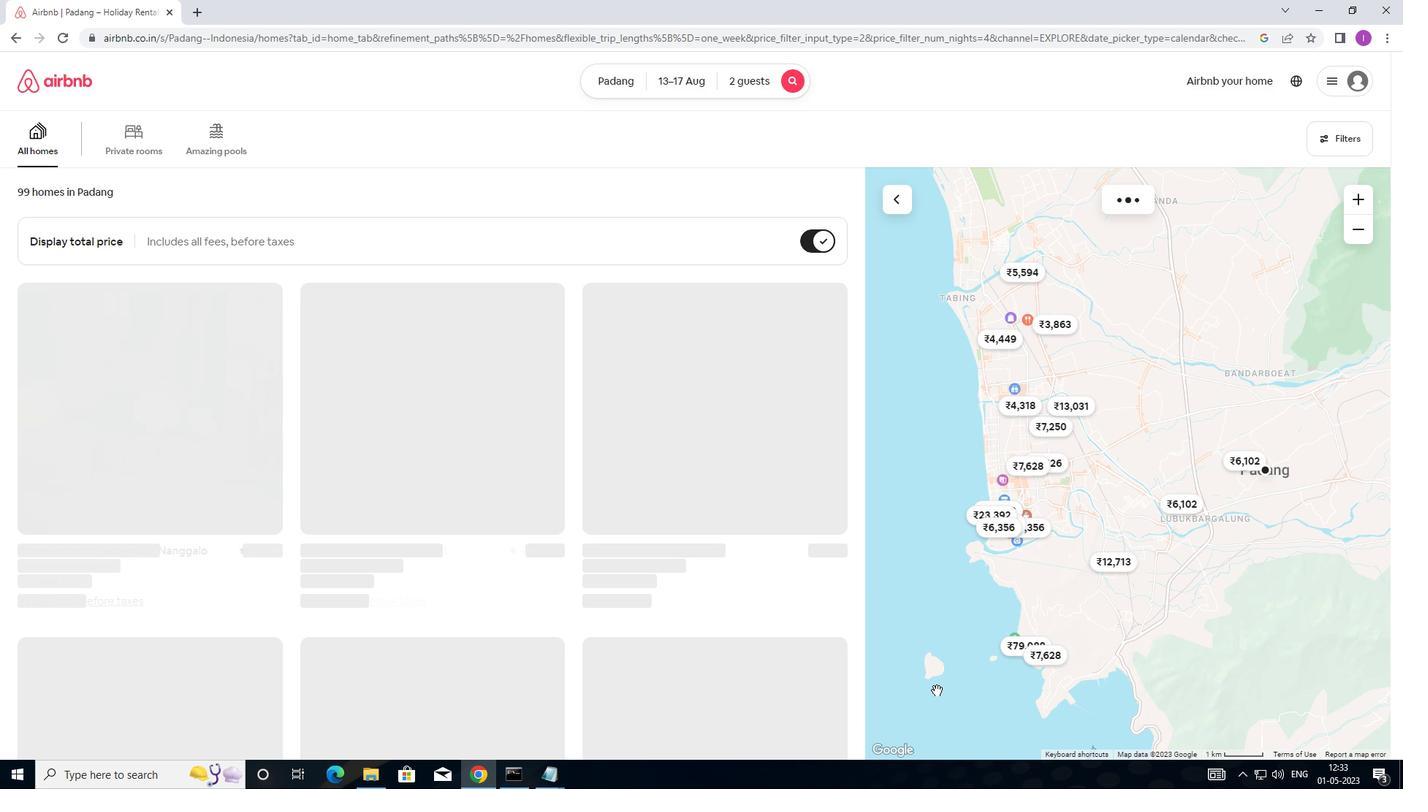
